 Task: Research Airbnb properties in Al Muharraq, Bahrain from 8th December, 2023 to 18th December, 2023 for 2 adults.1  bedroom having 1 bed and 1 bathroom. Property type can be flat. Amenities needed are: wifi, TV, free parkinig on premises, gym, breakfast. Look for 5 properties as per requirement.
Action: Mouse moved to (511, 70)
Screenshot: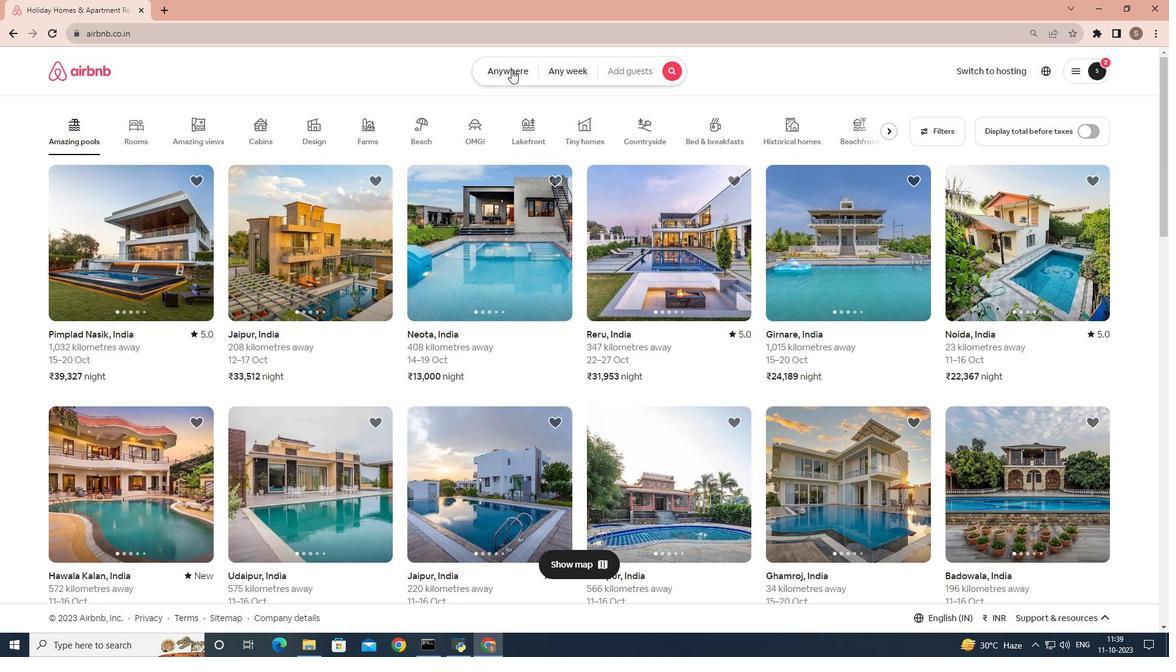 
Action: Mouse pressed left at (511, 70)
Screenshot: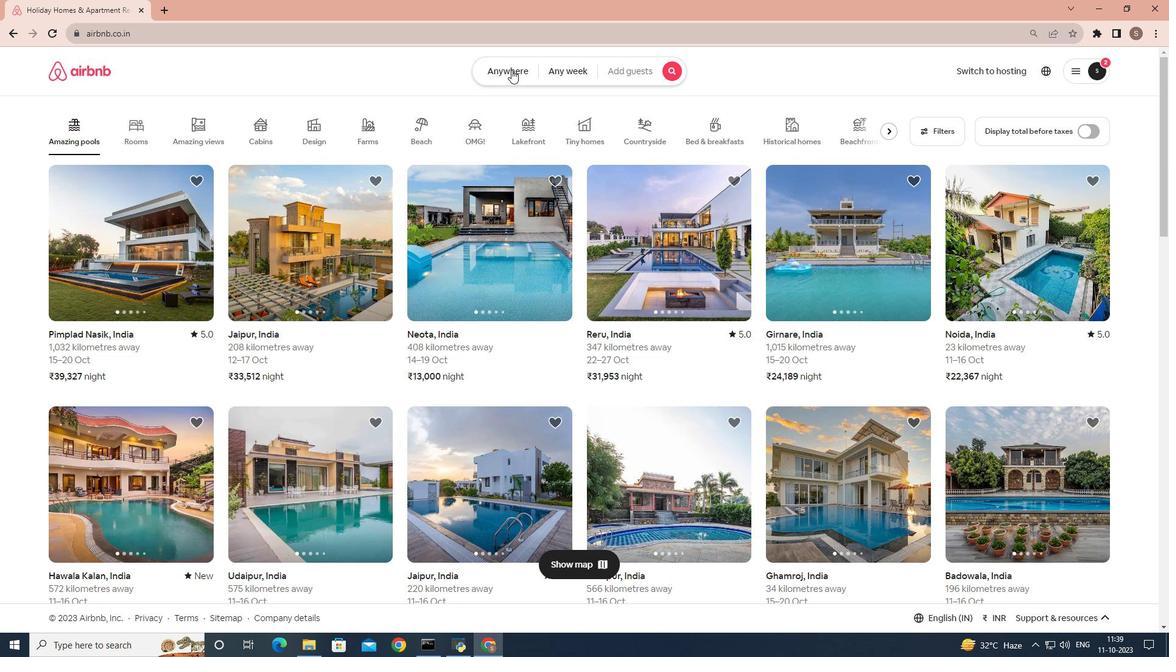 
Action: Mouse moved to (425, 125)
Screenshot: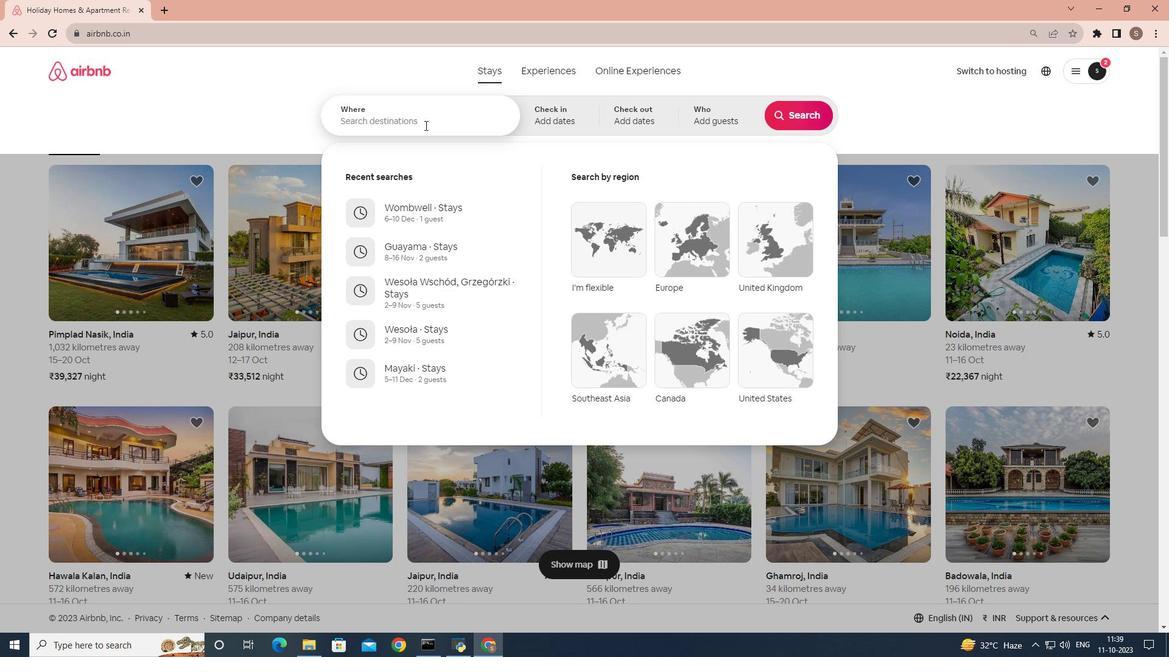 
Action: Mouse pressed left at (425, 125)
Screenshot: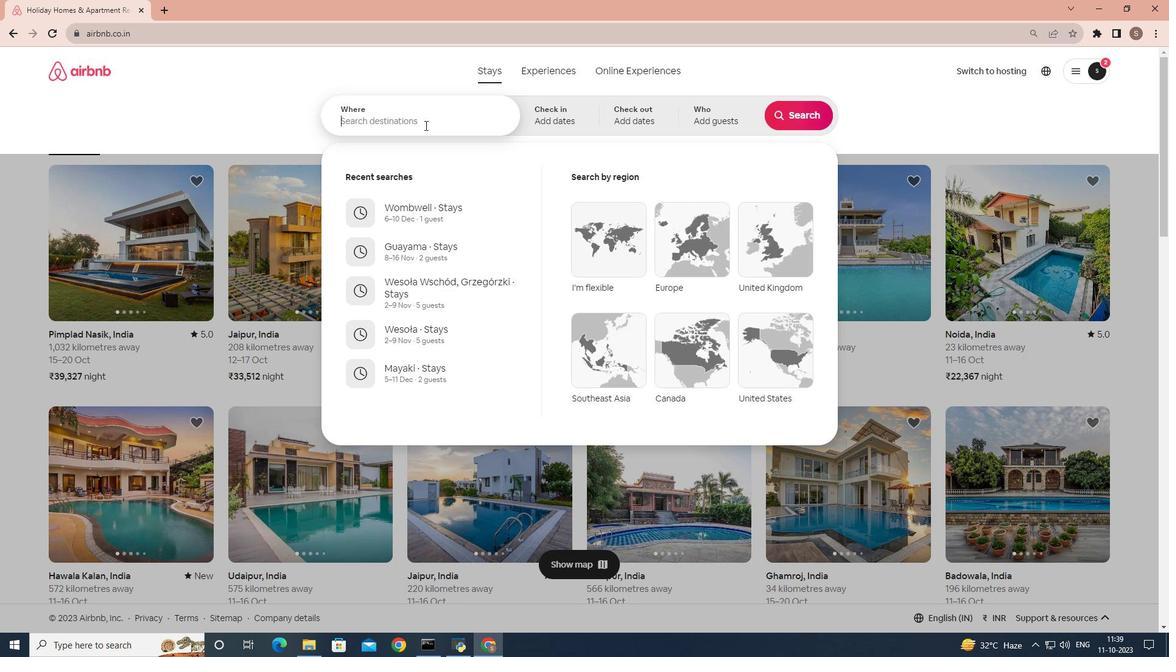 
Action: Key pressed <Key.shift>A<Key.shift>I<Key.space><Key.shift>Muharraq,<Key.space><Key.shift>Baha<Key.backspace>rain
Screenshot: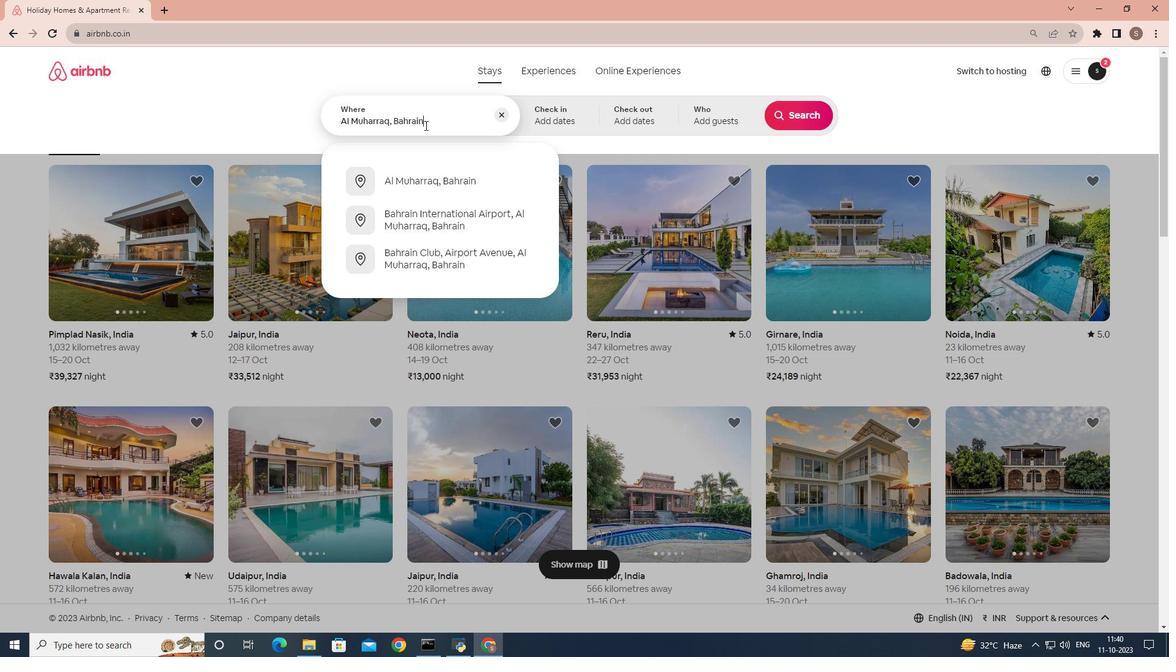
Action: Mouse moved to (573, 132)
Screenshot: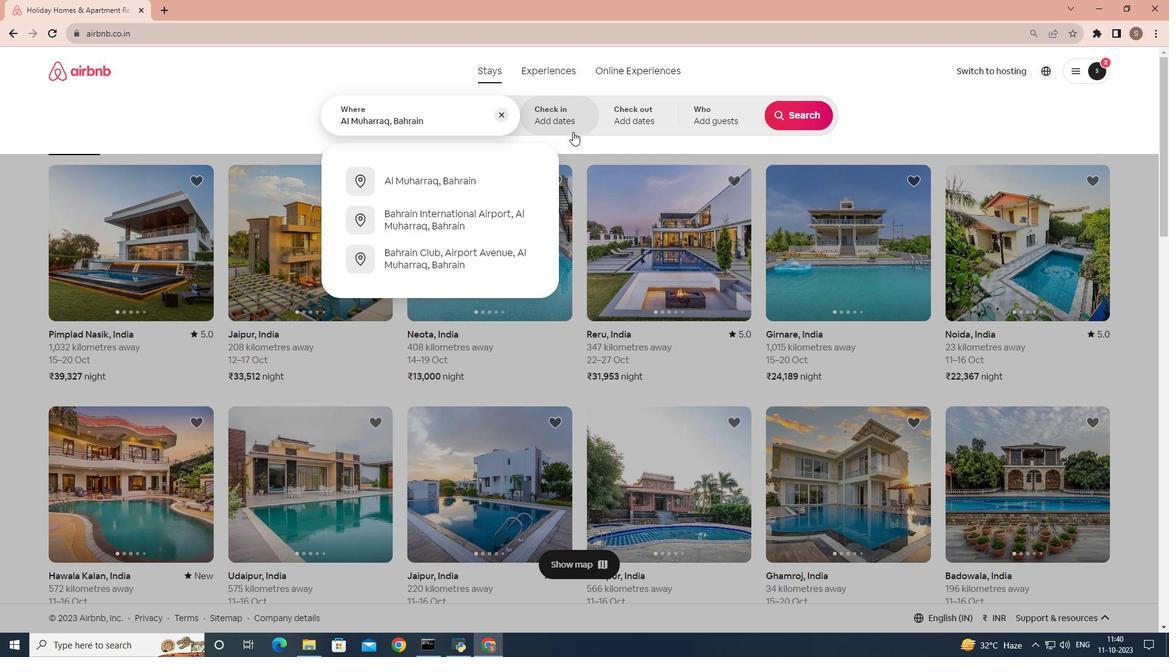 
Action: Mouse pressed left at (573, 132)
Screenshot: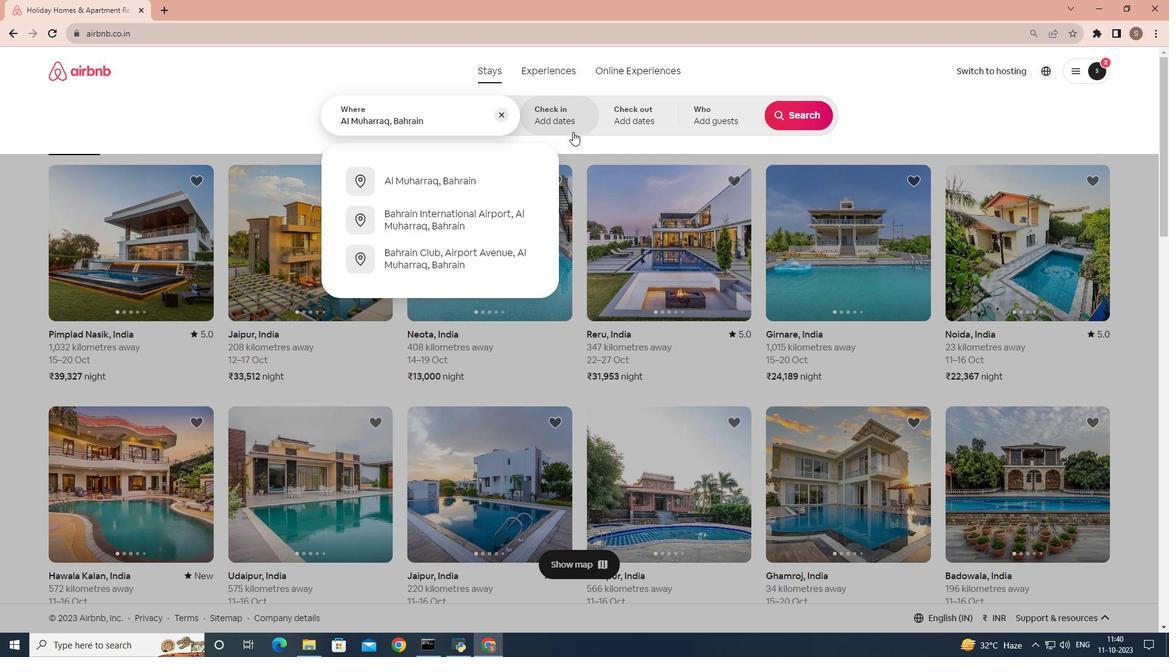 
Action: Mouse moved to (791, 213)
Screenshot: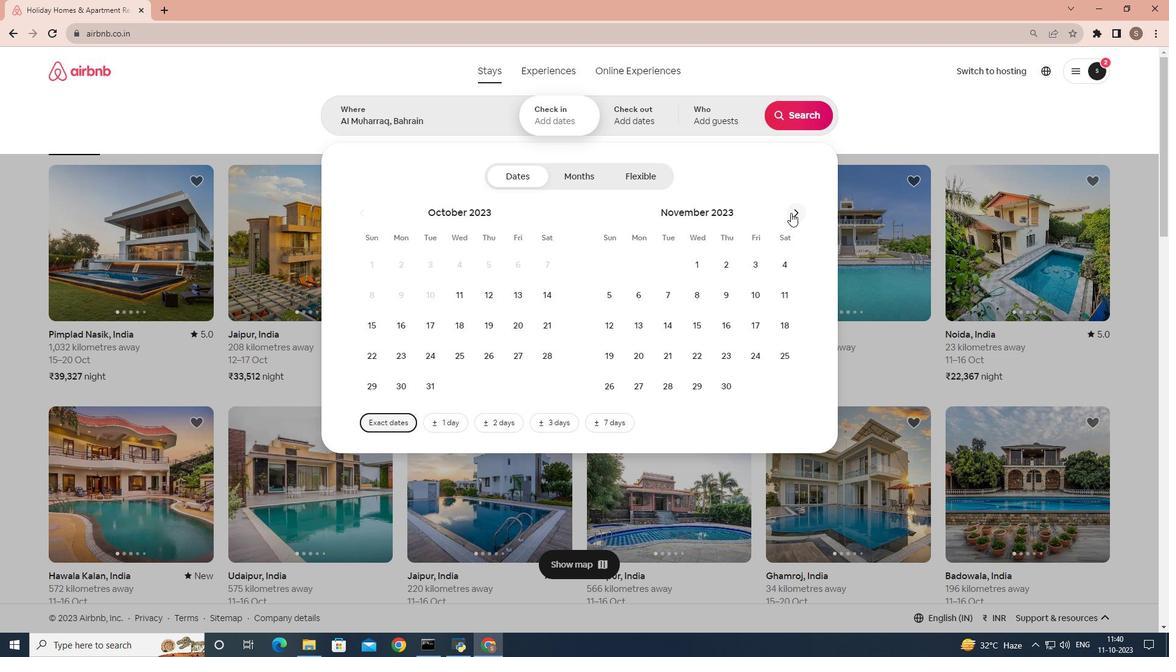 
Action: Mouse pressed left at (791, 213)
Screenshot: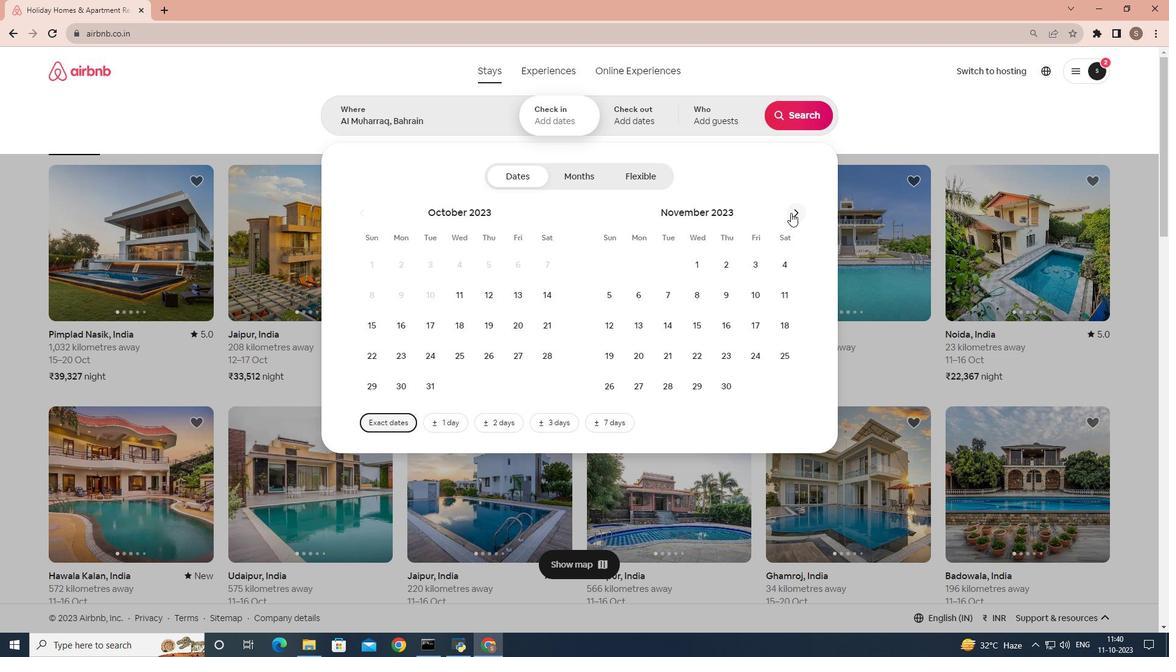 
Action: Mouse moved to (761, 289)
Screenshot: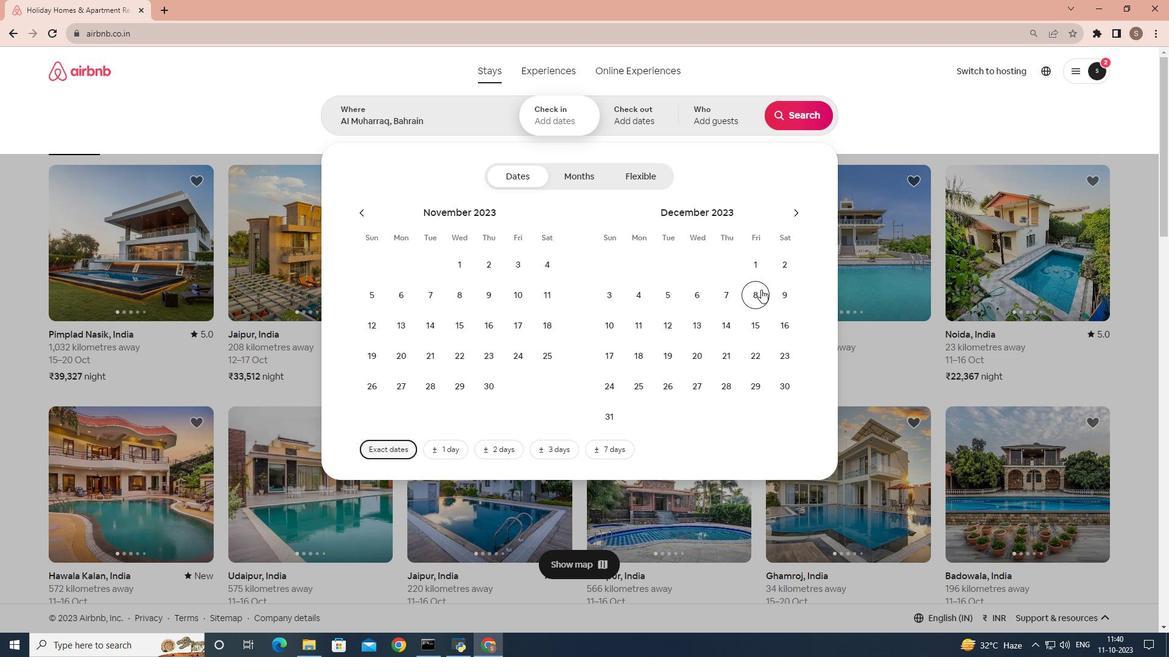 
Action: Mouse pressed left at (761, 289)
Screenshot: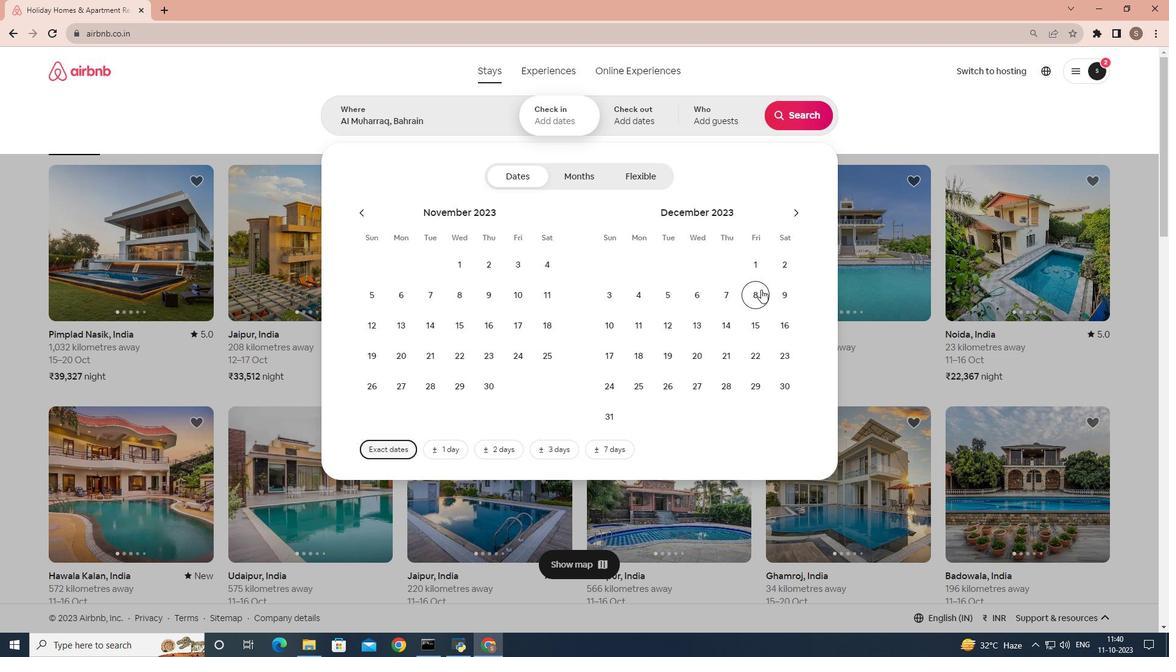 
Action: Mouse moved to (628, 353)
Screenshot: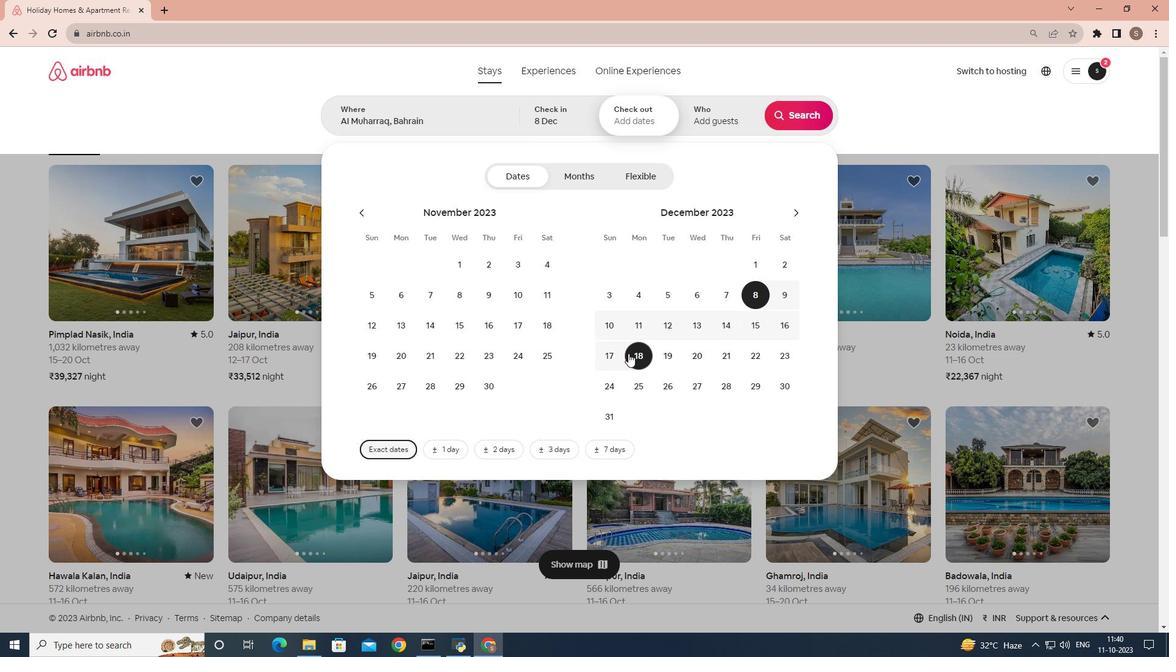 
Action: Mouse pressed left at (628, 353)
Screenshot: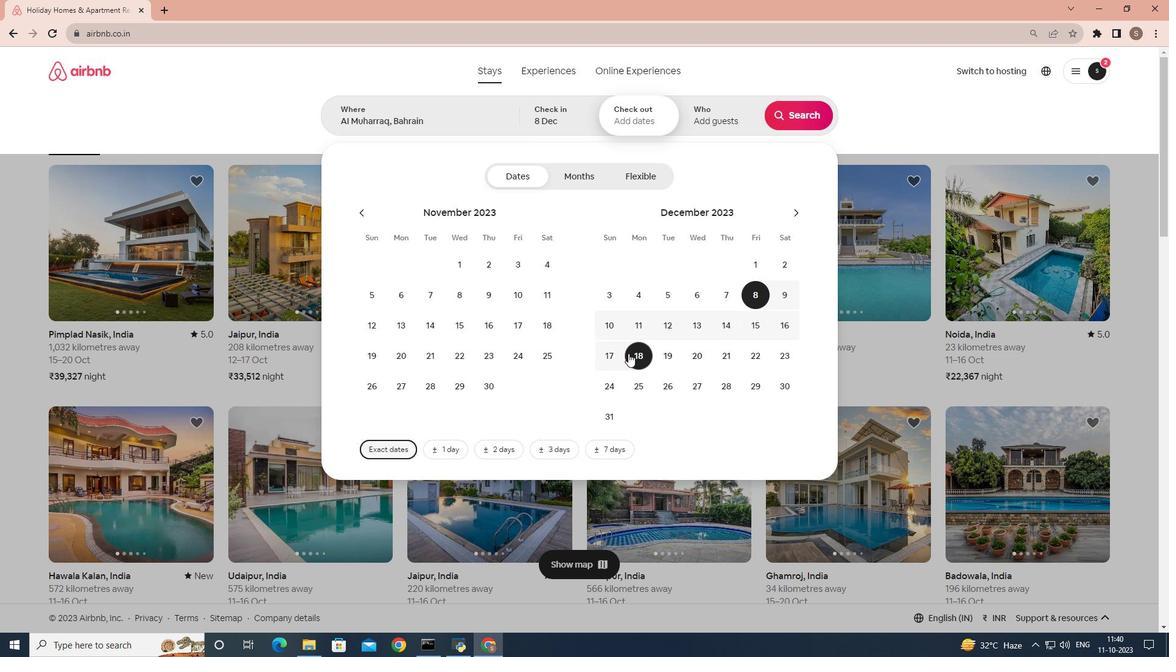 
Action: Mouse moved to (697, 122)
Screenshot: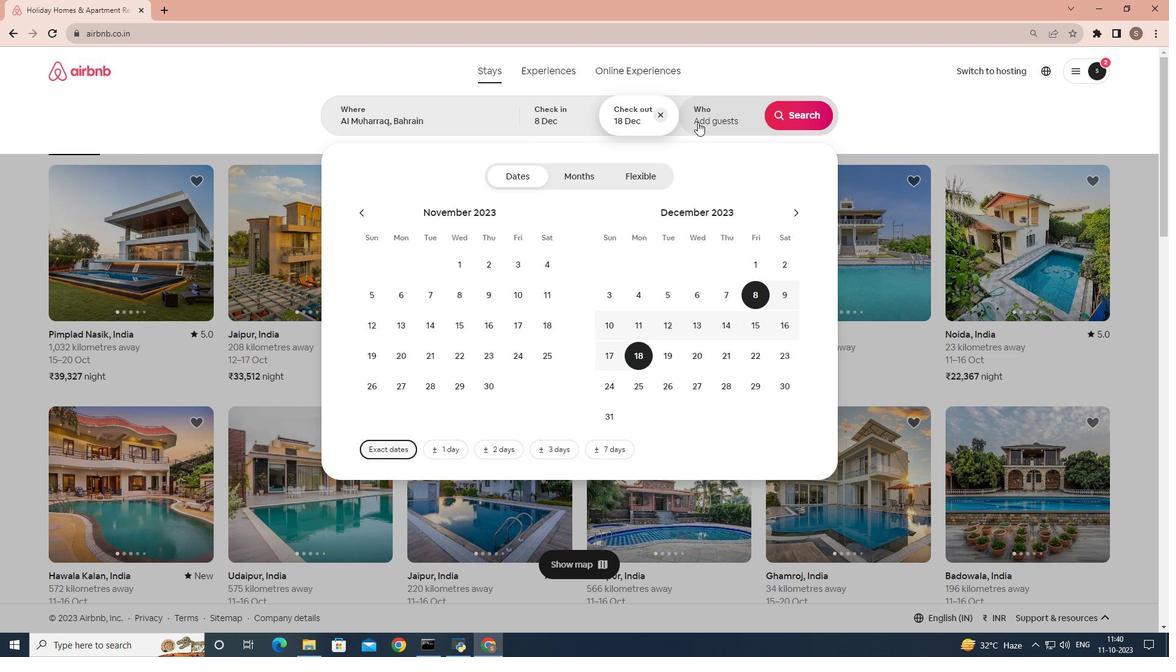 
Action: Mouse pressed left at (697, 122)
Screenshot: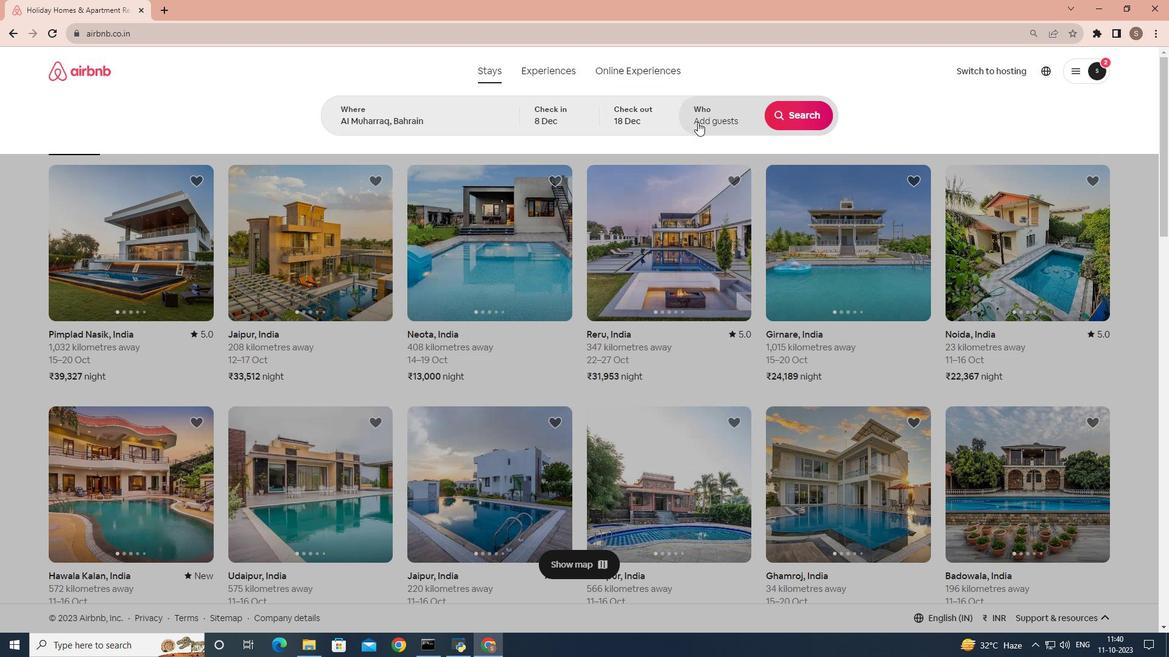 
Action: Mouse moved to (795, 182)
Screenshot: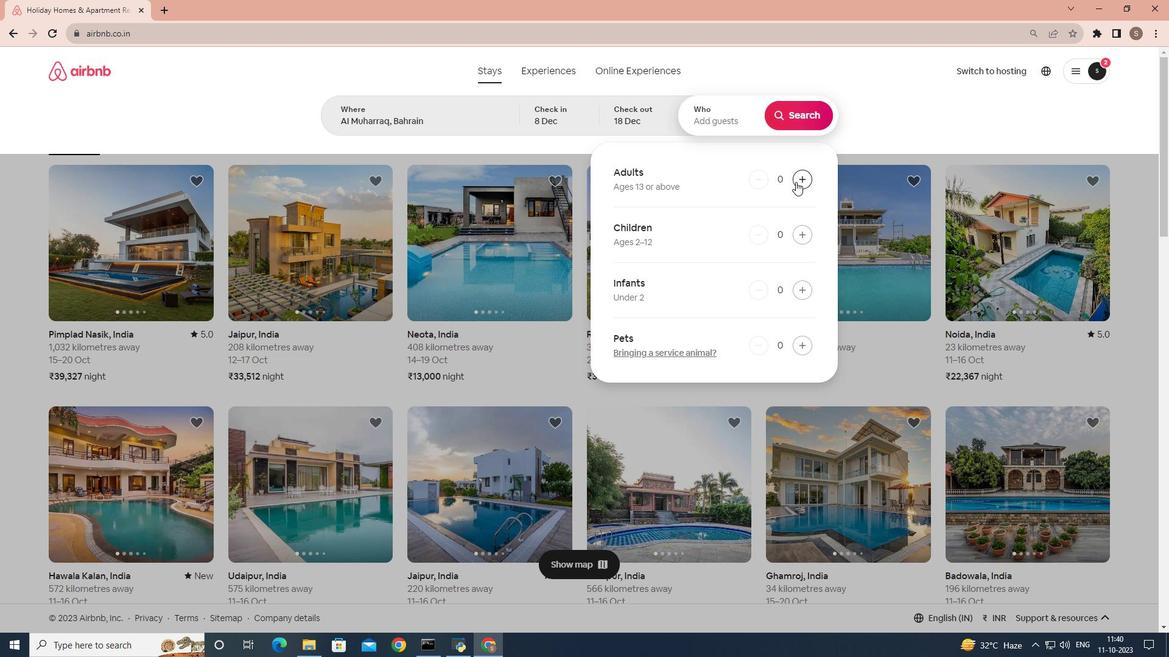 
Action: Mouse pressed left at (795, 182)
Screenshot: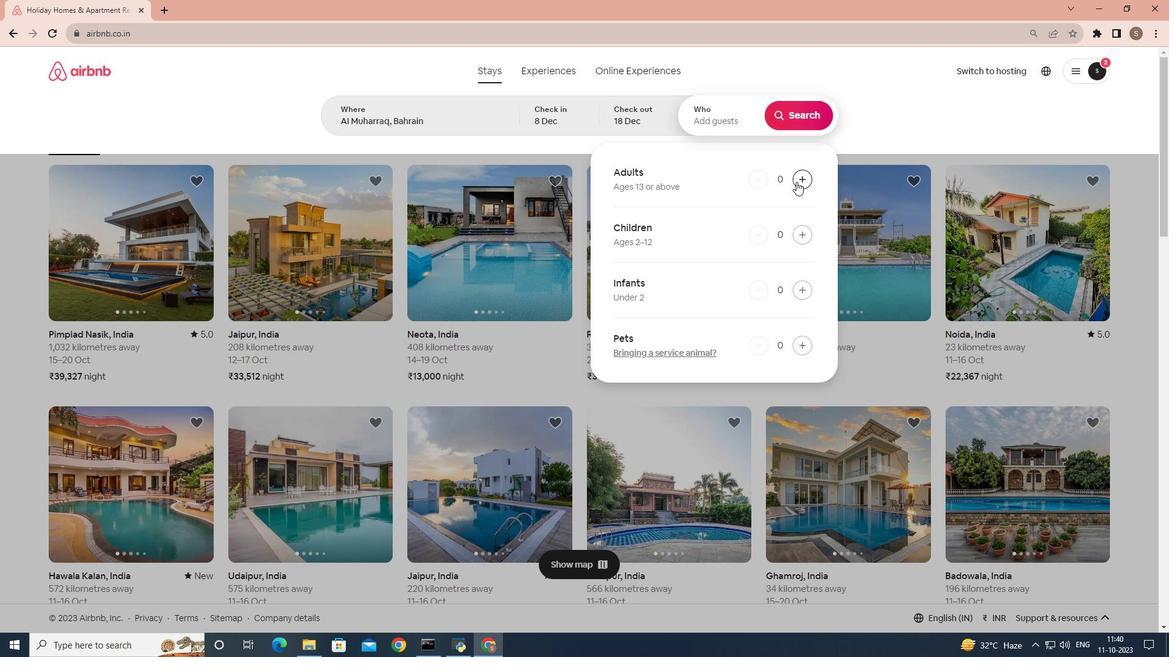 
Action: Mouse moved to (797, 181)
Screenshot: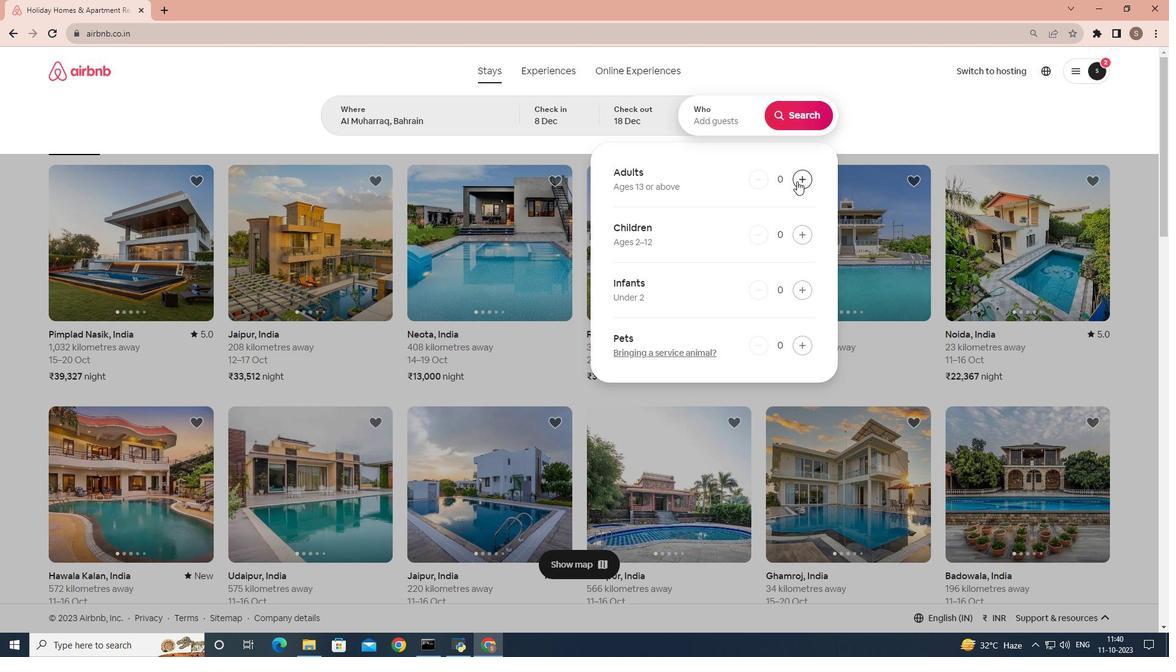 
Action: Mouse pressed left at (797, 181)
Screenshot: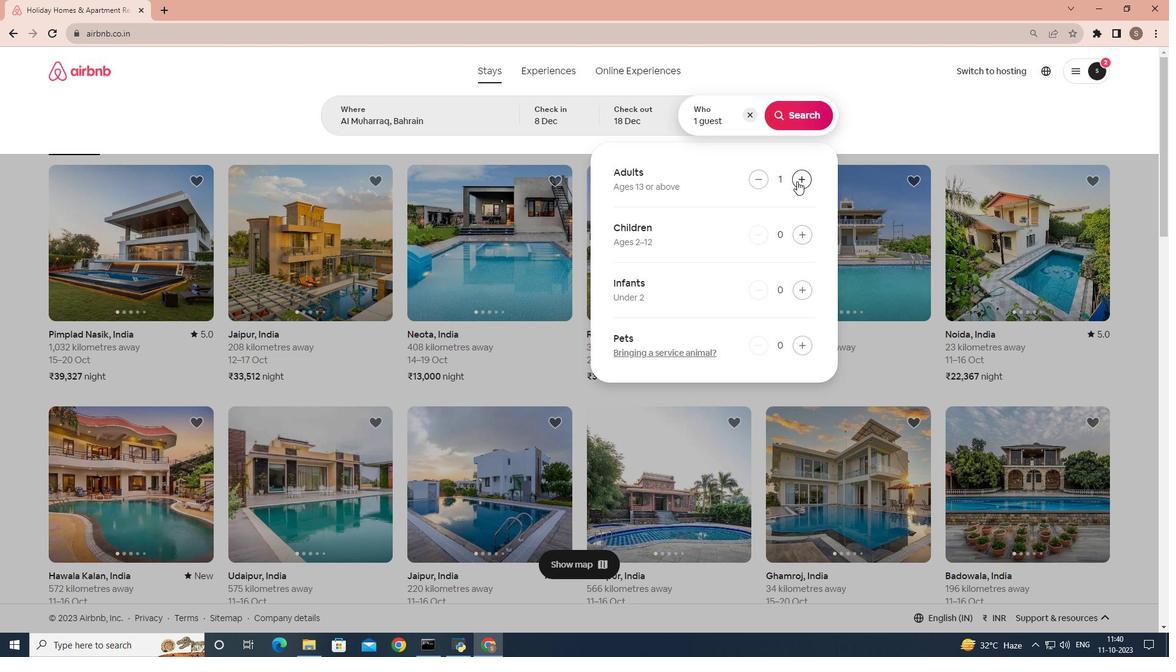
Action: Mouse moved to (780, 113)
Screenshot: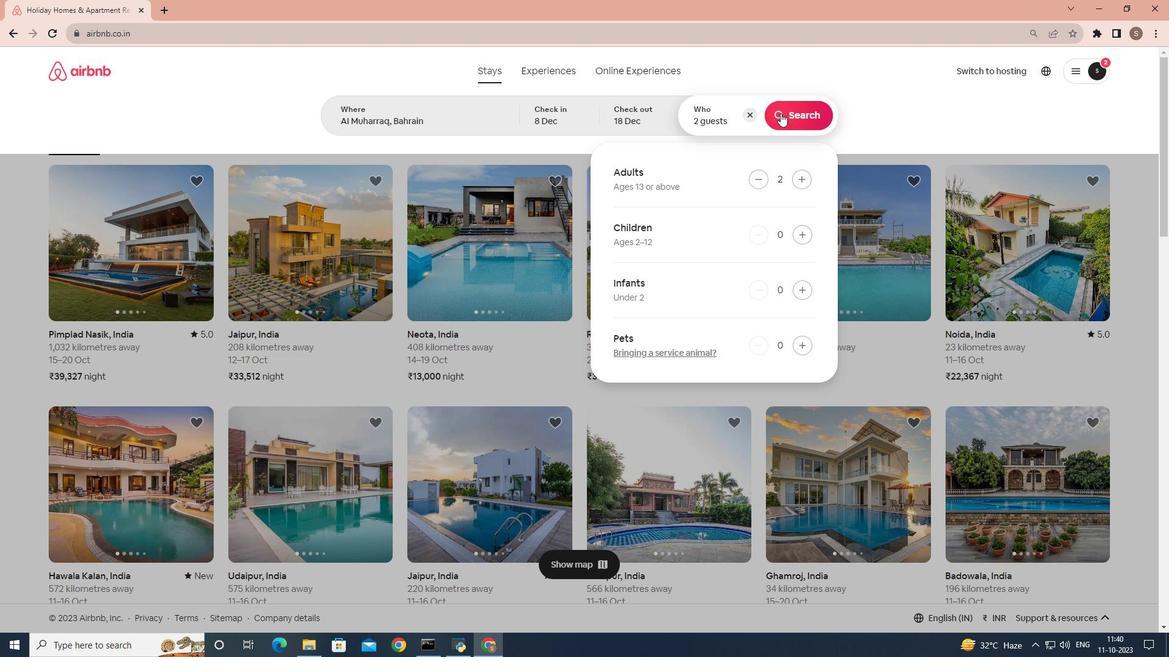 
Action: Mouse pressed left at (780, 113)
Screenshot: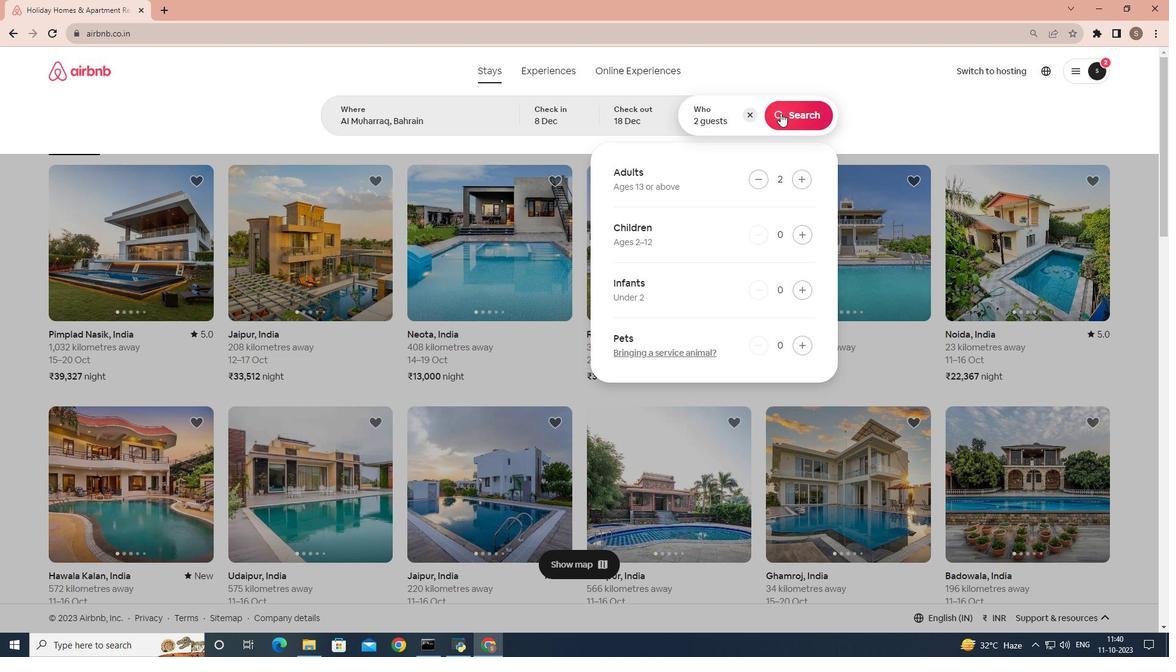 
Action: Mouse moved to (968, 114)
Screenshot: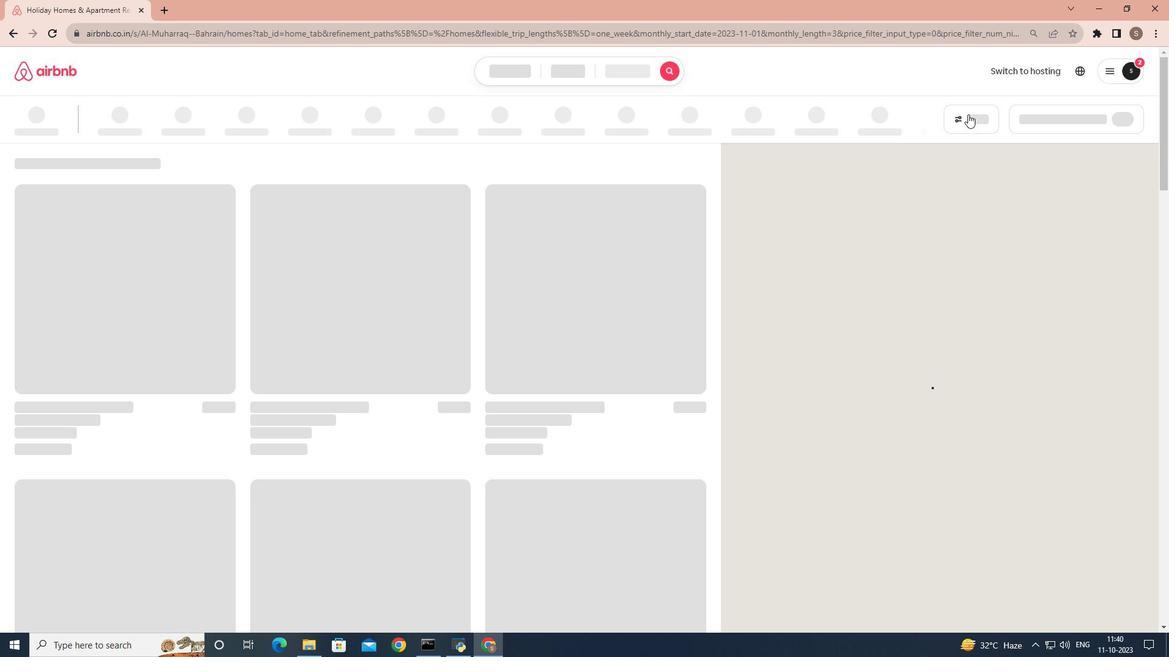 
Action: Mouse pressed left at (968, 114)
Screenshot: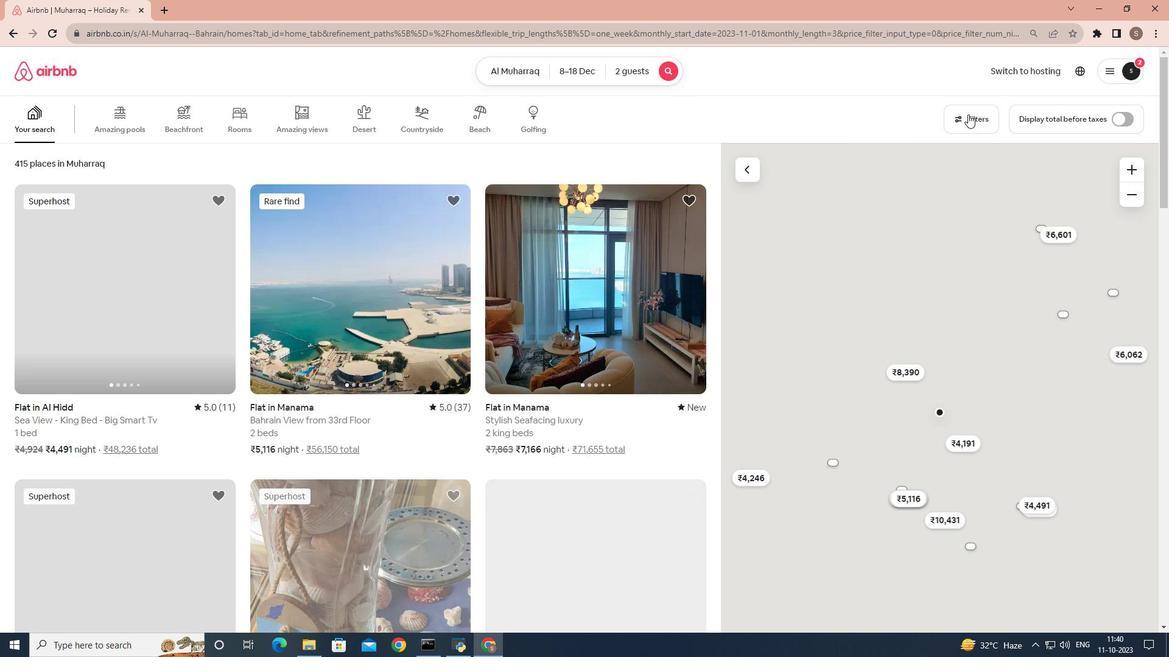 
Action: Mouse moved to (492, 500)
Screenshot: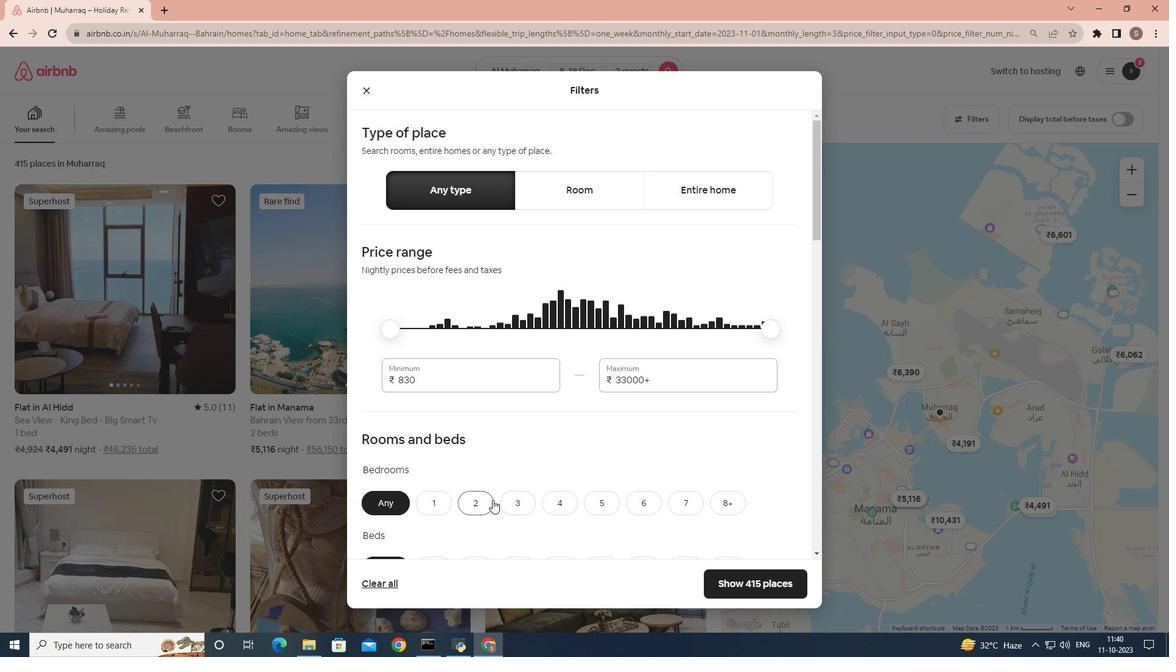 
Action: Mouse scrolled (492, 499) with delta (0, 0)
Screenshot: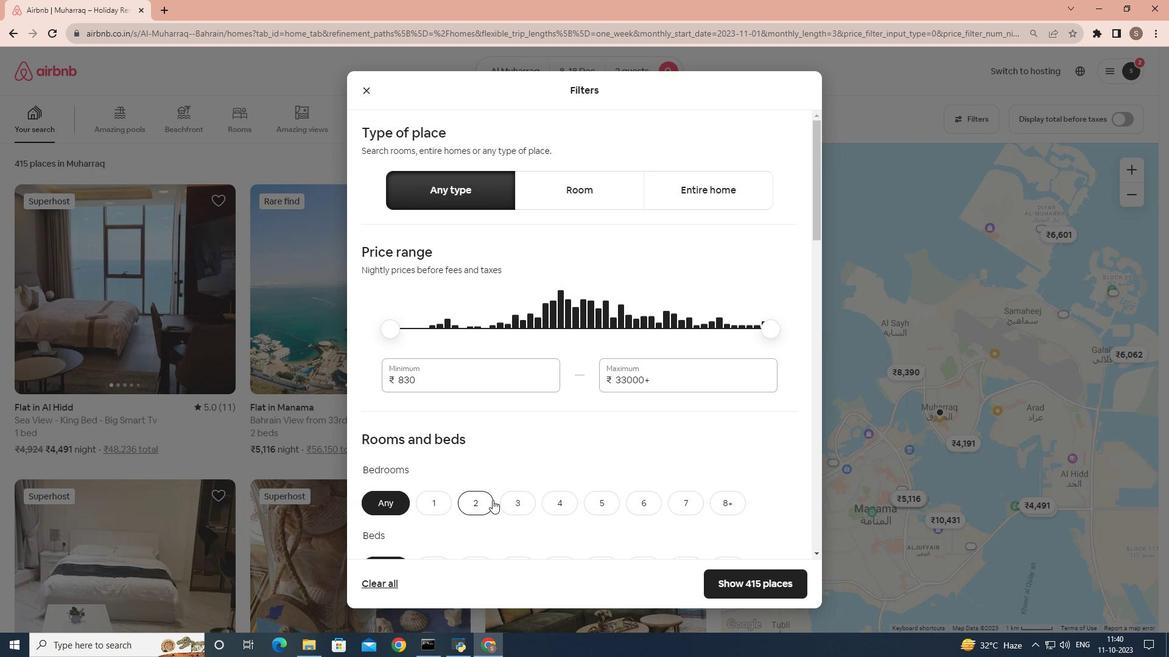 
Action: Mouse moved to (436, 444)
Screenshot: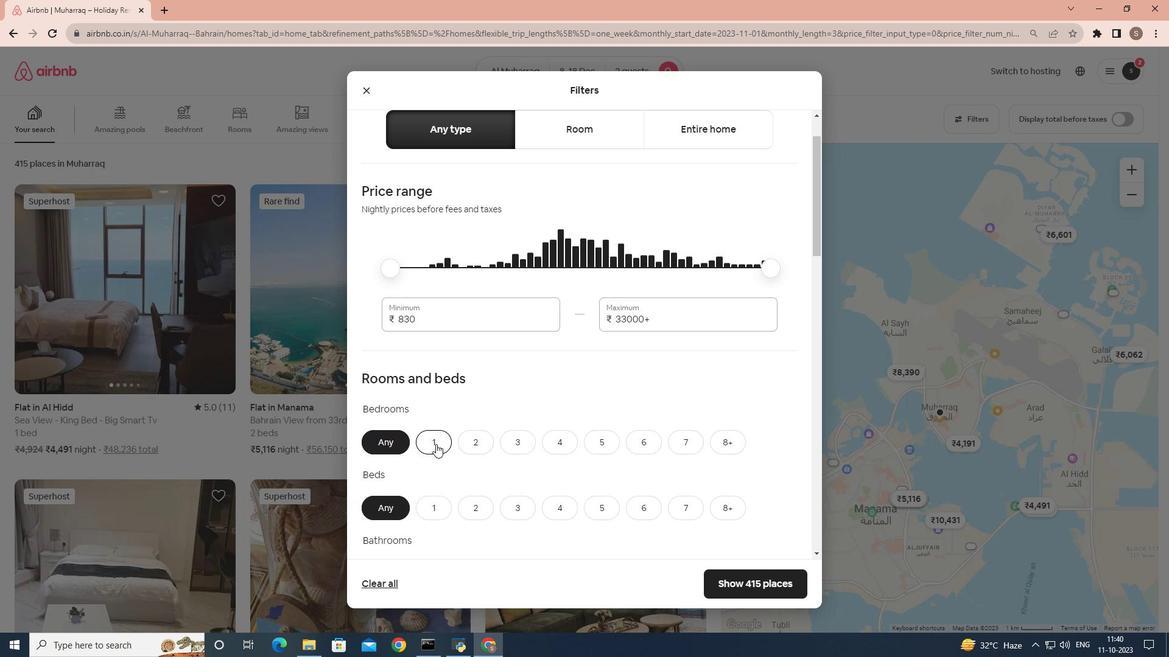 
Action: Mouse pressed left at (436, 444)
Screenshot: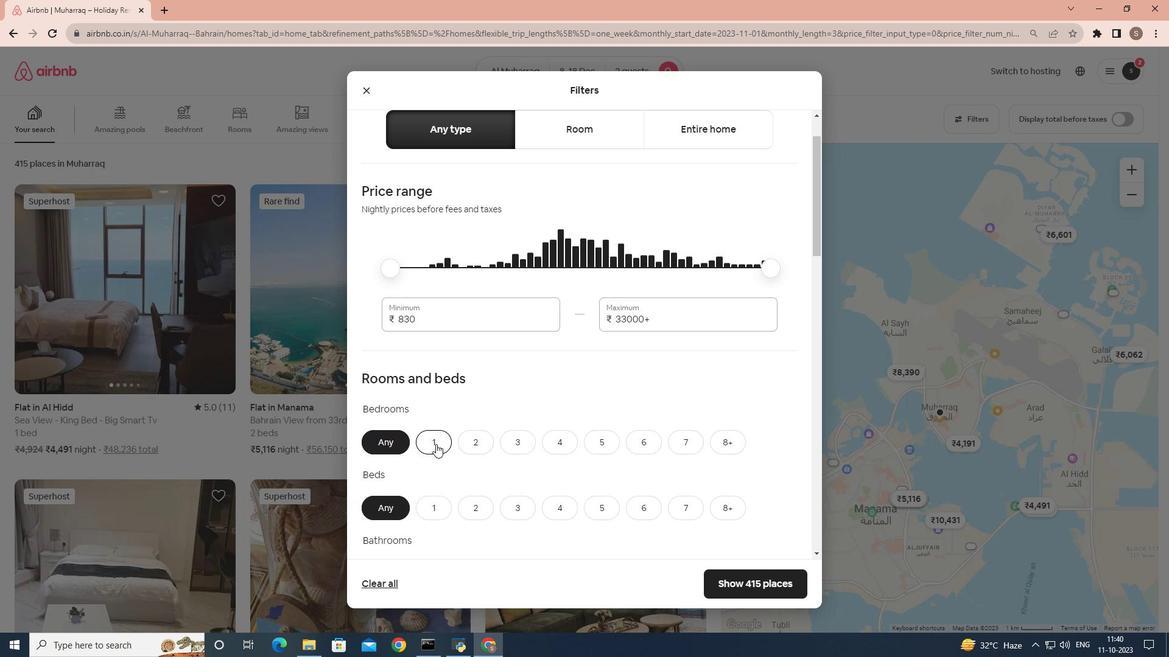 
Action: Mouse scrolled (436, 443) with delta (0, 0)
Screenshot: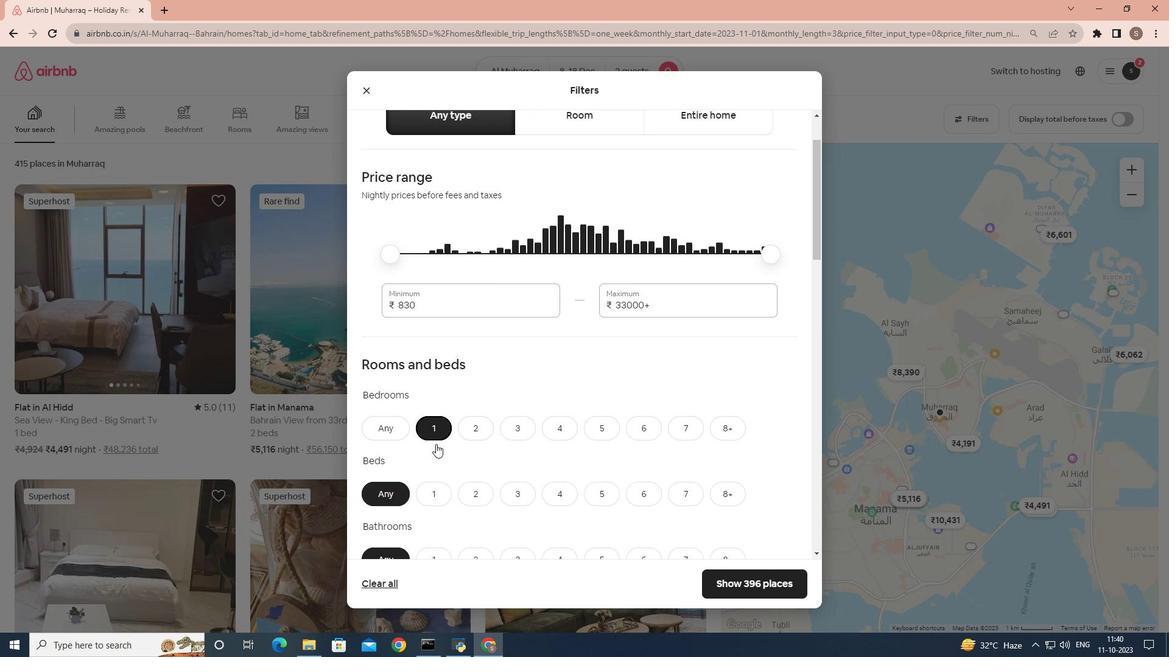 
Action: Mouse moved to (436, 444)
Screenshot: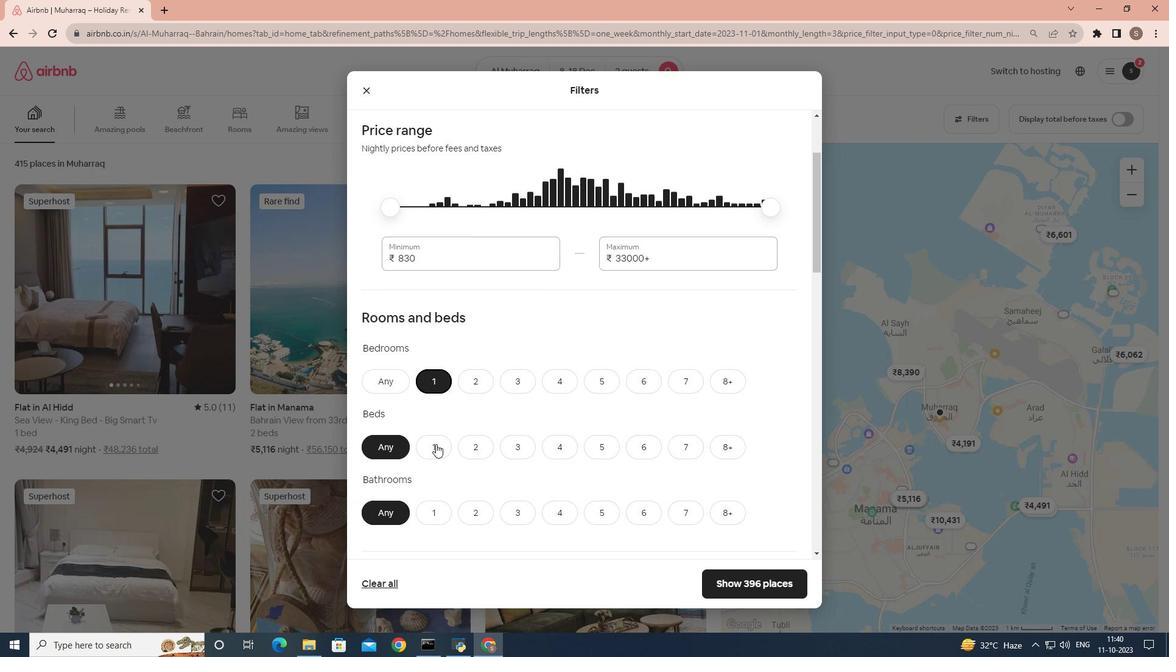 
Action: Mouse pressed left at (436, 444)
Screenshot: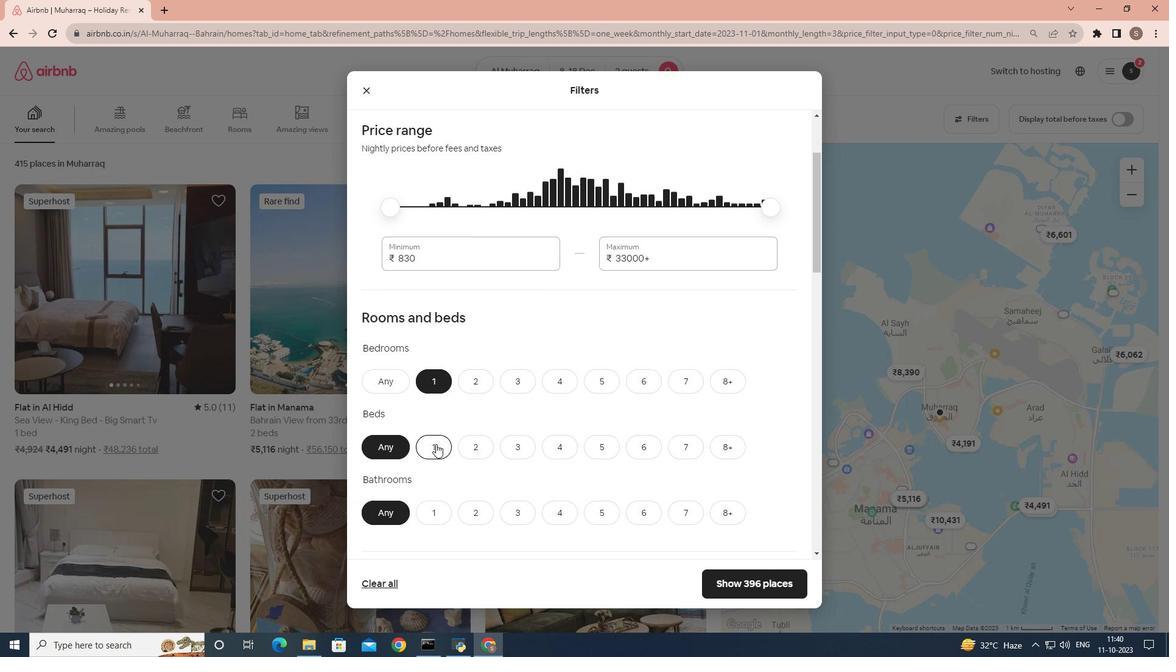 
Action: Mouse scrolled (436, 443) with delta (0, 0)
Screenshot: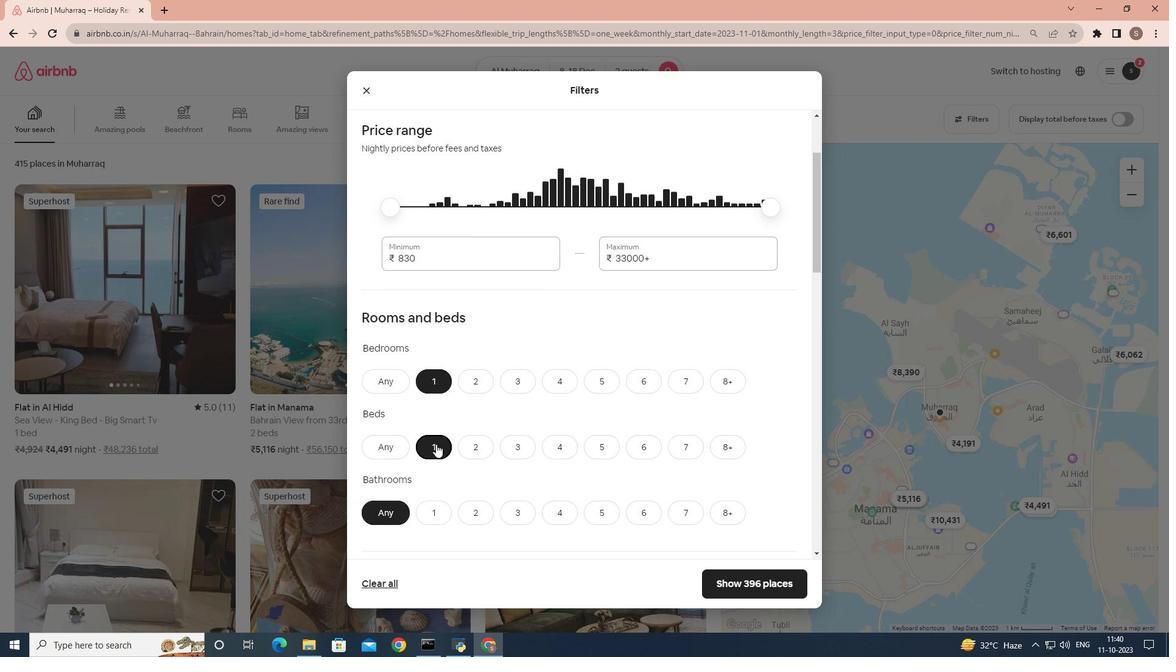 
Action: Mouse pressed left at (436, 444)
Screenshot: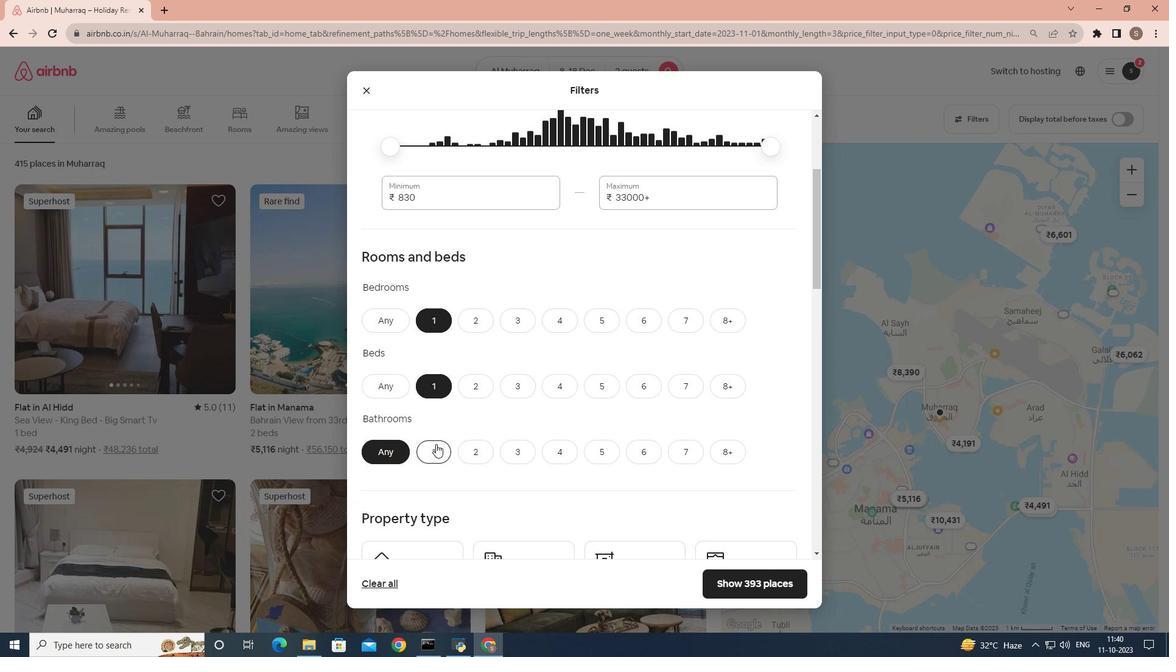 
Action: Mouse moved to (442, 442)
Screenshot: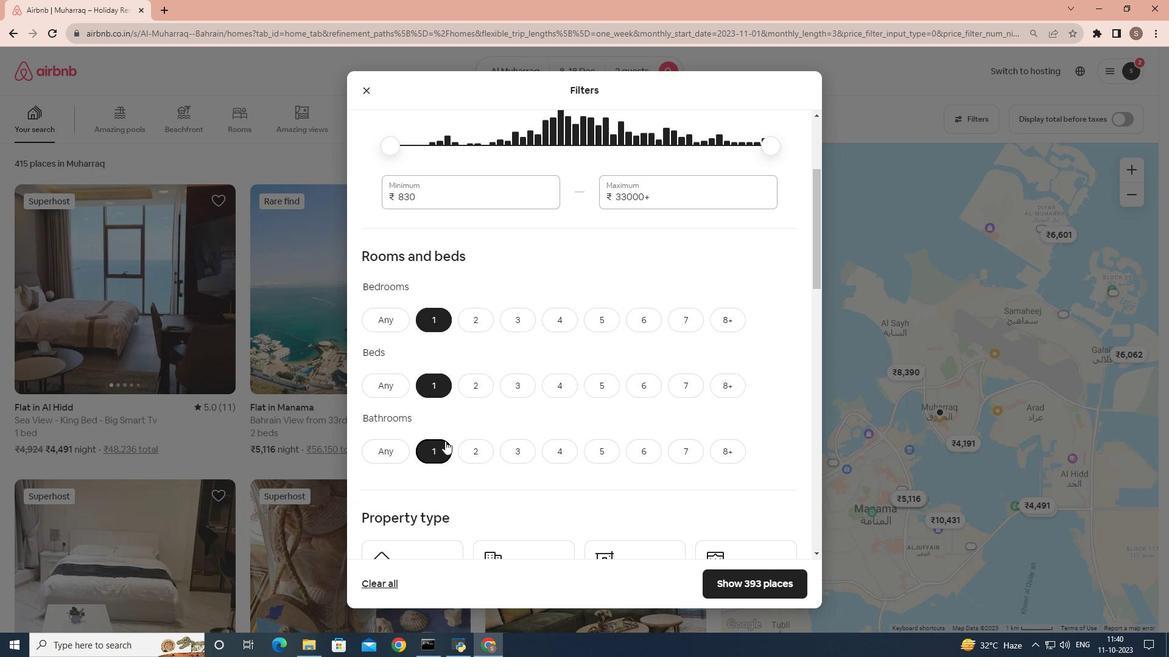 
Action: Mouse scrolled (442, 442) with delta (0, 0)
Screenshot: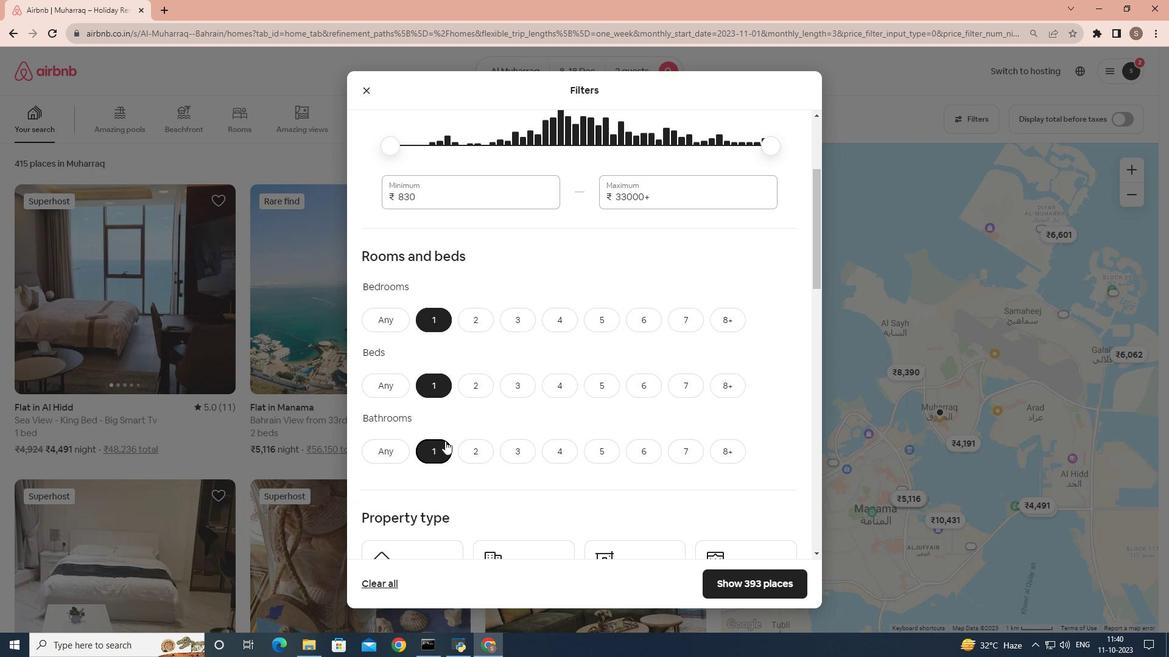 
Action: Mouse moved to (445, 441)
Screenshot: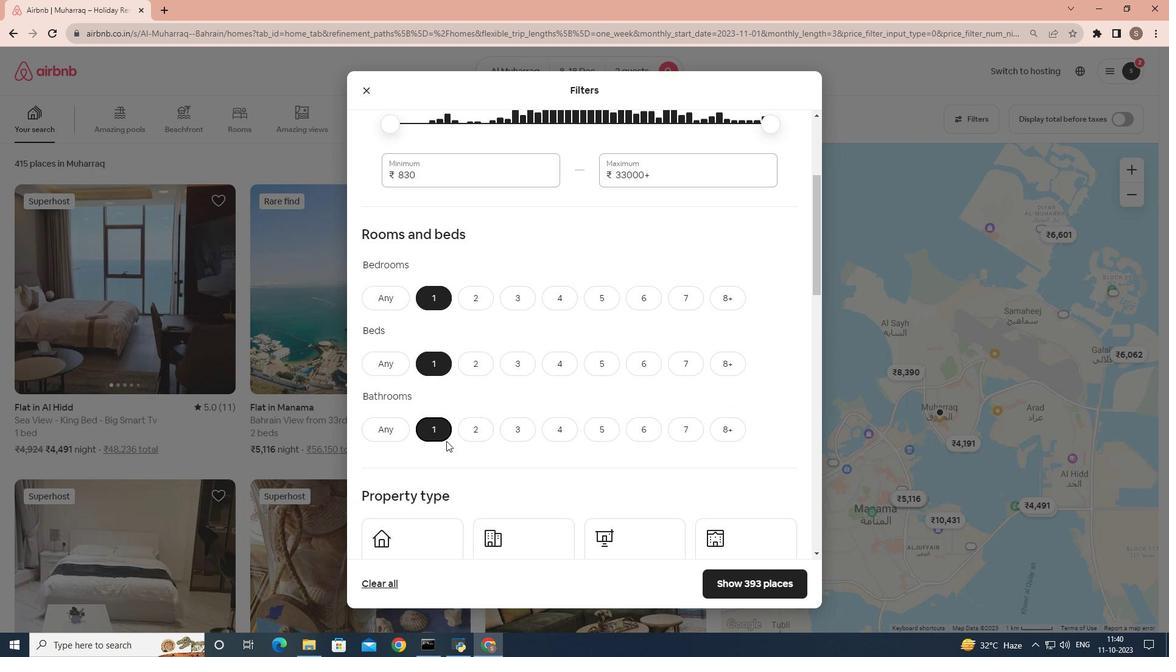 
Action: Mouse scrolled (445, 440) with delta (0, 0)
Screenshot: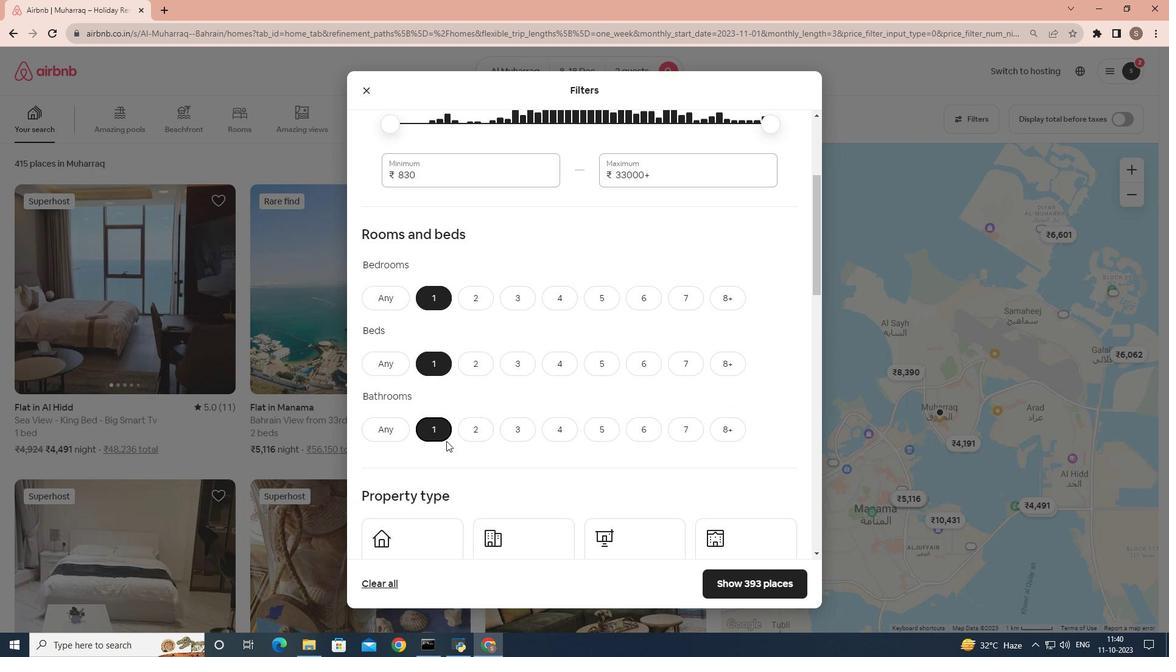 
Action: Mouse moved to (446, 441)
Screenshot: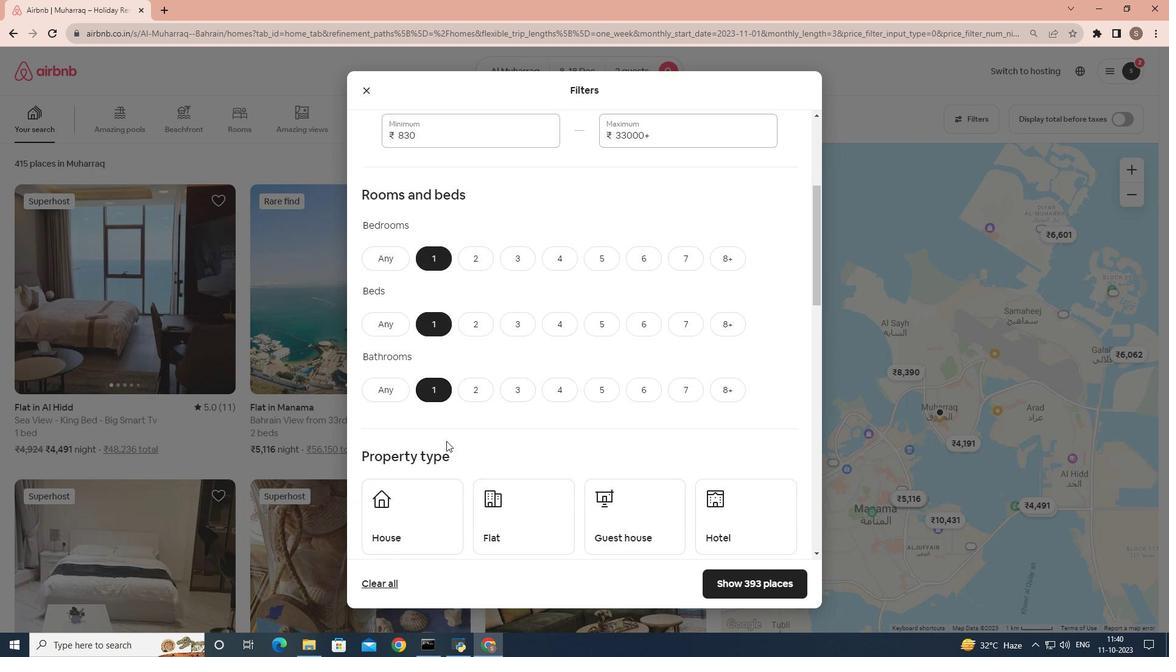 
Action: Mouse scrolled (446, 440) with delta (0, 0)
Screenshot: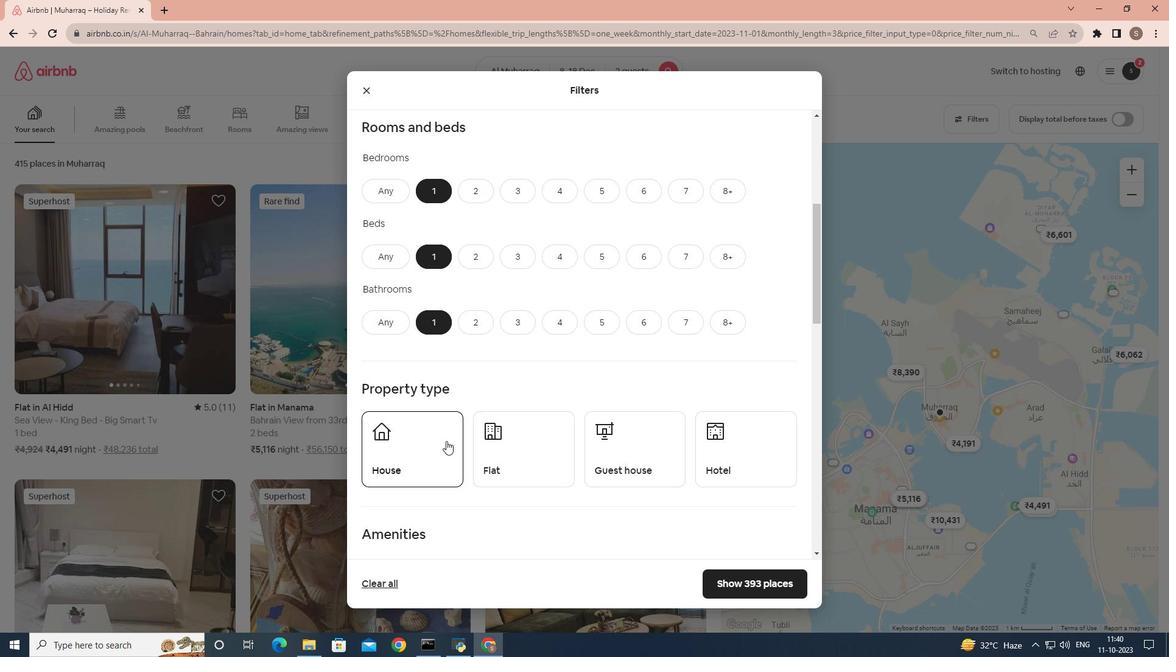 
Action: Mouse moved to (499, 417)
Screenshot: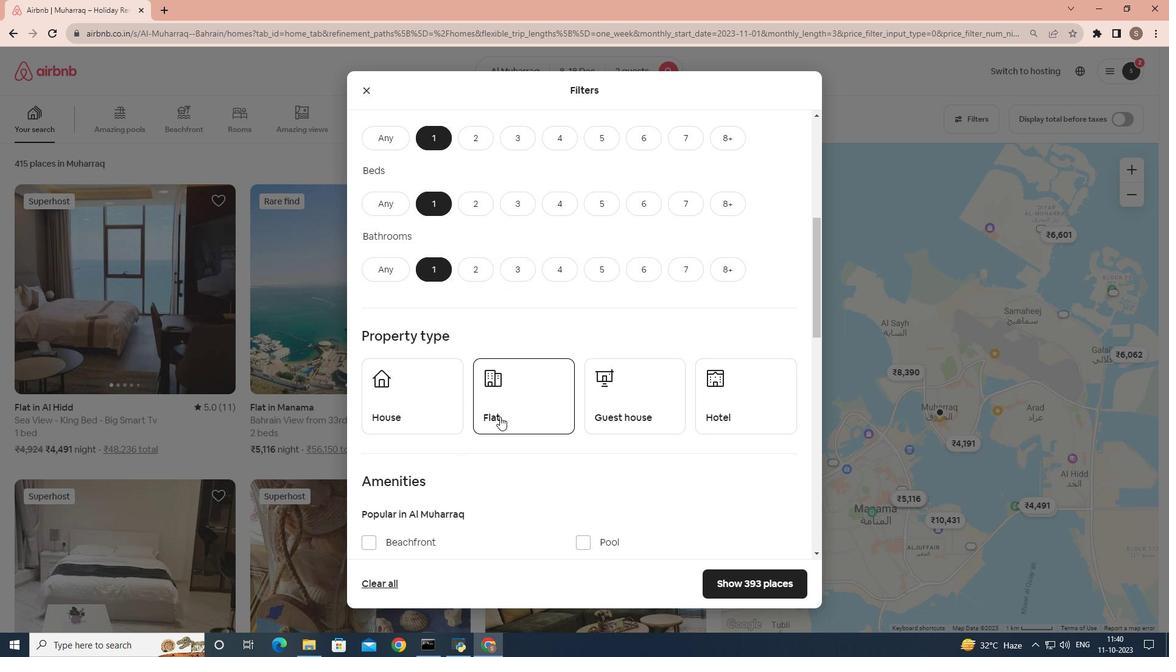 
Action: Mouse pressed left at (499, 417)
Screenshot: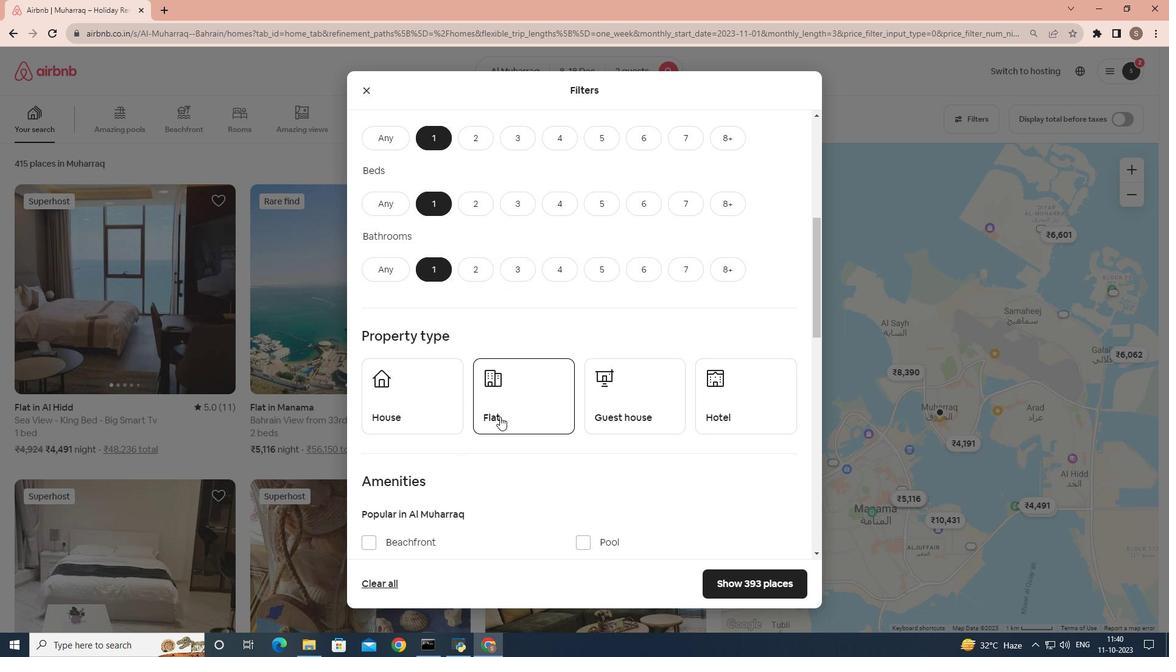 
Action: Mouse scrolled (499, 416) with delta (0, 0)
Screenshot: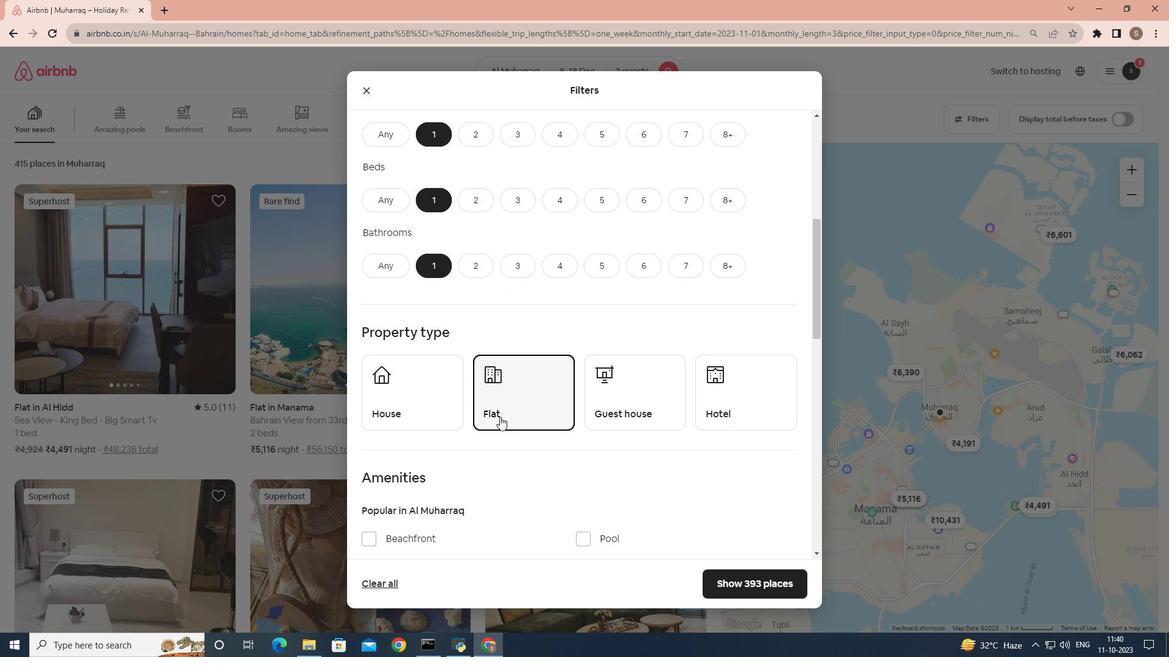 
Action: Mouse scrolled (499, 416) with delta (0, 0)
Screenshot: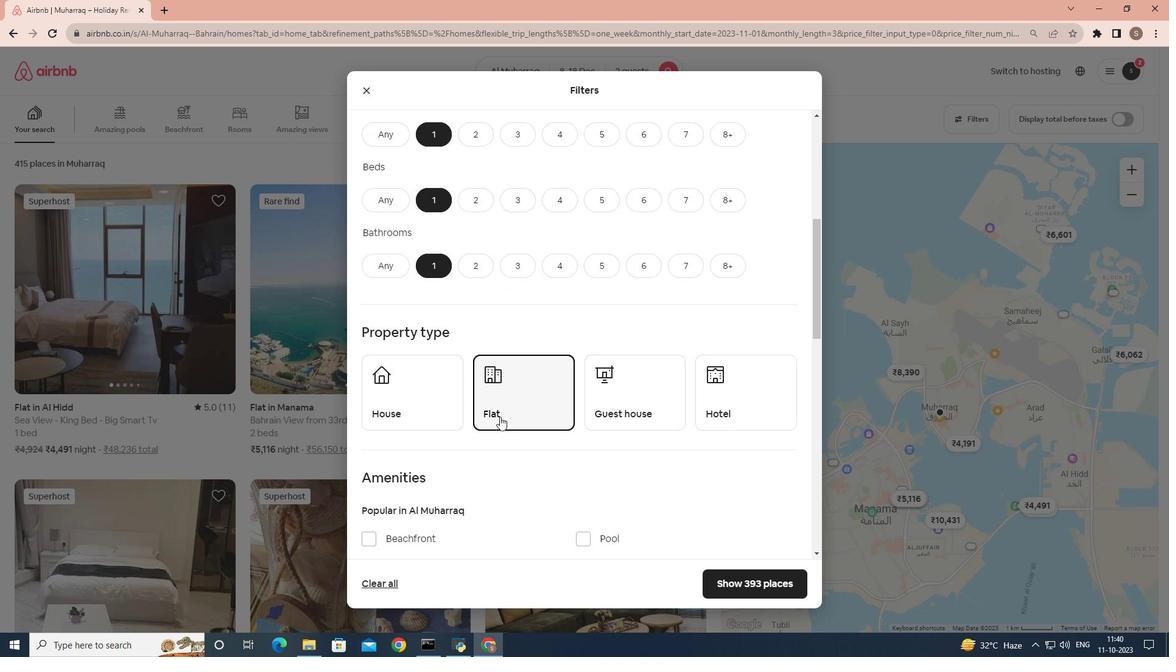 
Action: Mouse scrolled (499, 416) with delta (0, 0)
Screenshot: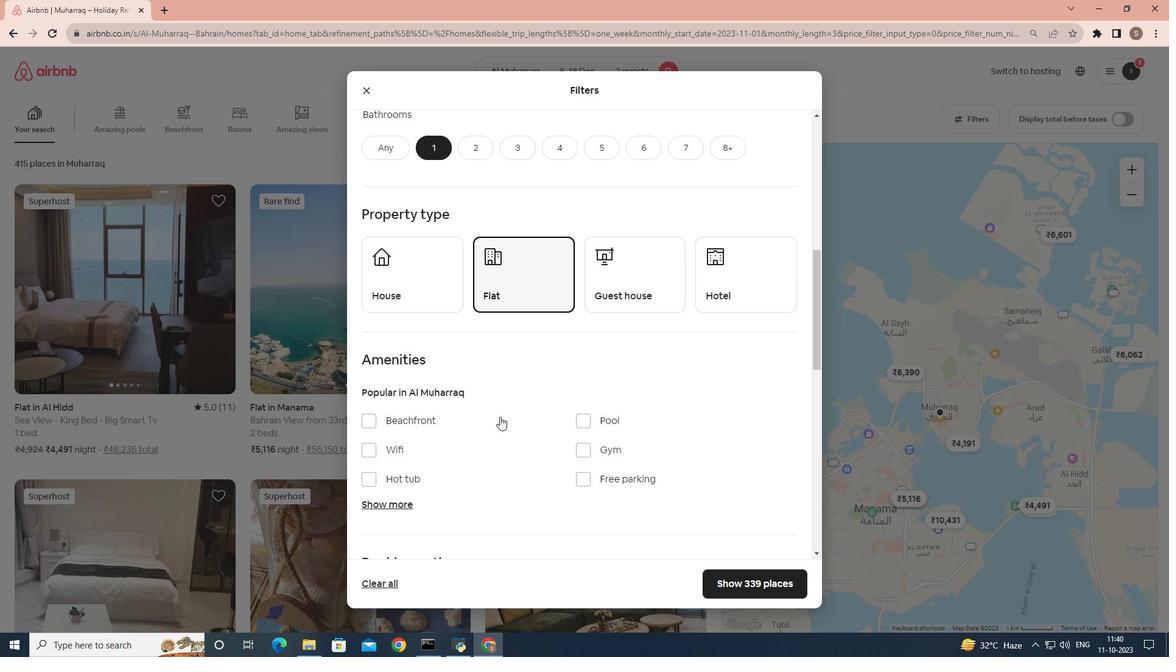 
Action: Mouse moved to (475, 414)
Screenshot: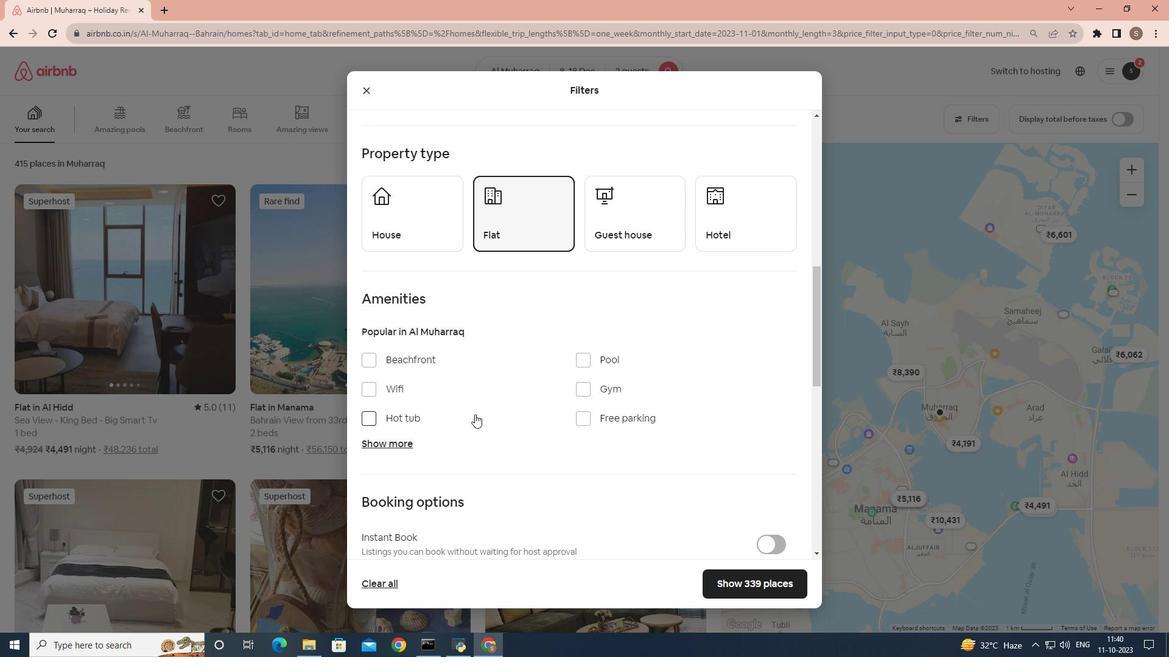 
Action: Mouse scrolled (475, 414) with delta (0, 0)
Screenshot: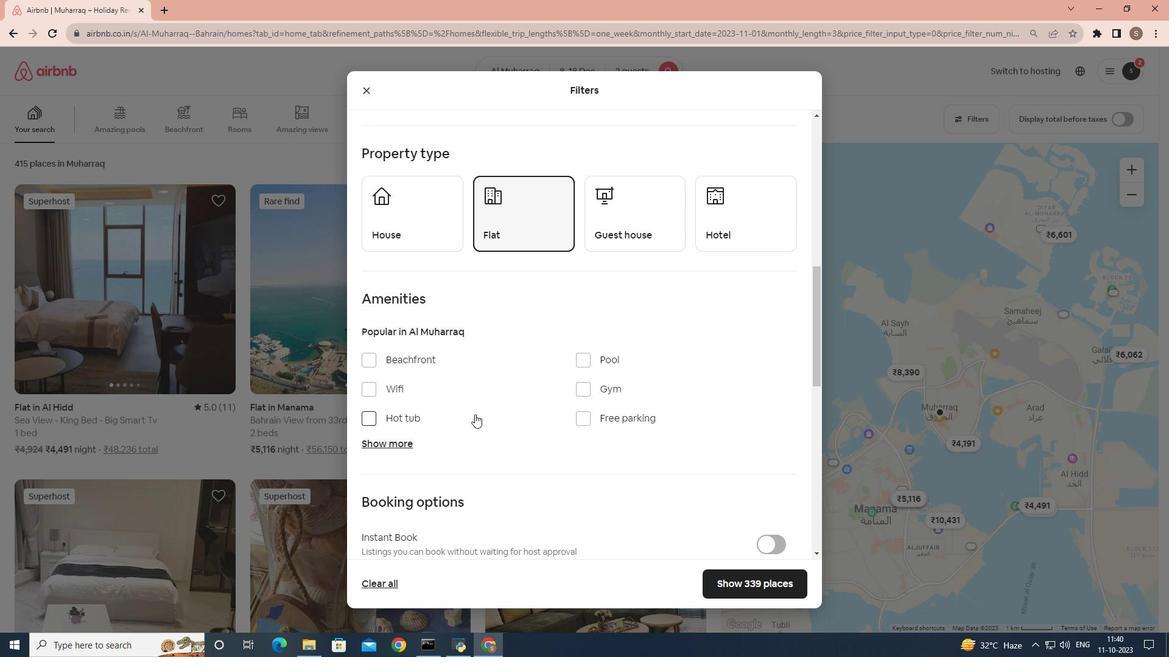 
Action: Mouse moved to (370, 330)
Screenshot: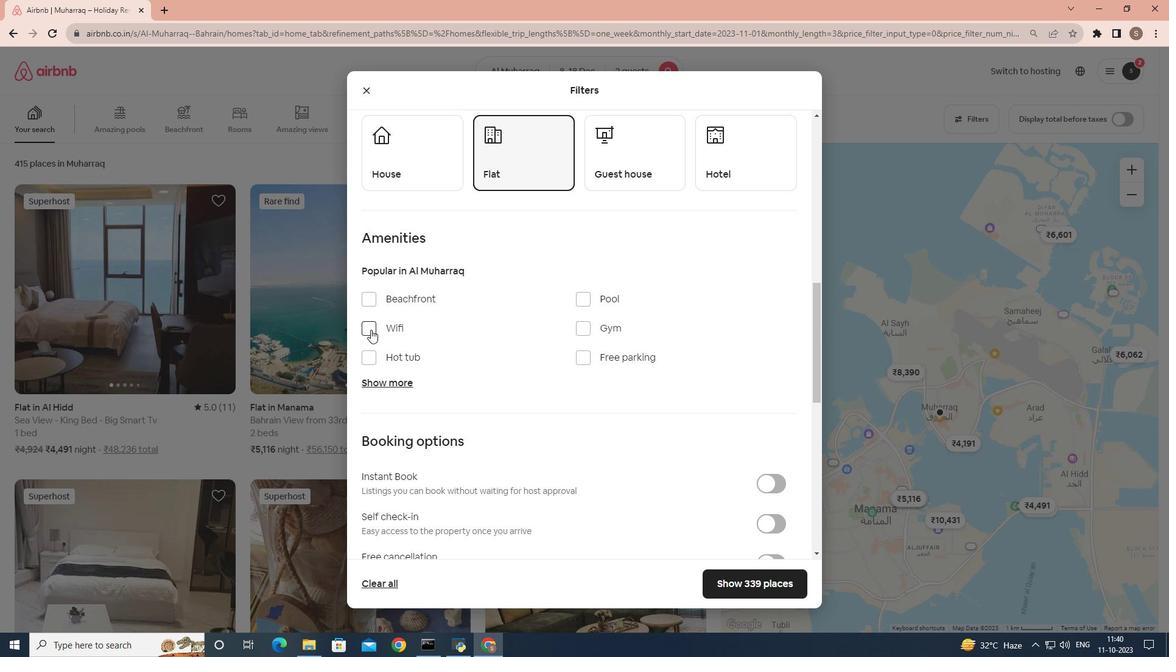 
Action: Mouse pressed left at (370, 330)
Screenshot: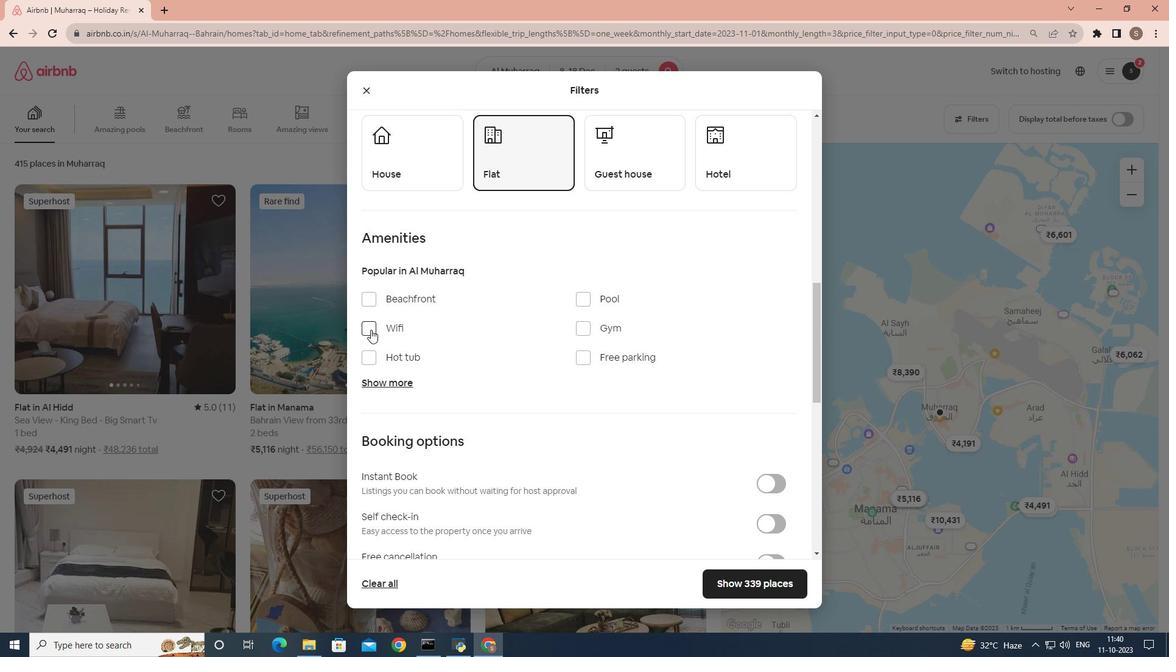 
Action: Mouse moved to (392, 383)
Screenshot: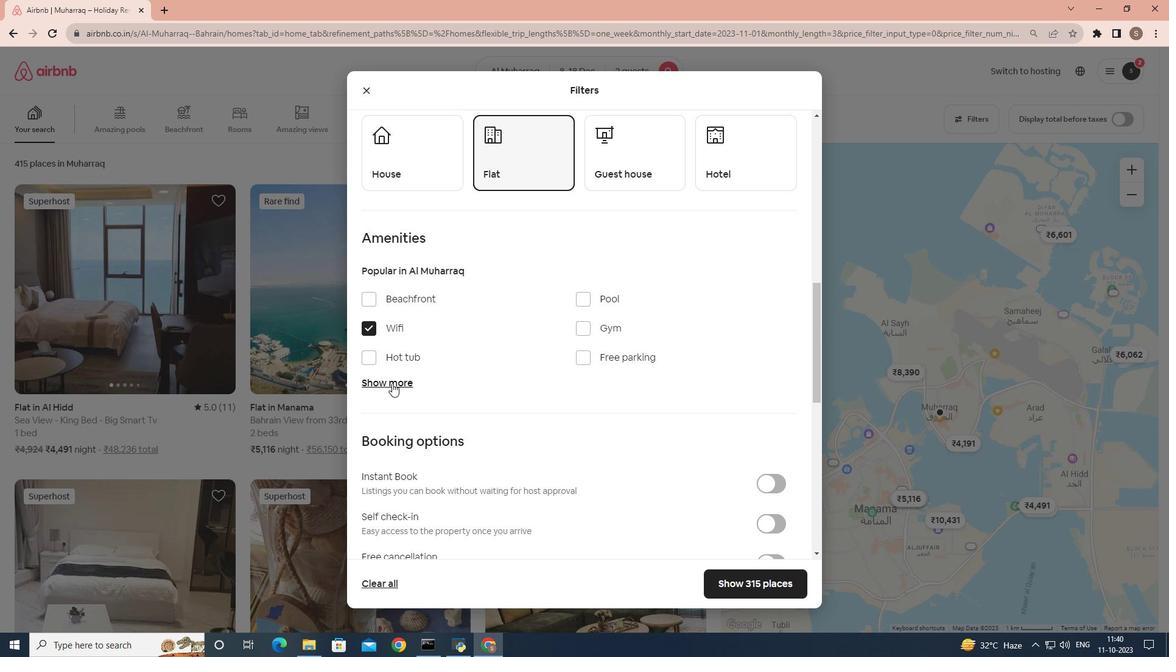 
Action: Mouse pressed left at (392, 383)
Screenshot: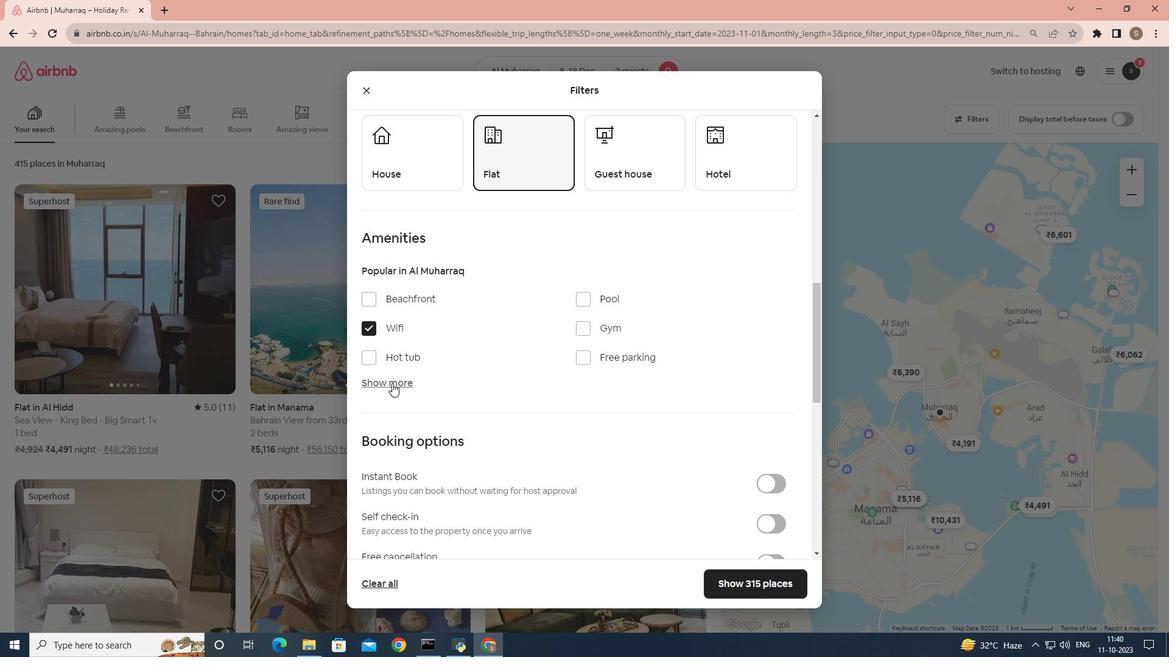 
Action: Mouse moved to (448, 364)
Screenshot: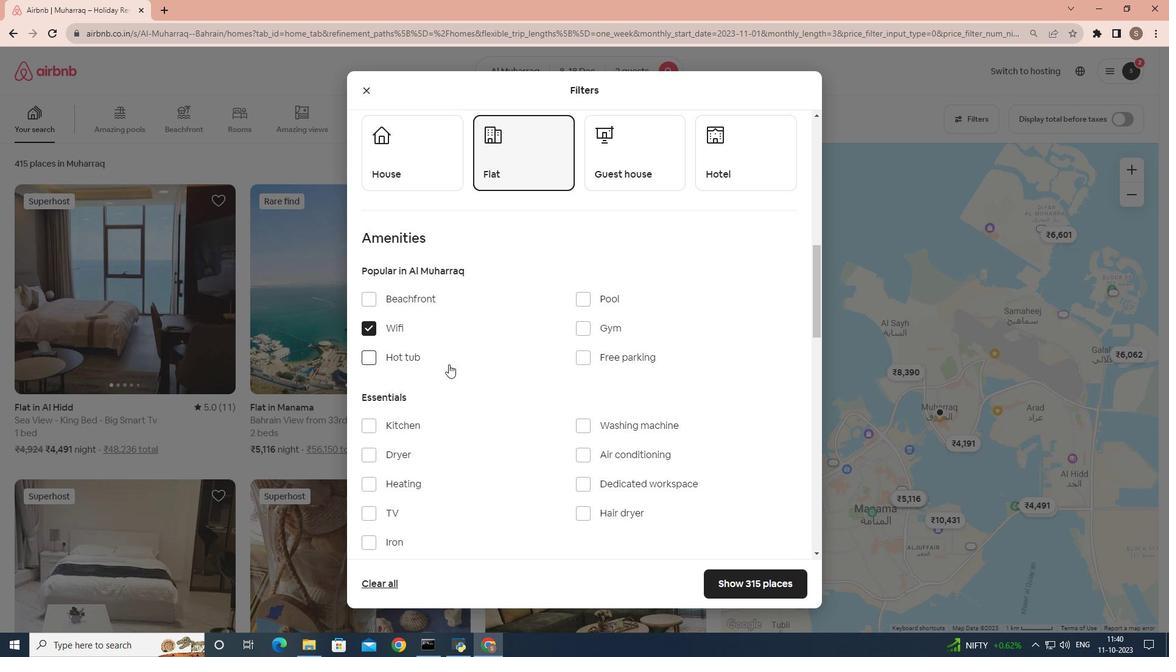 
Action: Mouse scrolled (448, 364) with delta (0, 0)
Screenshot: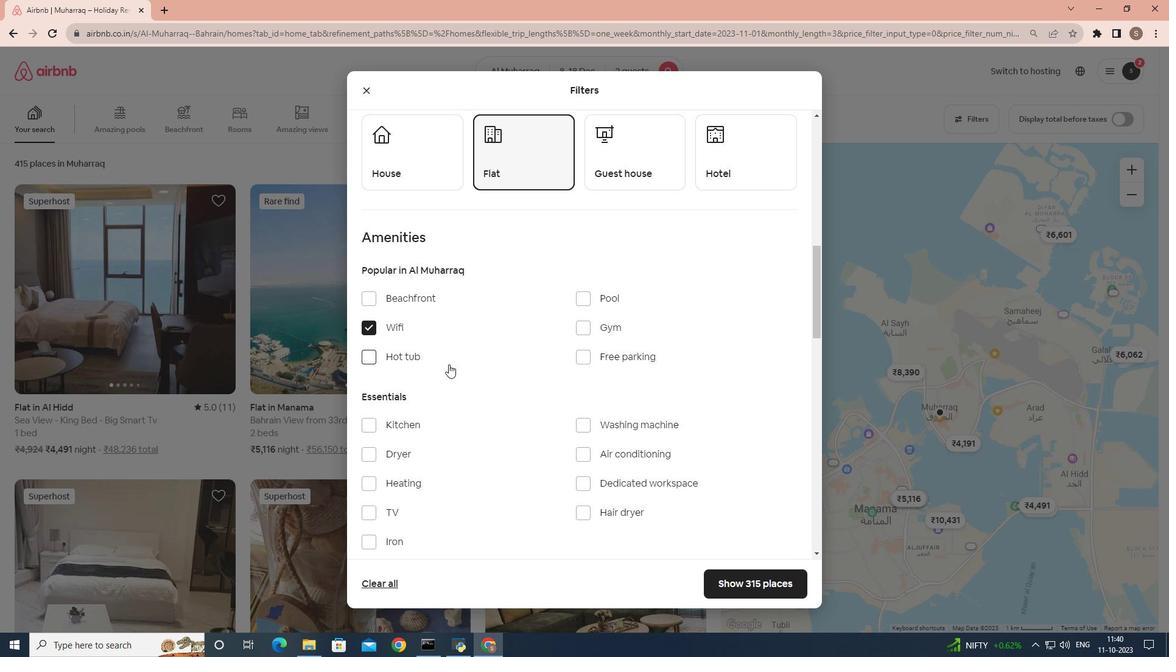 
Action: Mouse moved to (367, 454)
Screenshot: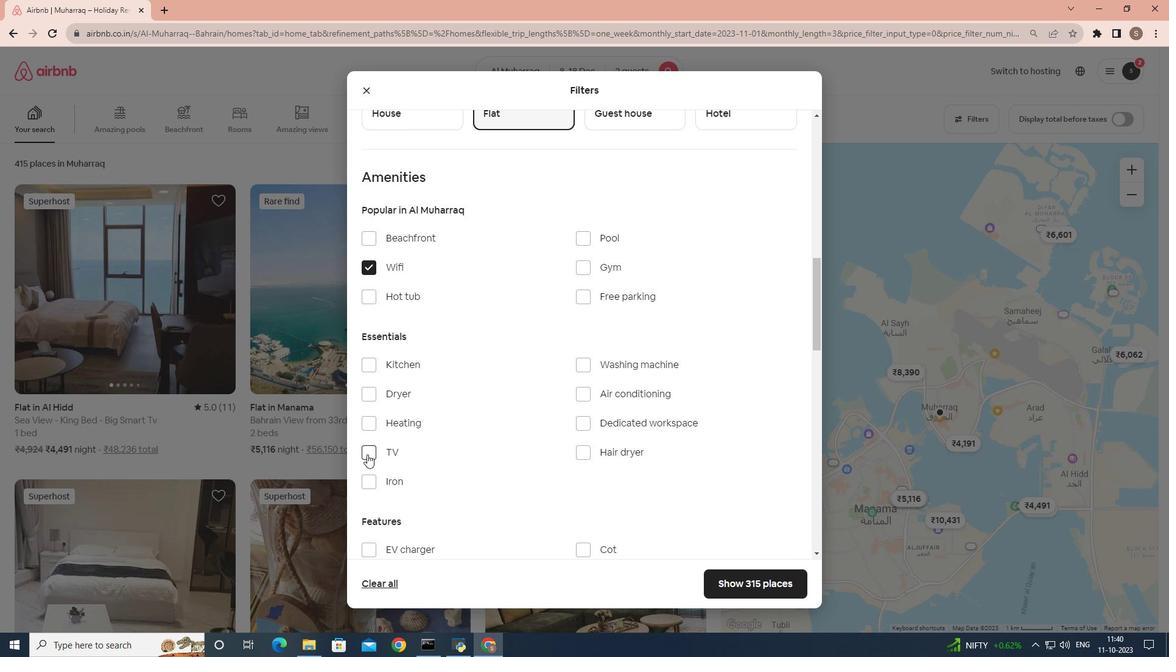 
Action: Mouse pressed left at (367, 454)
Screenshot: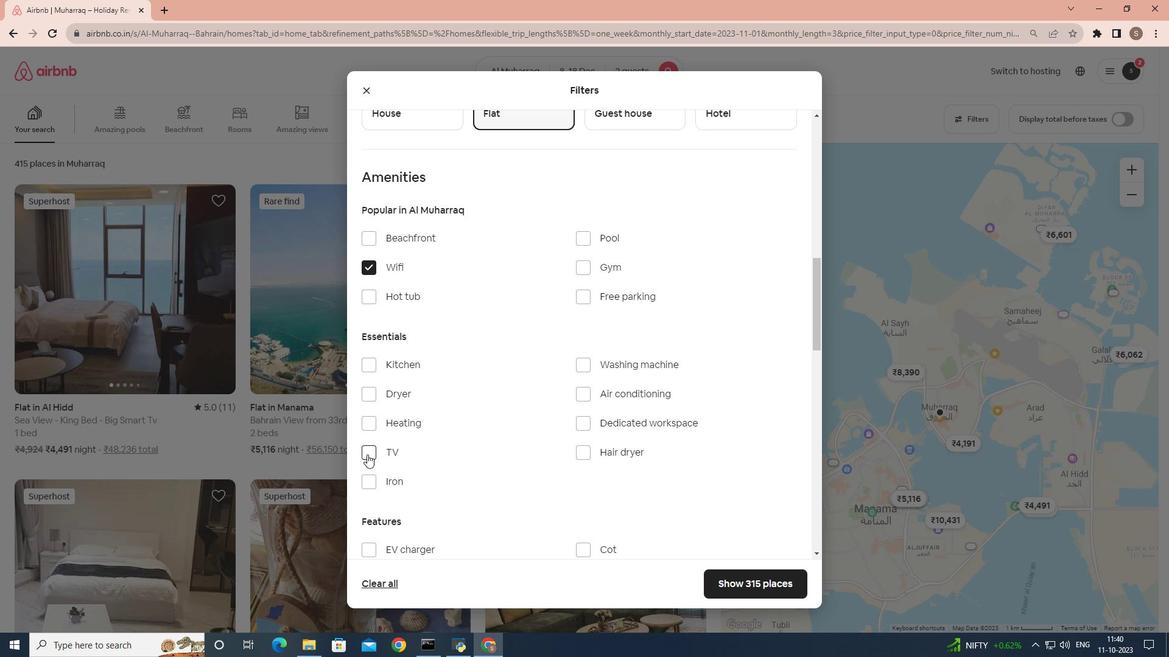 
Action: Mouse moved to (577, 294)
Screenshot: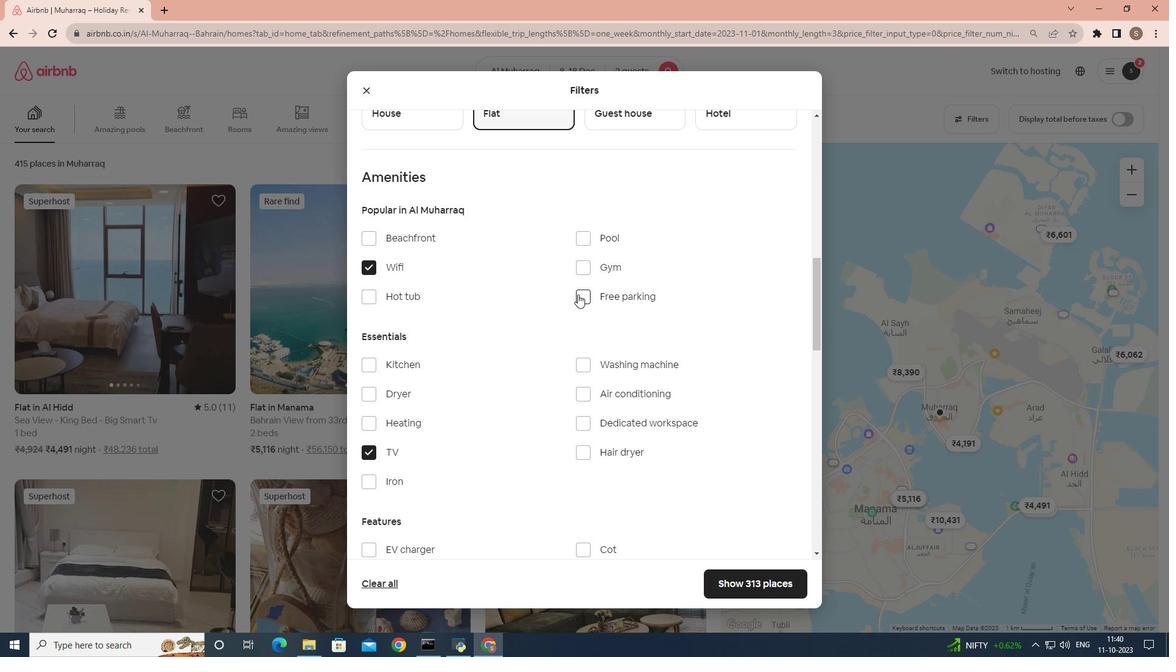 
Action: Mouse pressed left at (577, 294)
Screenshot: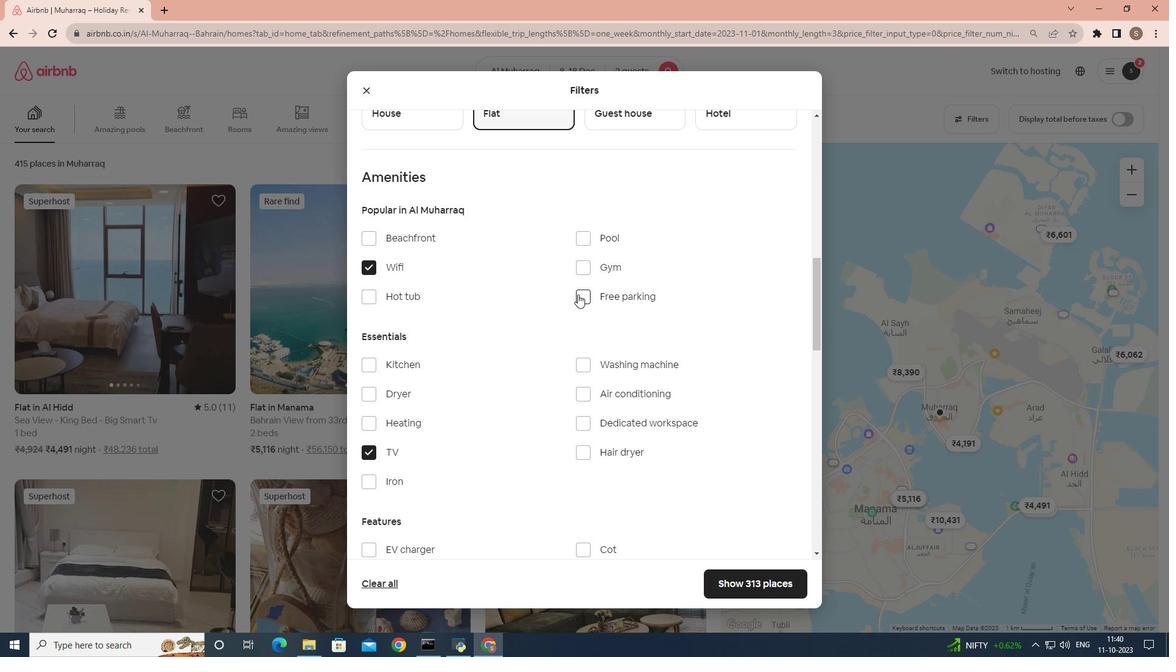 
Action: Mouse moved to (504, 345)
Screenshot: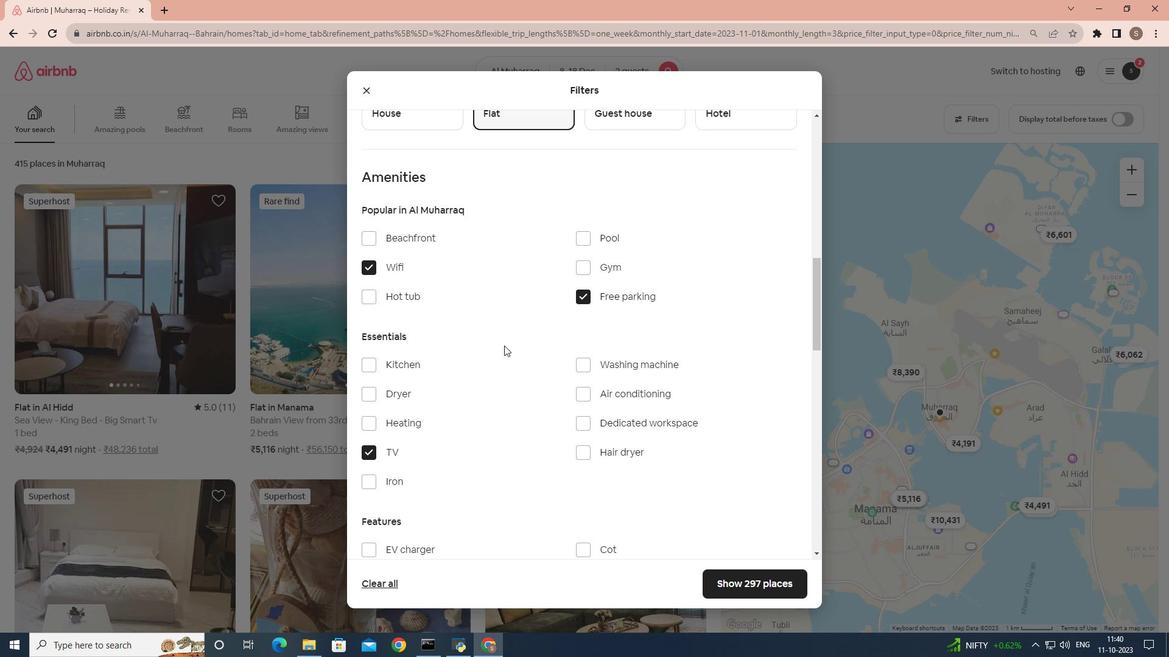 
Action: Mouse scrolled (504, 345) with delta (0, 0)
Screenshot: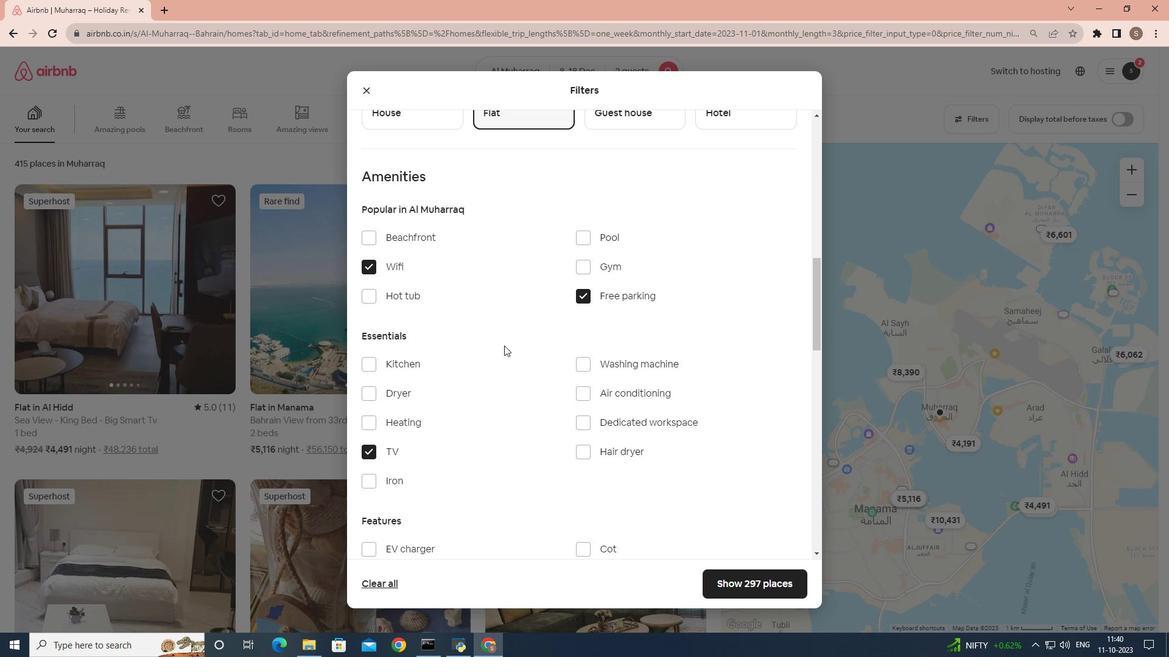 
Action: Mouse moved to (576, 205)
Screenshot: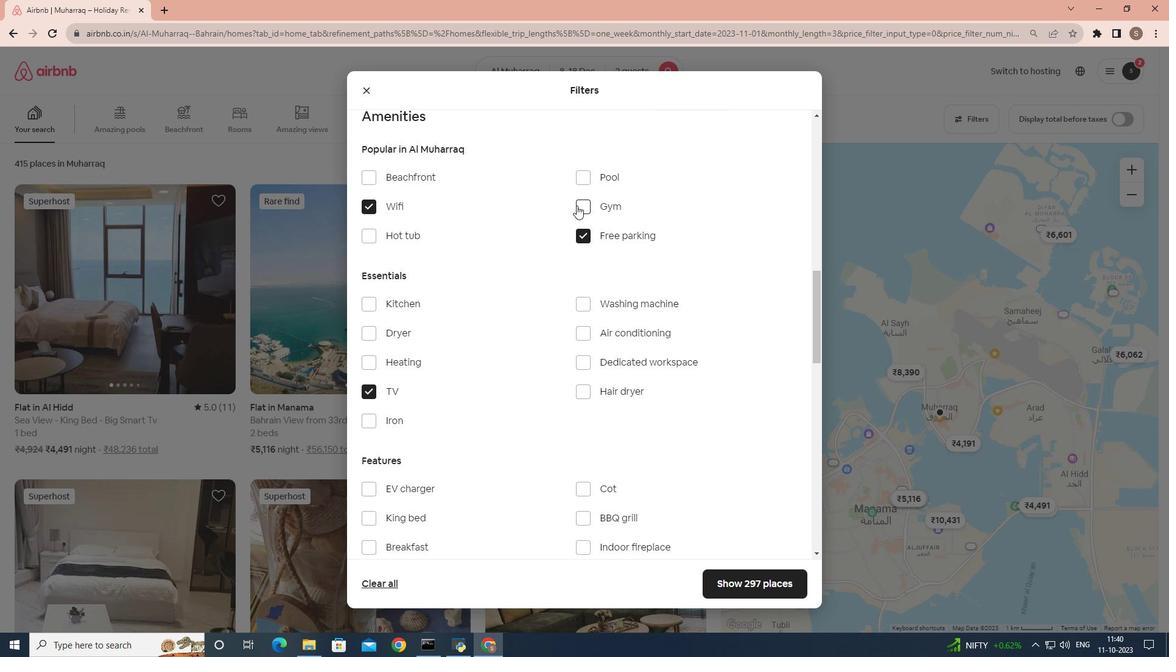 
Action: Mouse pressed left at (576, 205)
Screenshot: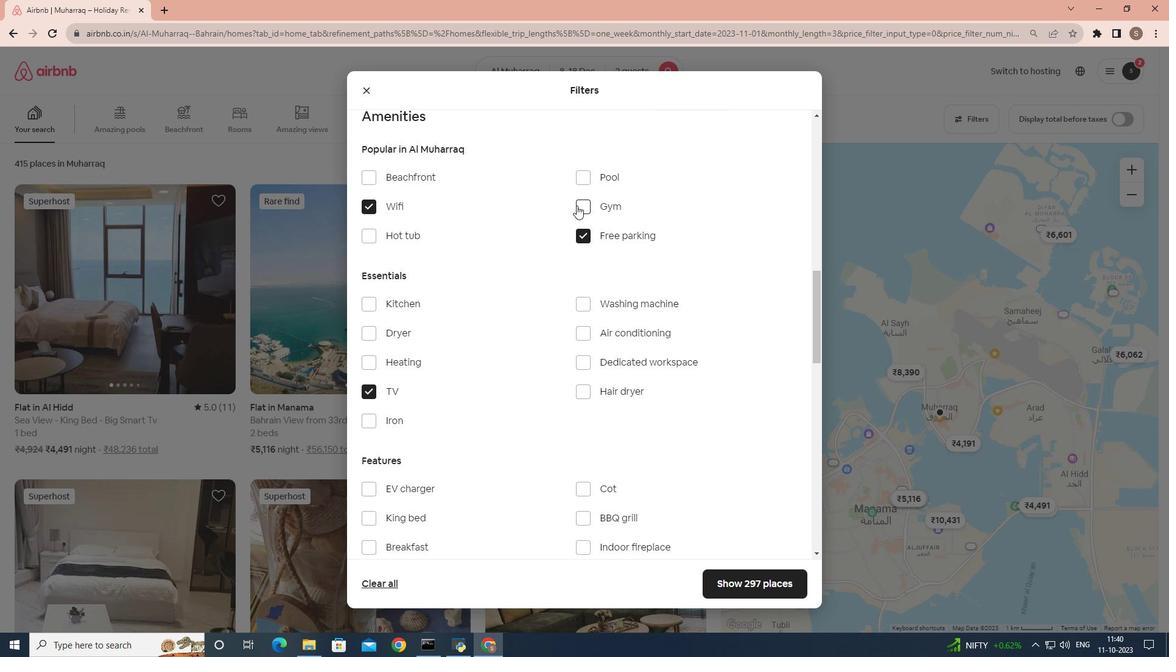 
Action: Mouse moved to (539, 325)
Screenshot: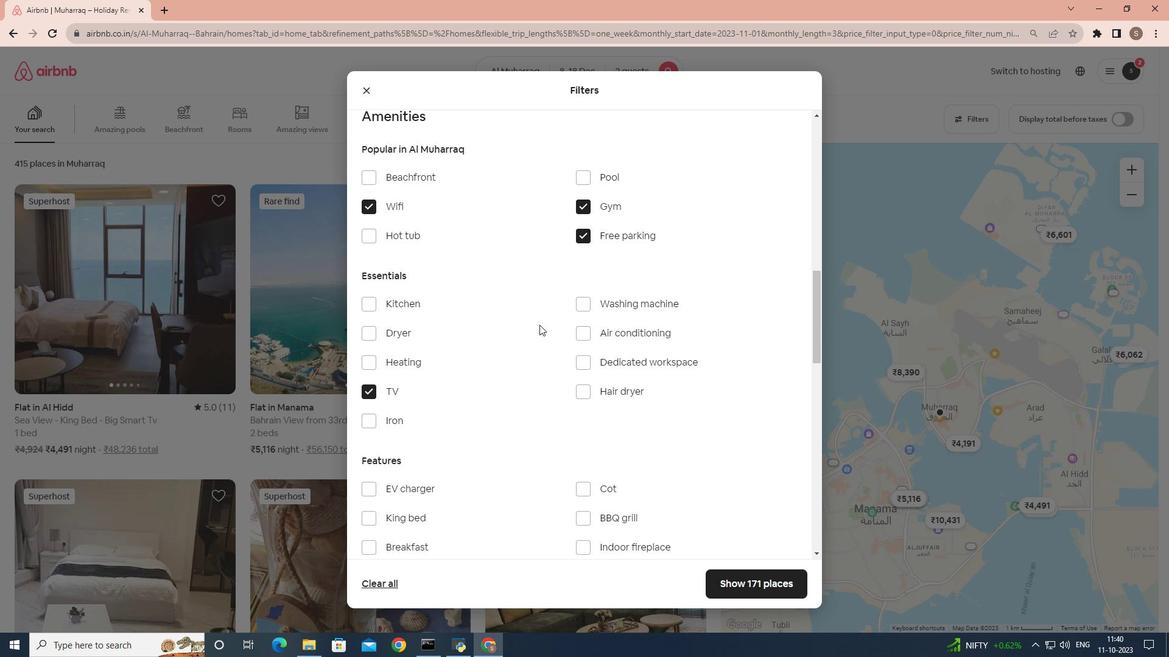 
Action: Mouse scrolled (539, 324) with delta (0, 0)
Screenshot: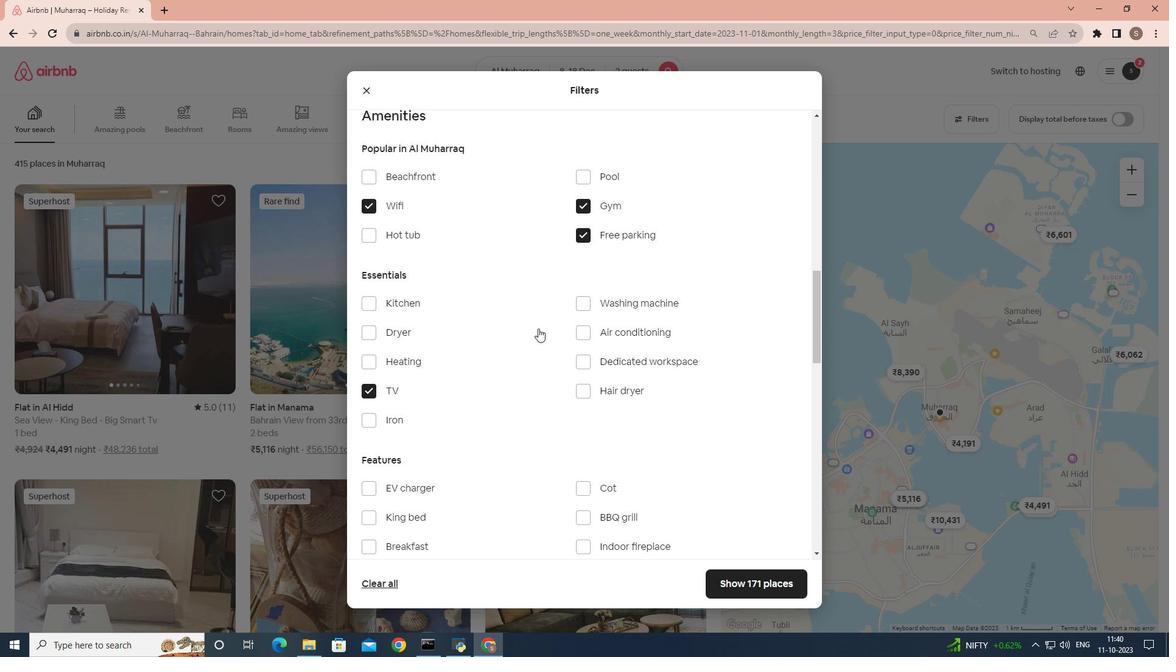 
Action: Mouse moved to (486, 358)
Screenshot: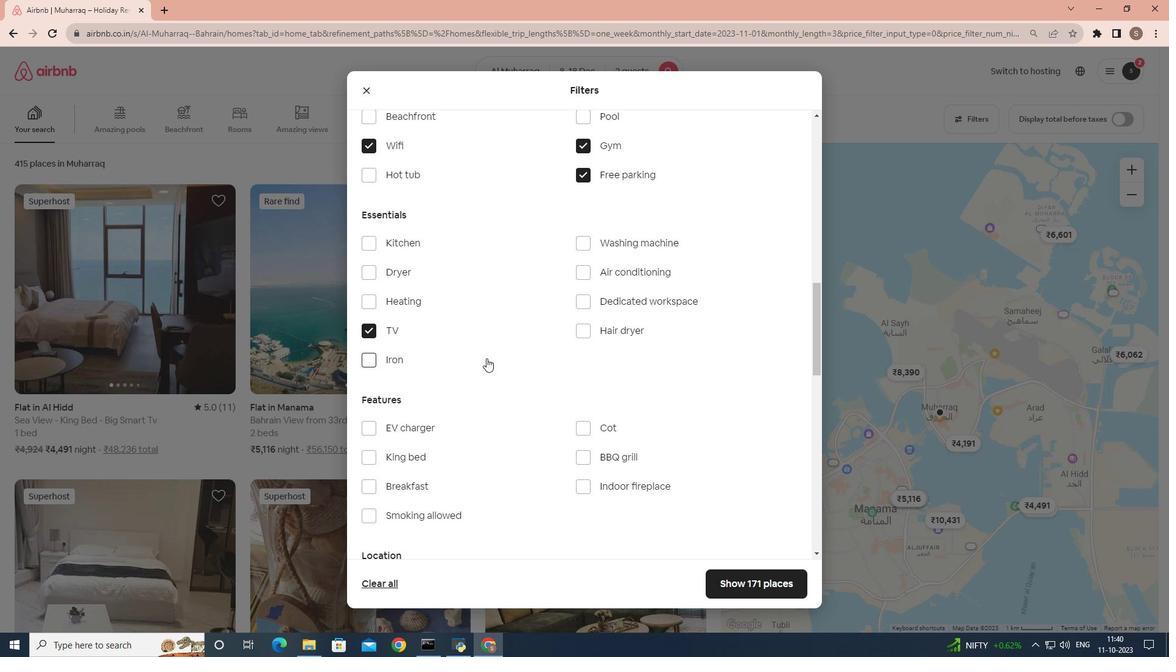 
Action: Mouse scrolled (486, 358) with delta (0, 0)
Screenshot: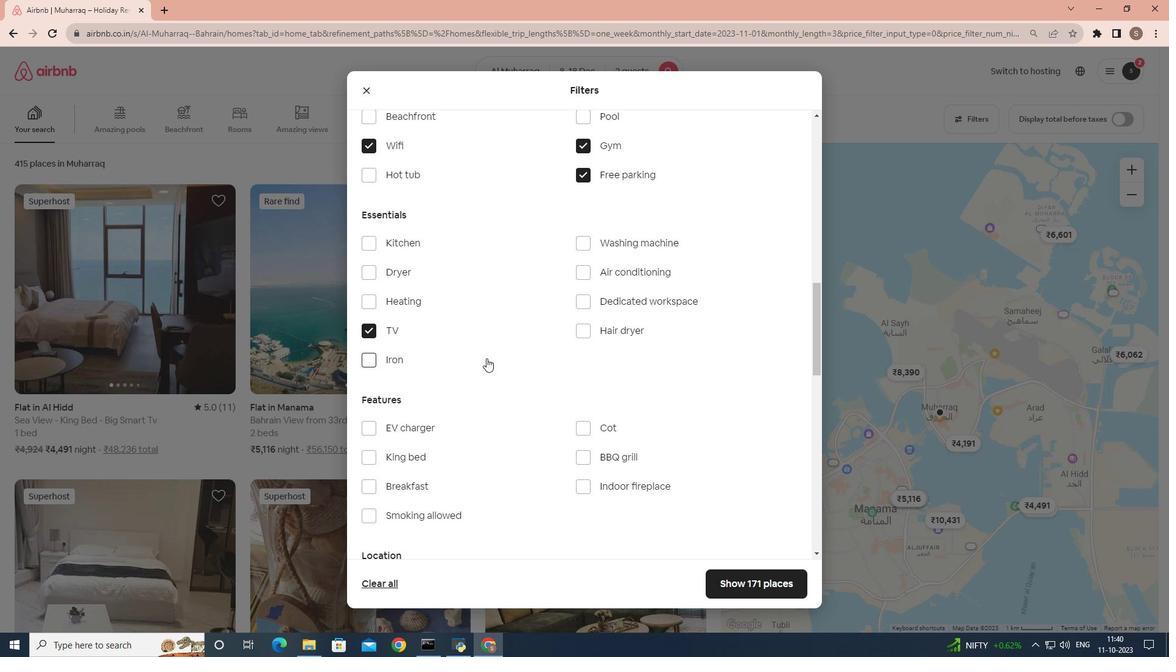 
Action: Mouse moved to (370, 424)
Screenshot: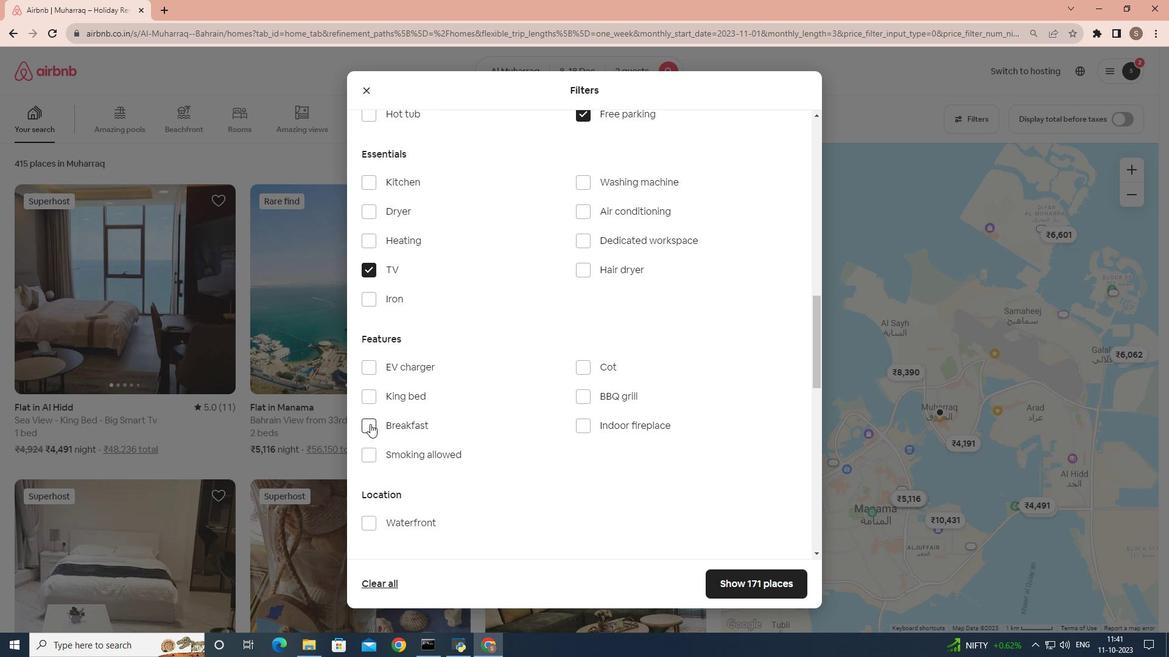 
Action: Mouse pressed left at (370, 424)
Screenshot: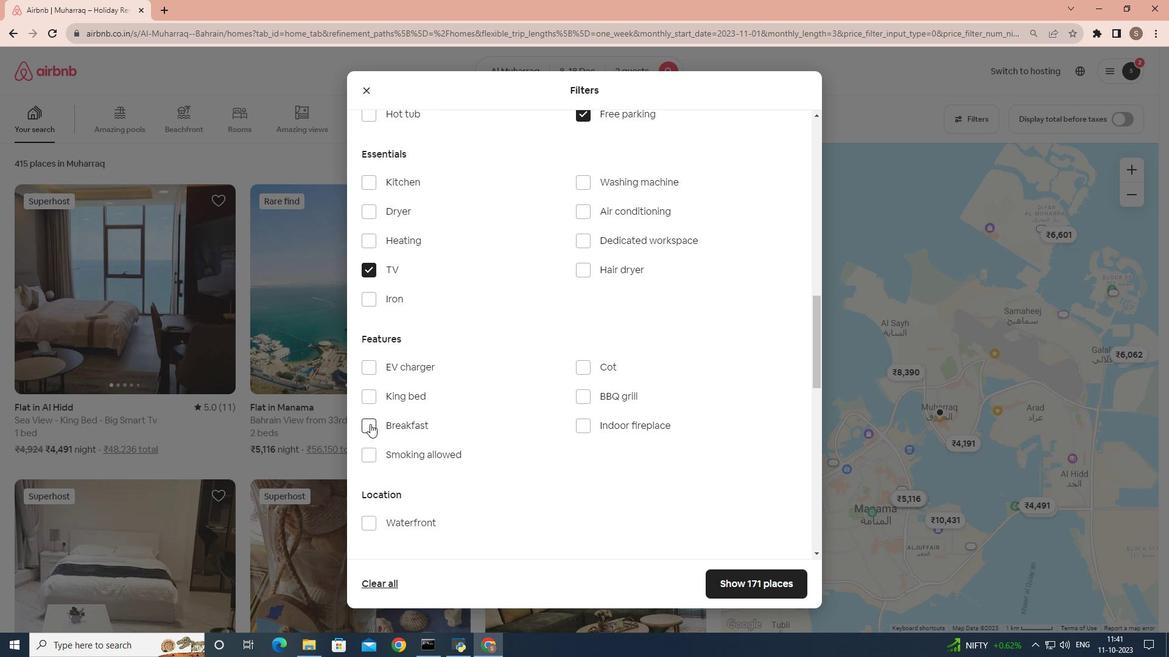 
Action: Mouse moved to (525, 364)
Screenshot: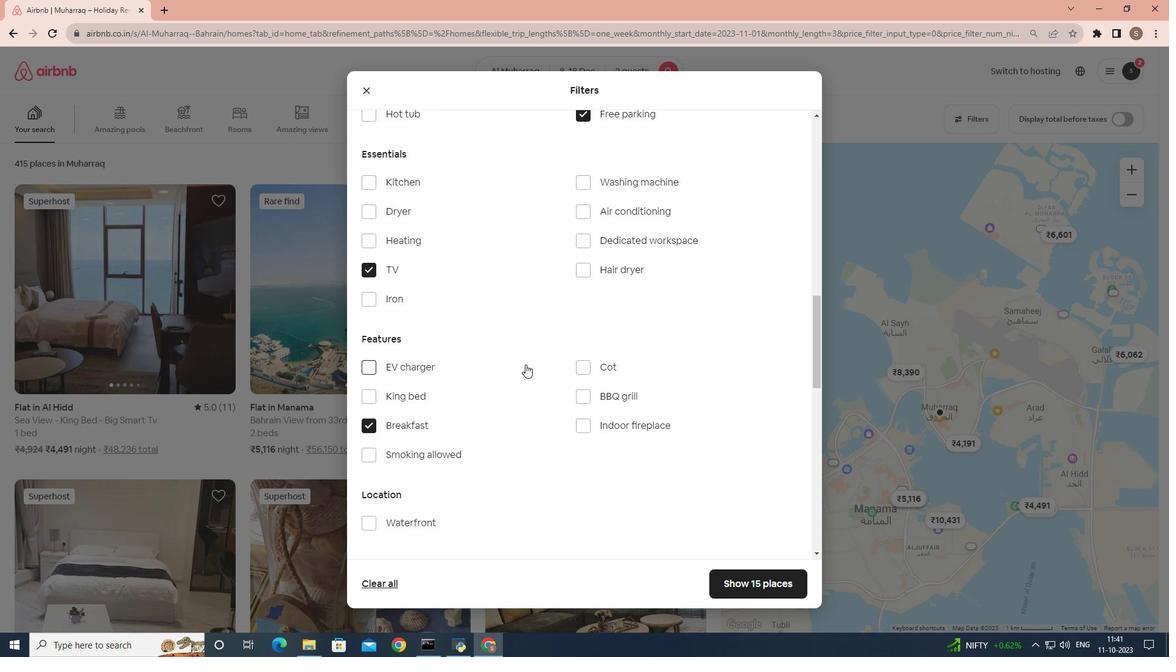
Action: Mouse scrolled (525, 364) with delta (0, 0)
Screenshot: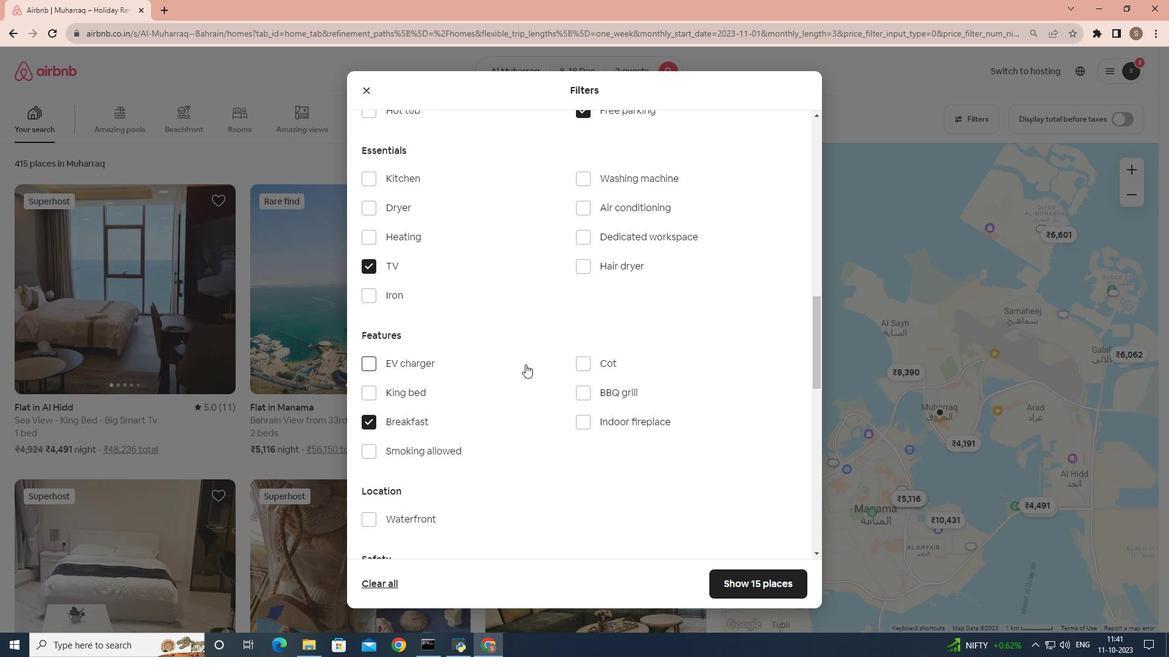 
Action: Mouse moved to (747, 580)
Screenshot: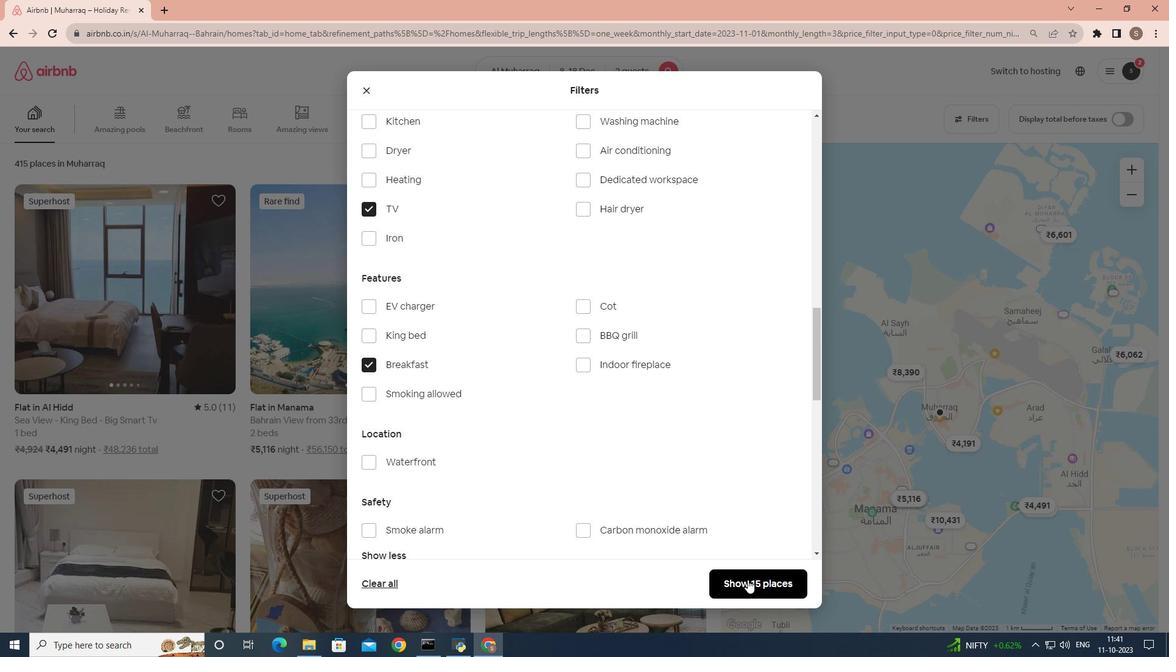 
Action: Mouse pressed left at (747, 580)
Screenshot: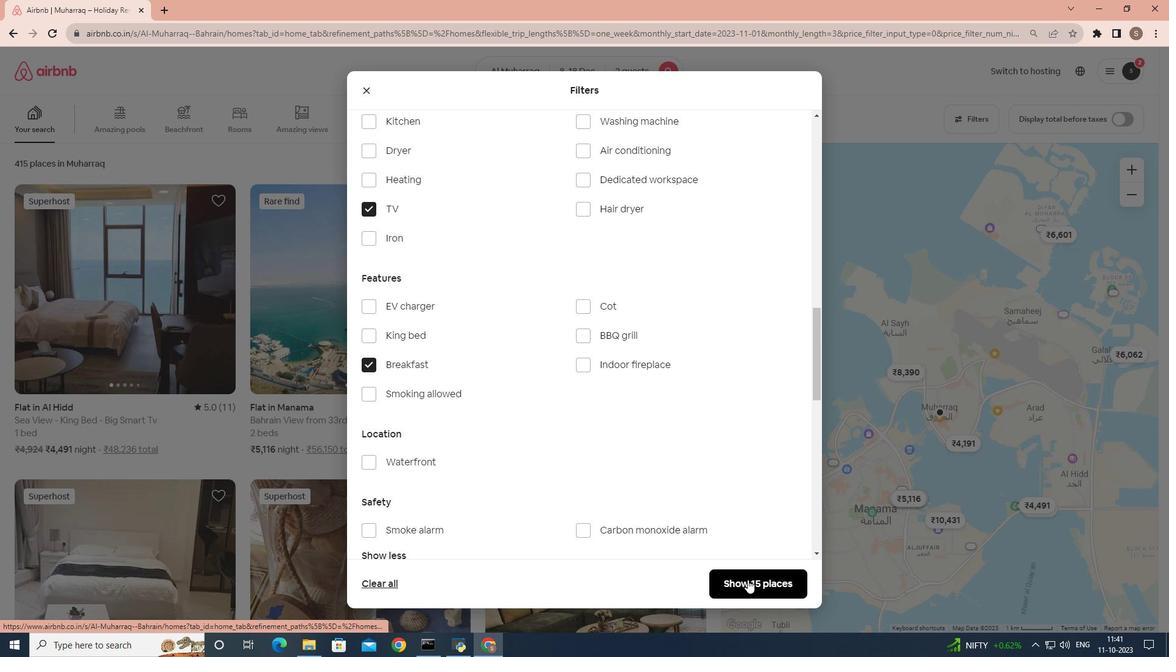 
Action: Mouse moved to (175, 333)
Screenshot: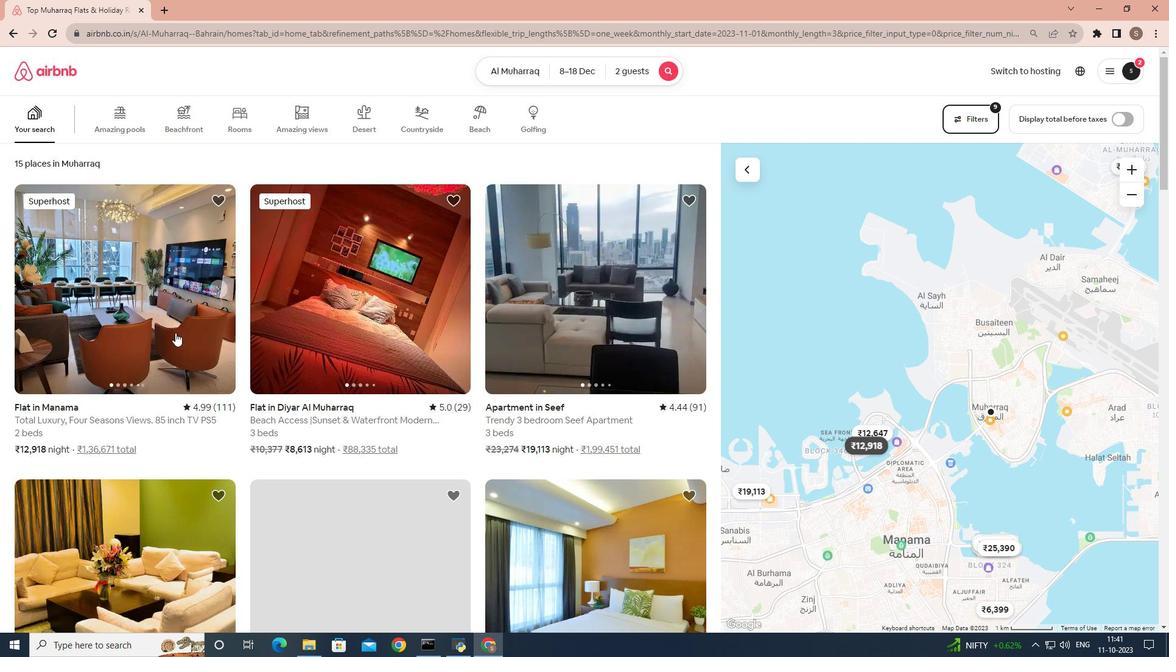 
Action: Mouse pressed left at (175, 333)
Screenshot: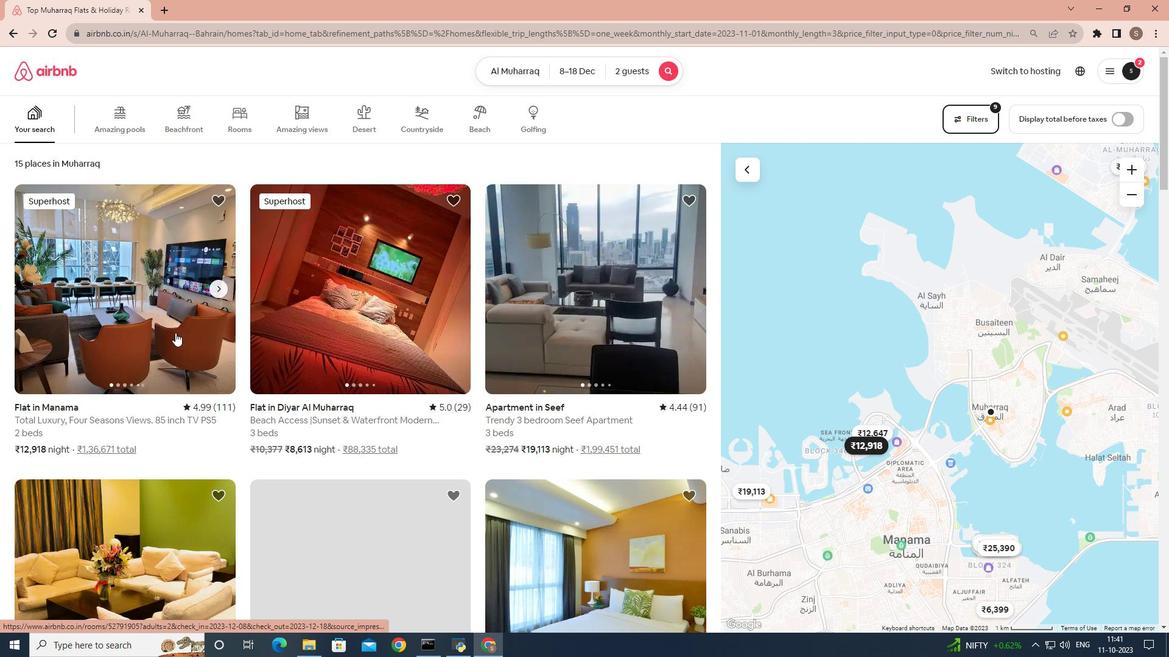 
Action: Mouse moved to (547, 338)
Screenshot: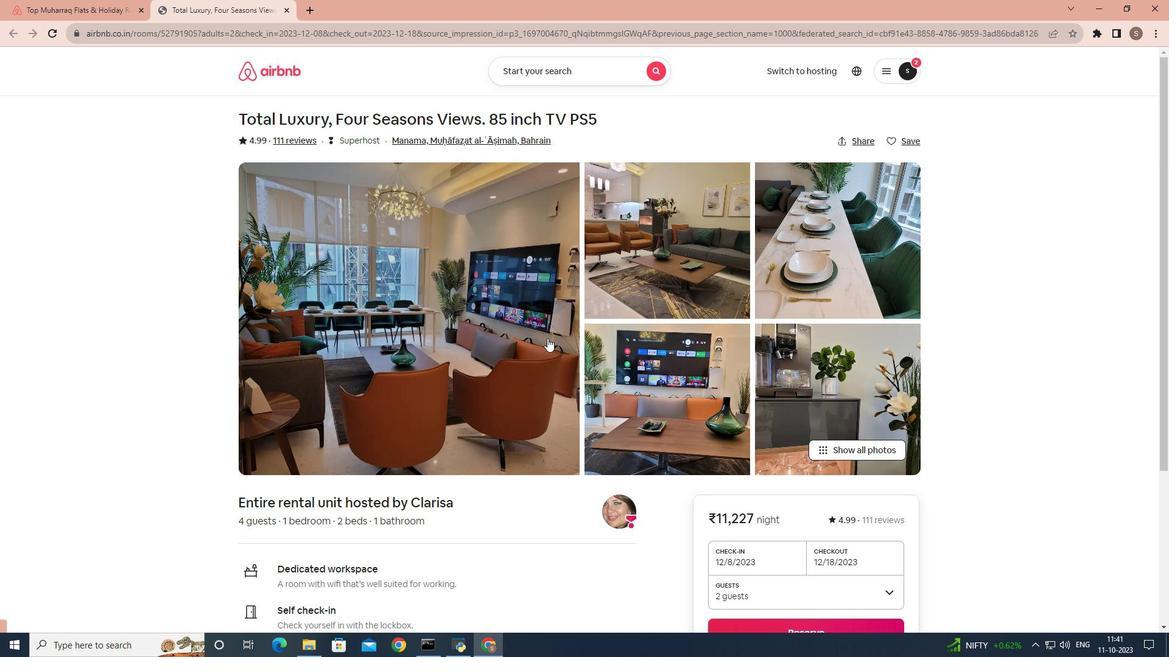 
Action: Mouse scrolled (547, 337) with delta (0, 0)
Screenshot: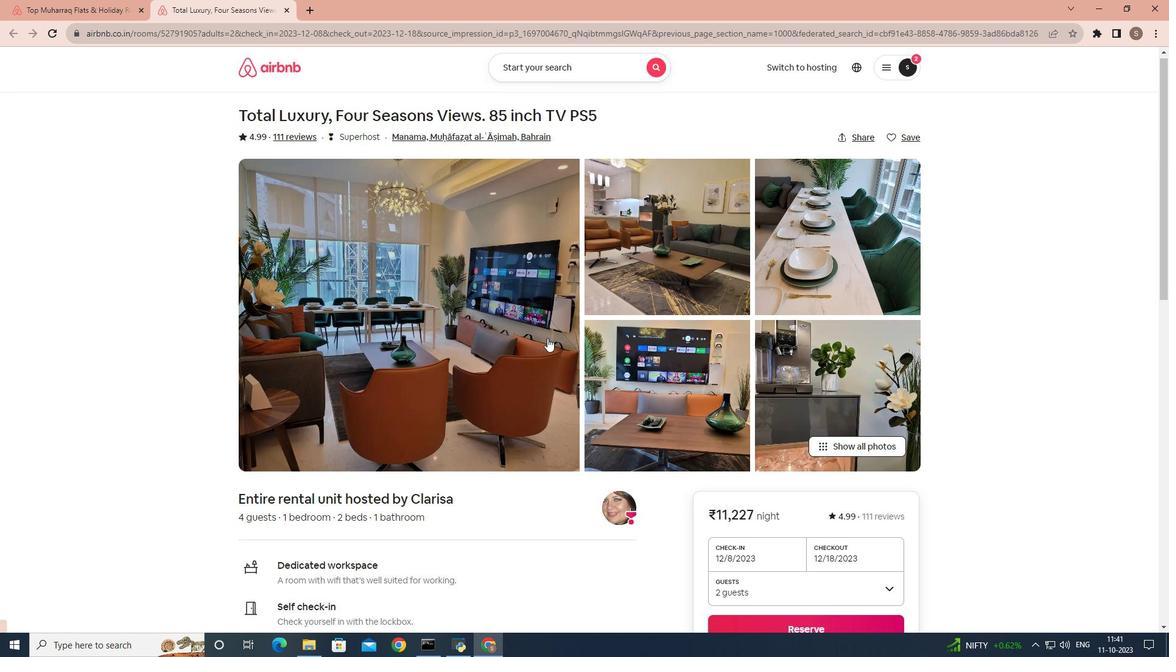 
Action: Mouse scrolled (547, 337) with delta (0, 0)
Screenshot: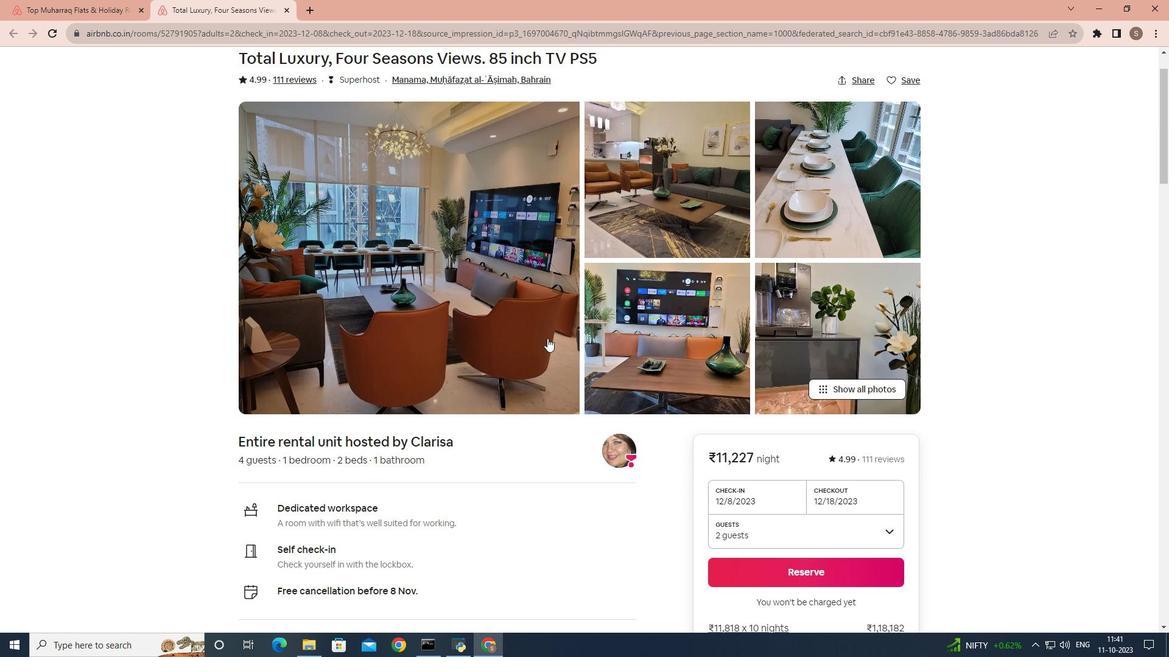
Action: Mouse moved to (880, 330)
Screenshot: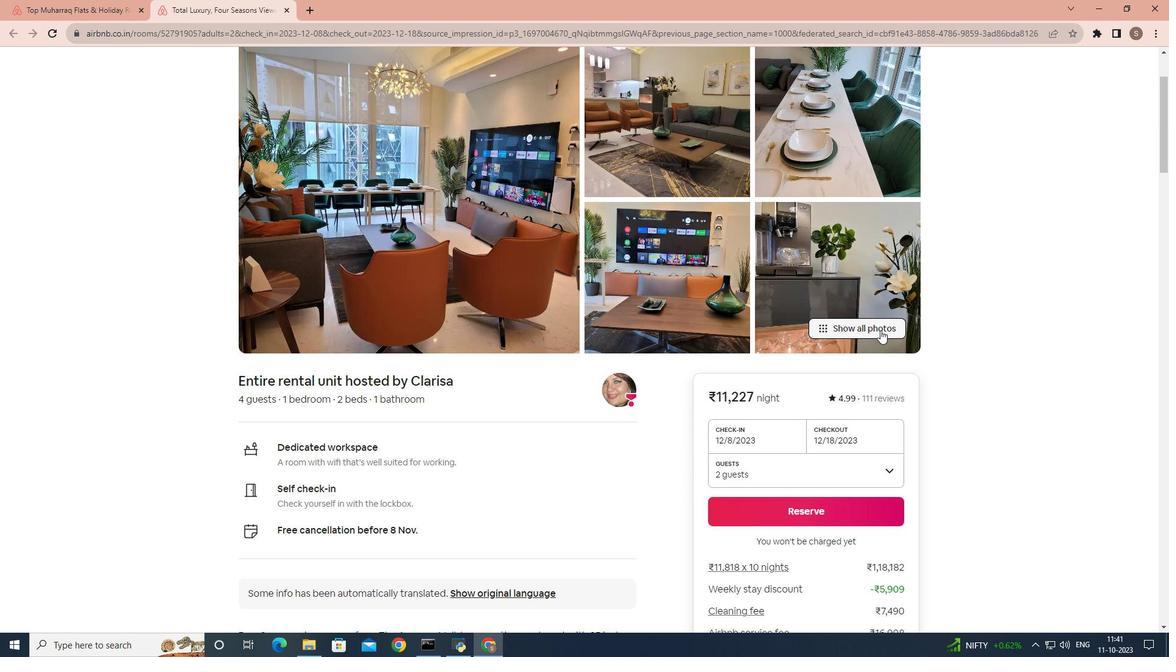 
Action: Mouse pressed left at (880, 330)
Screenshot: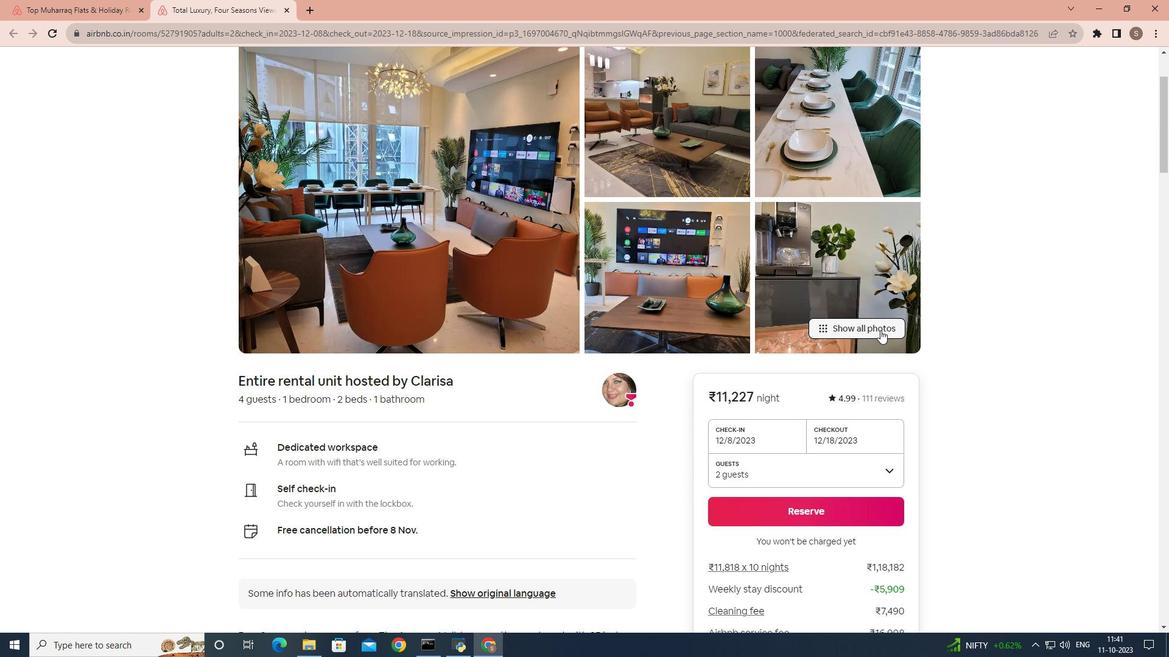 
Action: Mouse moved to (937, 361)
Screenshot: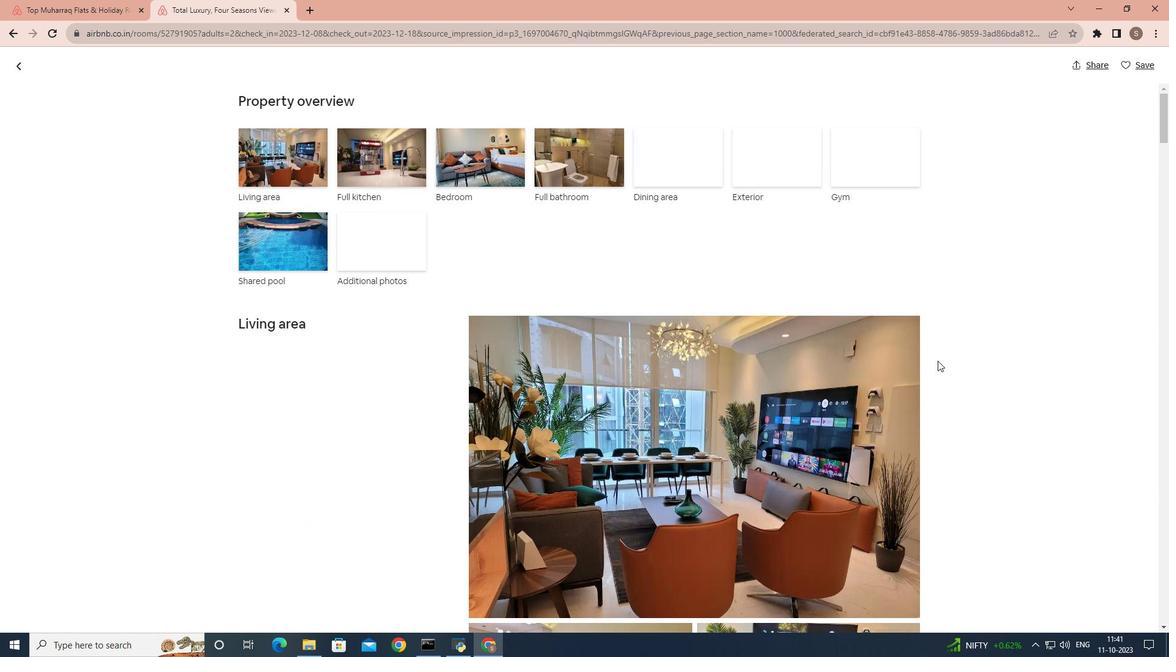 
Action: Mouse scrolled (937, 360) with delta (0, 0)
Screenshot: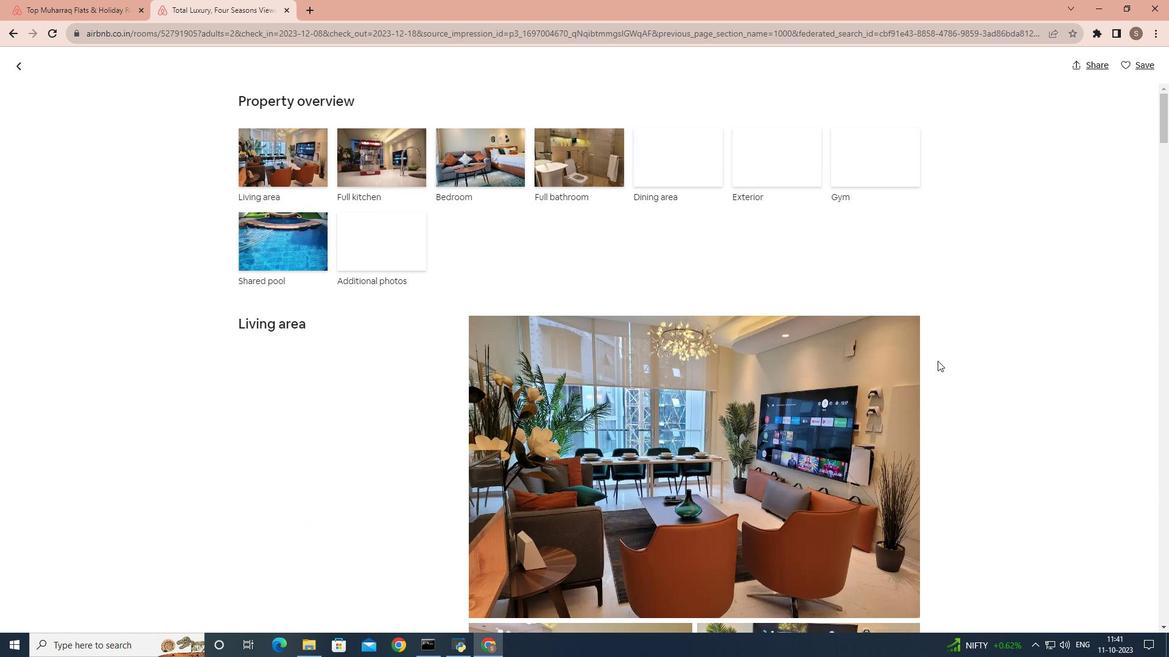 
Action: Mouse scrolled (937, 360) with delta (0, 0)
Screenshot: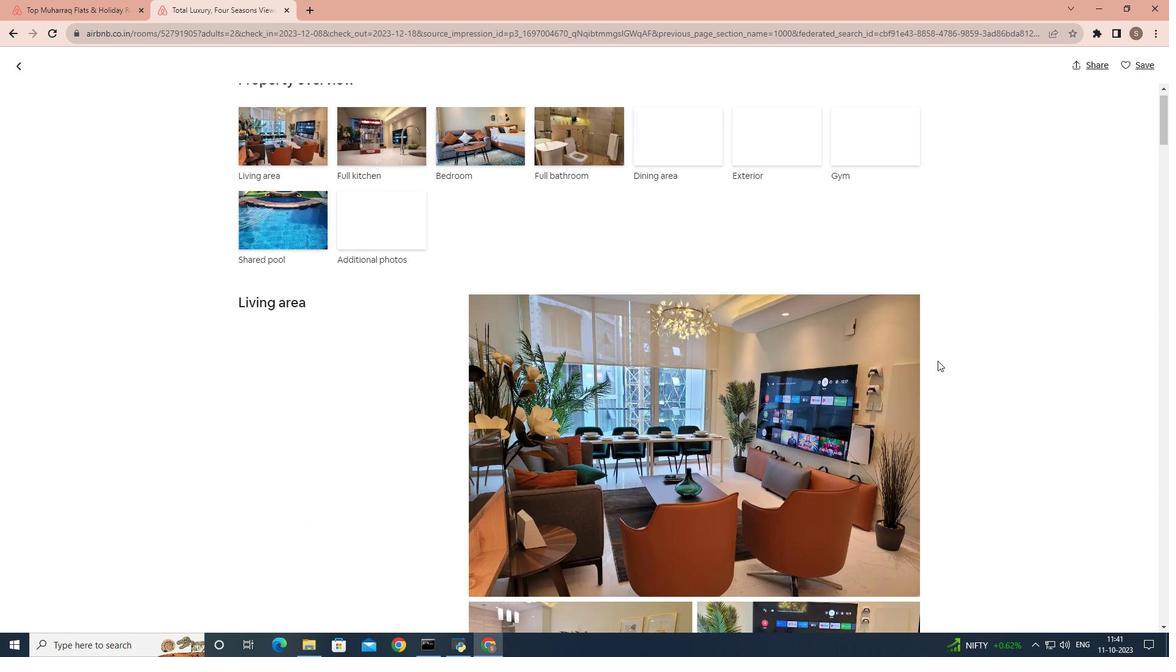 
Action: Mouse scrolled (937, 360) with delta (0, 0)
Screenshot: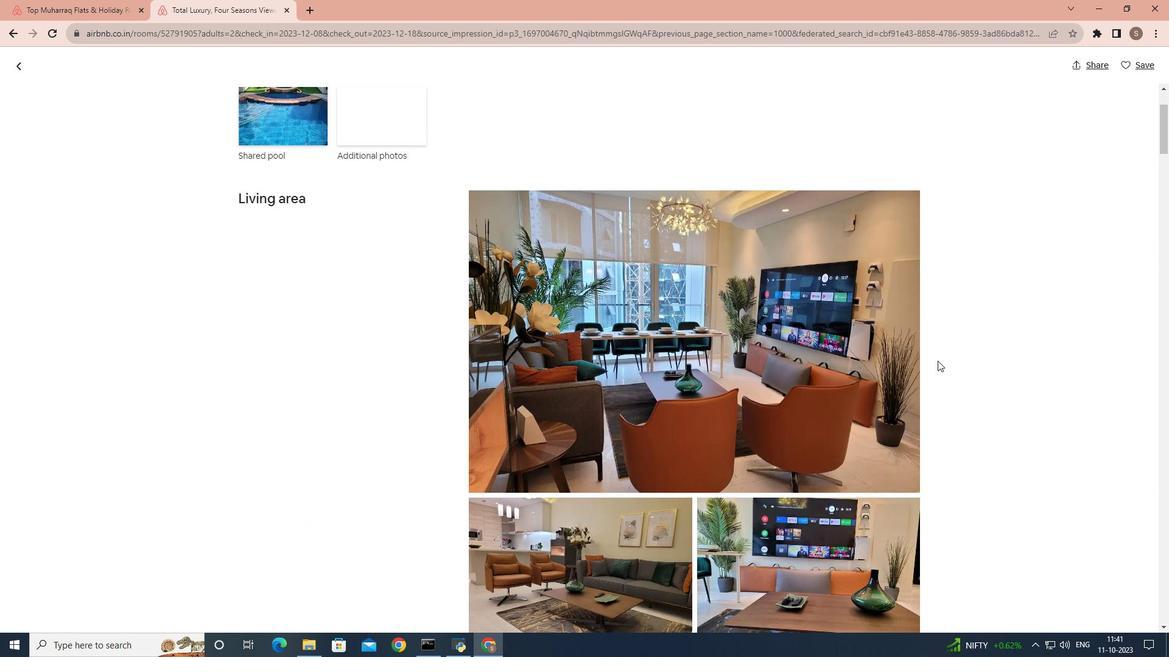 
Action: Mouse scrolled (937, 360) with delta (0, 0)
Screenshot: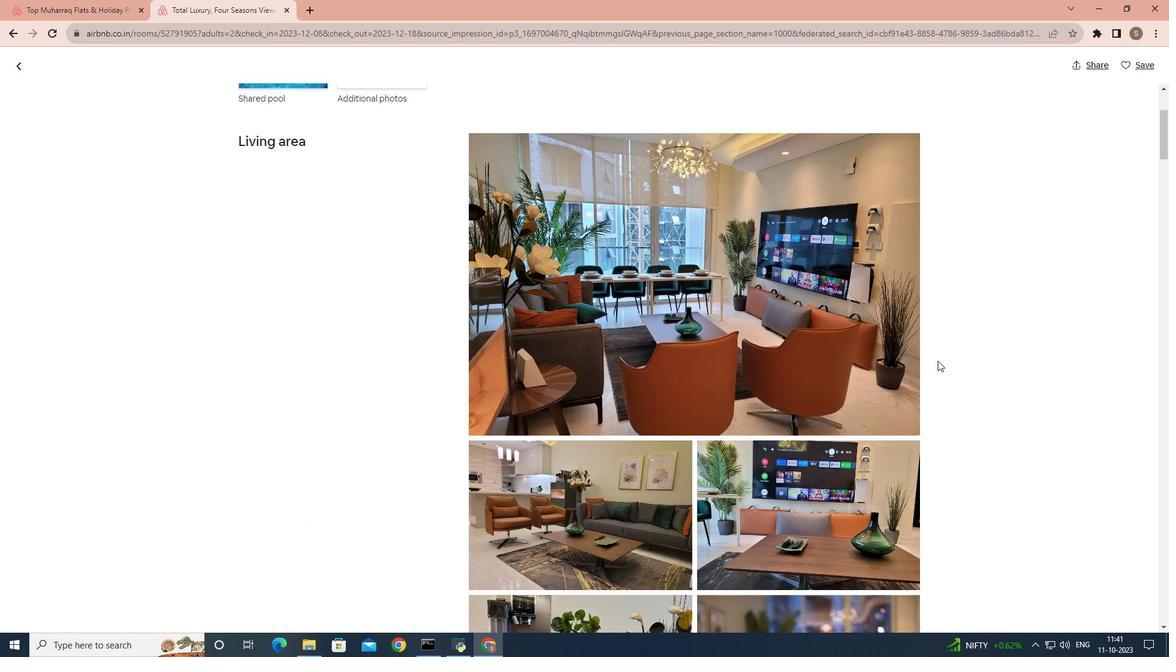 
Action: Mouse scrolled (937, 360) with delta (0, 0)
Screenshot: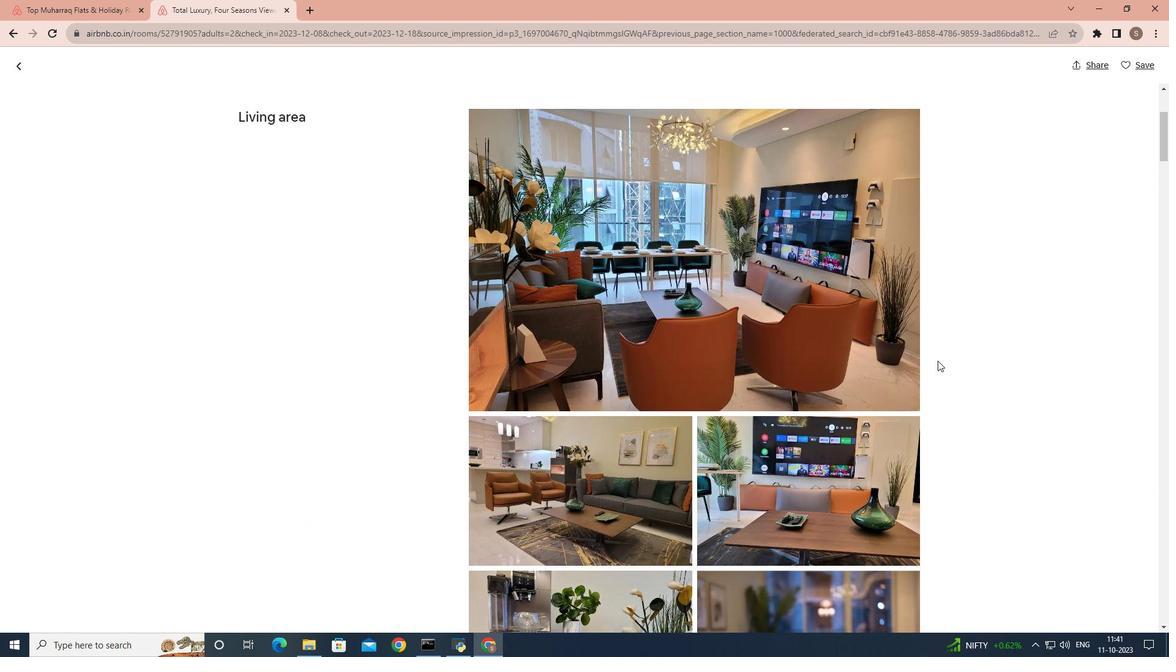 
Action: Mouse scrolled (937, 360) with delta (0, 0)
Screenshot: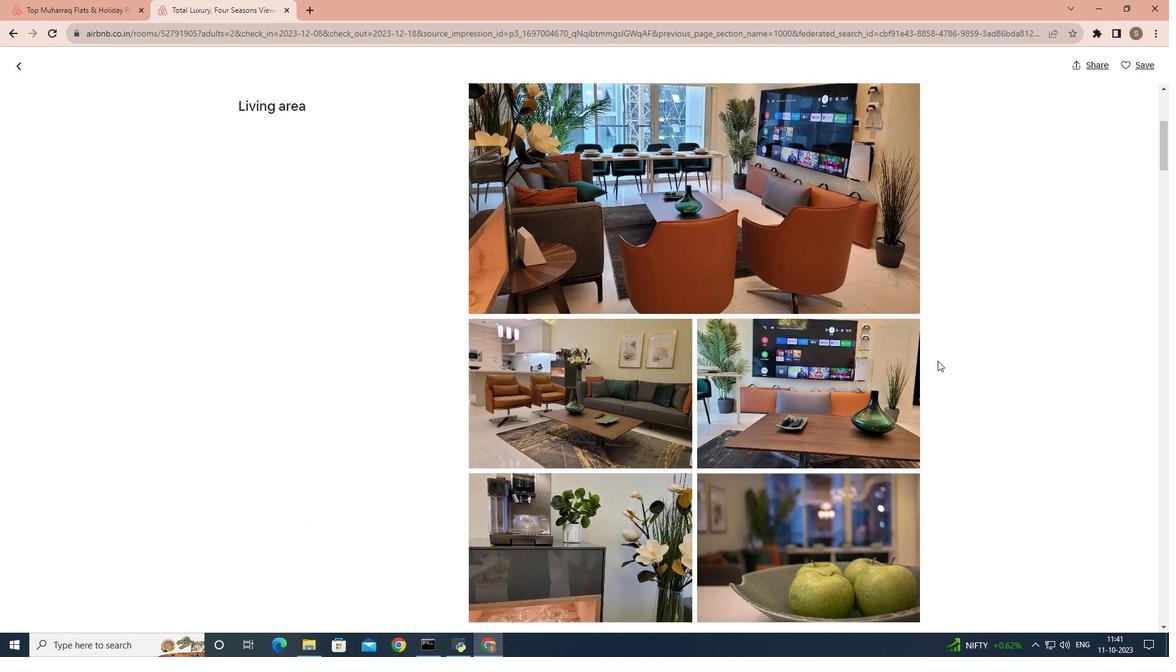 
Action: Mouse scrolled (937, 360) with delta (0, 0)
Screenshot: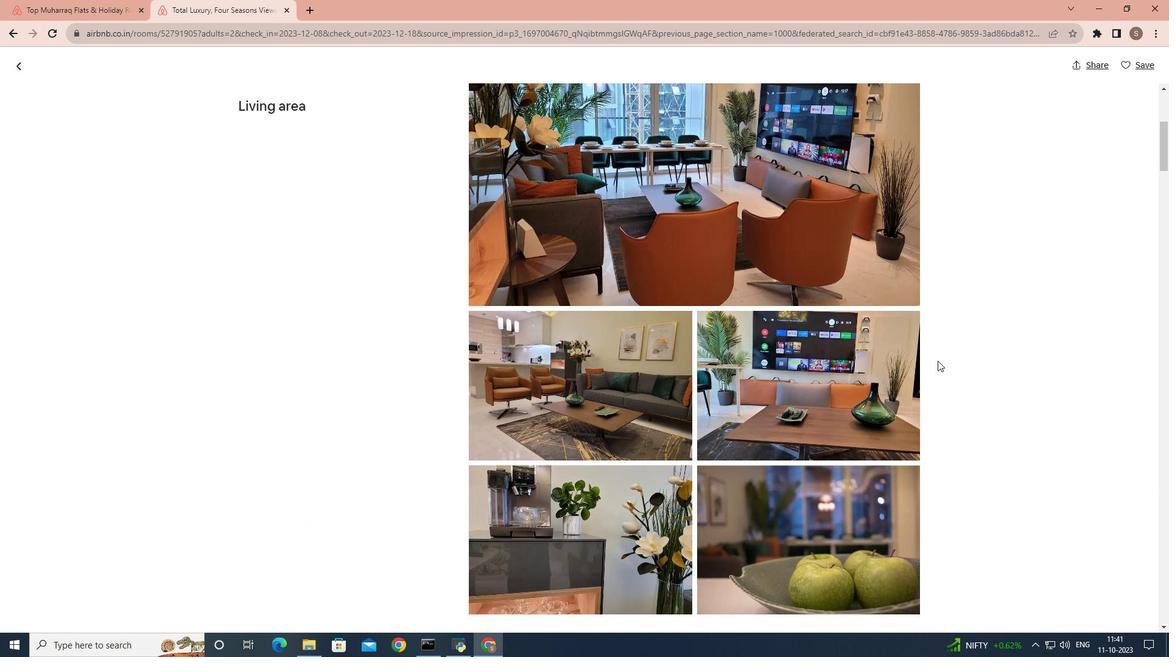 
Action: Mouse scrolled (937, 360) with delta (0, 0)
Screenshot: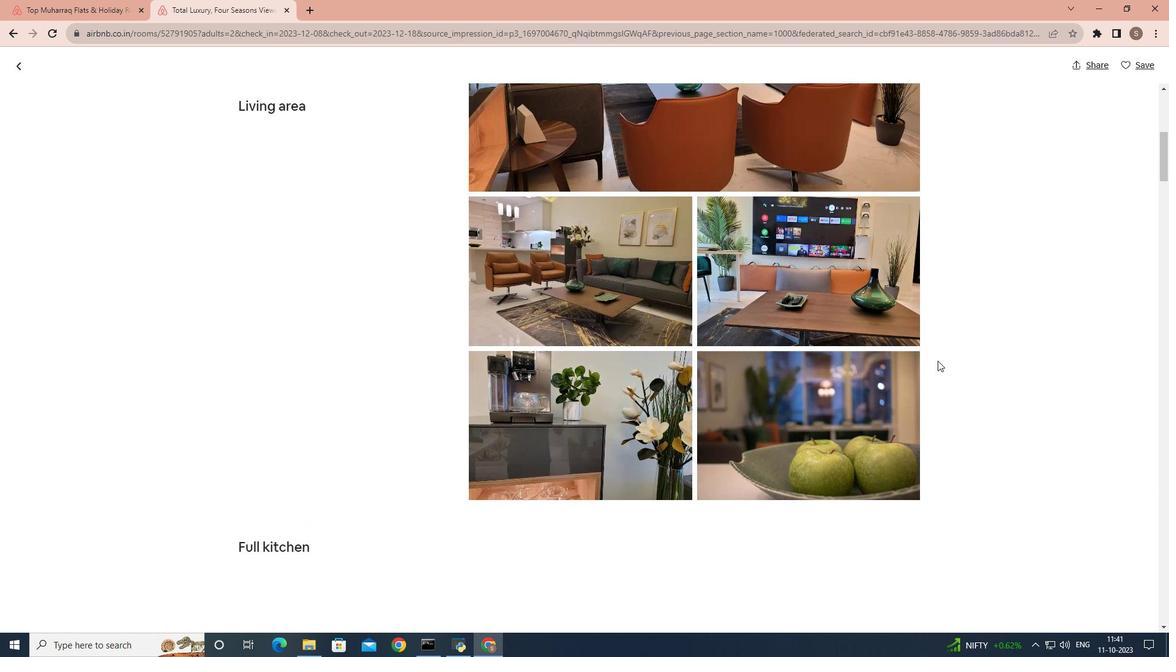 
Action: Mouse scrolled (937, 360) with delta (0, 0)
Screenshot: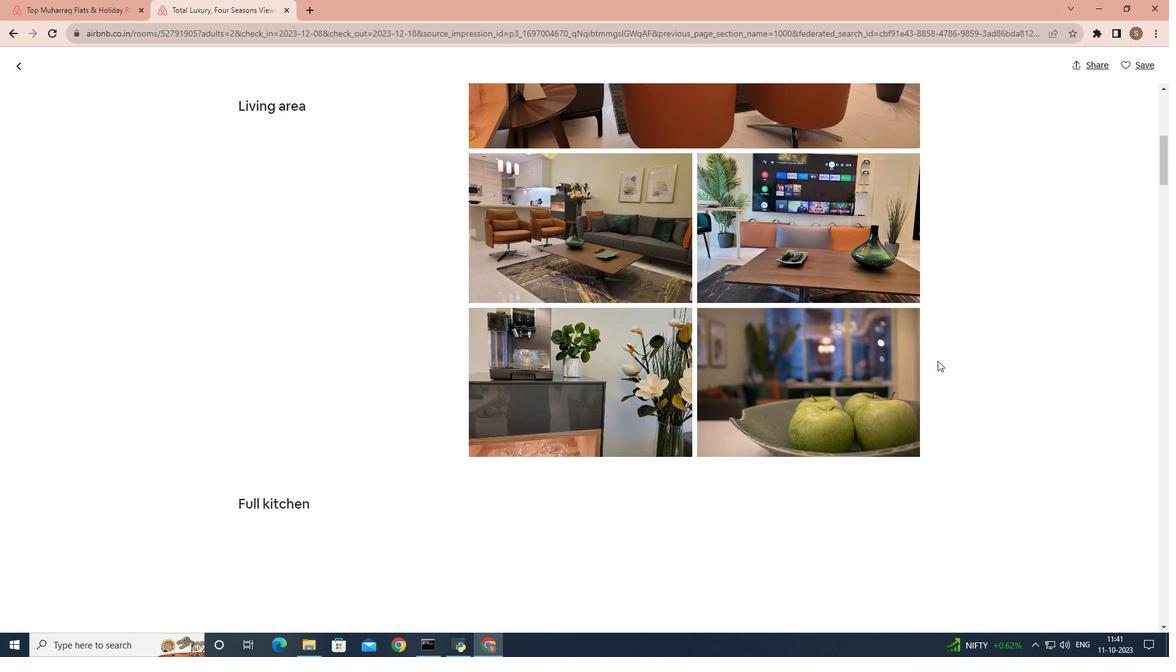 
Action: Mouse scrolled (937, 360) with delta (0, 0)
Screenshot: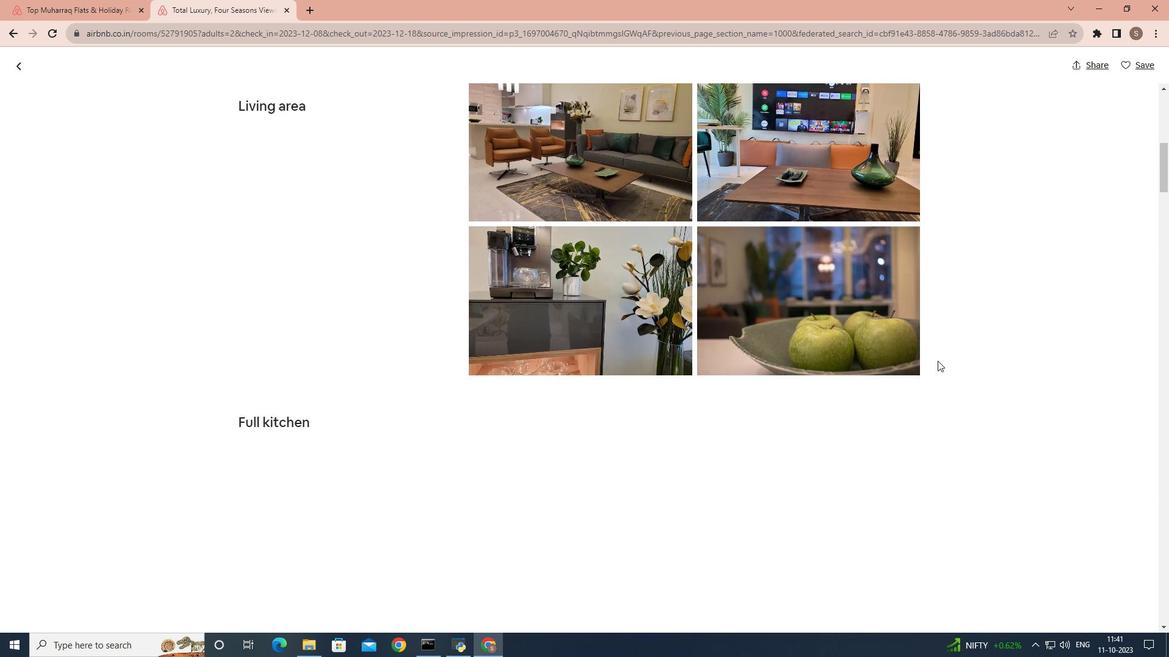 
Action: Mouse scrolled (937, 360) with delta (0, 0)
Screenshot: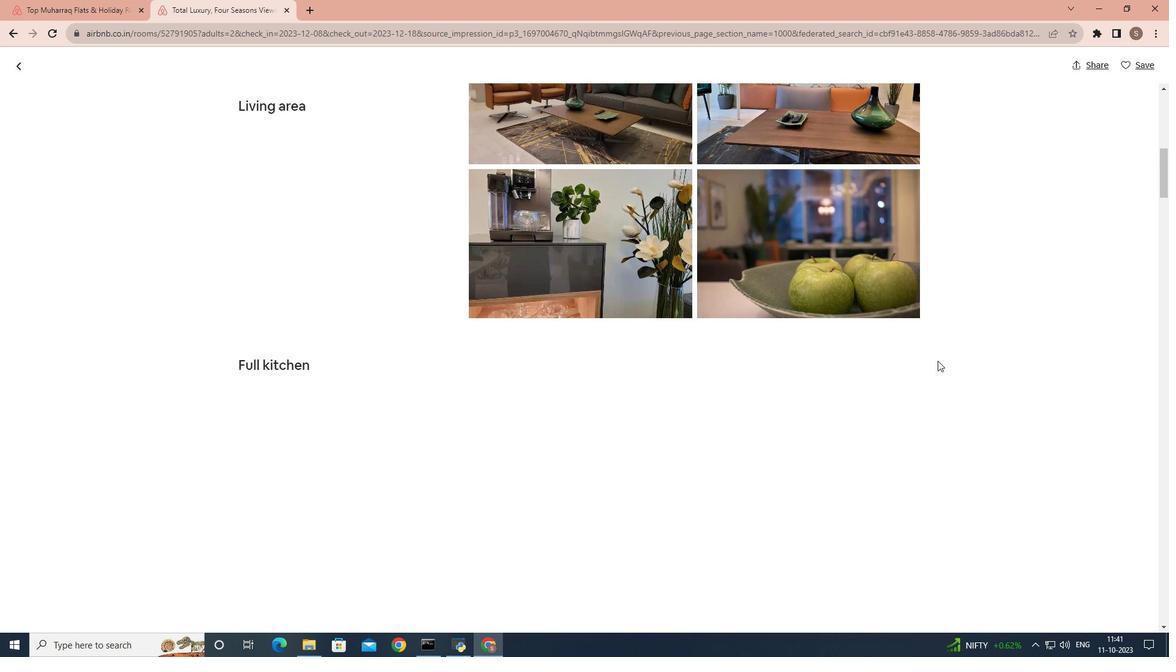 
Action: Mouse scrolled (937, 360) with delta (0, 0)
Screenshot: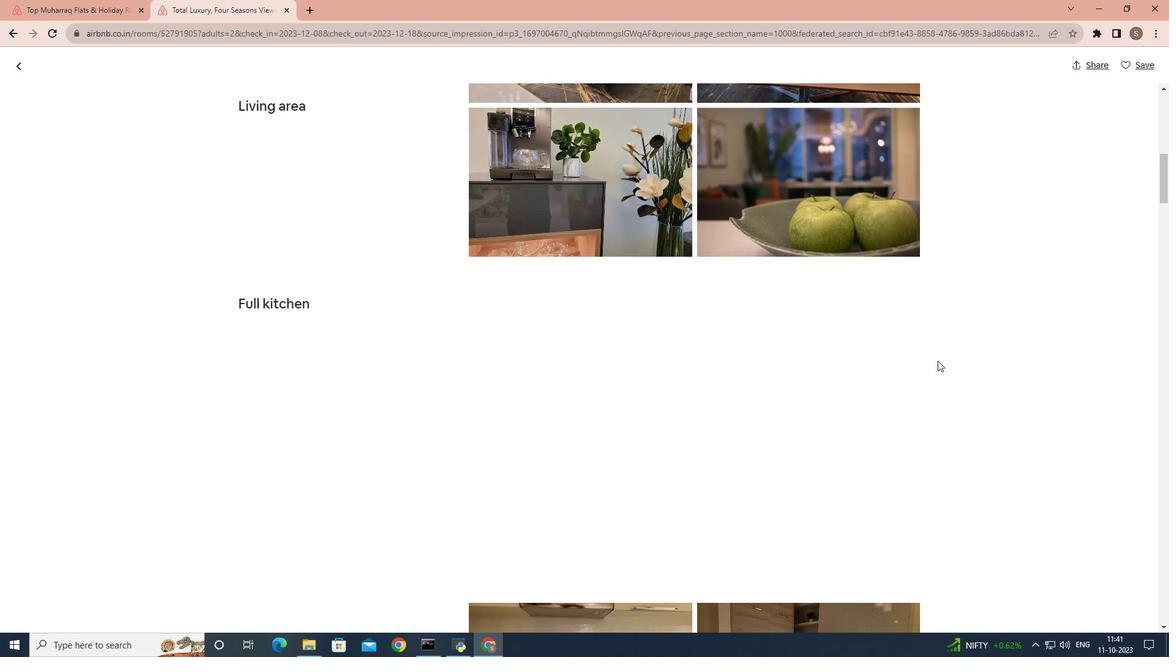 
Action: Mouse scrolled (937, 360) with delta (0, 0)
Screenshot: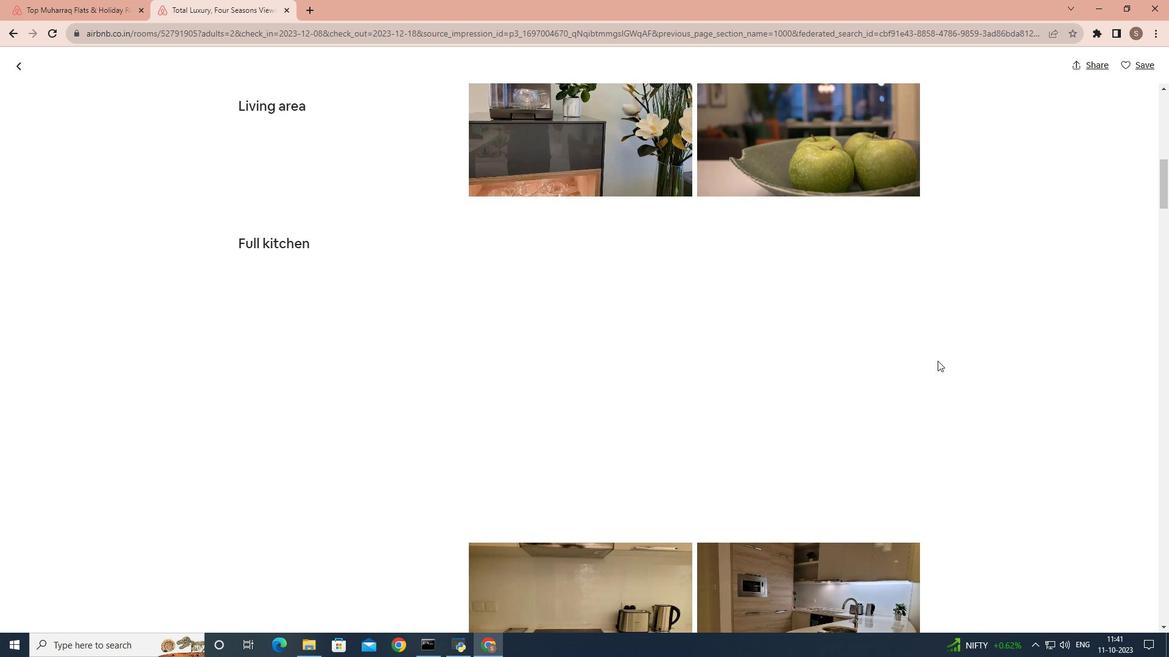 
Action: Mouse scrolled (937, 360) with delta (0, 0)
Screenshot: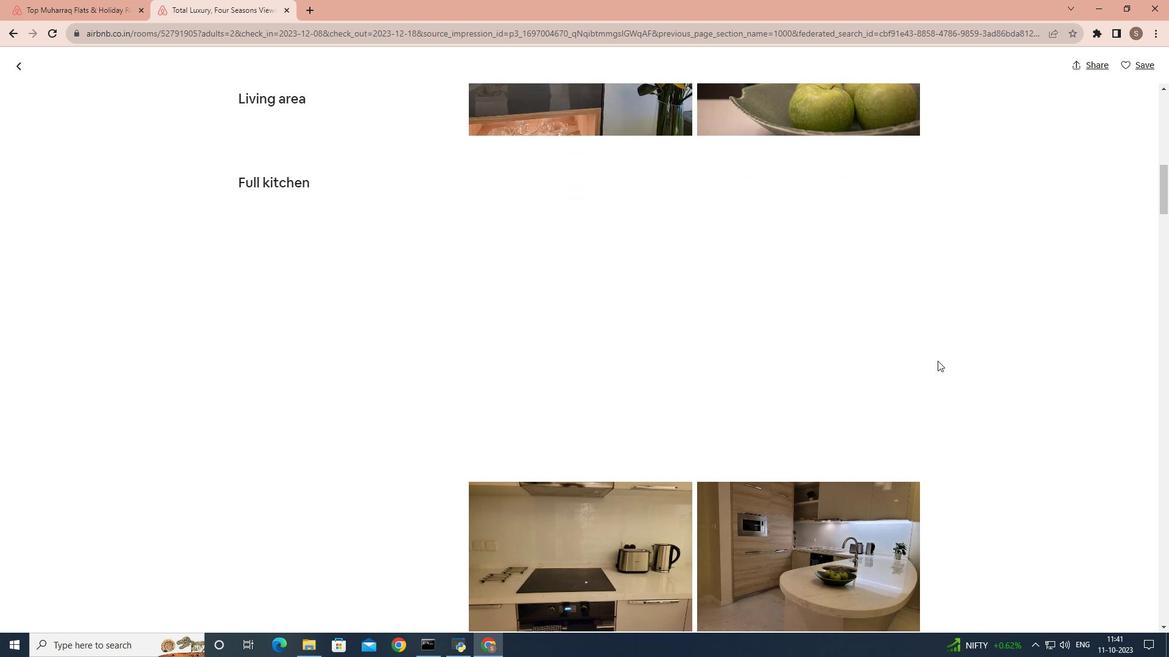 
Action: Mouse scrolled (937, 360) with delta (0, 0)
Screenshot: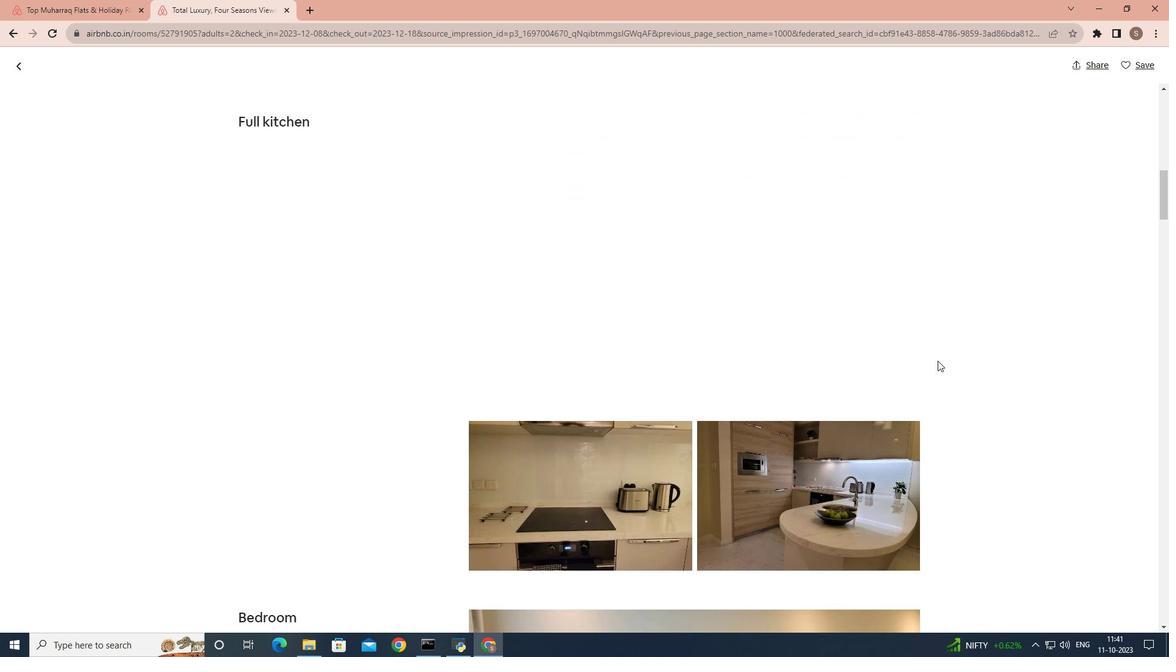 
Action: Mouse scrolled (937, 360) with delta (0, 0)
Screenshot: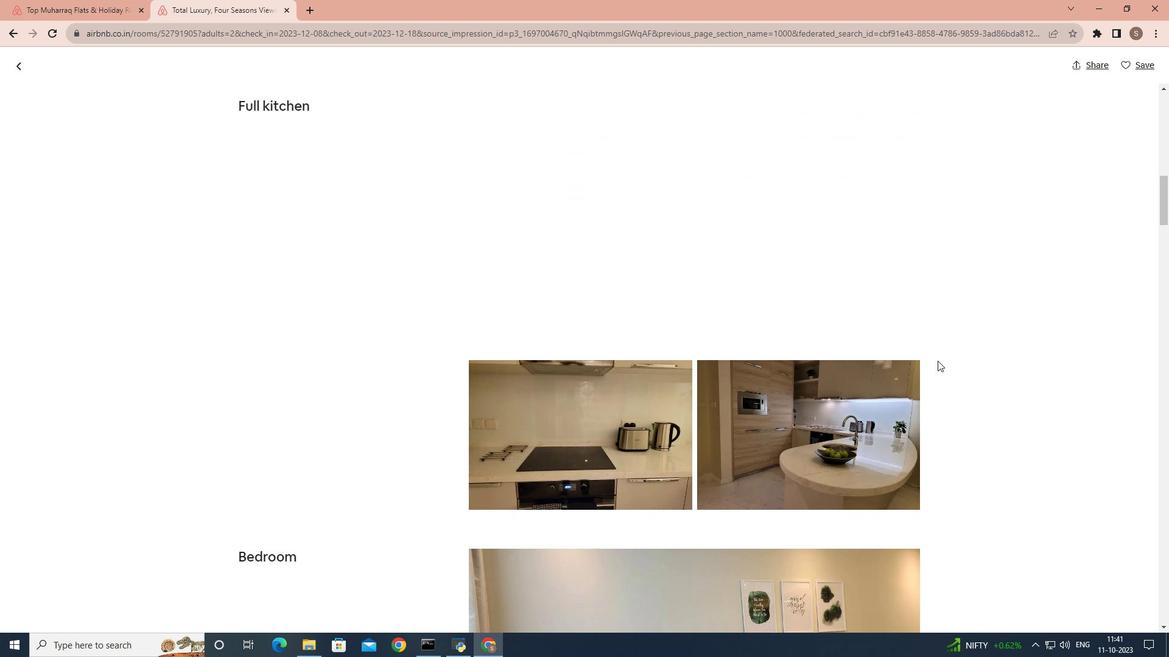 
Action: Mouse scrolled (937, 360) with delta (0, 0)
Screenshot: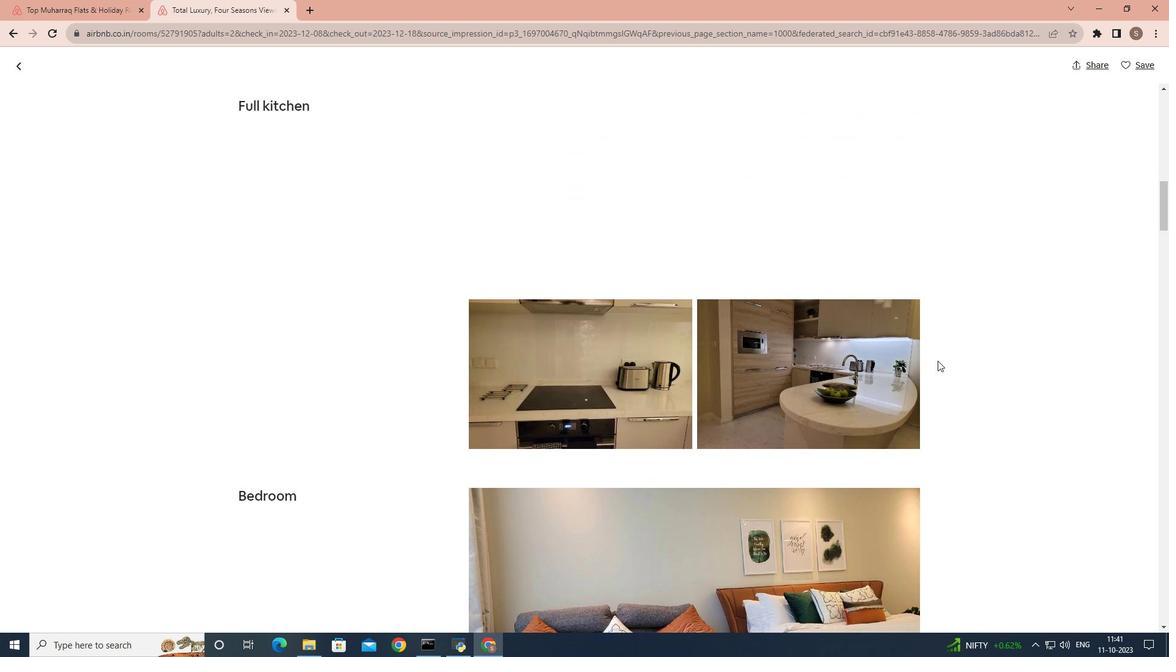 
Action: Mouse scrolled (937, 360) with delta (0, 0)
Screenshot: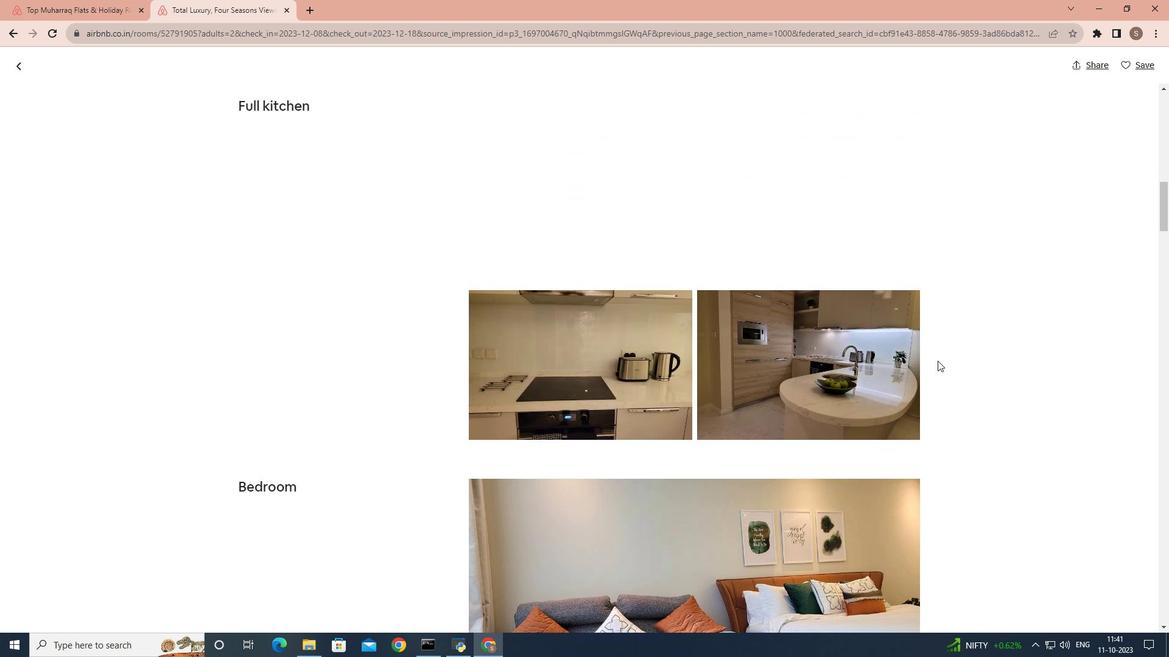 
Action: Mouse scrolled (937, 360) with delta (0, 0)
Screenshot: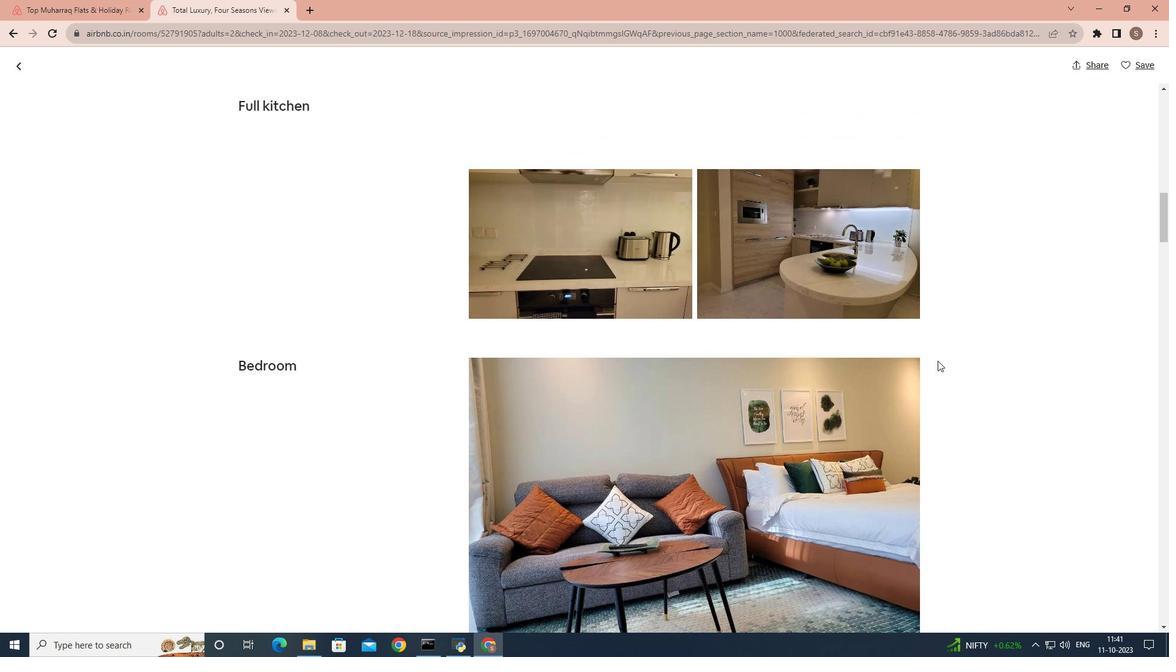 
Action: Mouse scrolled (937, 360) with delta (0, 0)
Screenshot: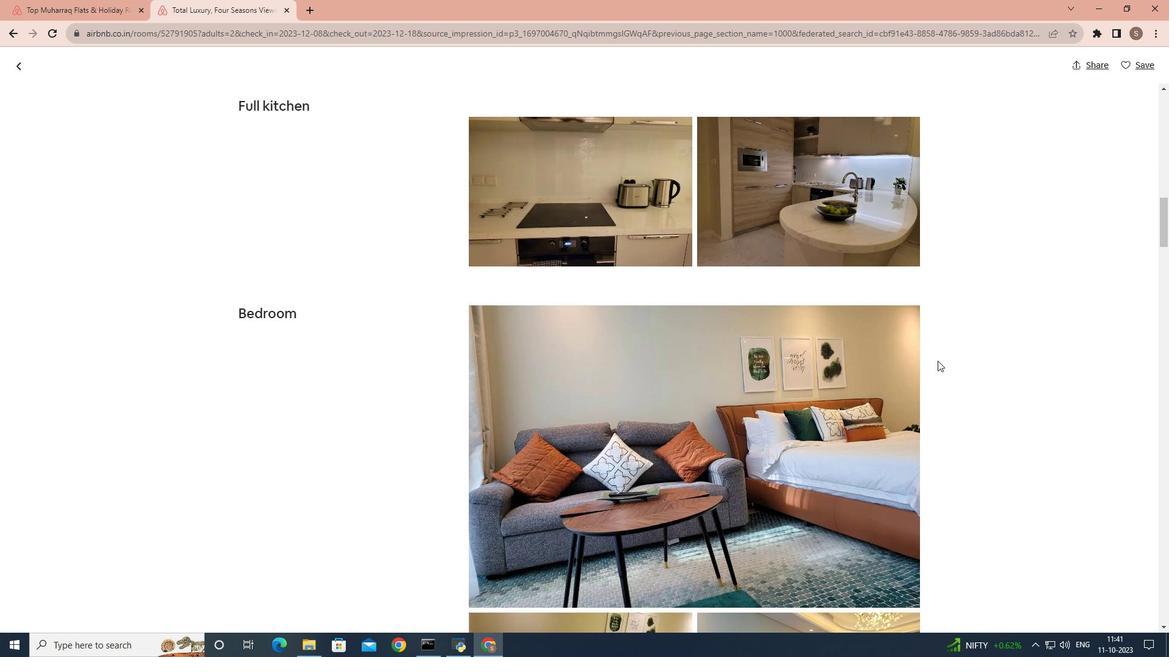 
Action: Mouse scrolled (937, 360) with delta (0, 0)
Screenshot: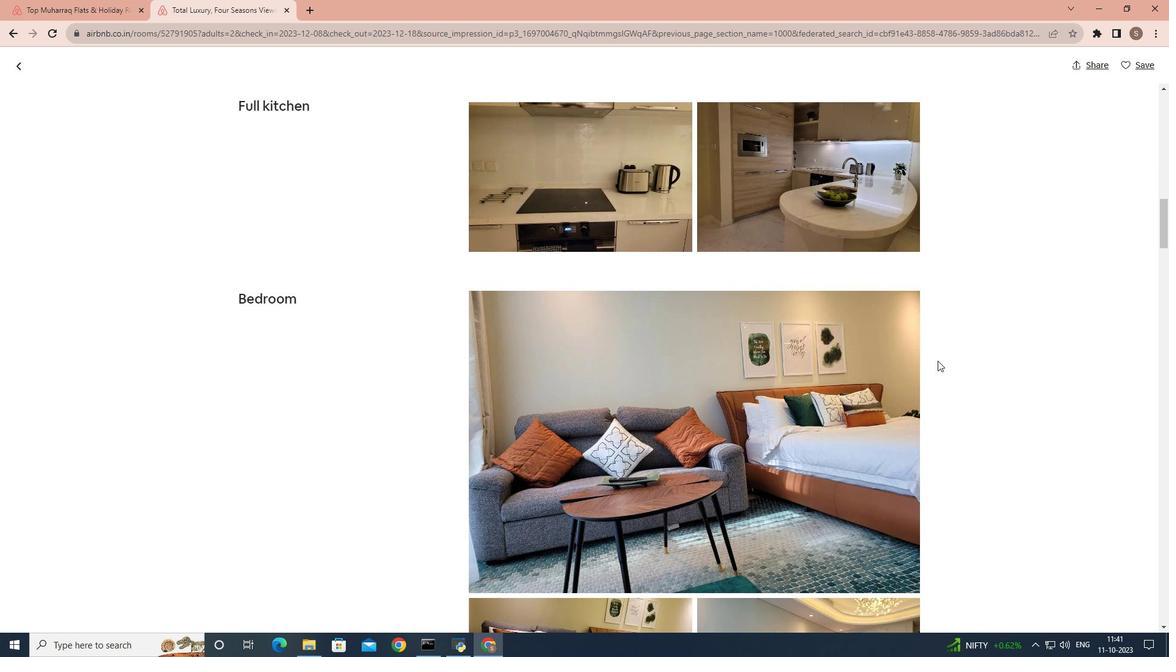 
Action: Mouse scrolled (937, 360) with delta (0, 0)
Screenshot: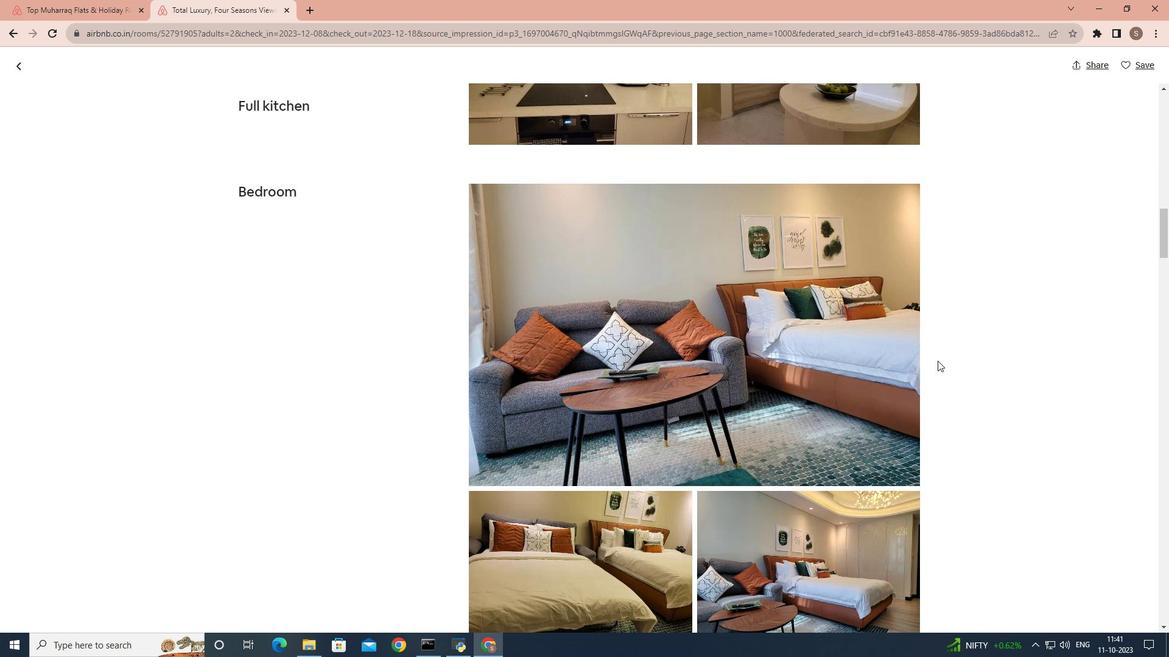
Action: Mouse scrolled (937, 360) with delta (0, 0)
Screenshot: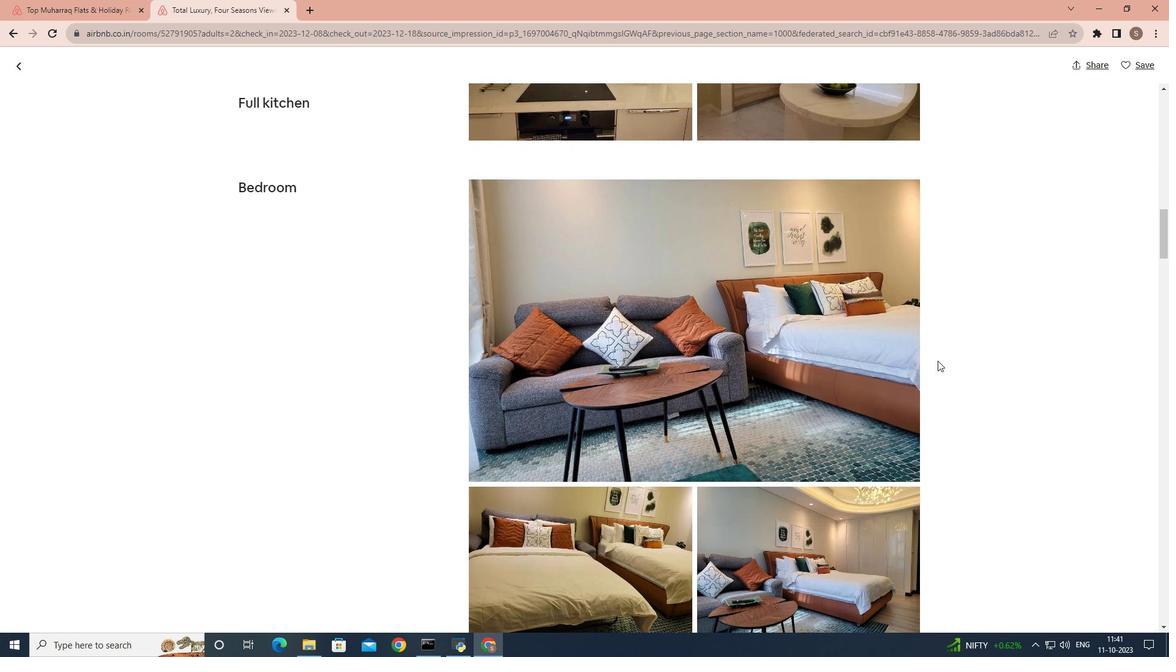 
Action: Mouse scrolled (937, 360) with delta (0, 0)
Screenshot: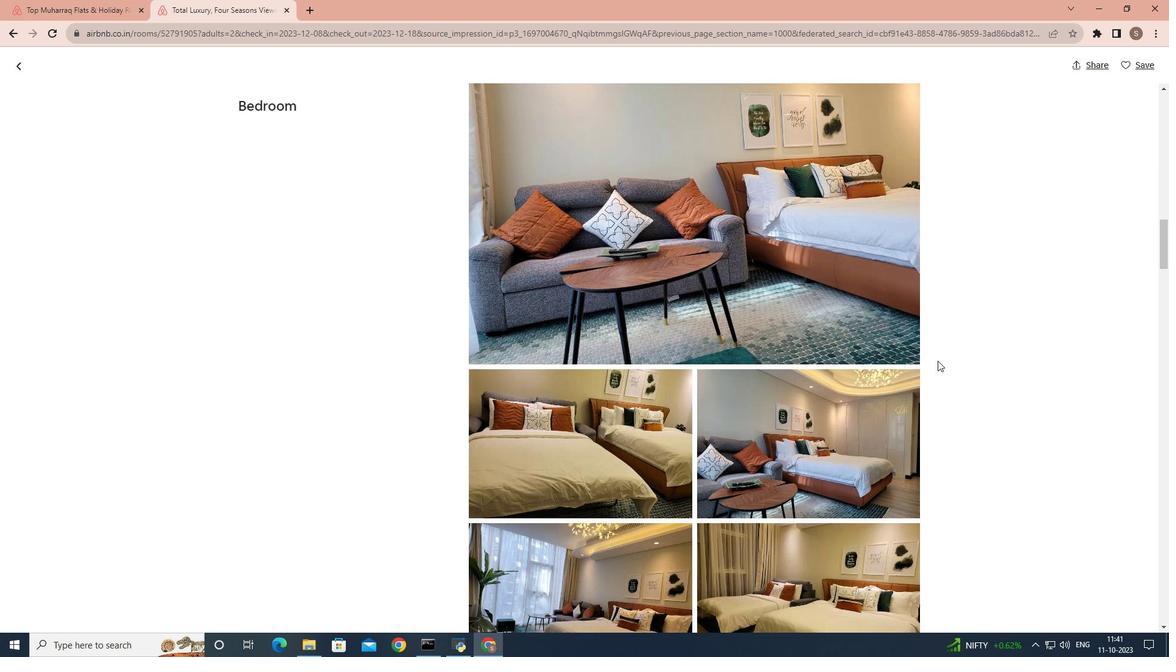 
Action: Mouse scrolled (937, 360) with delta (0, 0)
Screenshot: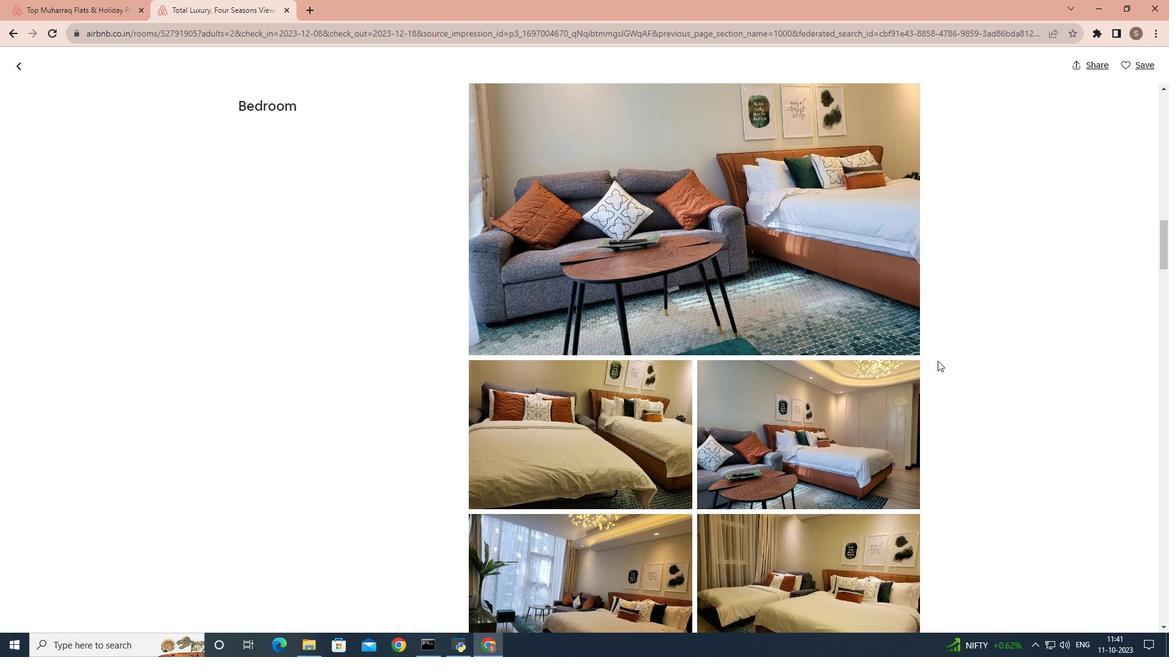 
Action: Mouse scrolled (937, 360) with delta (0, 0)
Screenshot: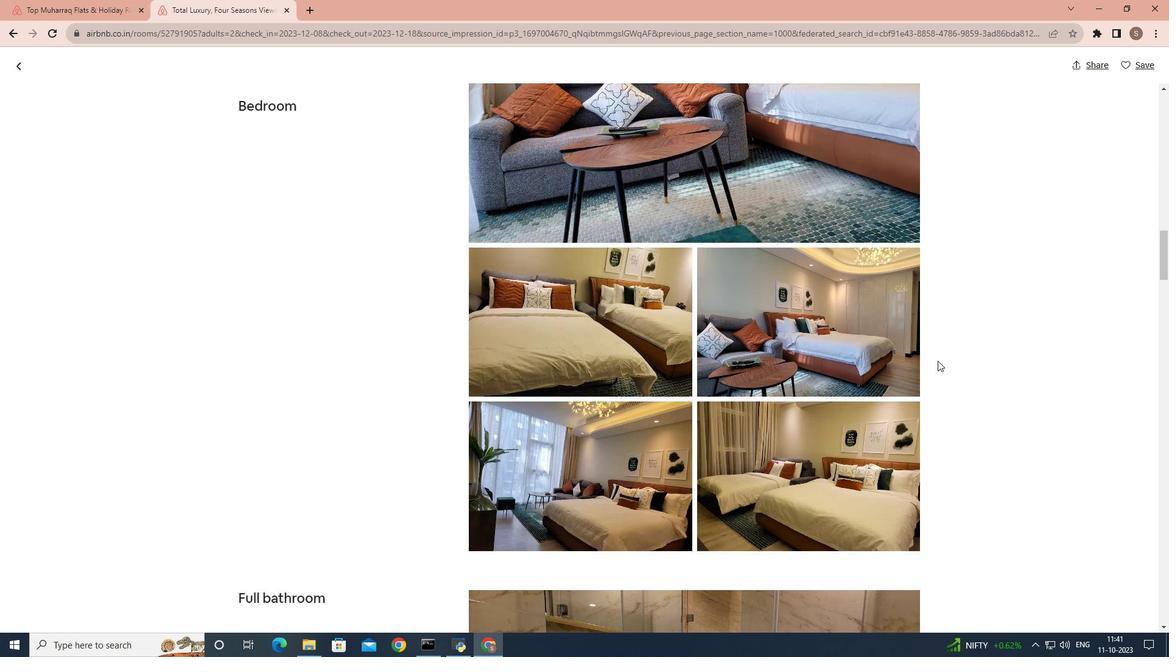 
Action: Mouse scrolled (937, 360) with delta (0, 0)
Screenshot: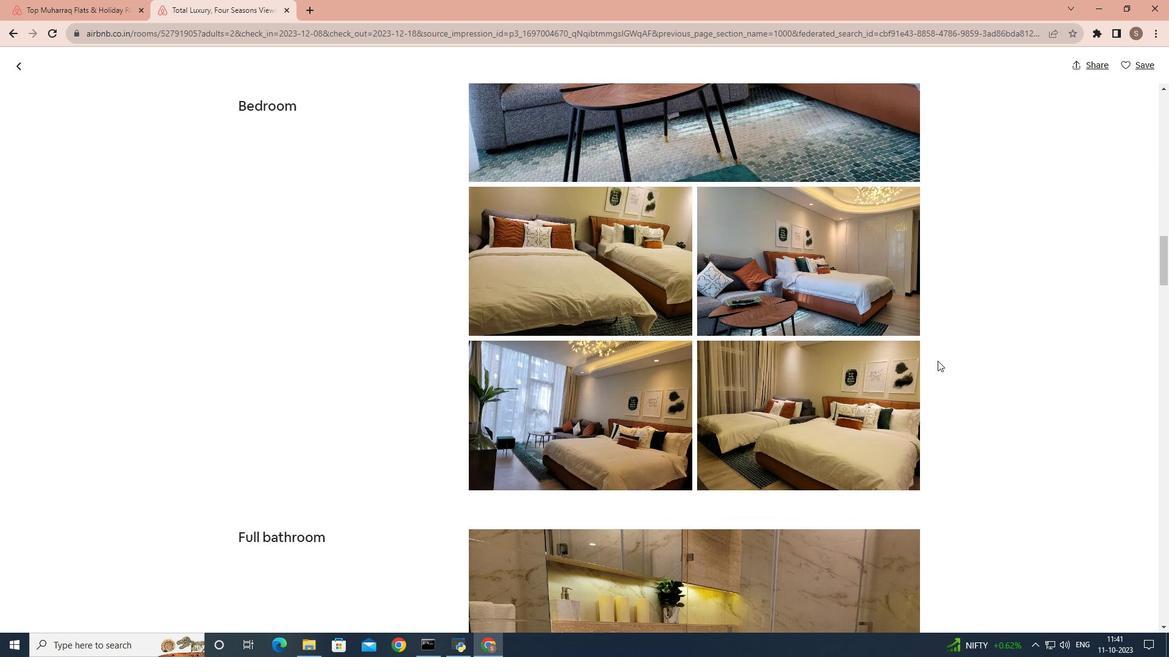 
Action: Mouse scrolled (937, 360) with delta (0, 0)
Screenshot: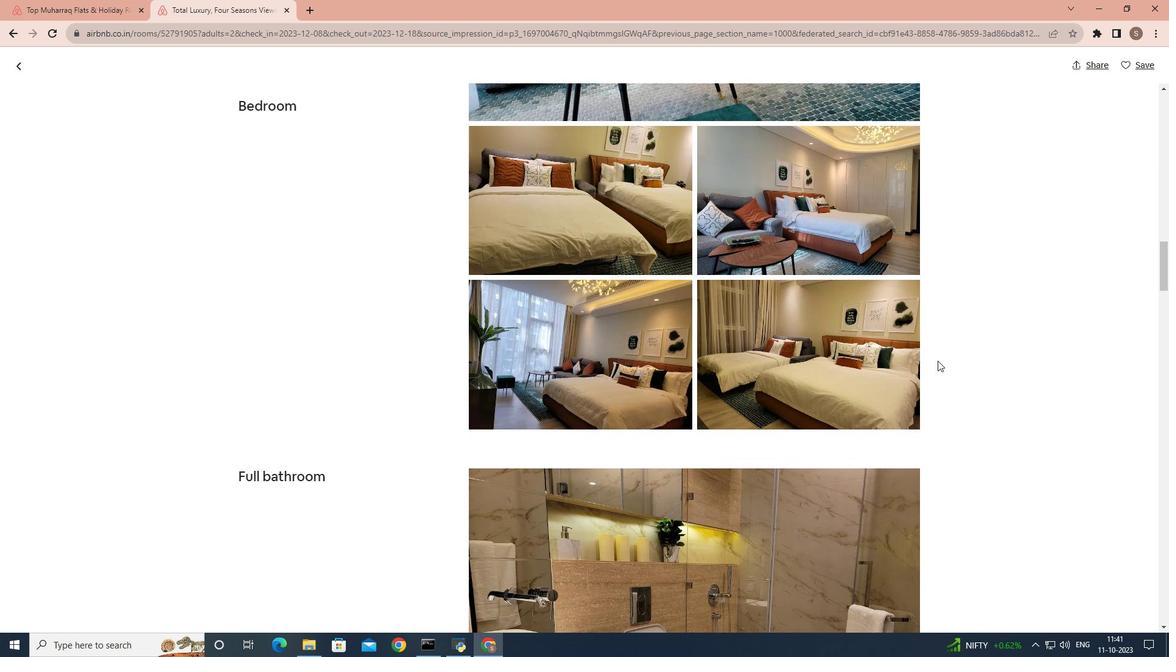 
Action: Mouse scrolled (937, 360) with delta (0, 0)
Screenshot: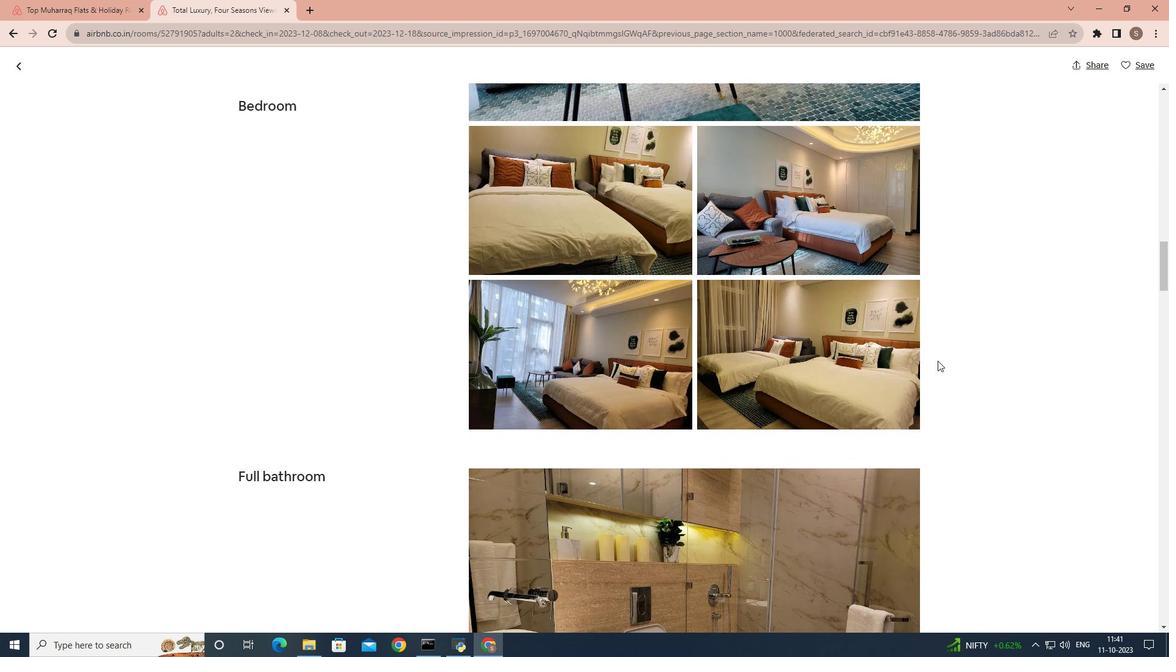 
Action: Mouse scrolled (937, 360) with delta (0, 0)
Screenshot: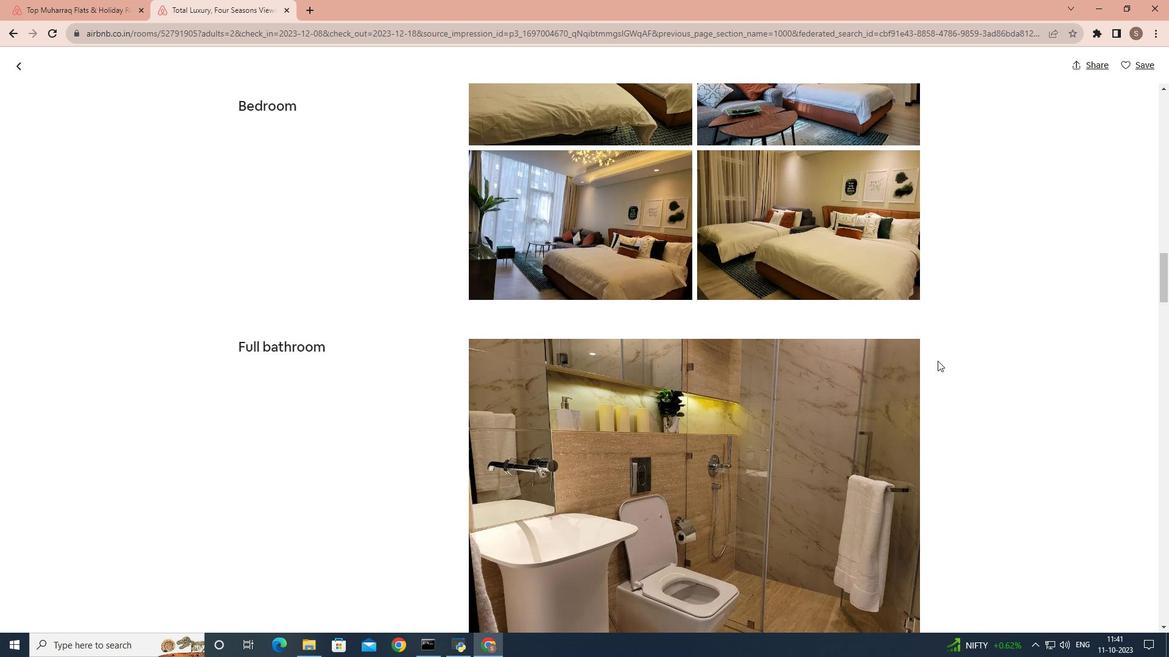 
Action: Mouse scrolled (937, 360) with delta (0, 0)
Screenshot: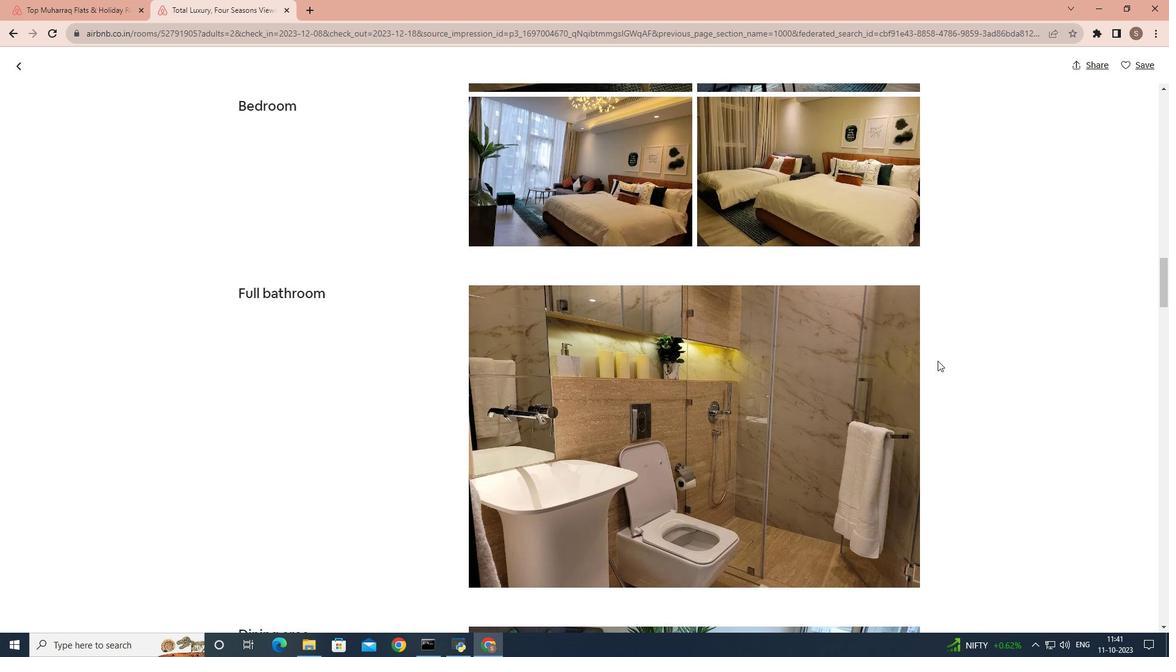 
Action: Mouse scrolled (937, 360) with delta (0, 0)
Screenshot: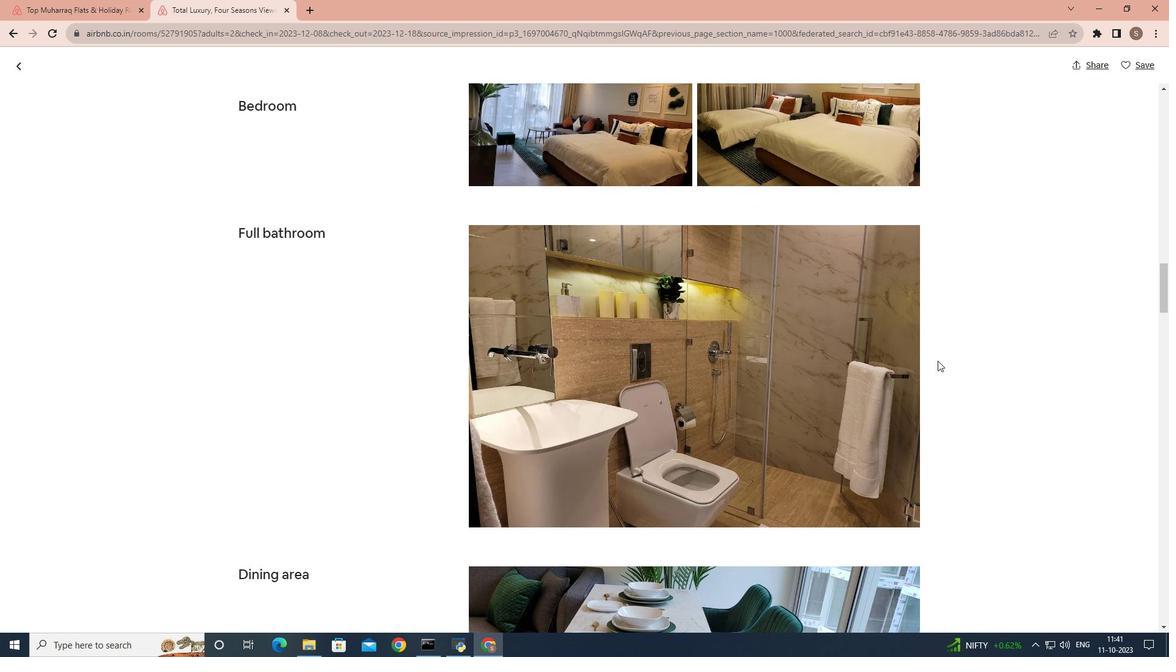
Action: Mouse scrolled (937, 360) with delta (0, 0)
Screenshot: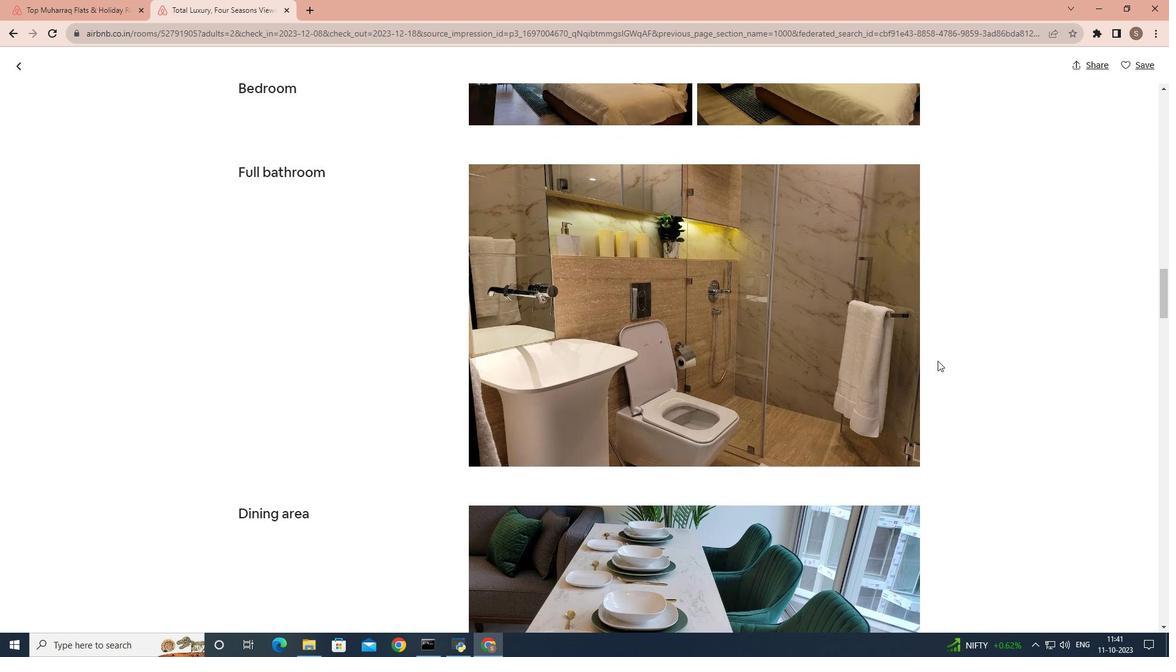 
Action: Mouse scrolled (937, 360) with delta (0, 0)
Screenshot: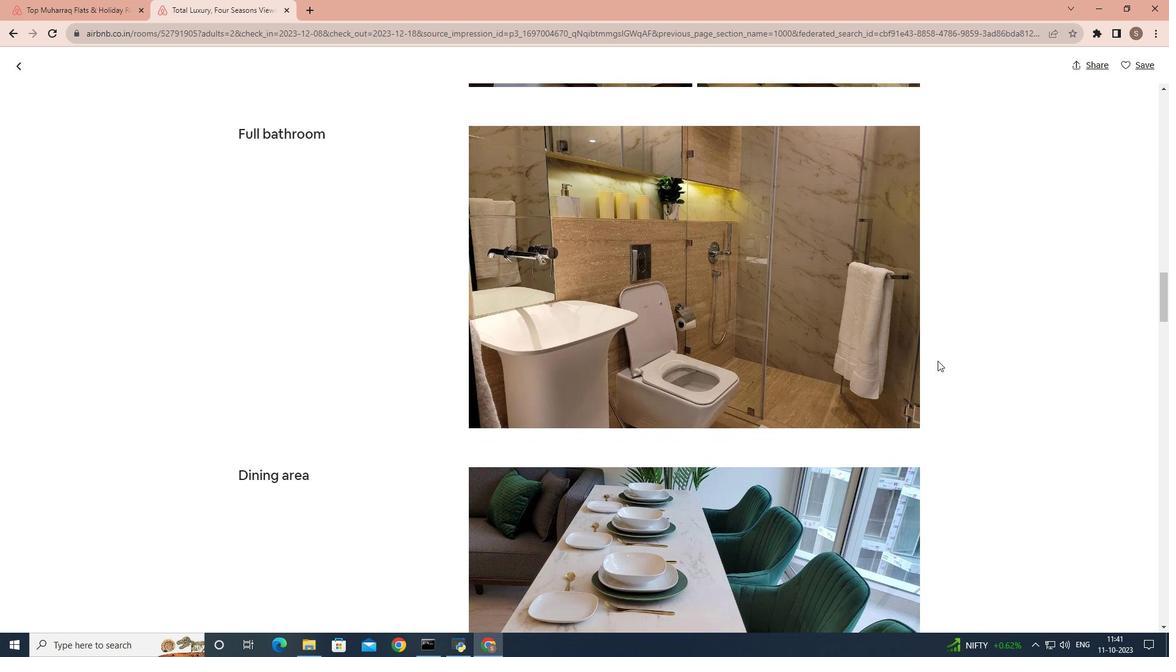 
Action: Mouse scrolled (937, 360) with delta (0, 0)
Screenshot: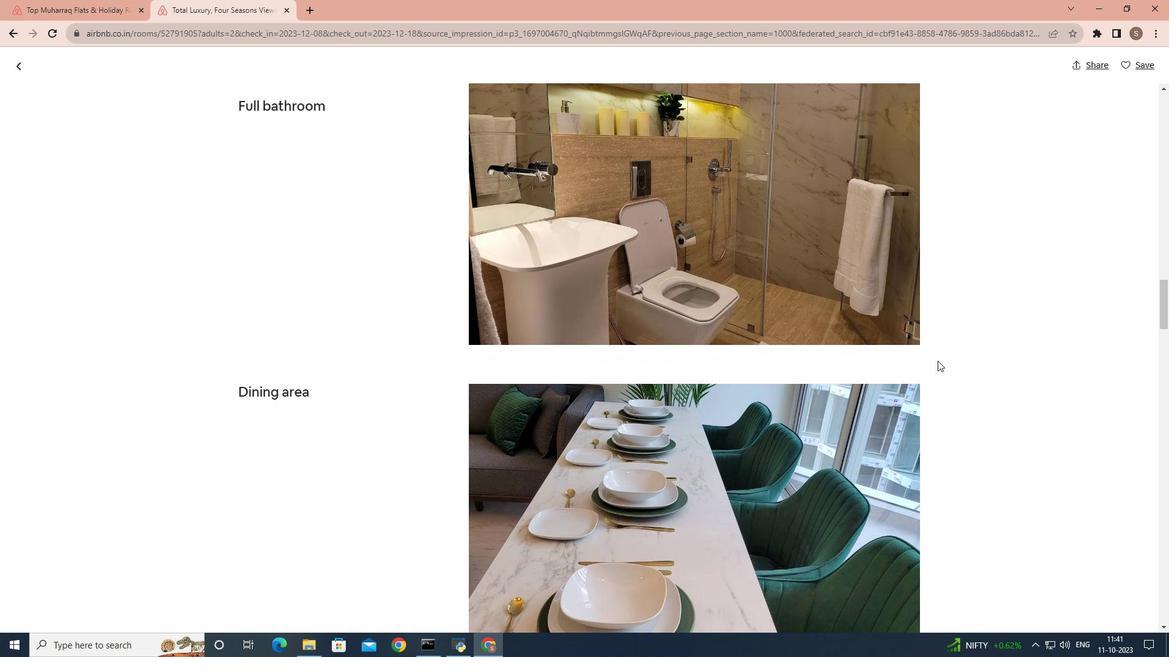 
Action: Mouse scrolled (937, 360) with delta (0, 0)
Screenshot: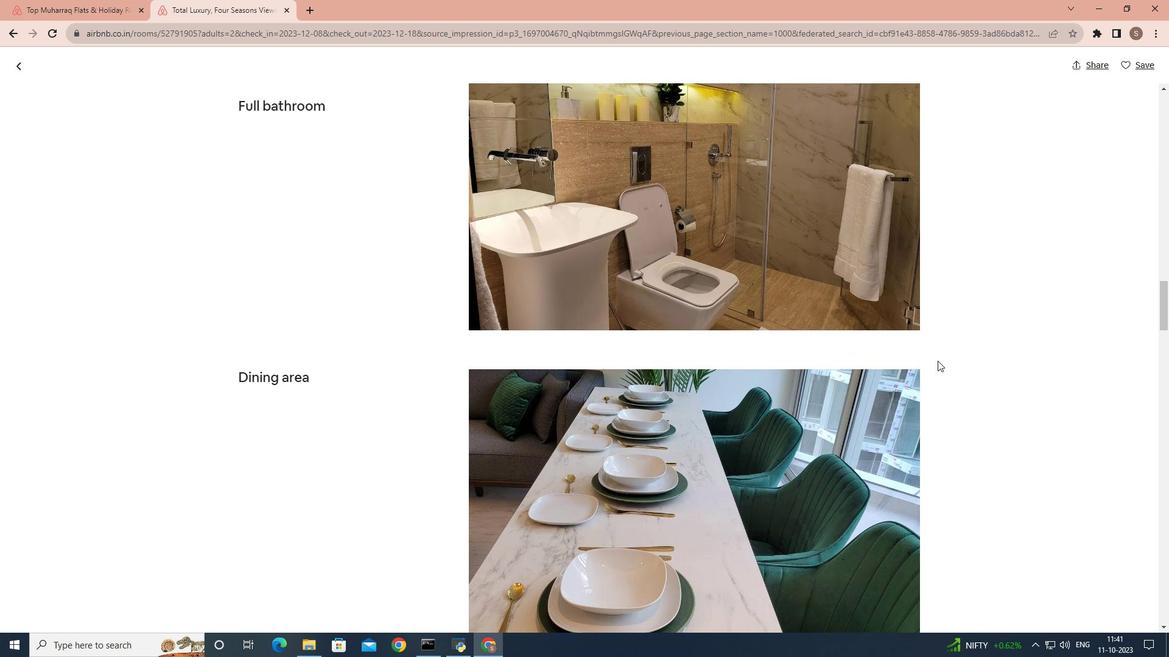 
Action: Mouse scrolled (937, 360) with delta (0, 0)
Screenshot: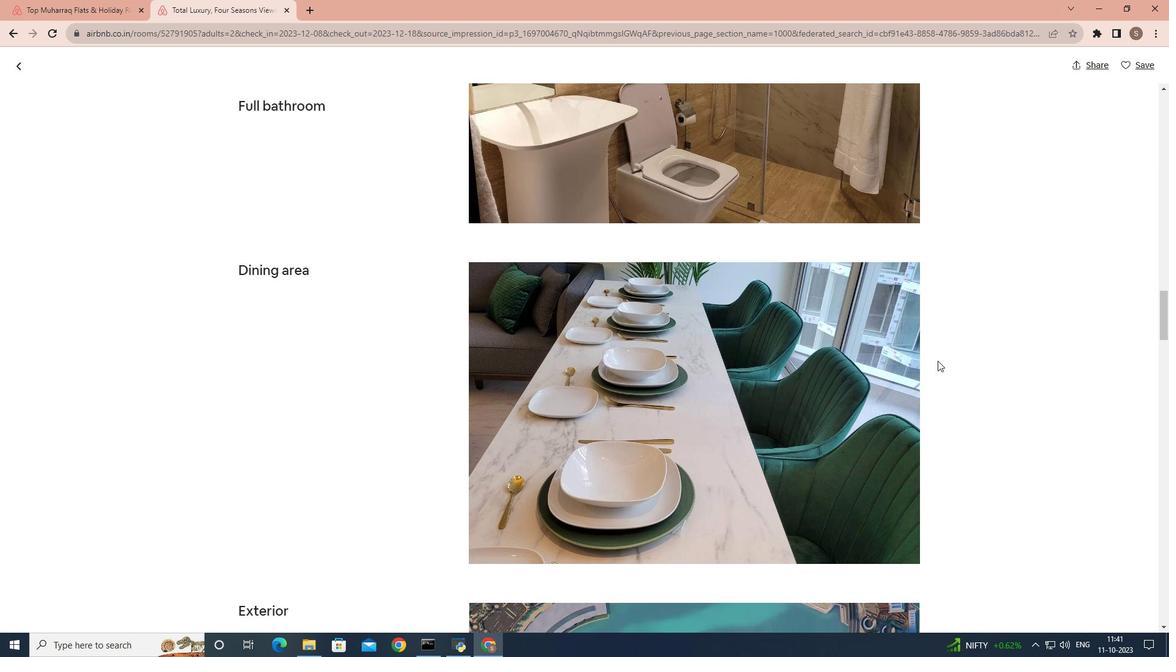 
Action: Mouse scrolled (937, 360) with delta (0, 0)
Screenshot: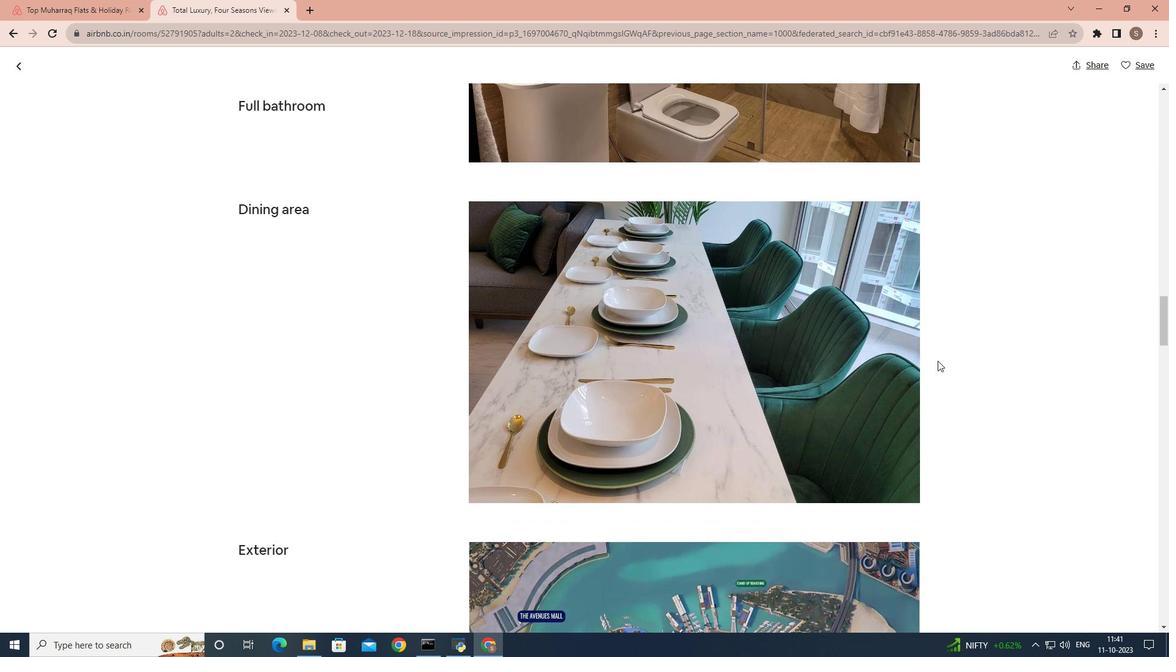 
Action: Mouse scrolled (937, 360) with delta (0, 0)
Screenshot: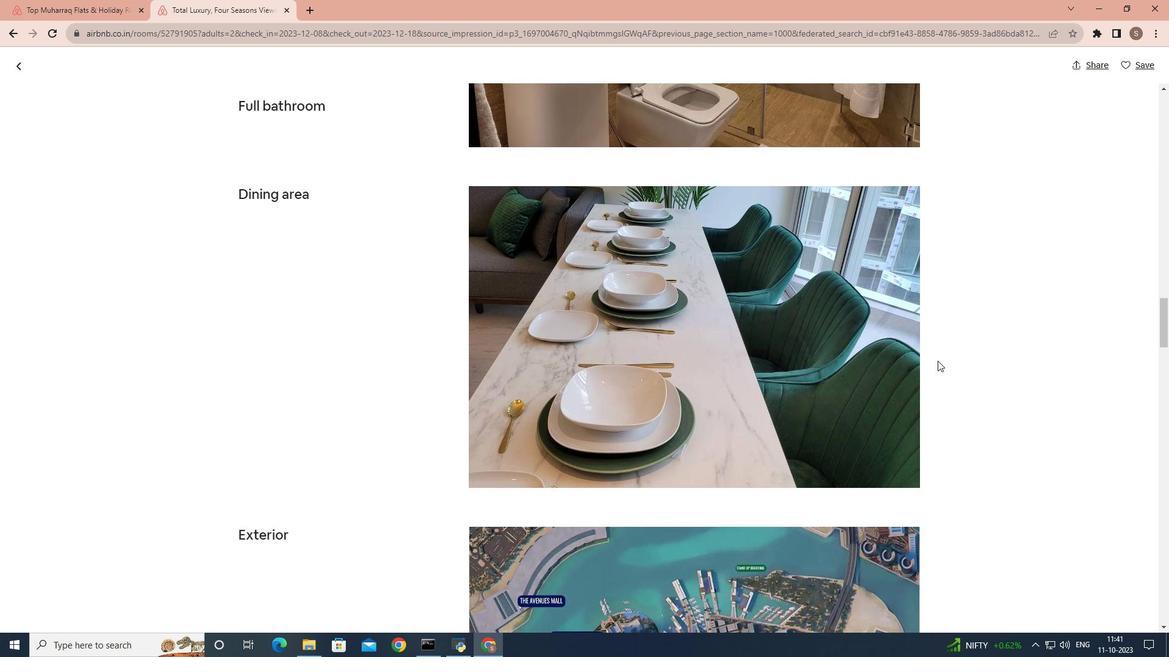 
Action: Mouse scrolled (937, 360) with delta (0, 0)
Screenshot: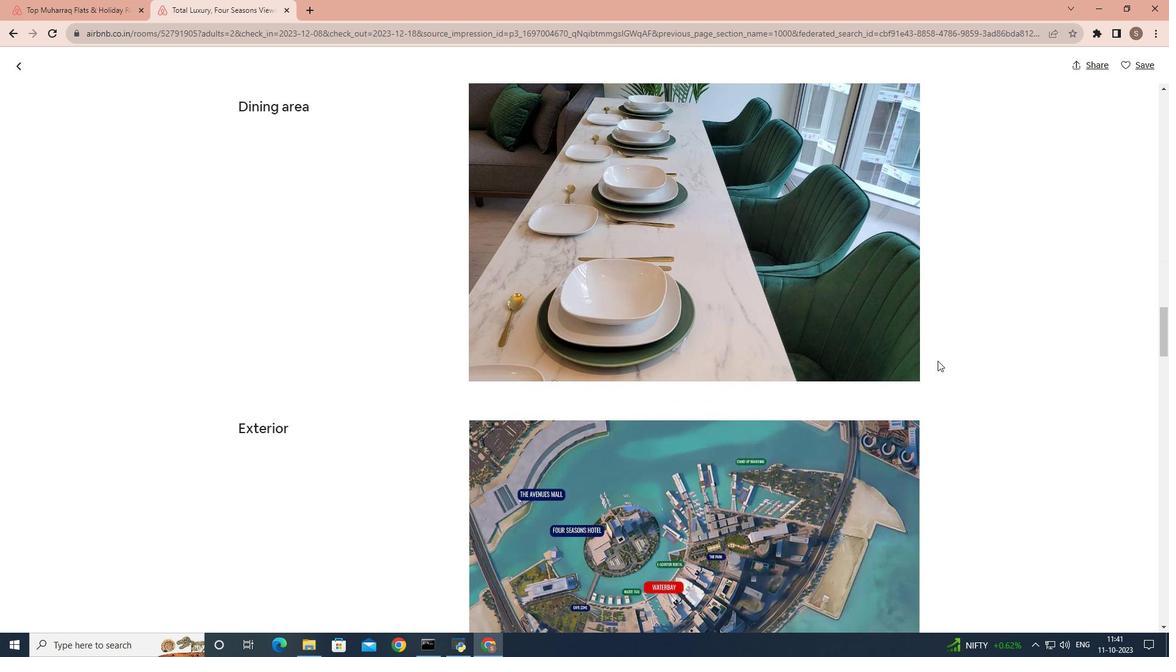
Action: Mouse scrolled (937, 360) with delta (0, 0)
Screenshot: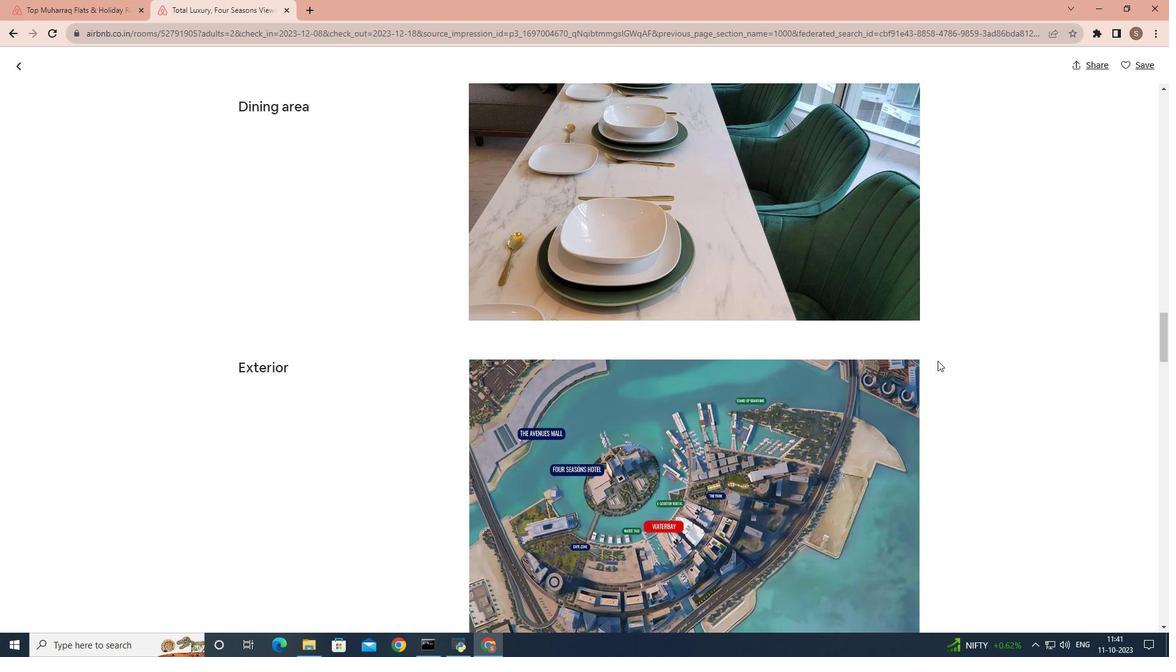 
Action: Mouse scrolled (937, 360) with delta (0, 0)
Screenshot: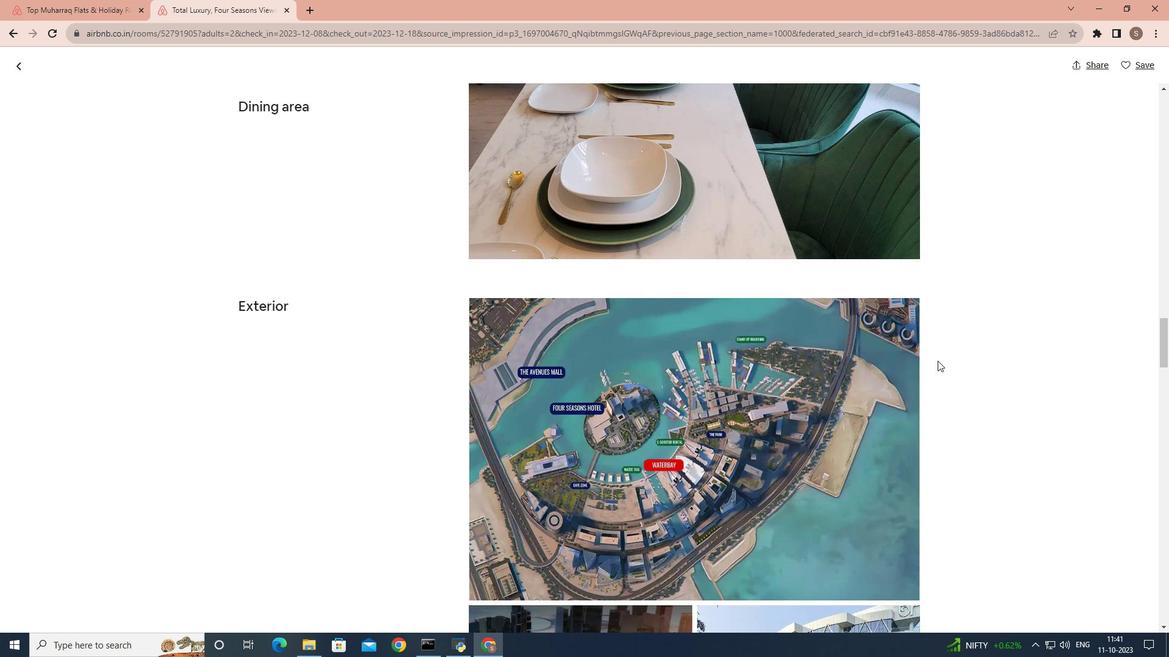 
Action: Mouse scrolled (937, 360) with delta (0, 0)
Screenshot: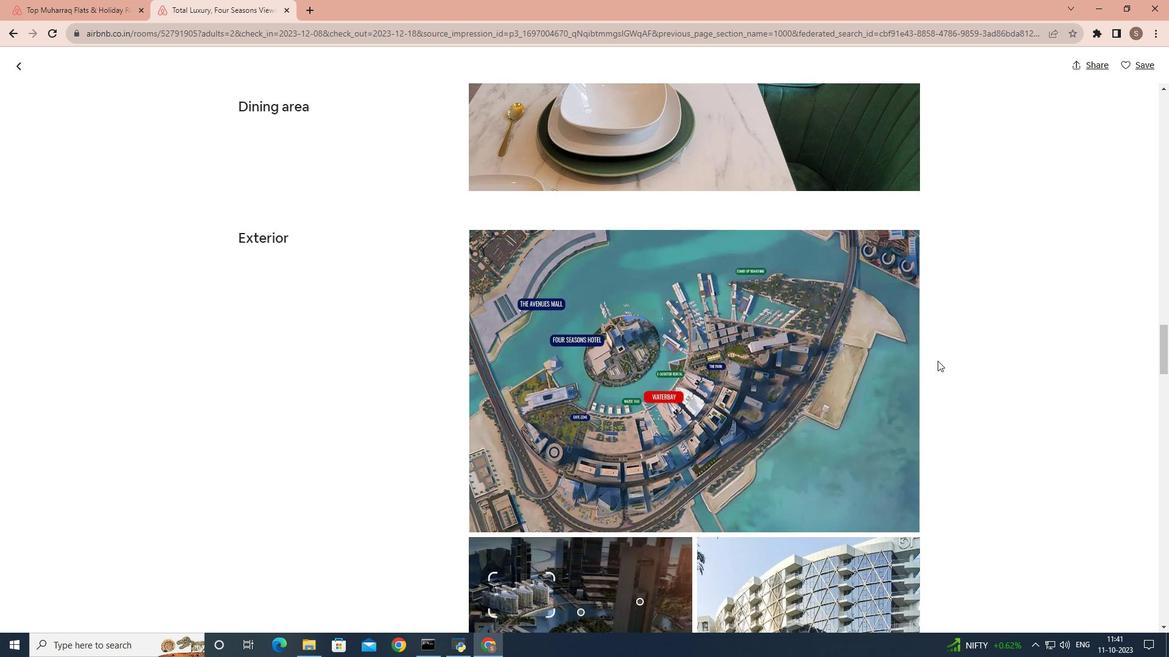 
Action: Mouse scrolled (937, 360) with delta (0, 0)
Screenshot: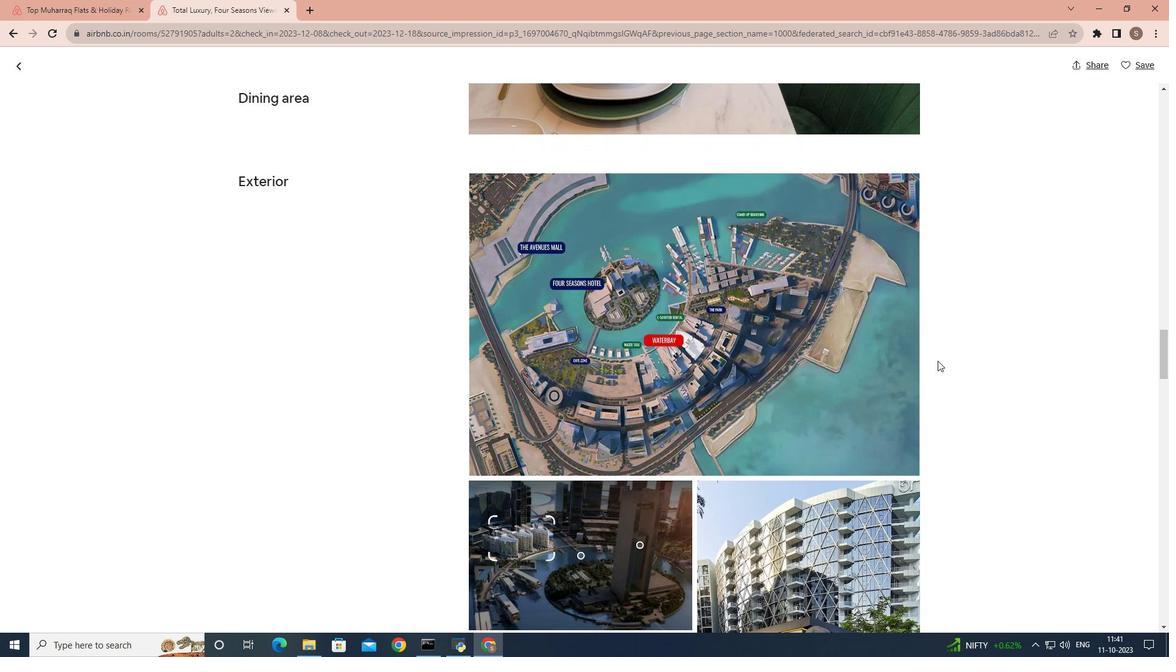 
Action: Mouse scrolled (937, 360) with delta (0, 0)
Screenshot: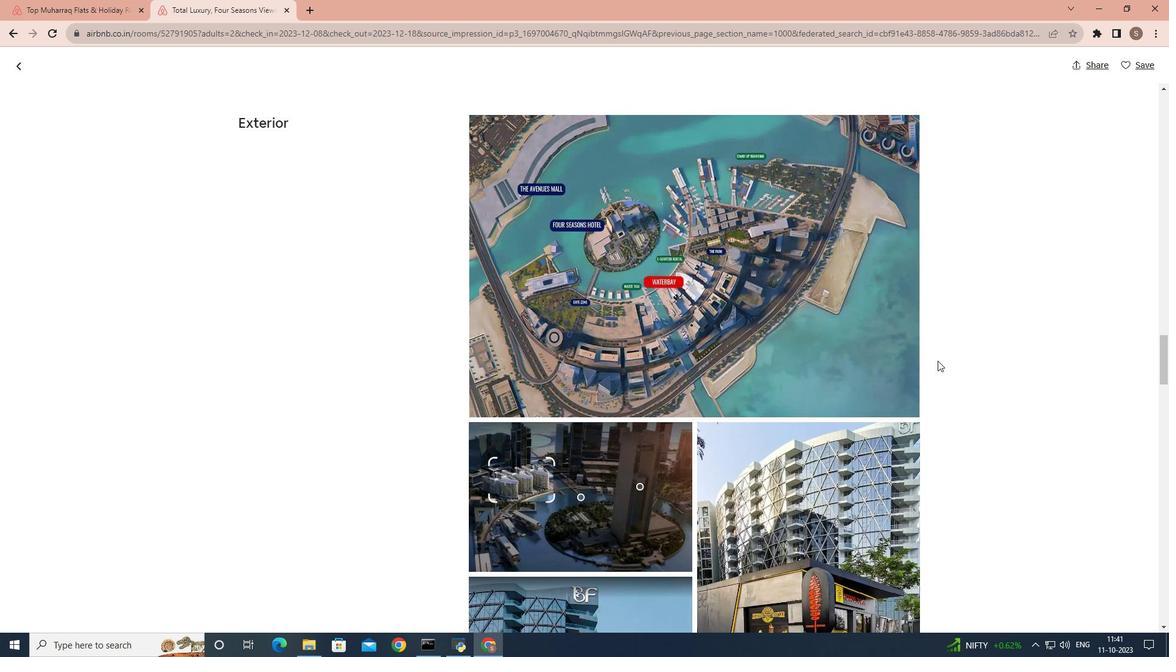 
Action: Mouse scrolled (937, 360) with delta (0, 0)
Screenshot: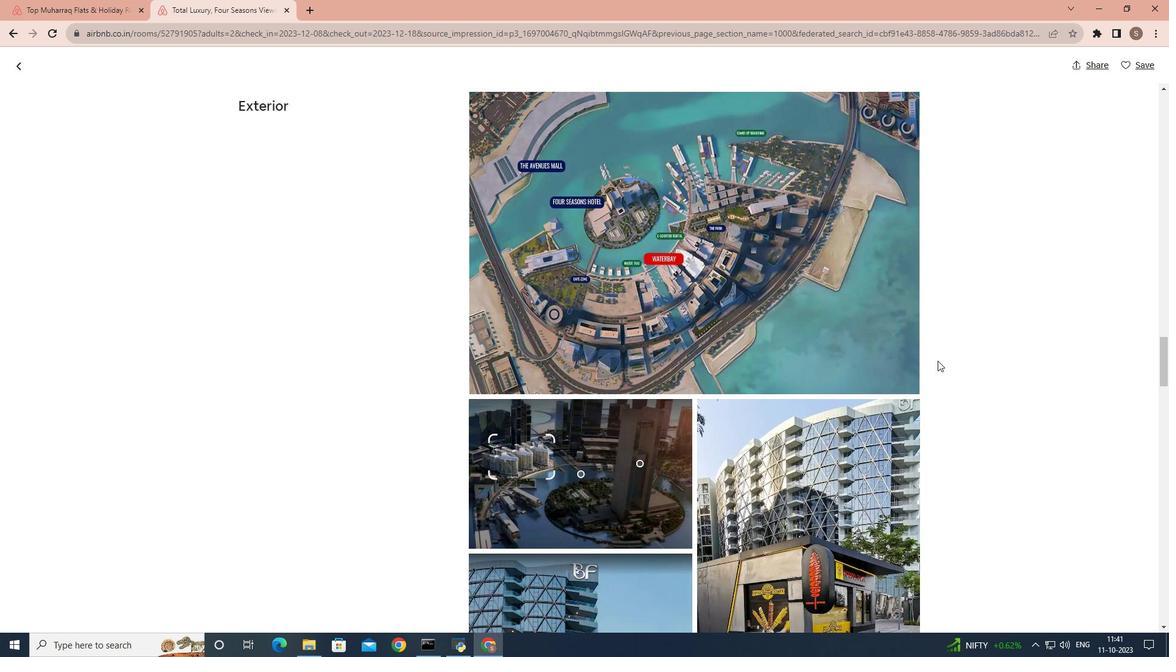 
Action: Mouse scrolled (937, 360) with delta (0, 0)
Screenshot: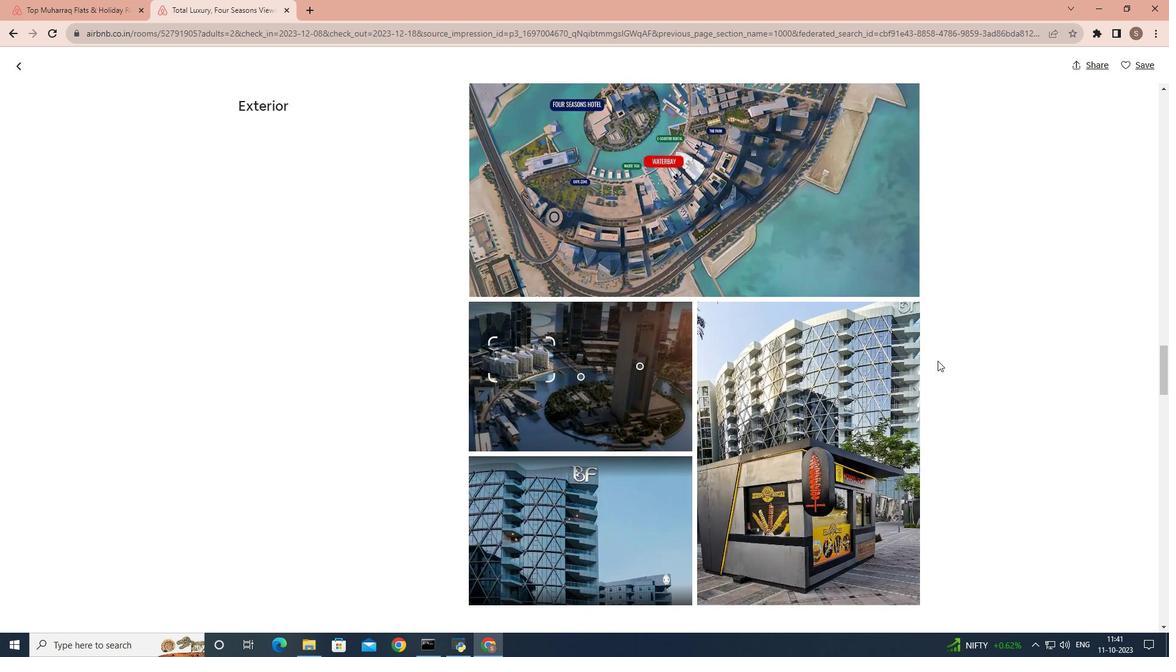 
Action: Mouse scrolled (937, 360) with delta (0, 0)
Screenshot: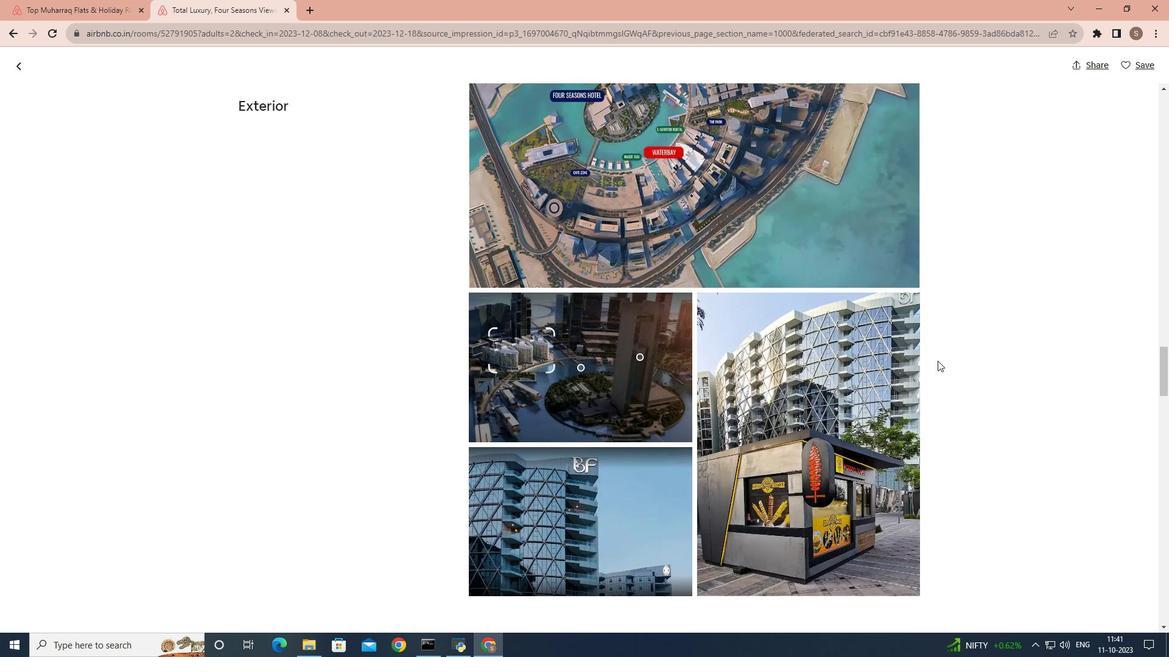 
Action: Mouse scrolled (937, 360) with delta (0, 0)
Screenshot: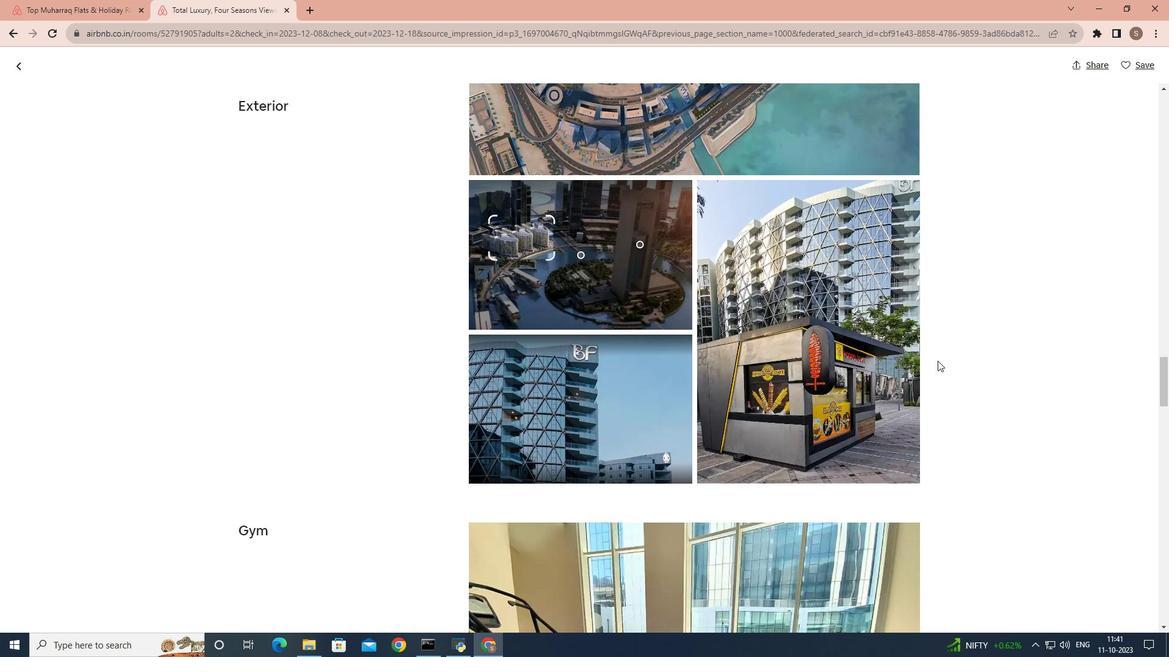 
Action: Mouse scrolled (937, 360) with delta (0, 0)
Screenshot: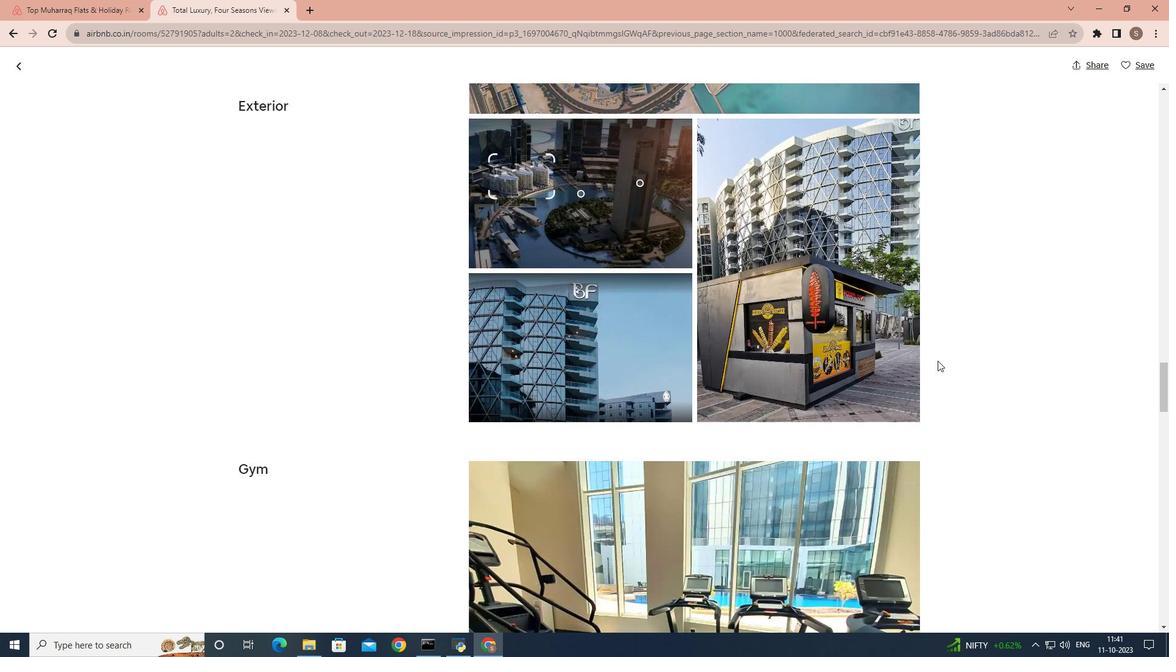 
Action: Mouse scrolled (937, 360) with delta (0, 0)
Screenshot: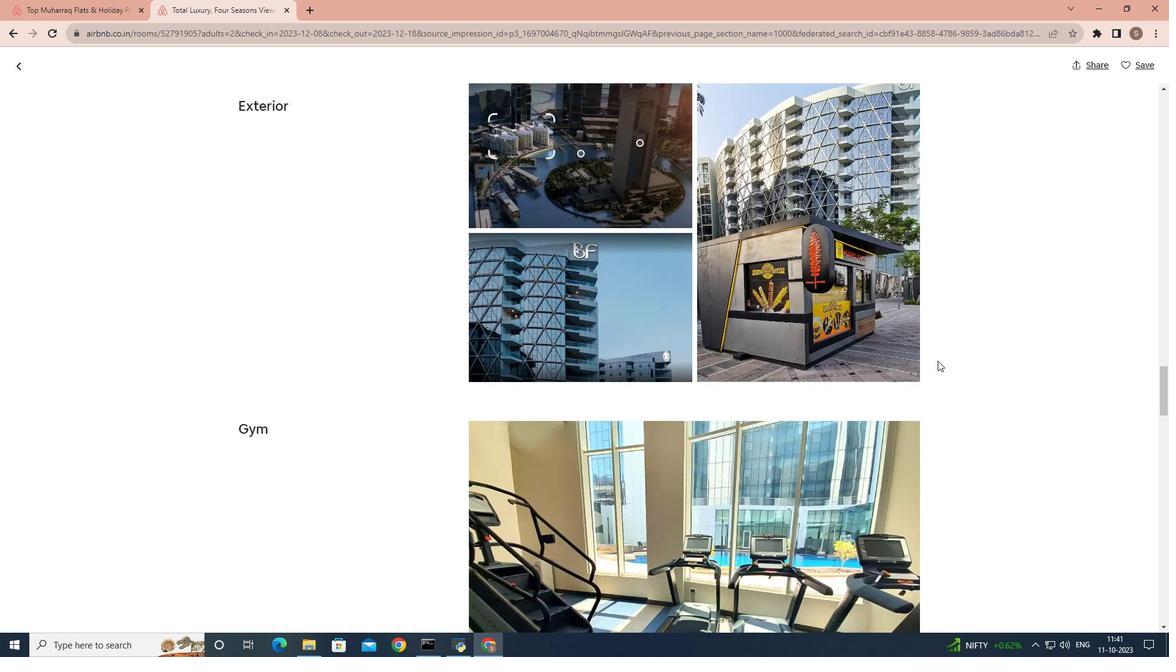 
Action: Mouse scrolled (937, 360) with delta (0, 0)
Screenshot: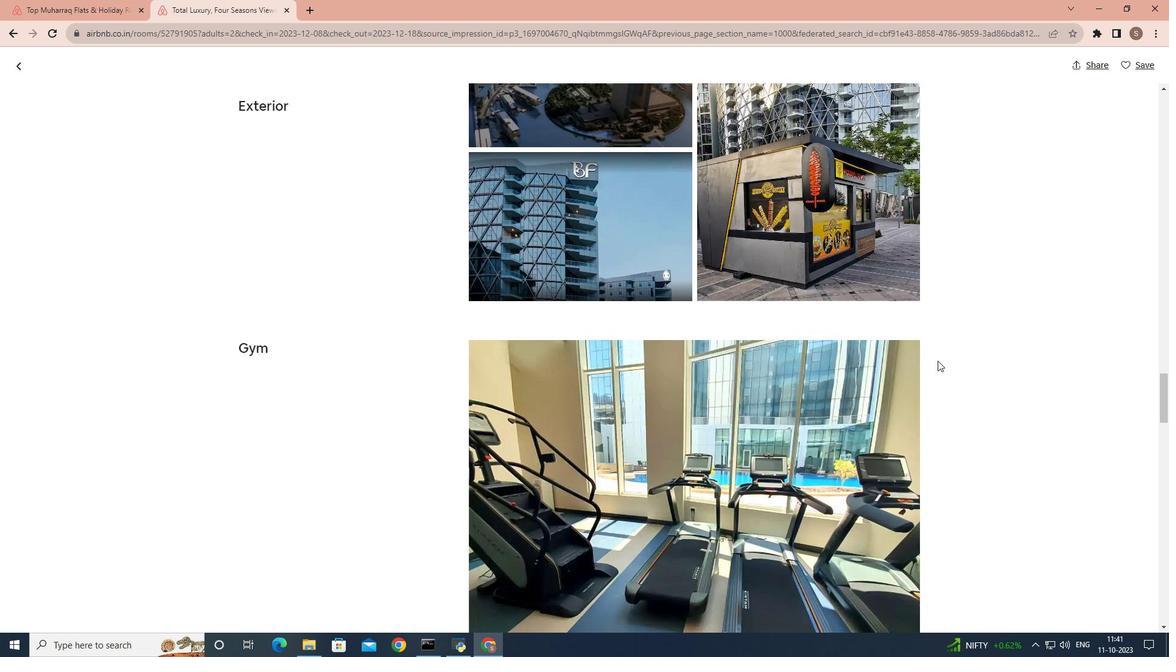 
Action: Mouse scrolled (937, 360) with delta (0, 0)
Screenshot: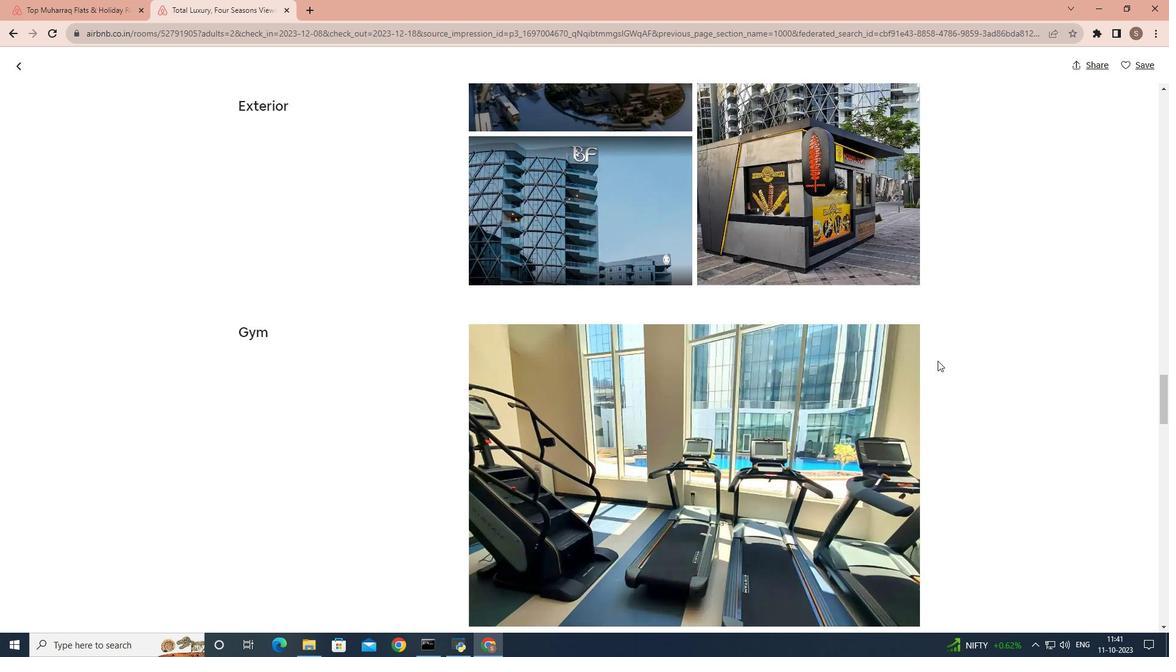 
Action: Mouse scrolled (937, 360) with delta (0, 0)
Screenshot: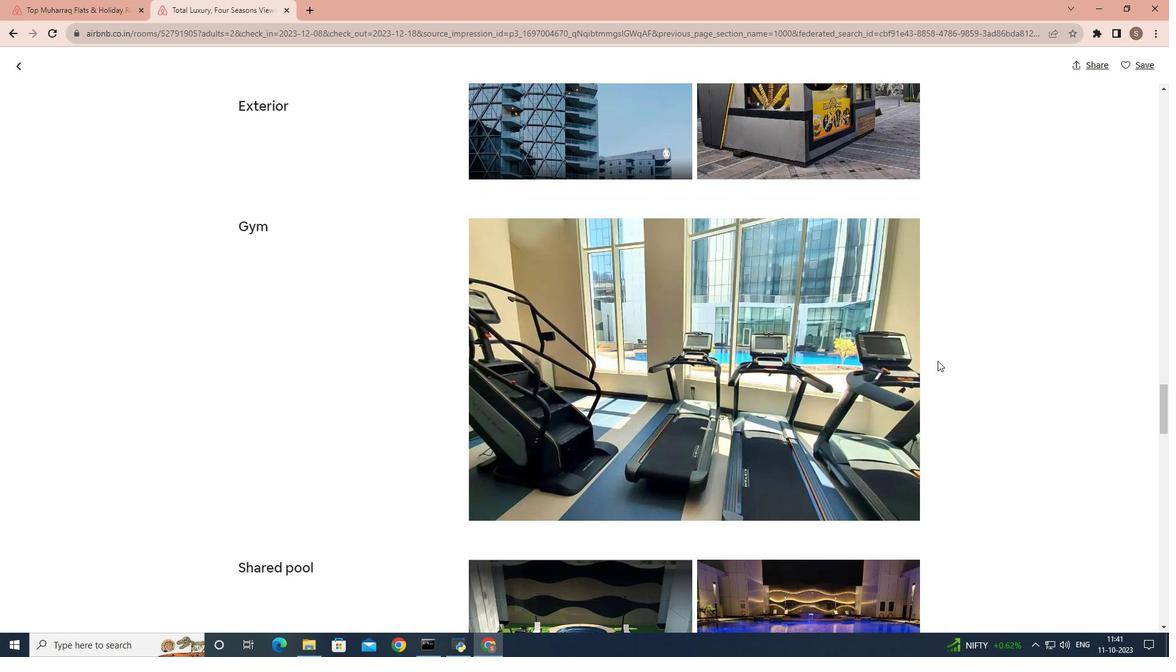 
Action: Mouse scrolled (937, 360) with delta (0, 0)
Screenshot: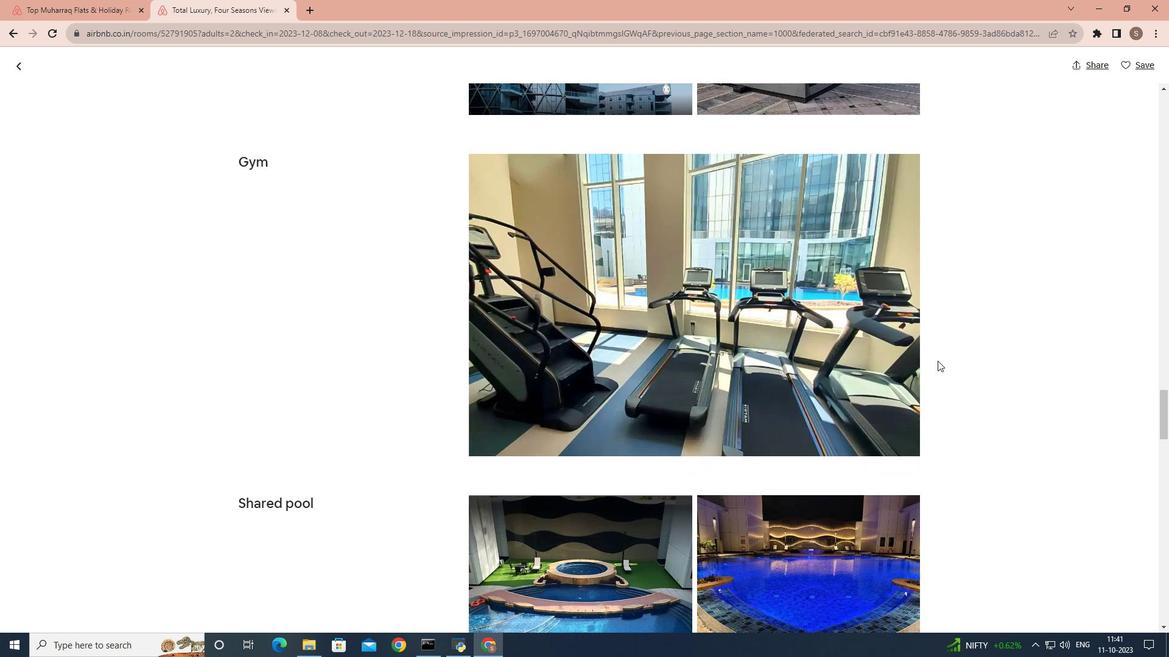 
Action: Mouse scrolled (937, 360) with delta (0, 0)
Screenshot: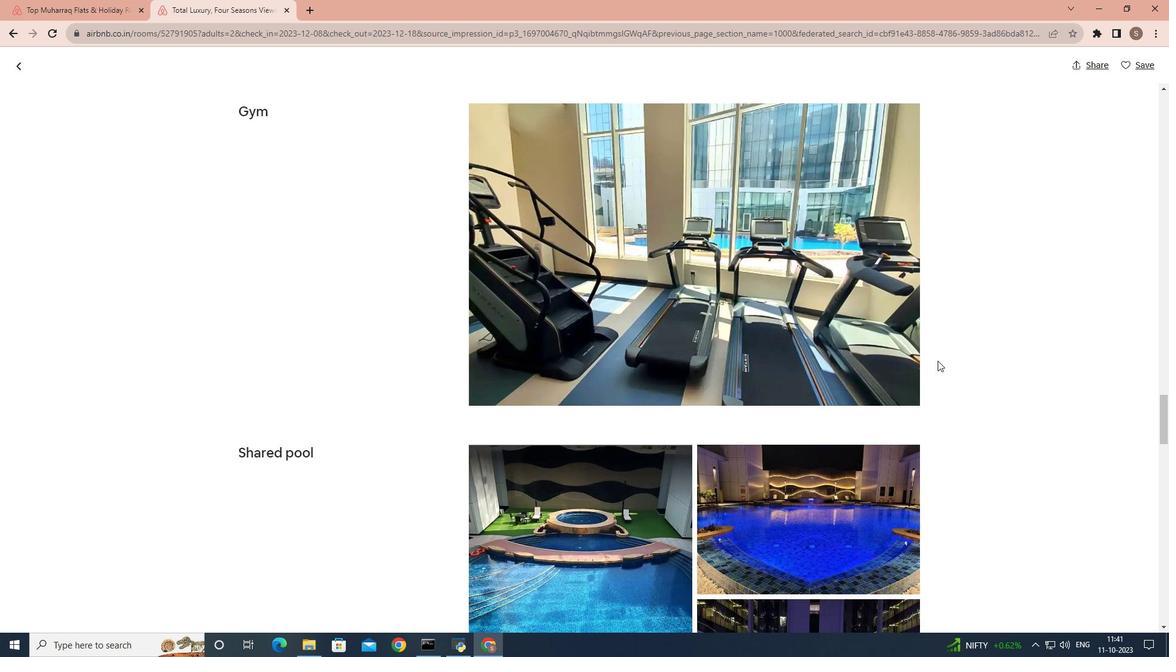 
Action: Mouse scrolled (937, 360) with delta (0, 0)
Screenshot: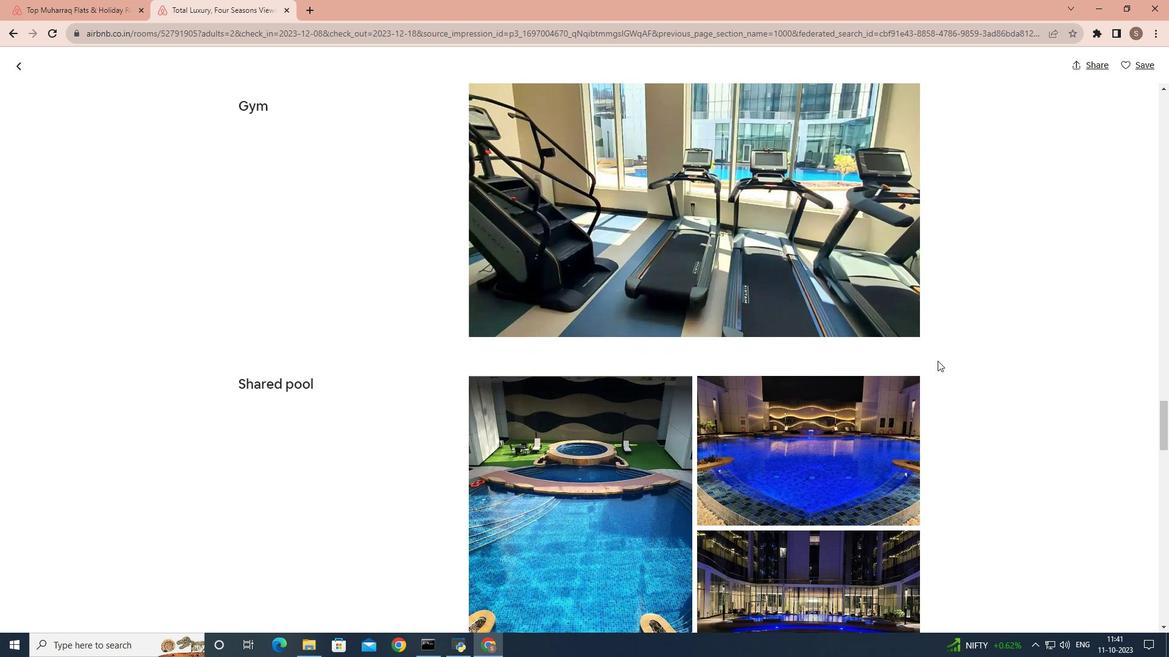 
Action: Mouse scrolled (937, 360) with delta (0, 0)
Screenshot: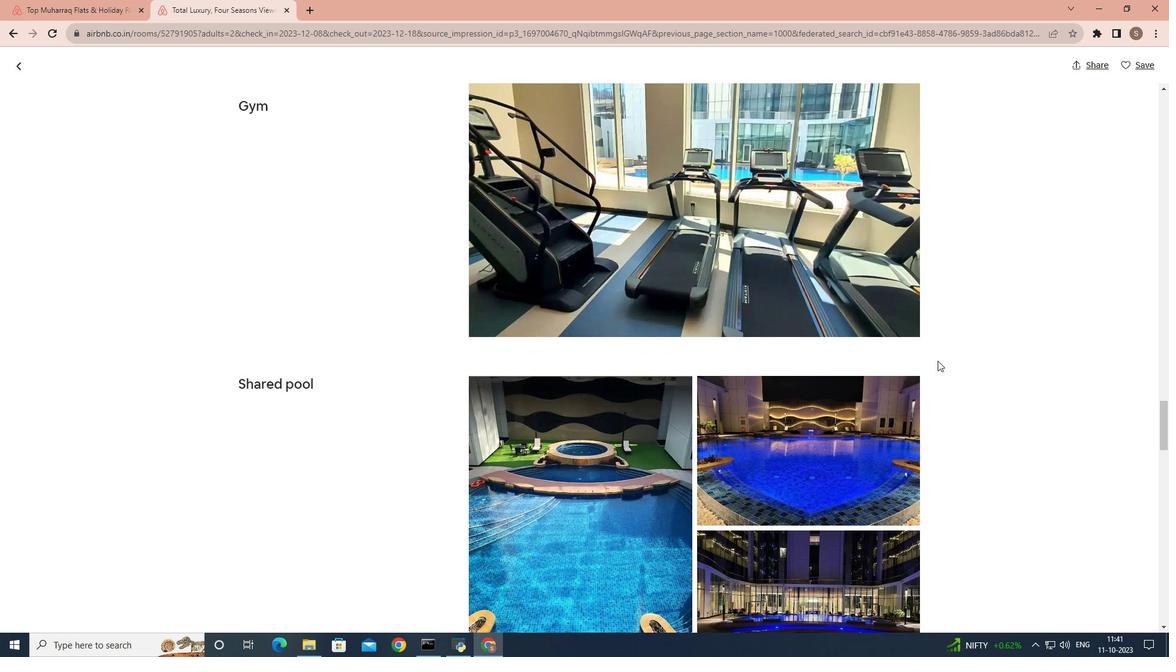 
Action: Mouse scrolled (937, 360) with delta (0, 0)
Screenshot: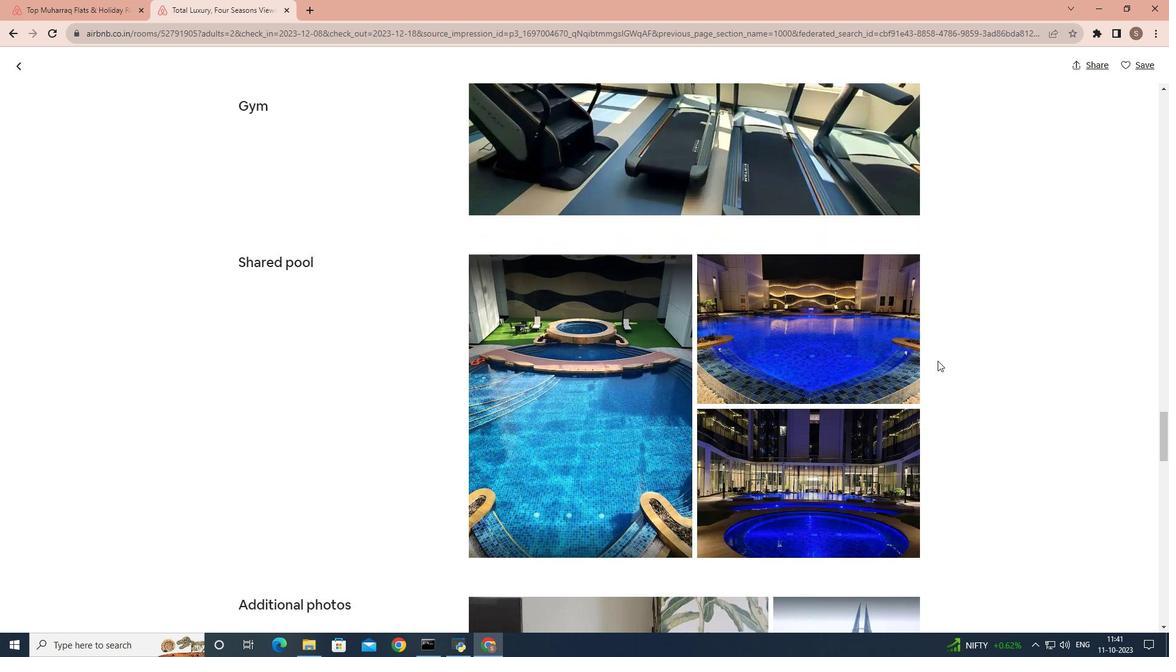 
Action: Mouse scrolled (937, 360) with delta (0, 0)
Screenshot: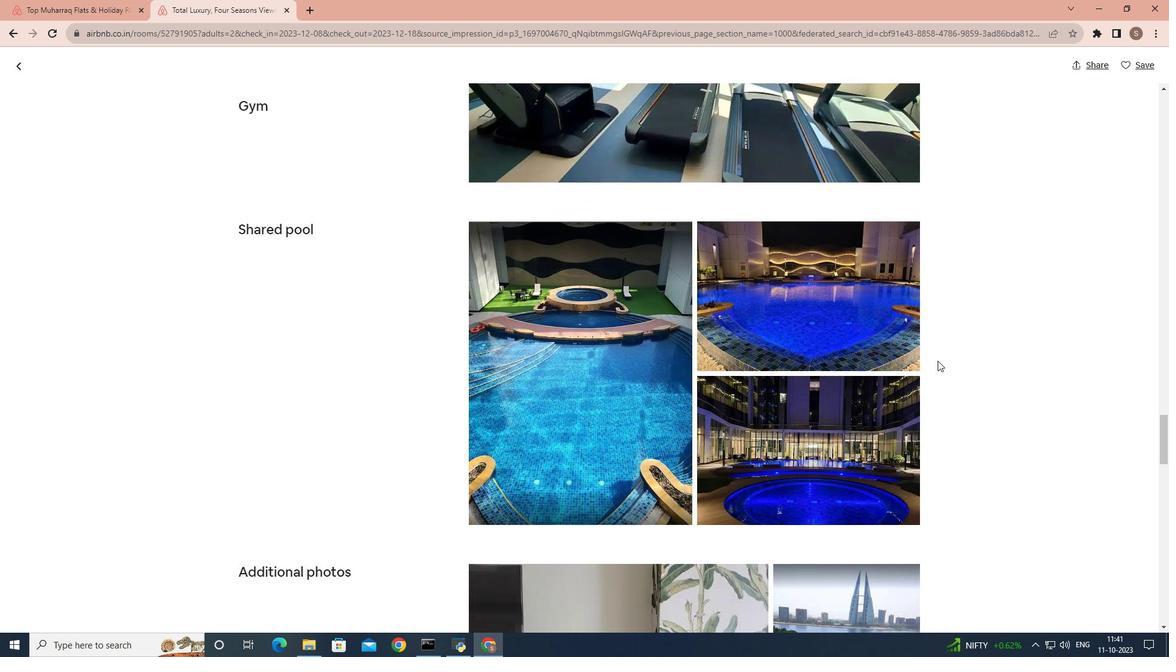 
Action: Mouse scrolled (937, 360) with delta (0, 0)
Screenshot: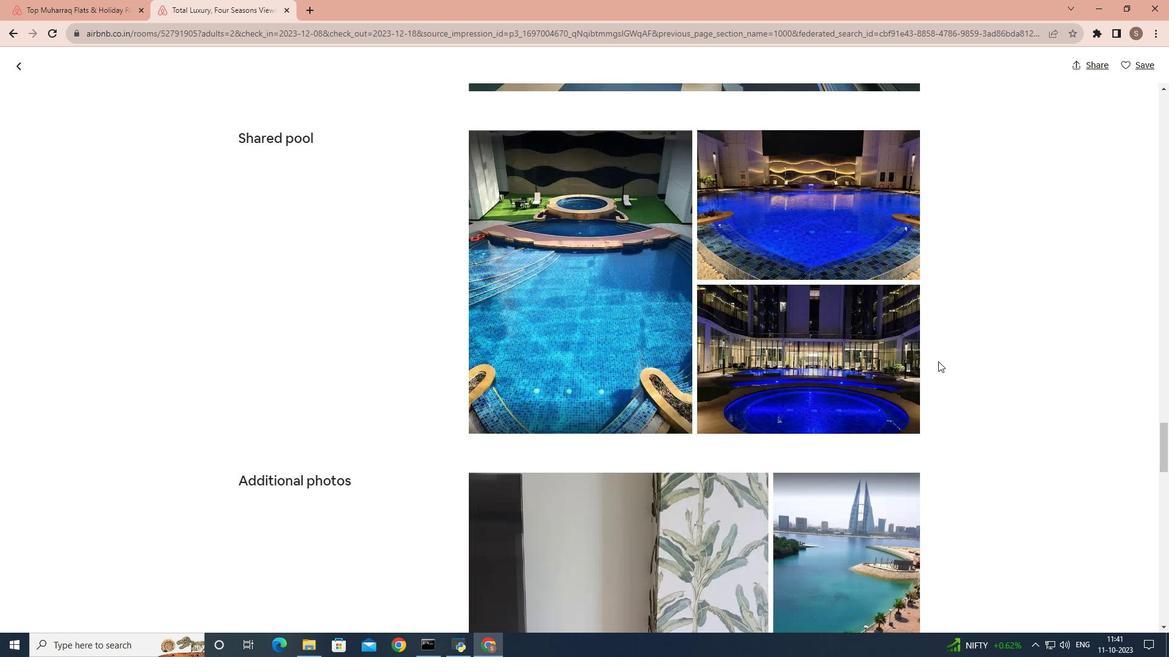 
Action: Mouse moved to (938, 361)
Screenshot: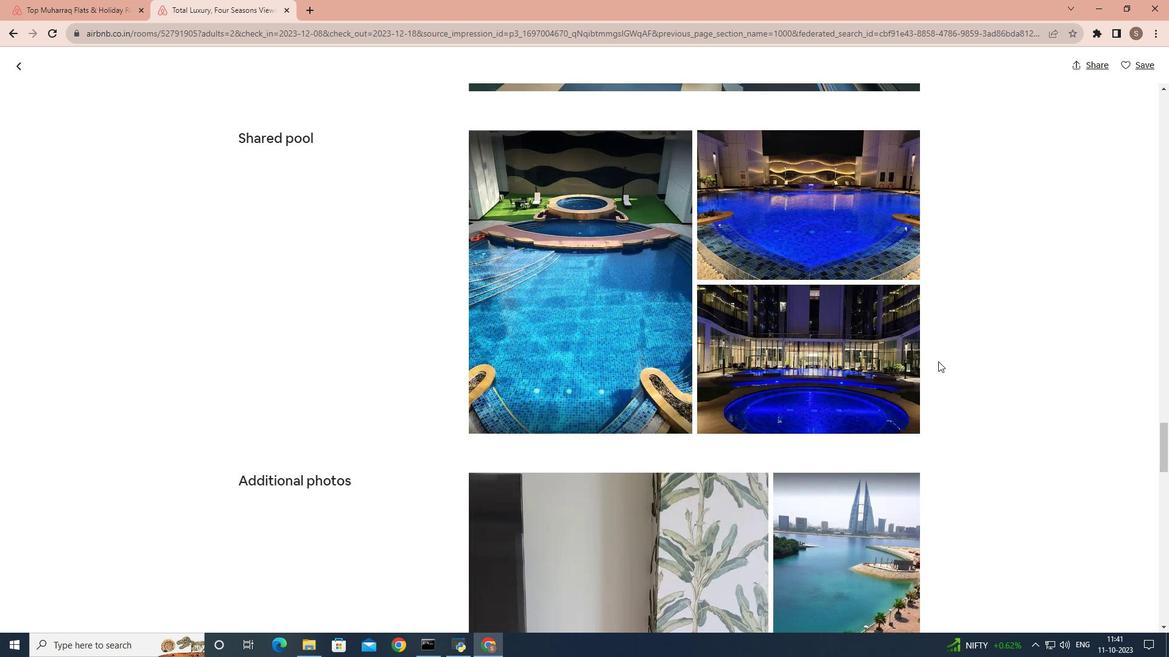 
Action: Mouse scrolled (938, 361) with delta (0, 0)
Screenshot: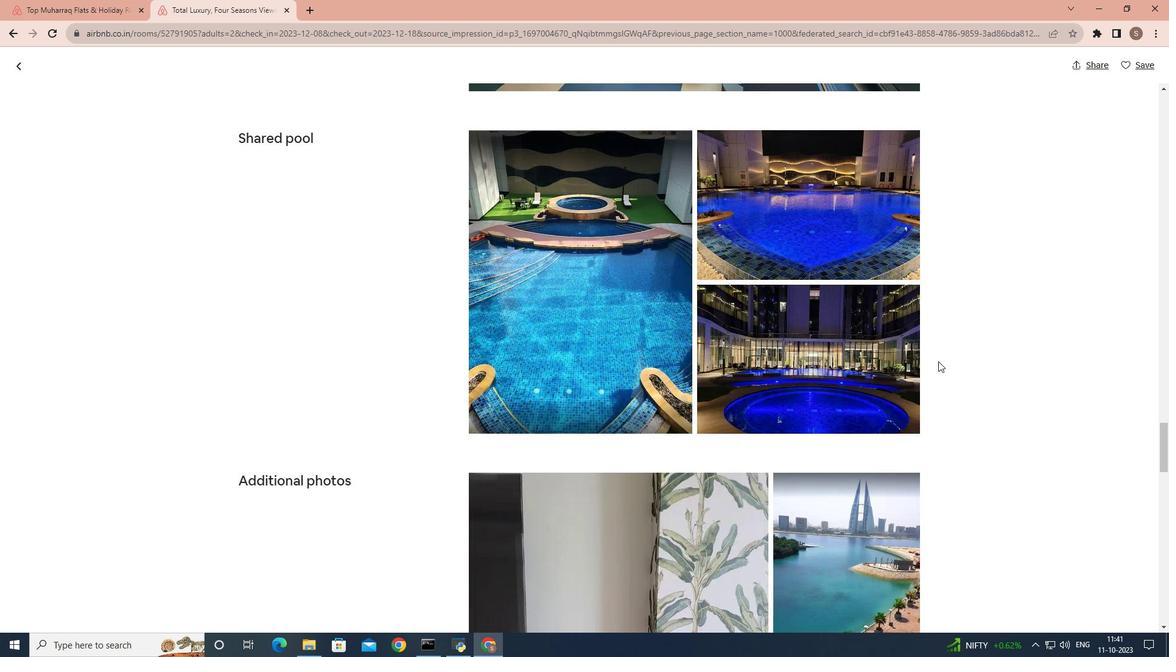 
Action: Mouse scrolled (938, 361) with delta (0, 0)
Screenshot: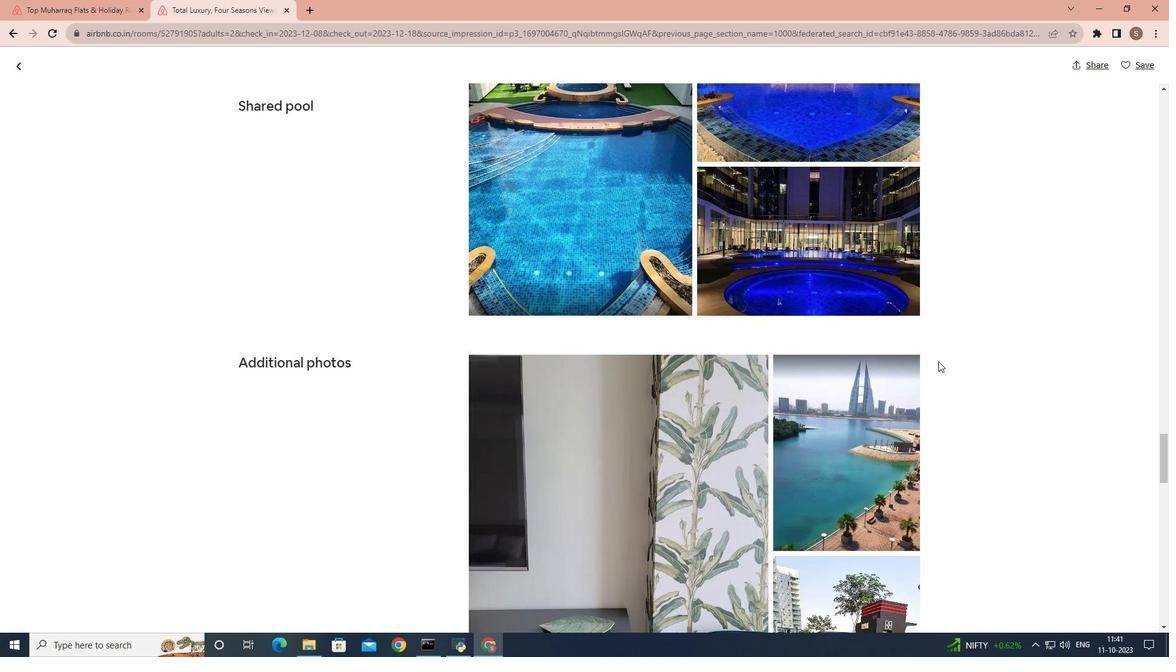 
Action: Mouse scrolled (938, 361) with delta (0, 0)
Screenshot: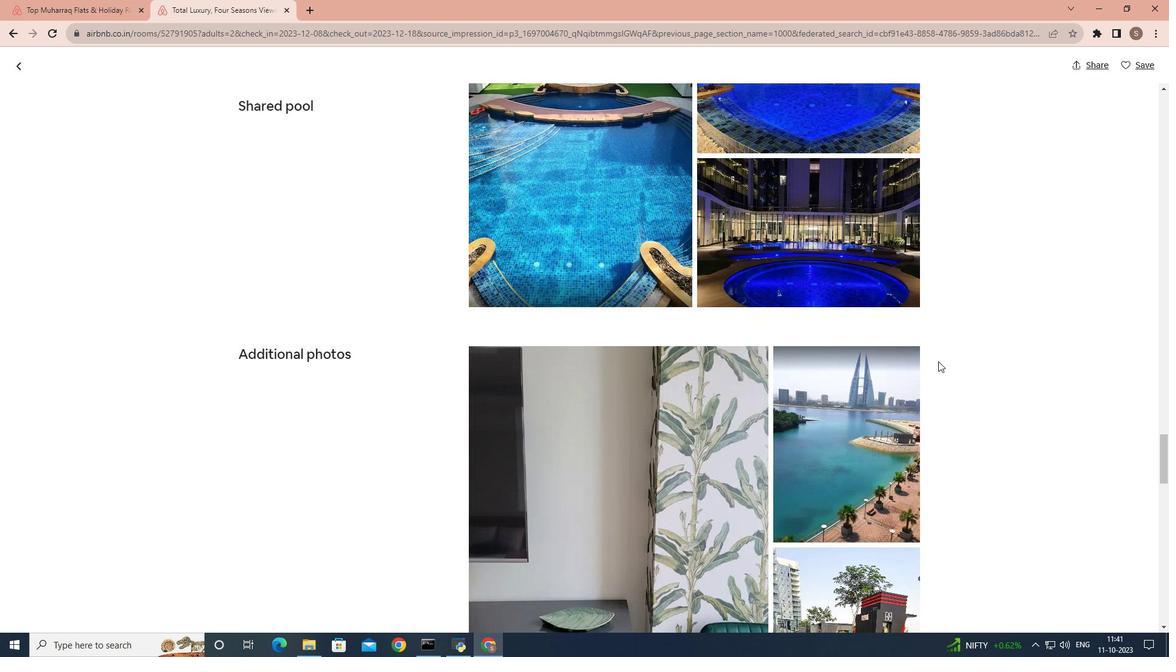 
Action: Mouse scrolled (938, 361) with delta (0, 0)
Screenshot: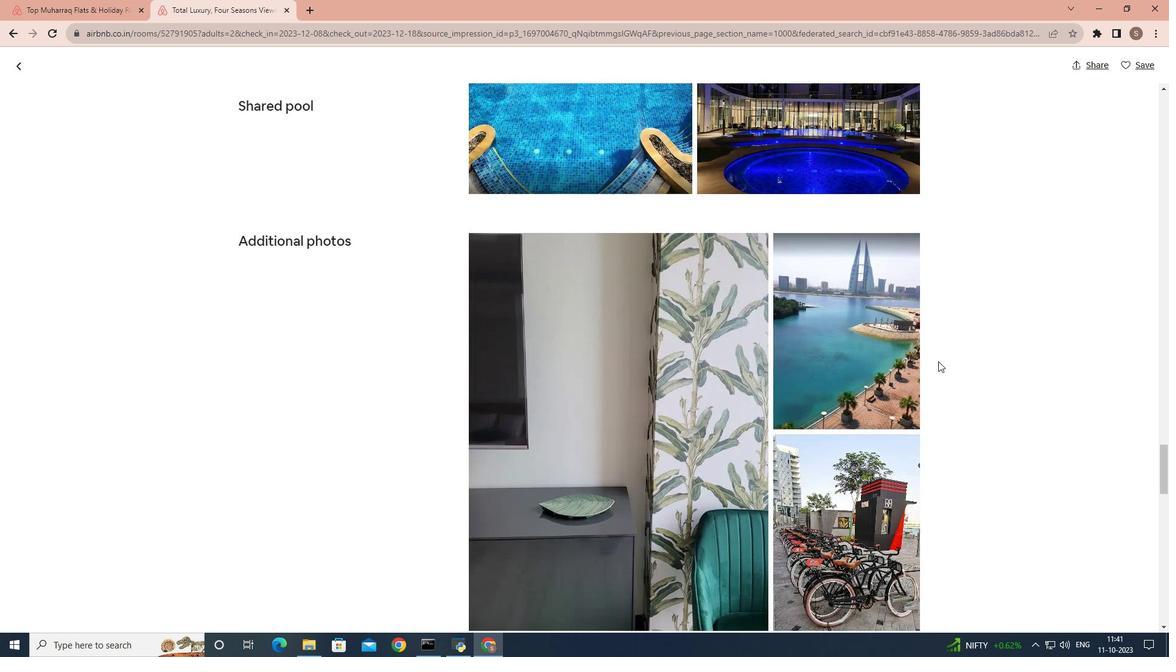 
Action: Mouse scrolled (938, 361) with delta (0, 0)
Screenshot: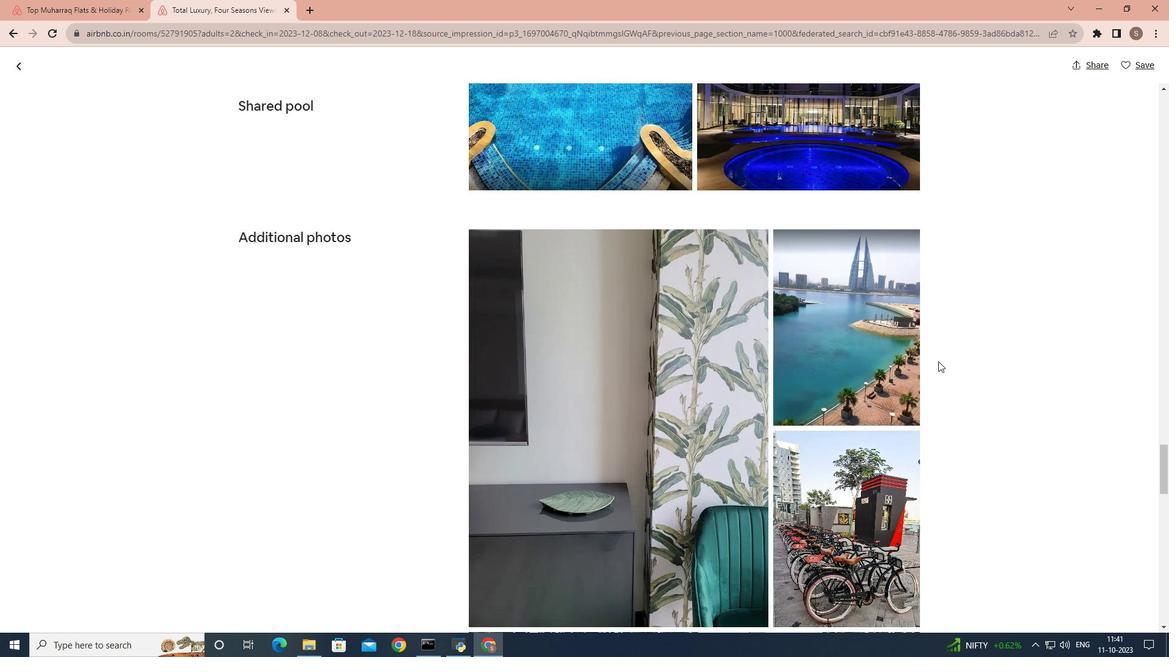 
Action: Mouse scrolled (938, 361) with delta (0, 0)
Screenshot: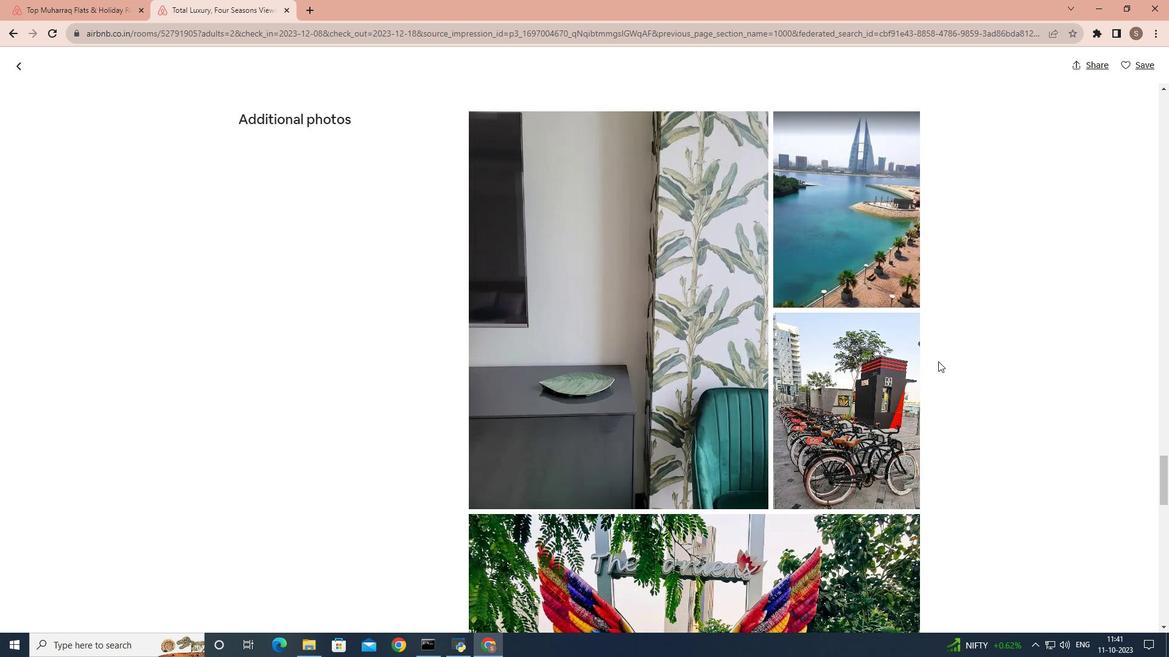 
Action: Mouse scrolled (938, 361) with delta (0, 0)
Screenshot: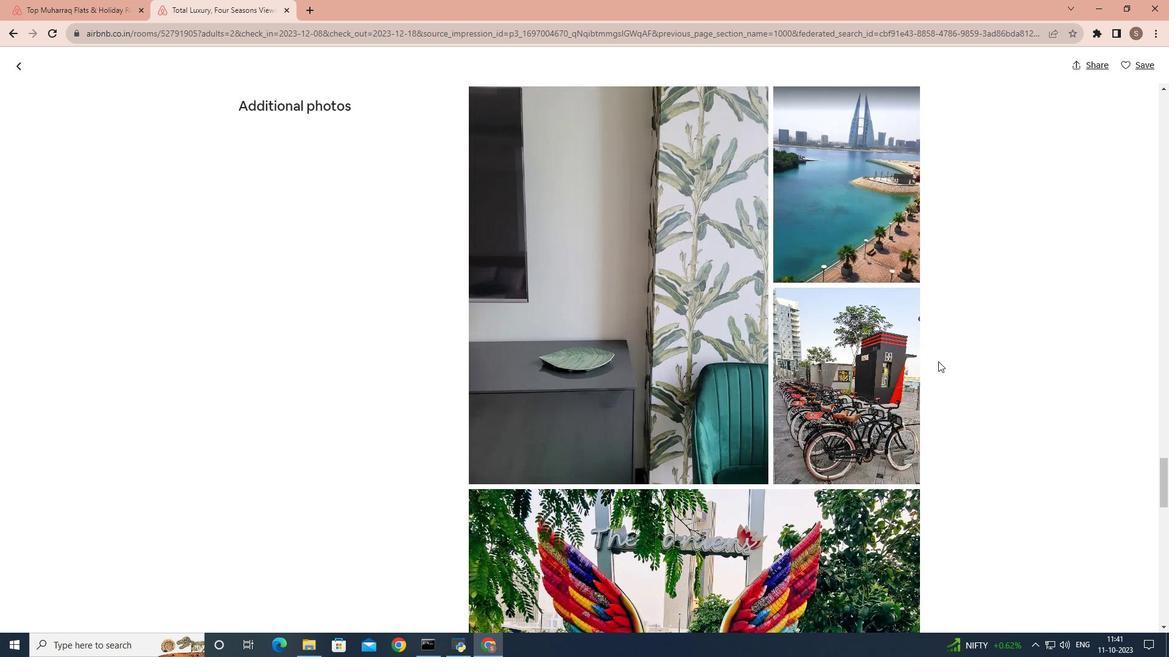 
Action: Mouse scrolled (938, 361) with delta (0, 0)
Screenshot: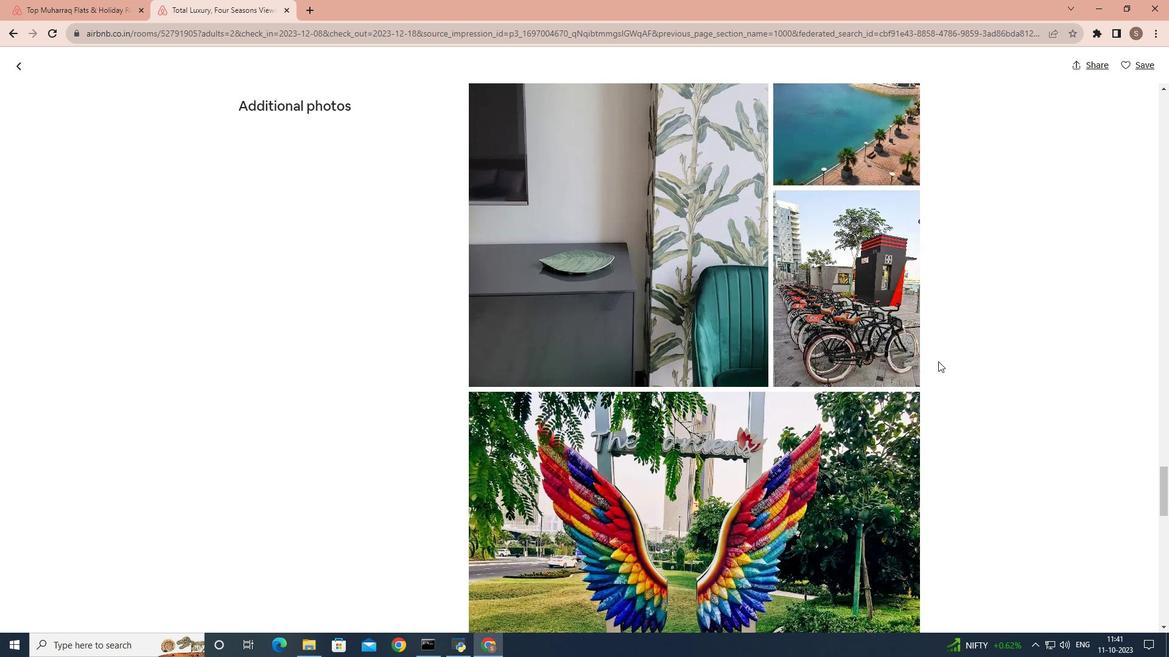 
Action: Mouse scrolled (938, 361) with delta (0, 0)
Screenshot: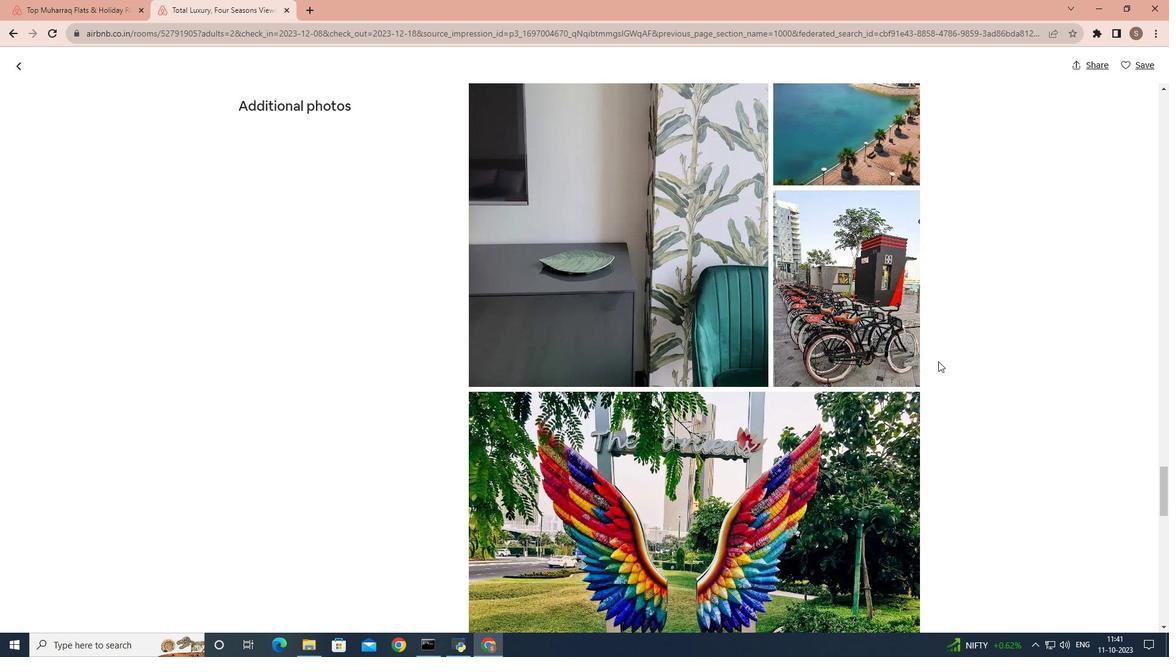 
Action: Mouse scrolled (938, 361) with delta (0, 0)
Screenshot: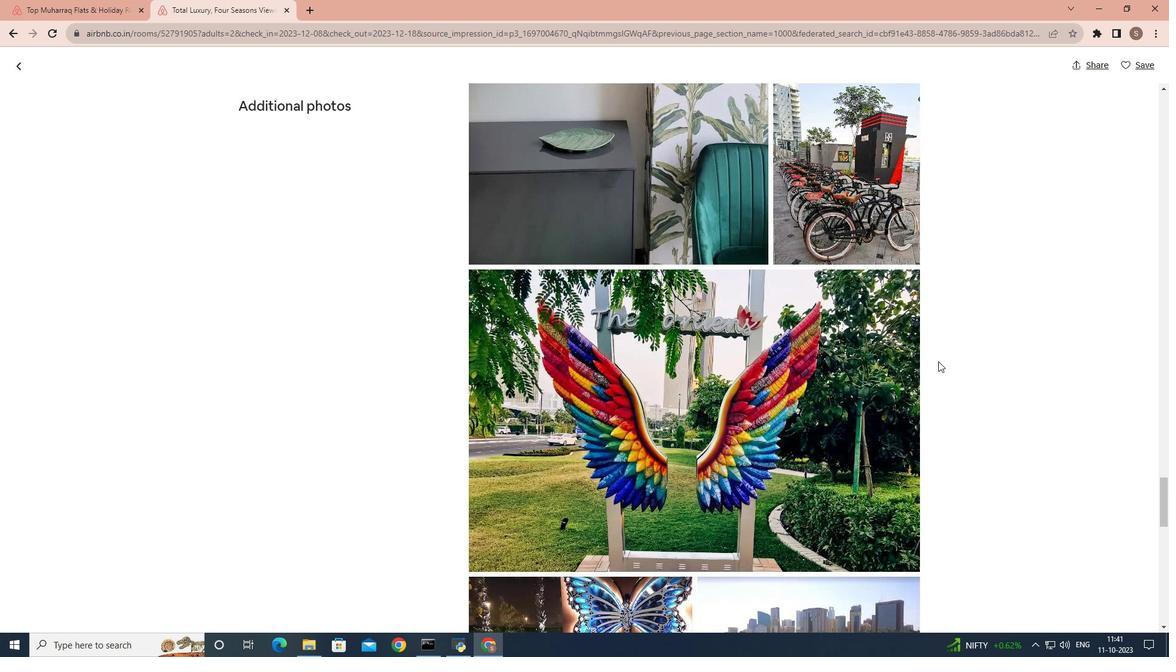 
Action: Mouse scrolled (938, 361) with delta (0, 0)
Screenshot: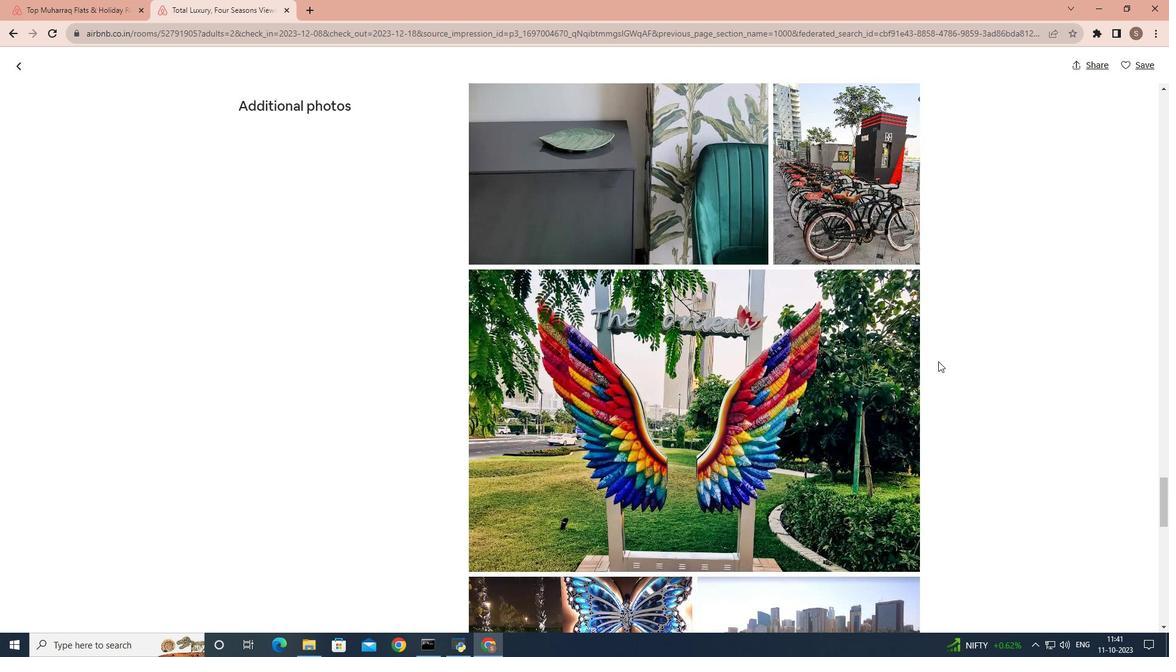 
Action: Mouse scrolled (938, 361) with delta (0, 0)
Screenshot: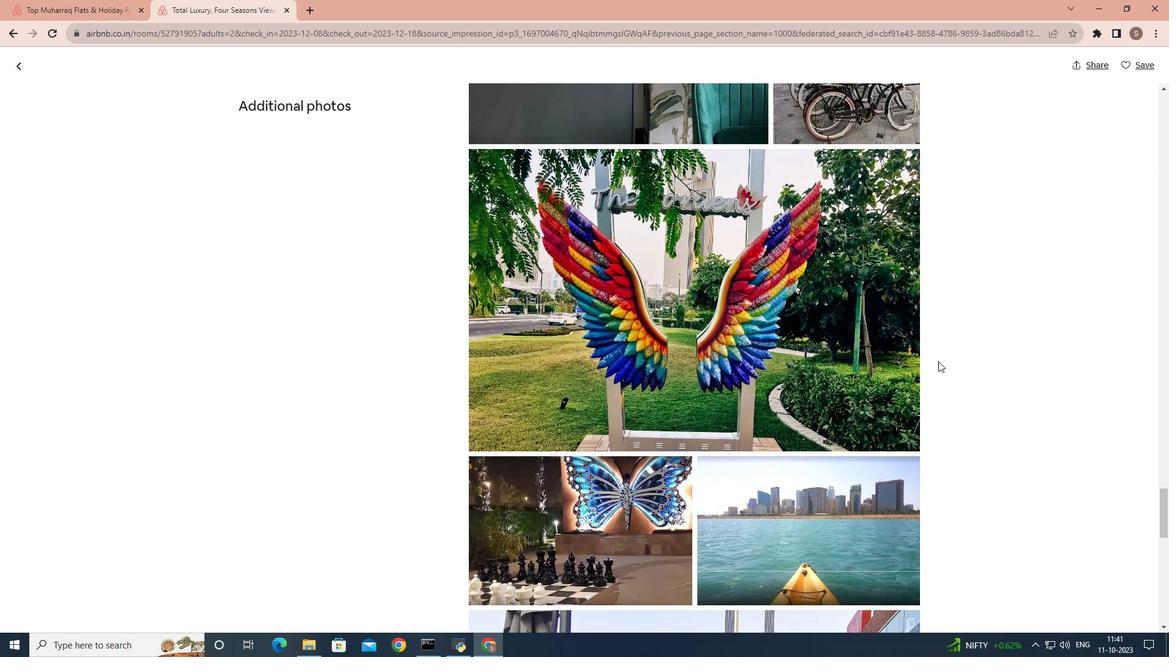 
Action: Mouse scrolled (938, 361) with delta (0, 0)
Screenshot: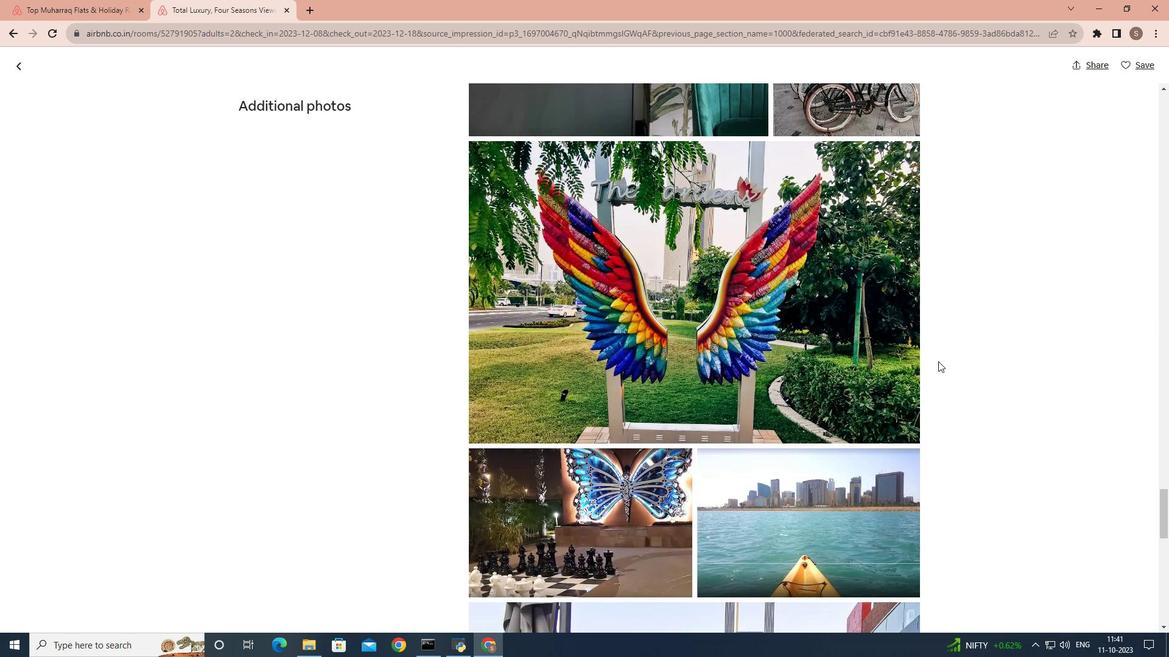 
Action: Mouse scrolled (938, 361) with delta (0, 0)
Screenshot: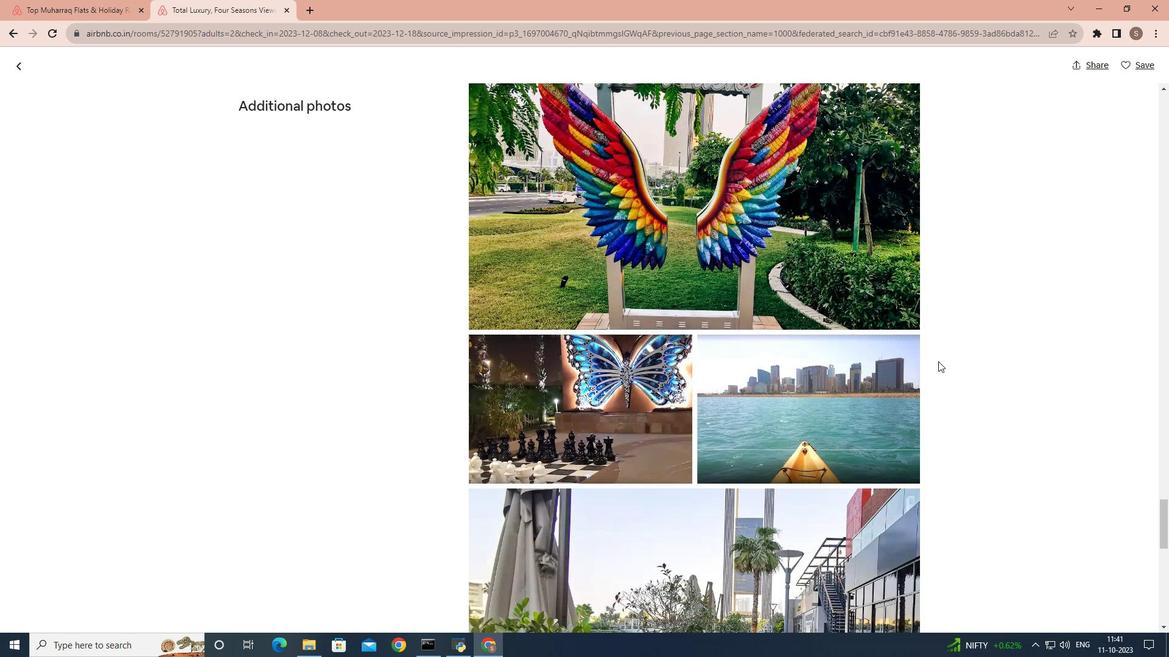 
Action: Mouse scrolled (938, 361) with delta (0, 0)
Screenshot: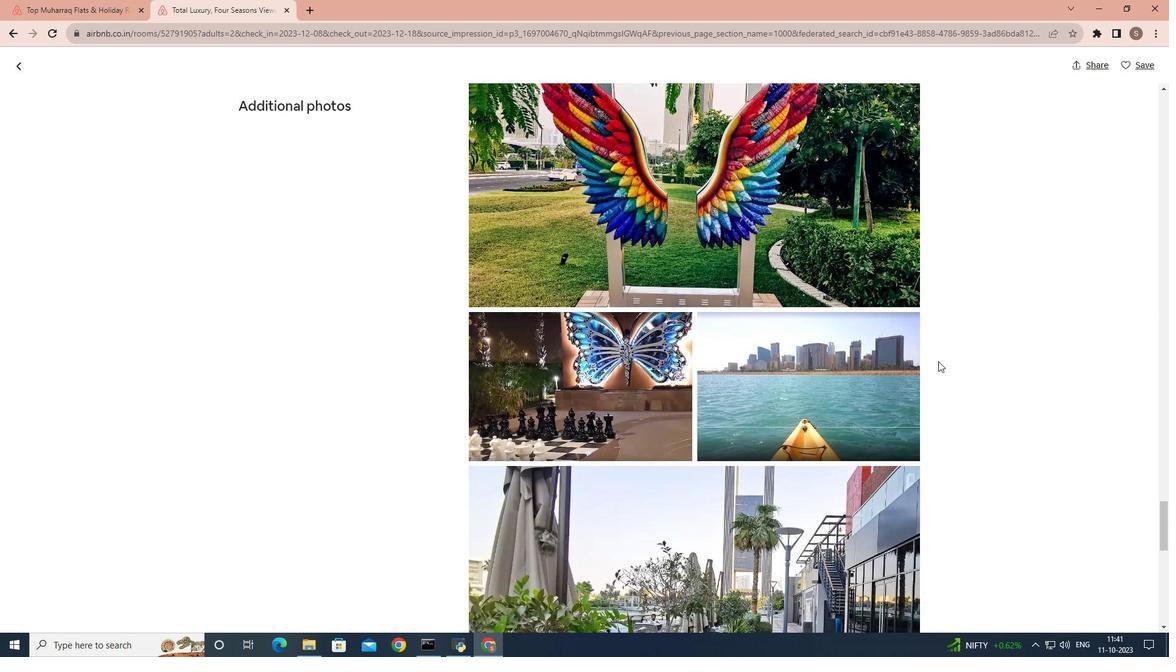
Action: Mouse scrolled (938, 361) with delta (0, 0)
Screenshot: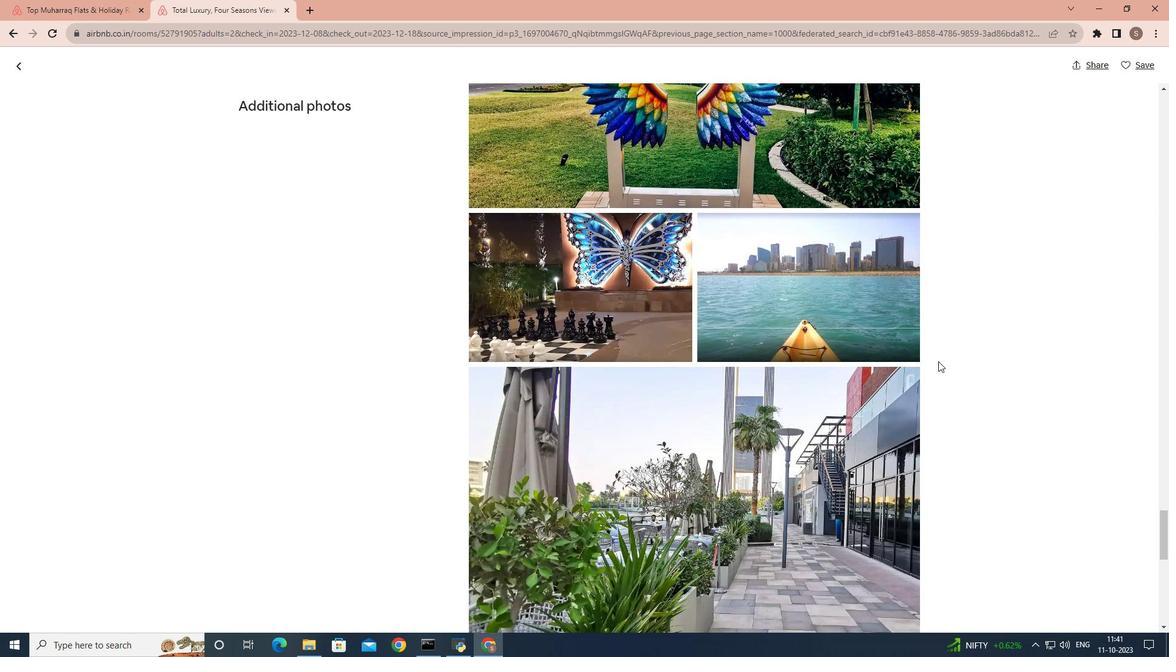
Action: Mouse scrolled (938, 361) with delta (0, 0)
Screenshot: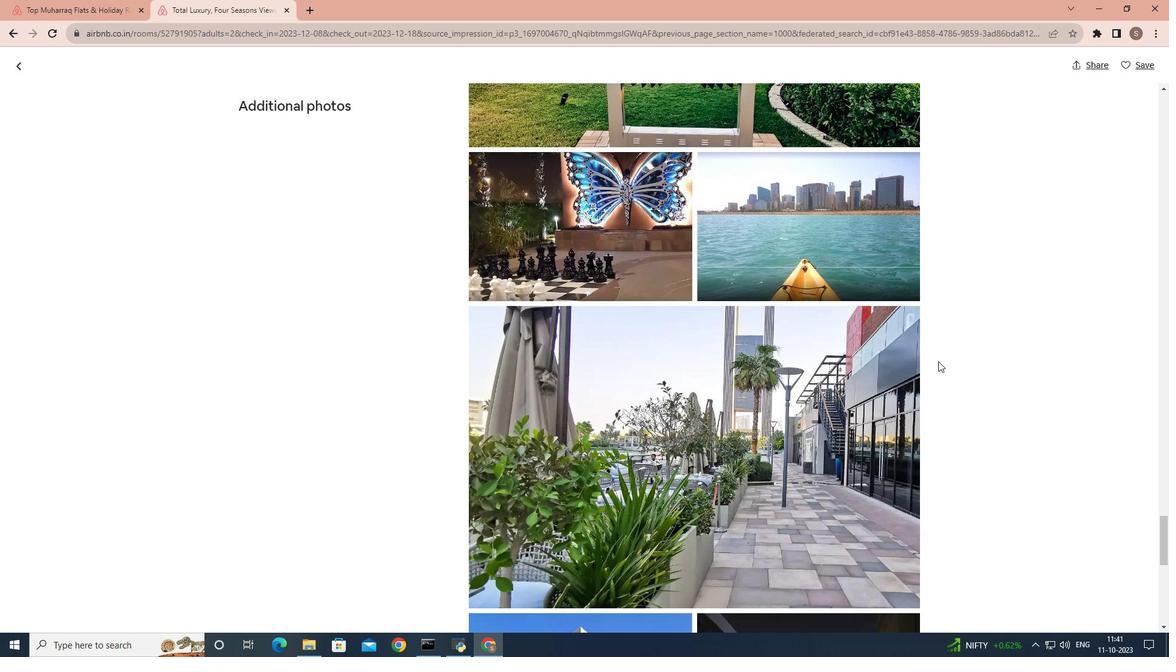 
Action: Mouse scrolled (938, 361) with delta (0, 0)
Screenshot: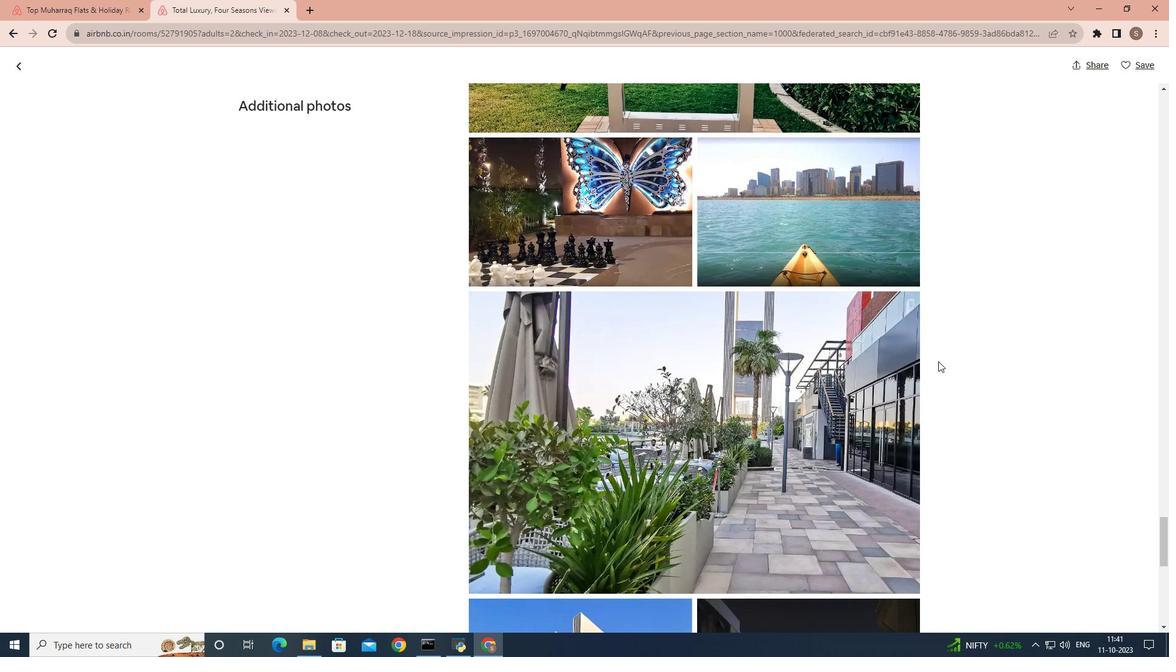 
Action: Mouse scrolled (938, 361) with delta (0, 0)
Screenshot: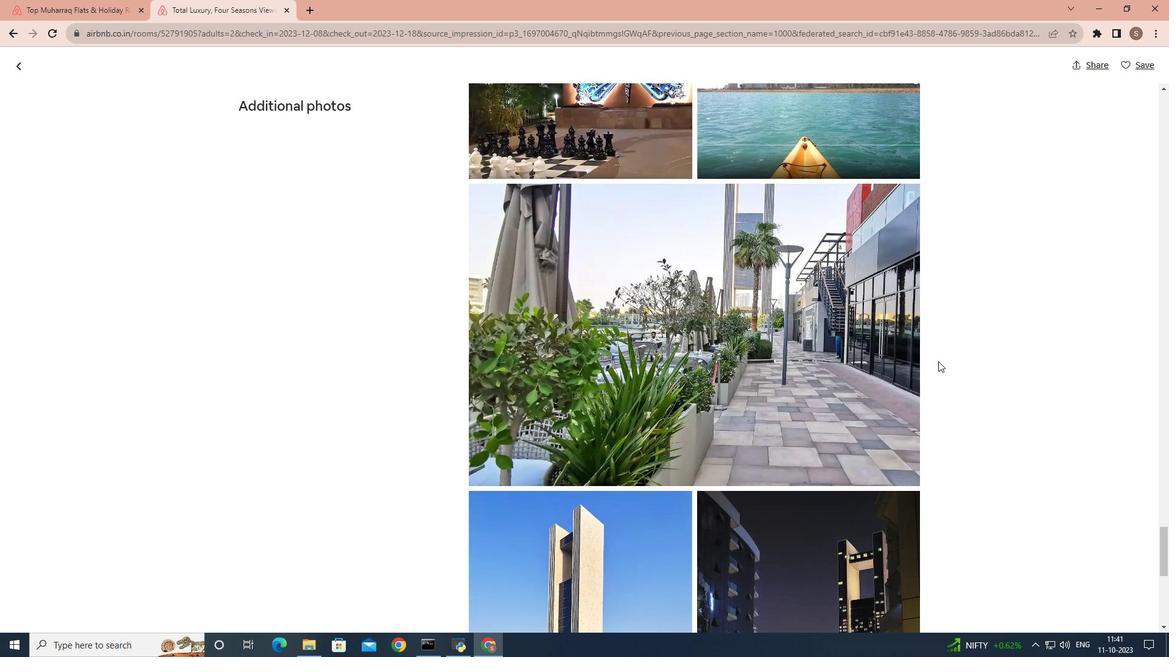 
Action: Mouse scrolled (938, 361) with delta (0, 0)
Screenshot: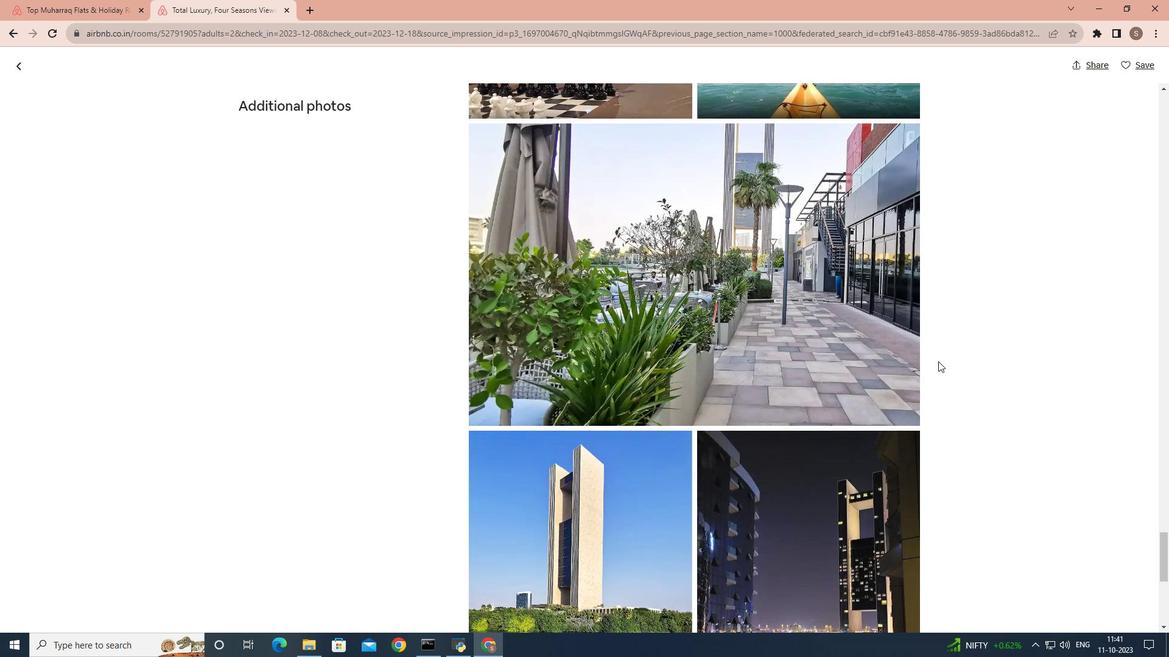 
Action: Mouse scrolled (938, 361) with delta (0, 0)
Screenshot: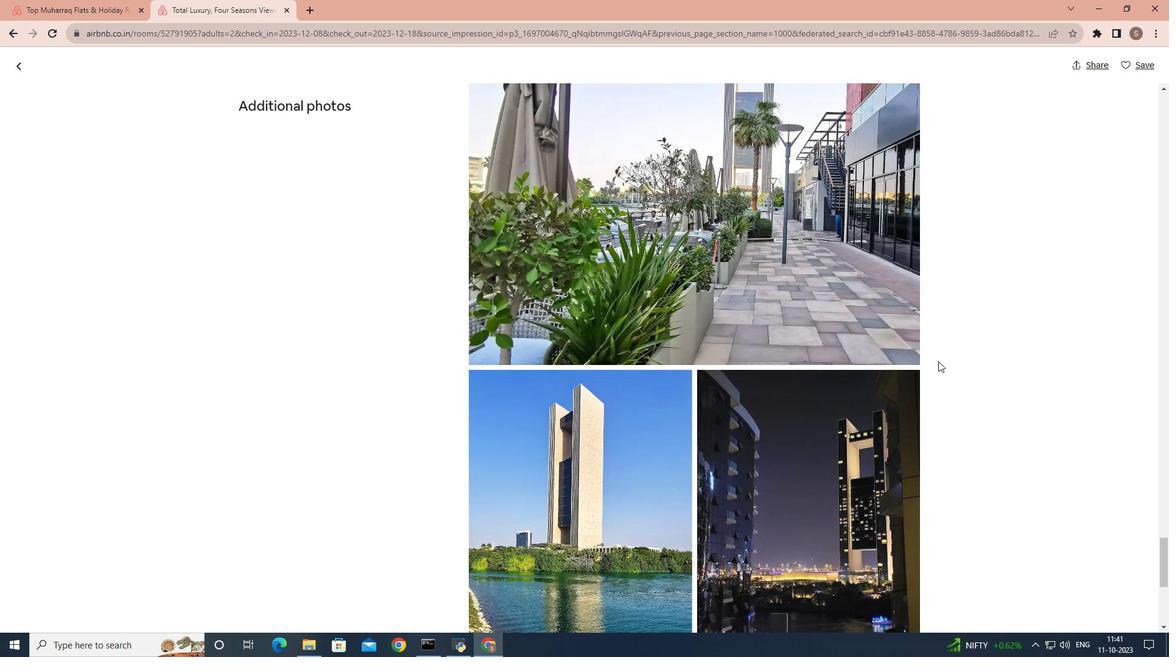 
Action: Mouse scrolled (938, 361) with delta (0, 0)
Screenshot: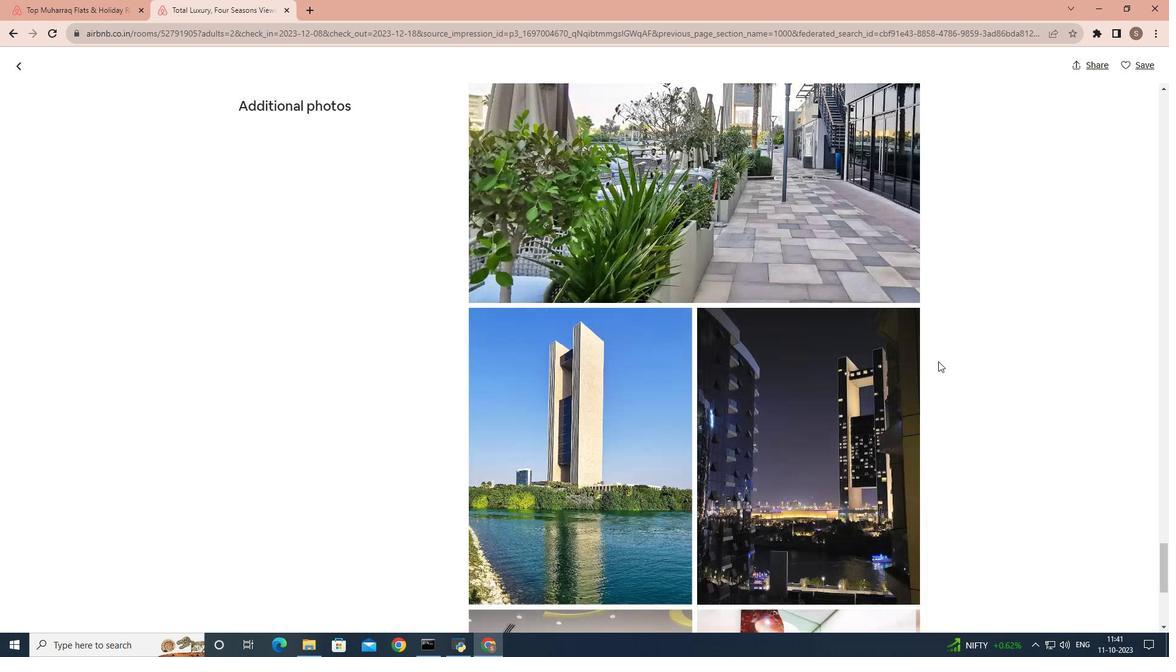 
Action: Mouse scrolled (938, 361) with delta (0, 0)
Screenshot: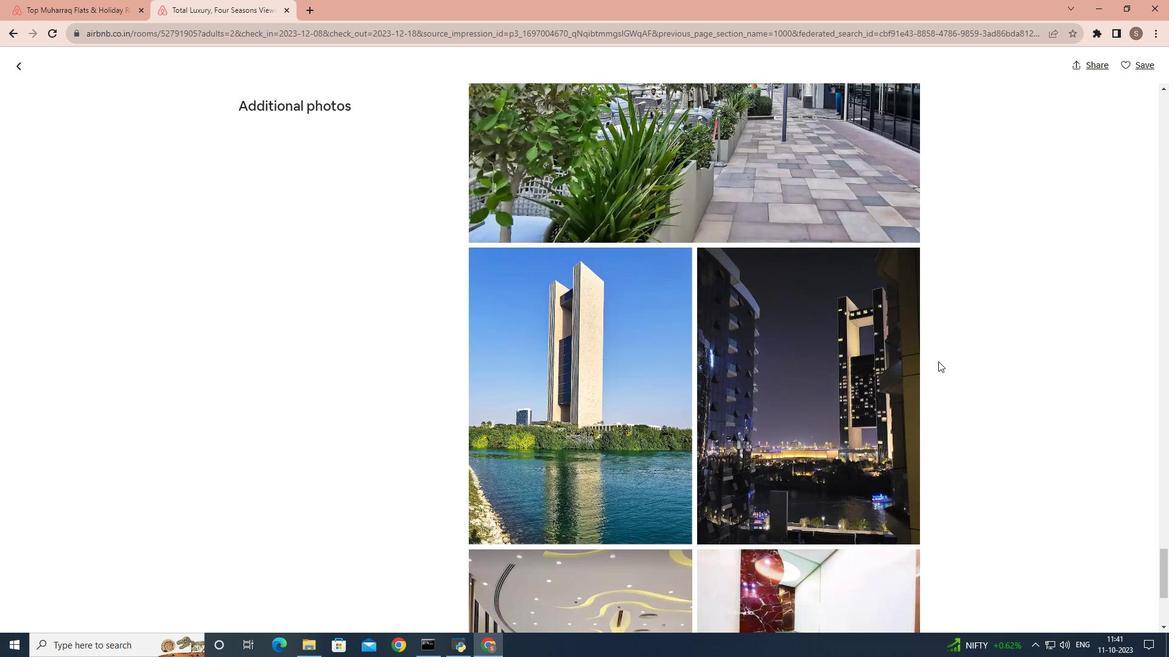 
Action: Mouse scrolled (938, 361) with delta (0, 0)
Screenshot: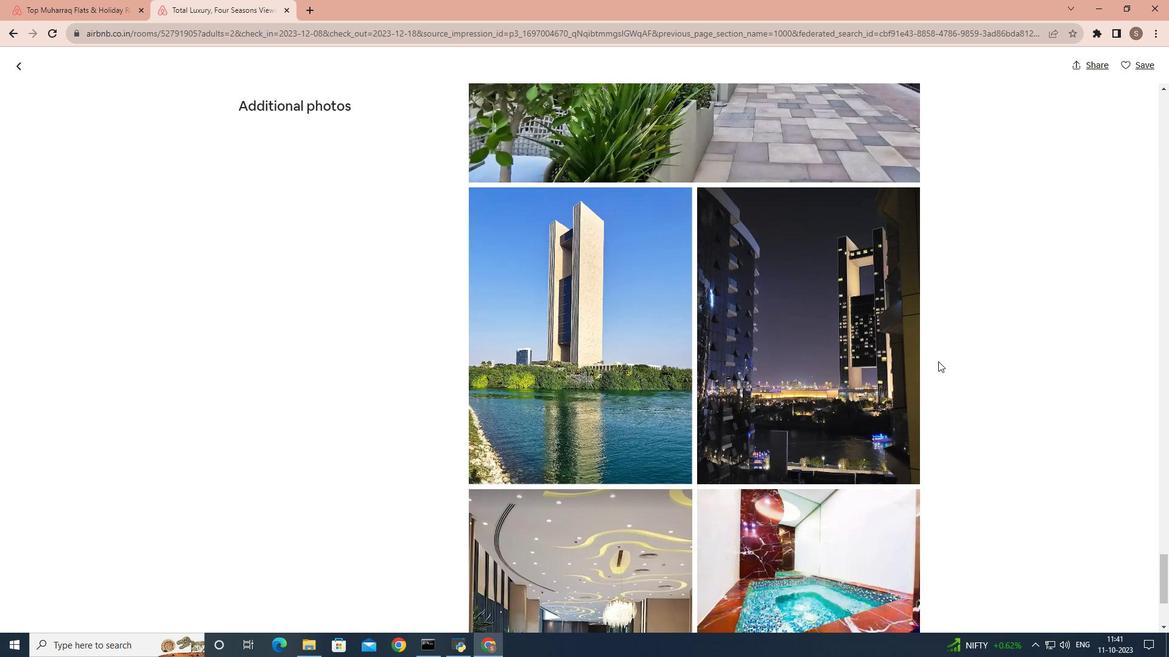 
Action: Mouse scrolled (938, 361) with delta (0, 0)
Screenshot: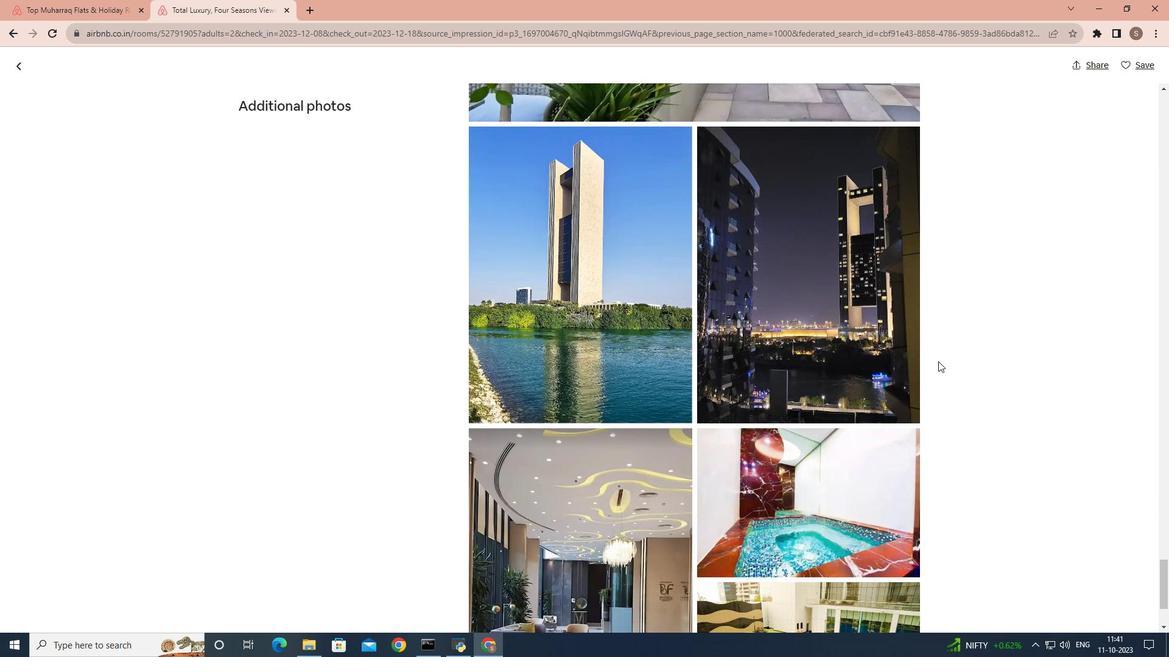 
Action: Mouse scrolled (938, 361) with delta (0, 0)
Screenshot: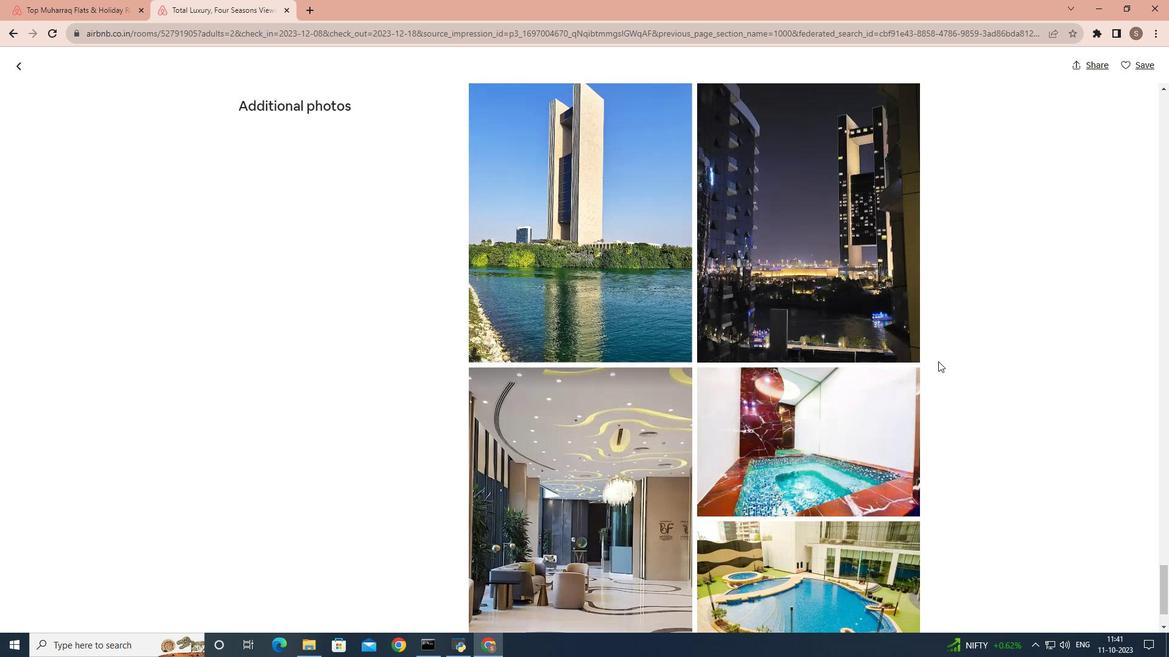 
Action: Mouse scrolled (938, 361) with delta (0, 0)
Screenshot: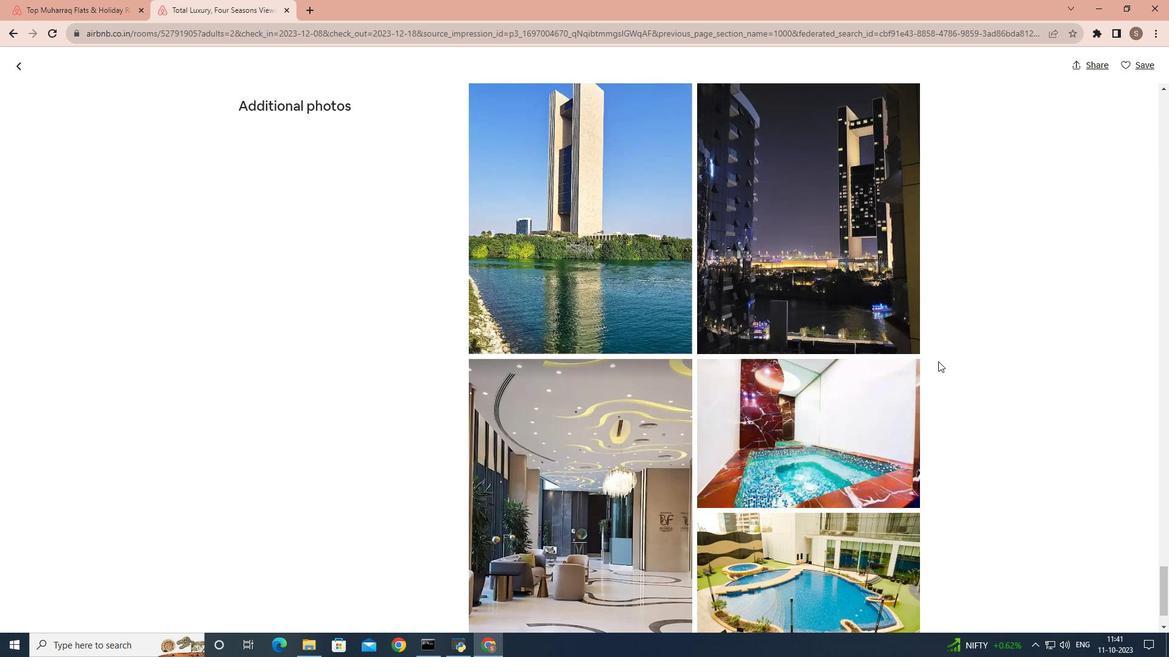 
Action: Mouse scrolled (938, 361) with delta (0, 0)
Screenshot: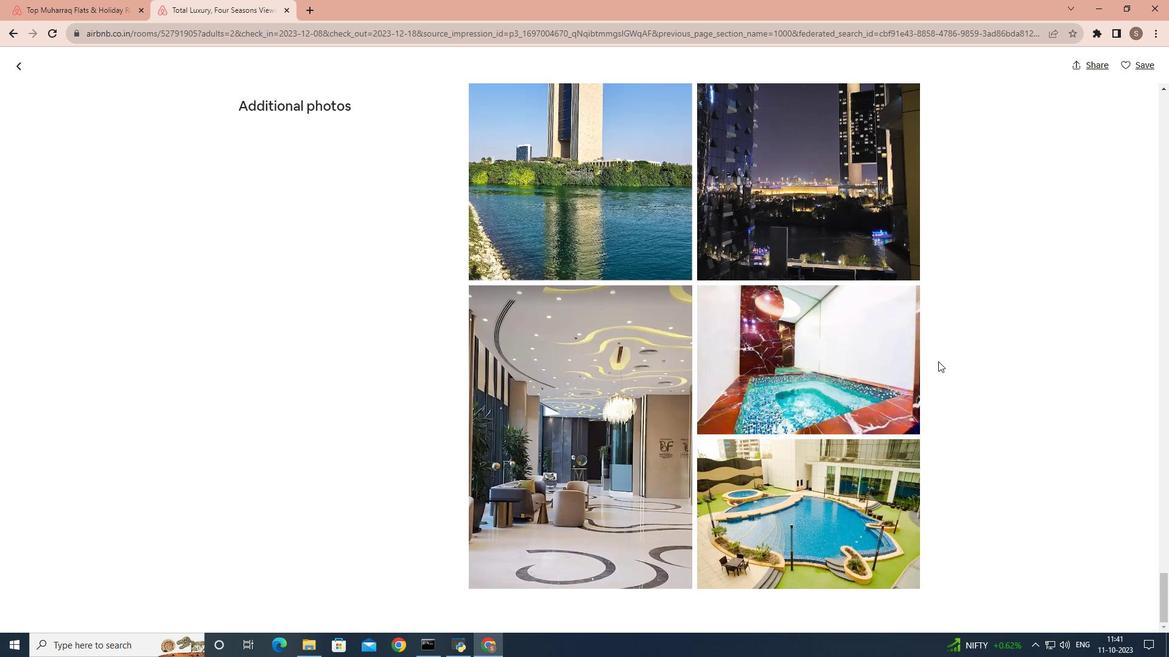 
Action: Mouse scrolled (938, 361) with delta (0, 0)
Screenshot: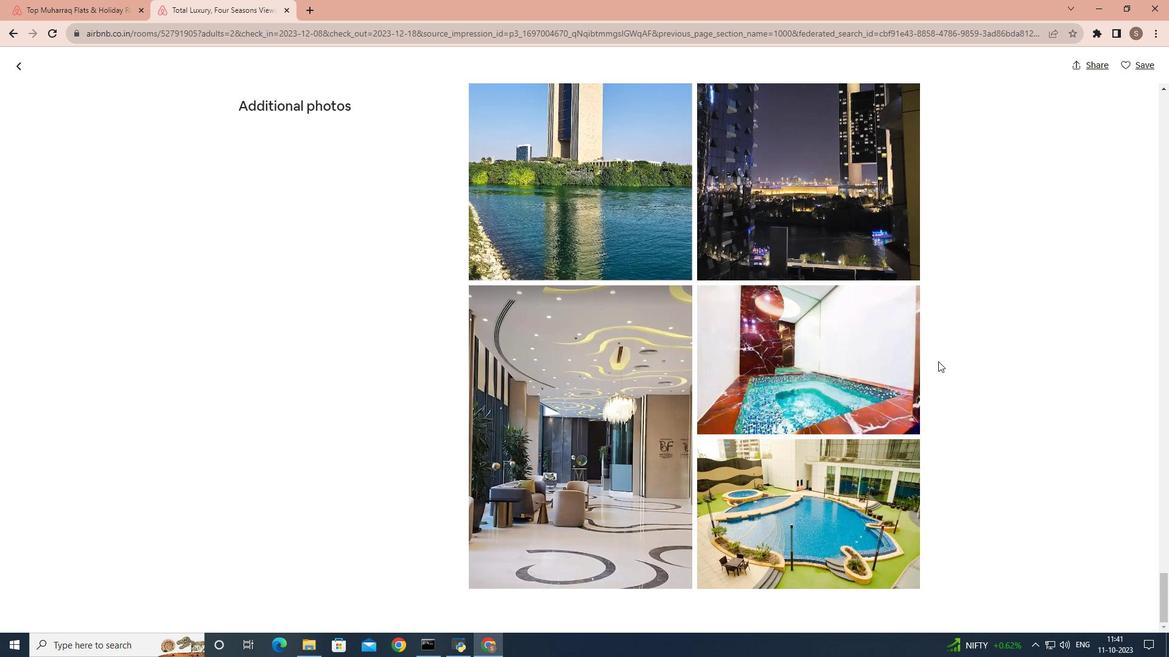 
Action: Mouse scrolled (938, 361) with delta (0, 0)
Screenshot: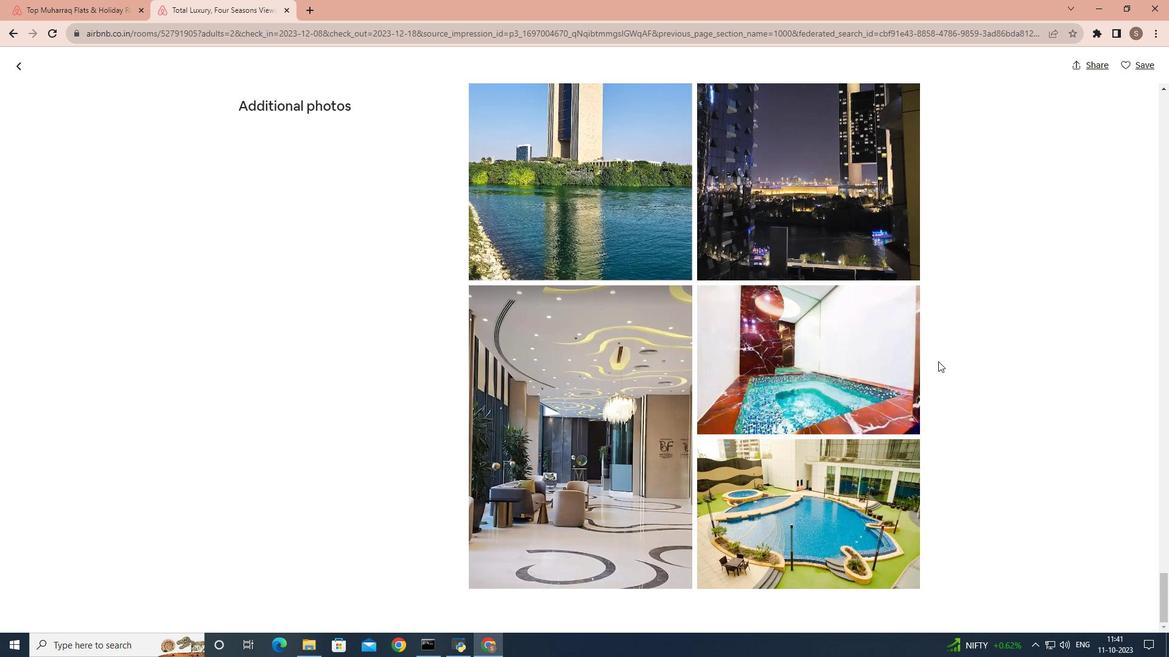 
Action: Mouse scrolled (938, 361) with delta (0, 0)
Screenshot: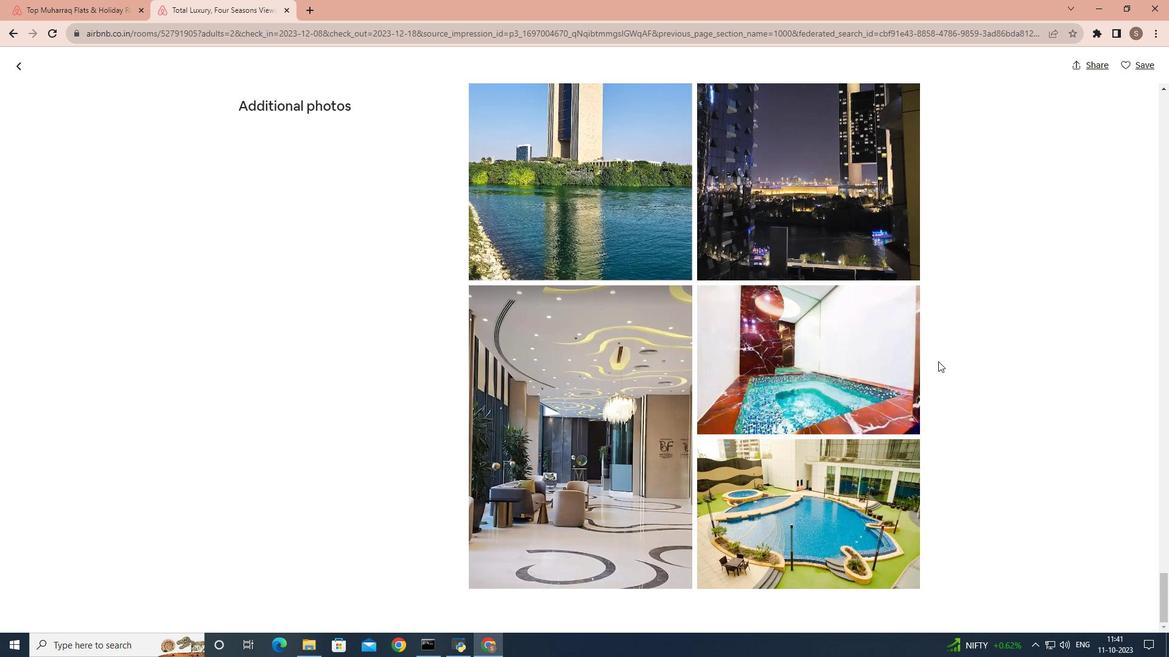 
Action: Mouse scrolled (938, 361) with delta (0, 0)
Screenshot: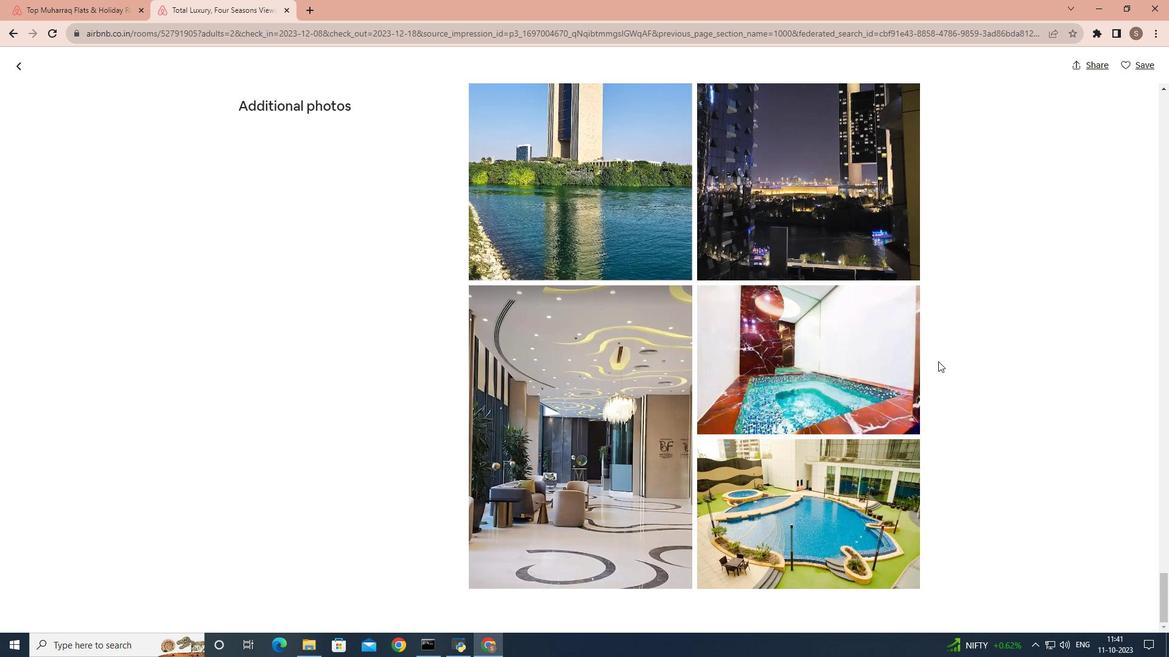
Action: Mouse scrolled (938, 361) with delta (0, 0)
Screenshot: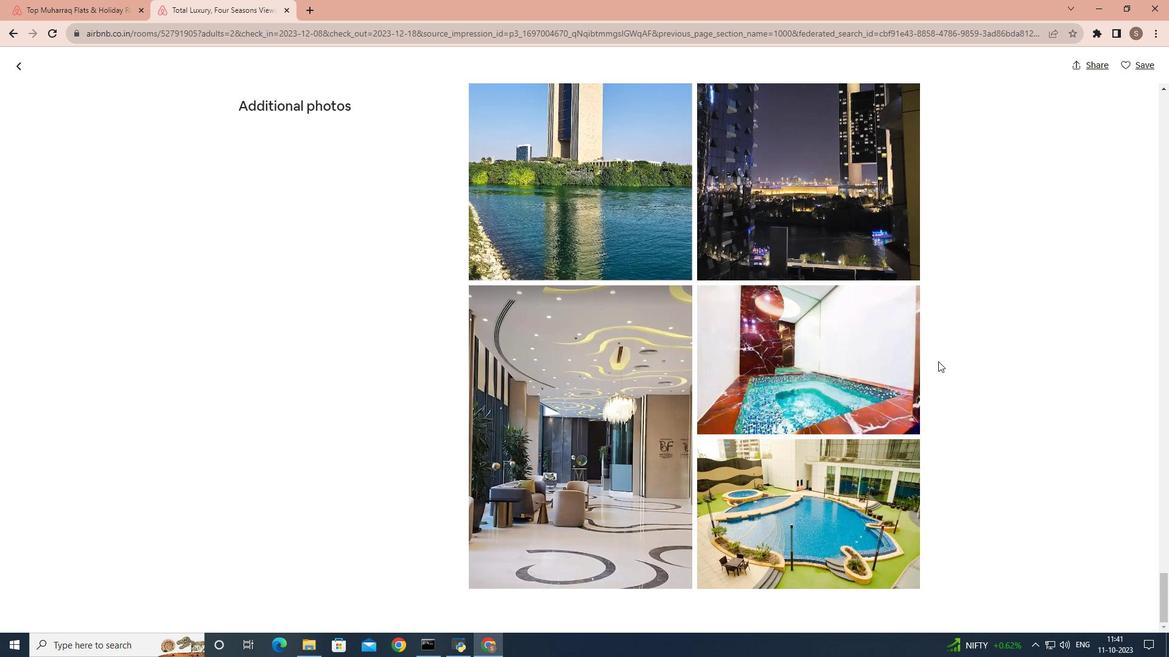 
Action: Mouse moved to (24, 65)
Screenshot: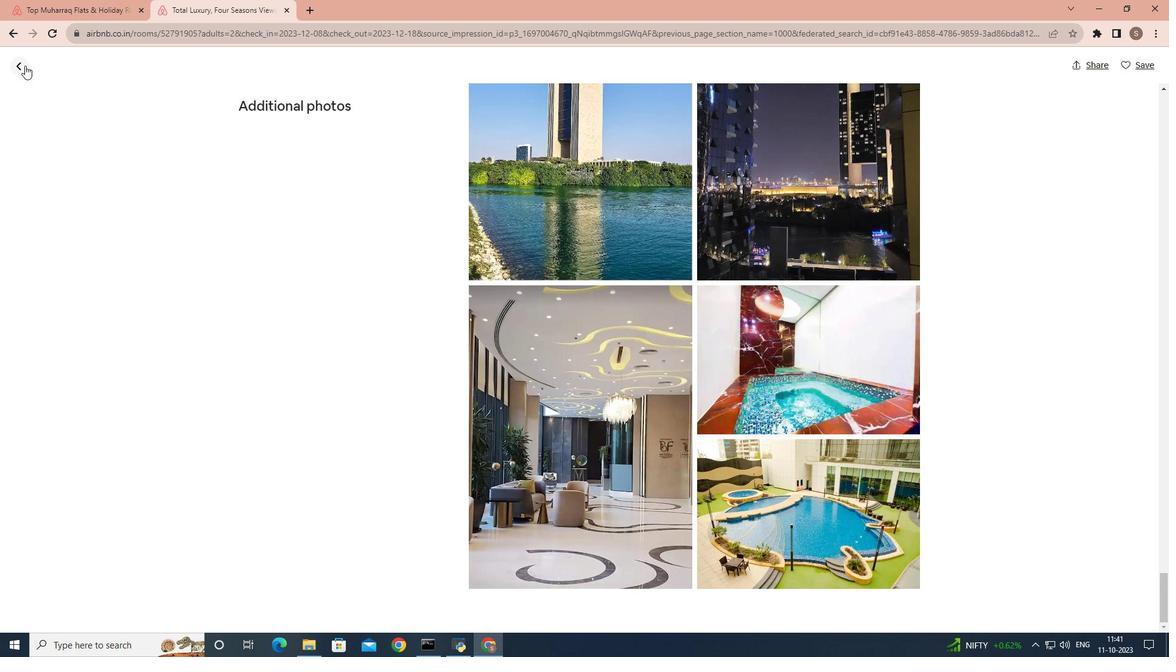 
Action: Mouse pressed left at (24, 65)
Screenshot: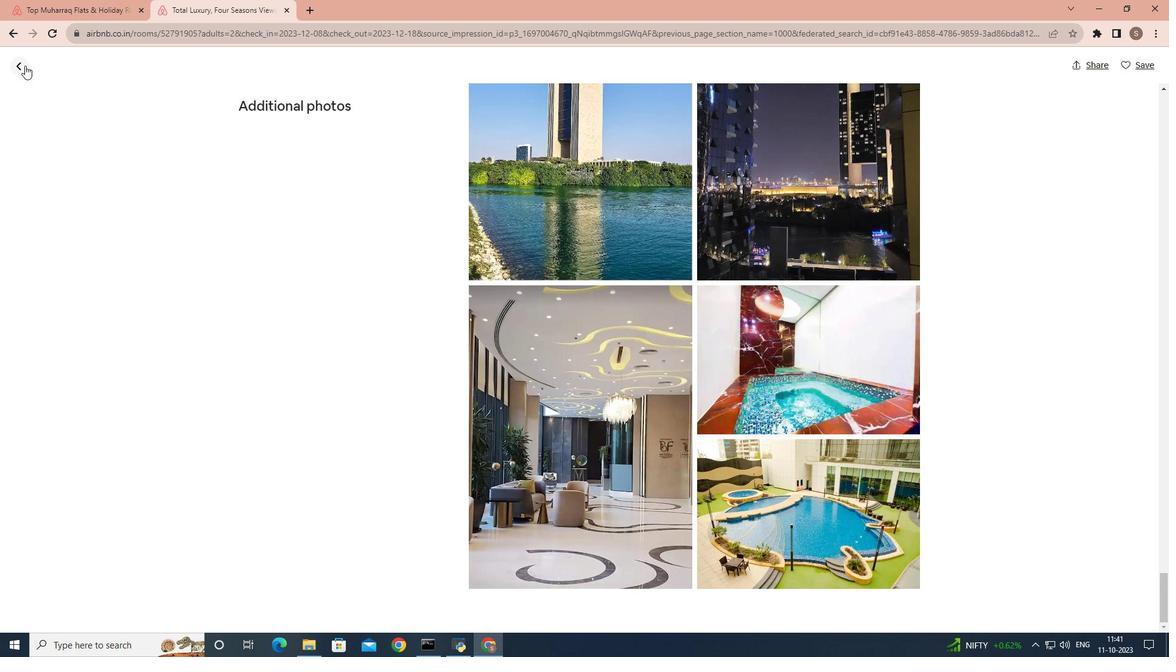 
Action: Mouse moved to (406, 258)
Screenshot: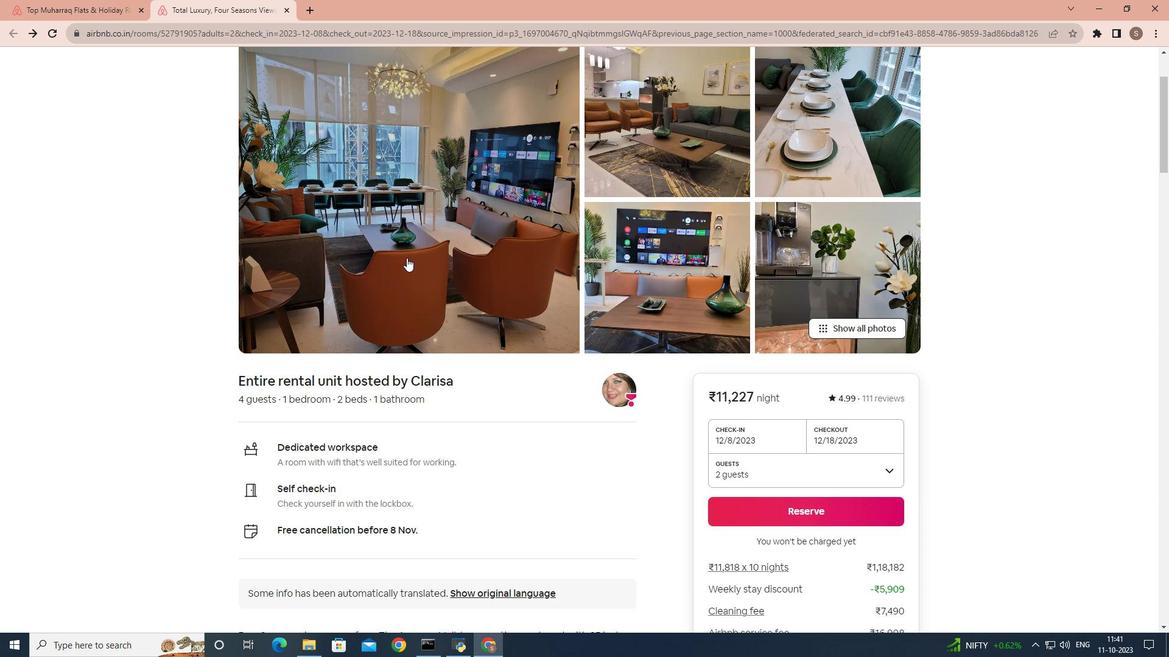
Action: Mouse scrolled (406, 257) with delta (0, 0)
Screenshot: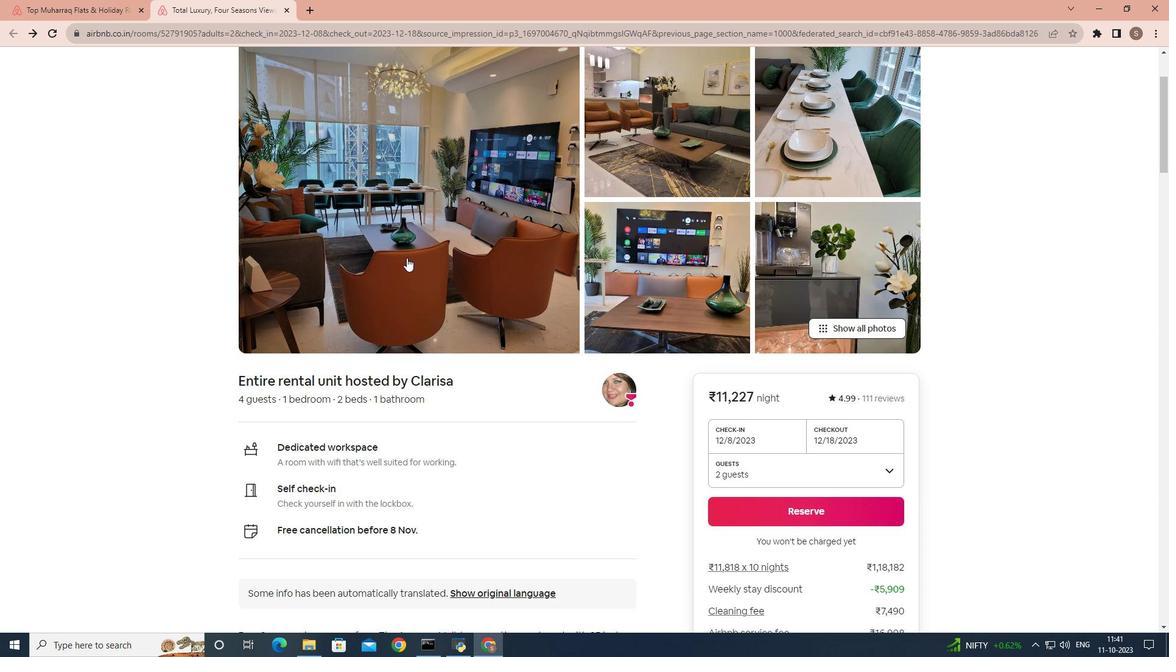 
Action: Mouse scrolled (406, 257) with delta (0, 0)
Screenshot: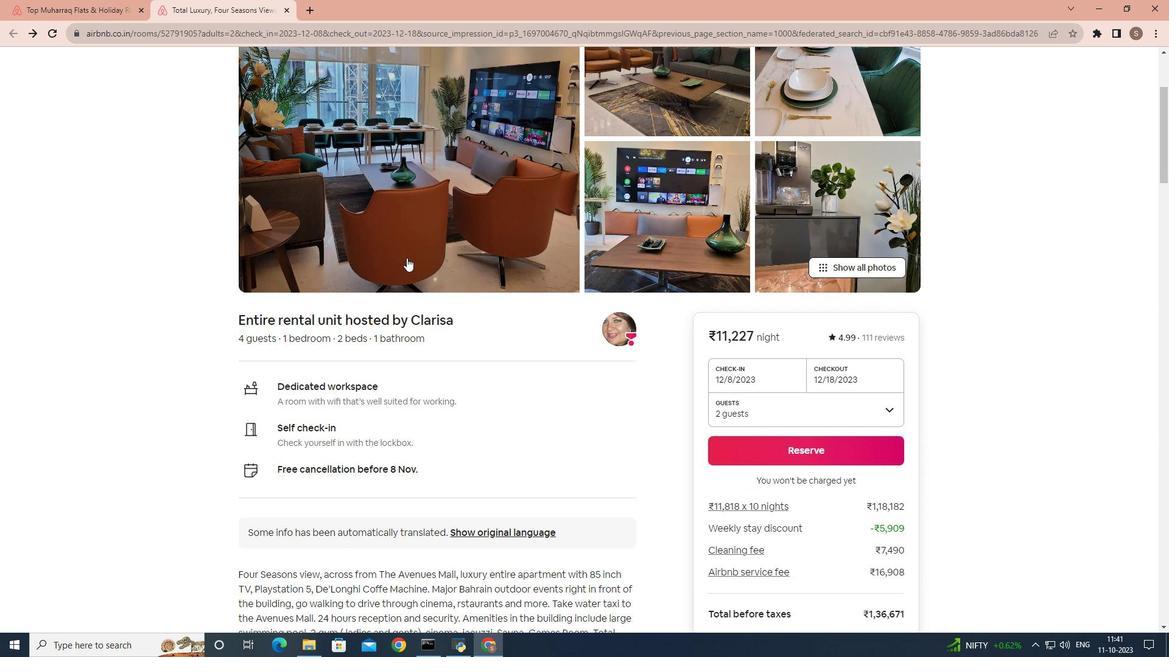
Action: Mouse scrolled (406, 257) with delta (0, 0)
Screenshot: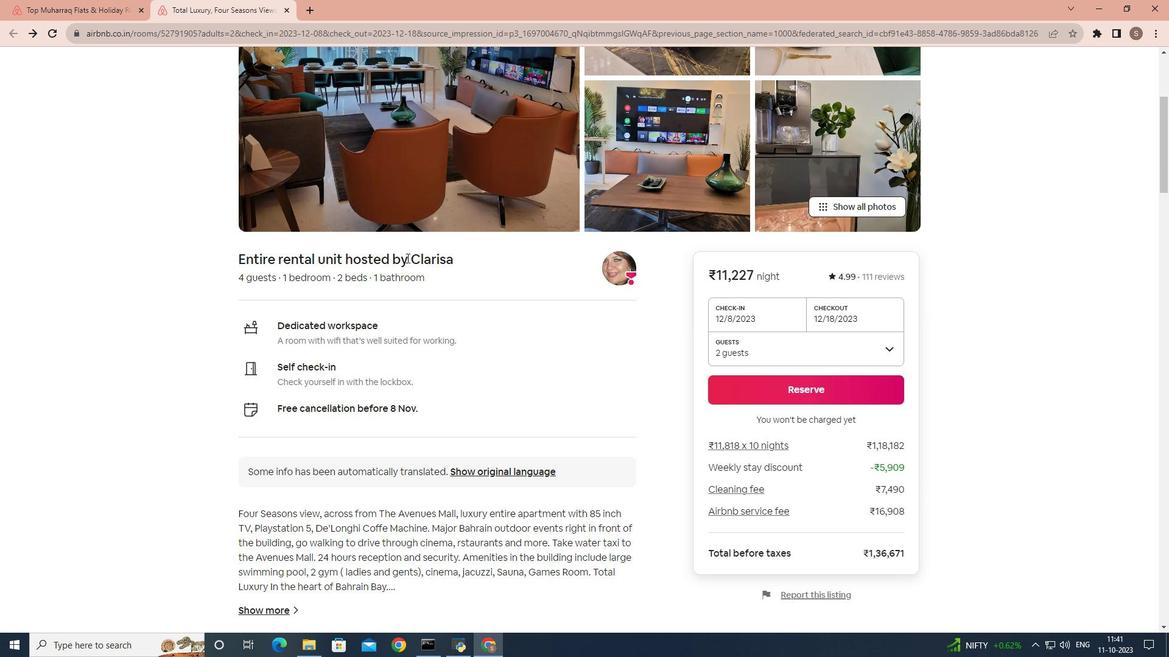 
Action: Mouse scrolled (406, 257) with delta (0, 0)
Screenshot: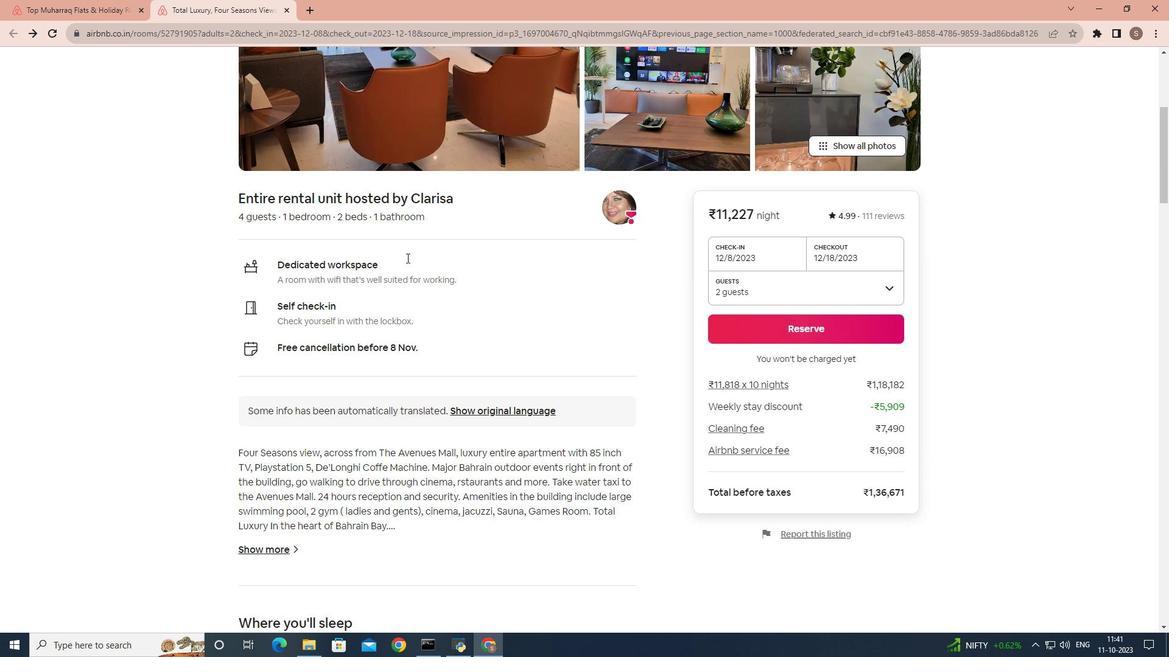 
Action: Mouse moved to (394, 260)
Screenshot: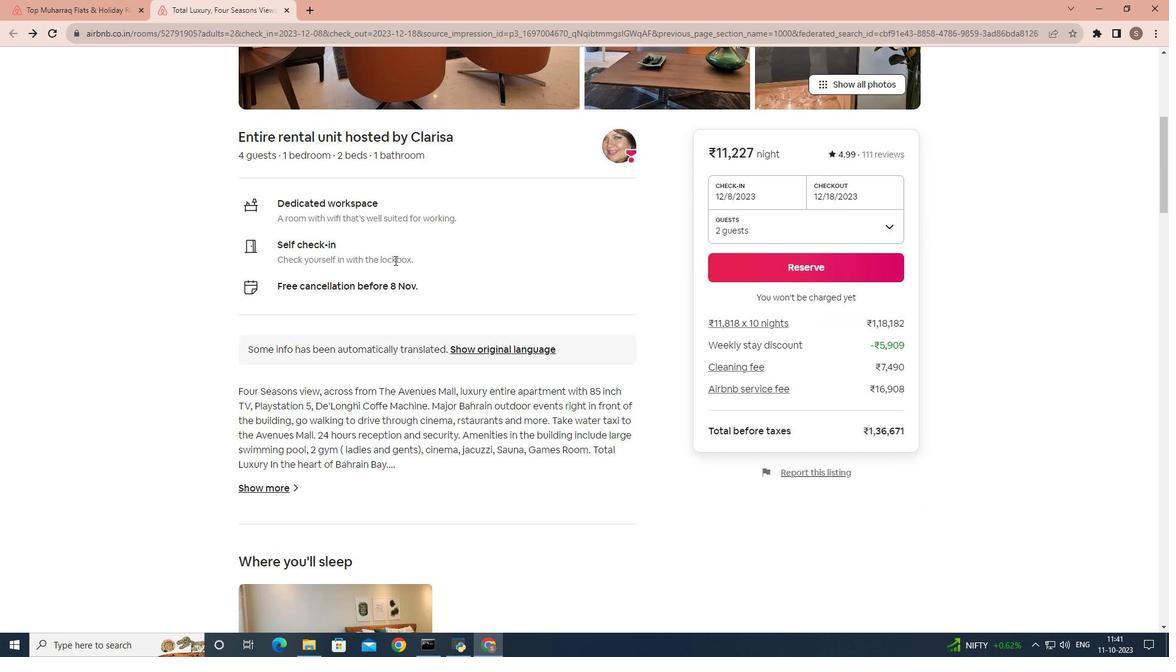 
Action: Mouse scrolled (394, 260) with delta (0, 0)
Screenshot: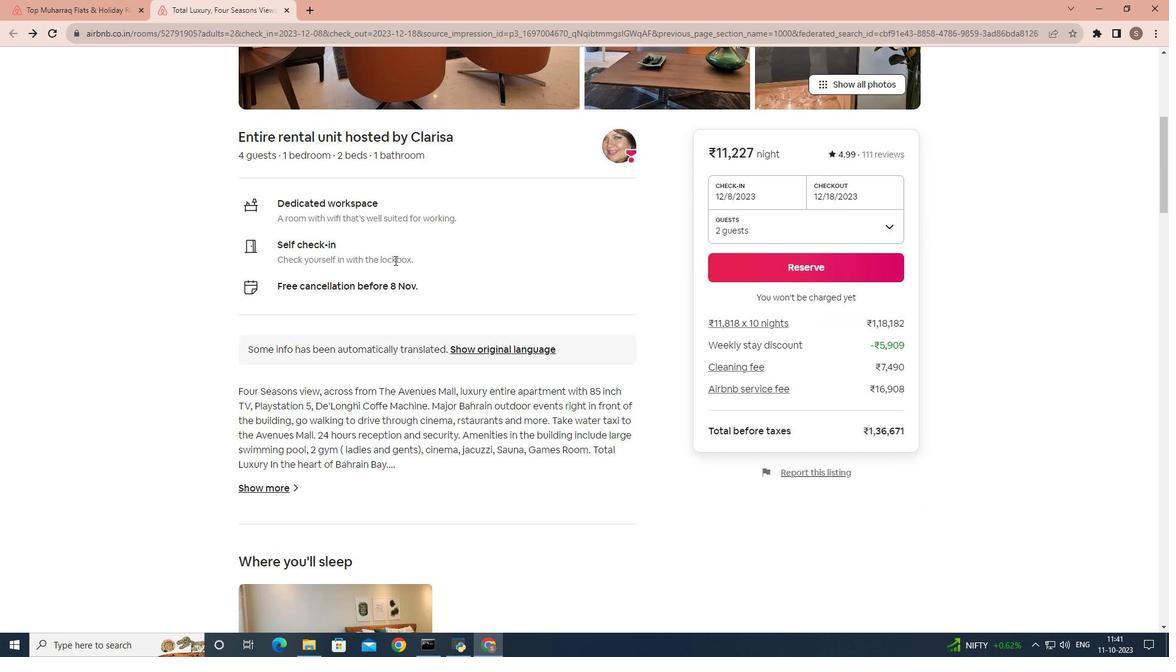 
Action: Mouse moved to (369, 280)
Screenshot: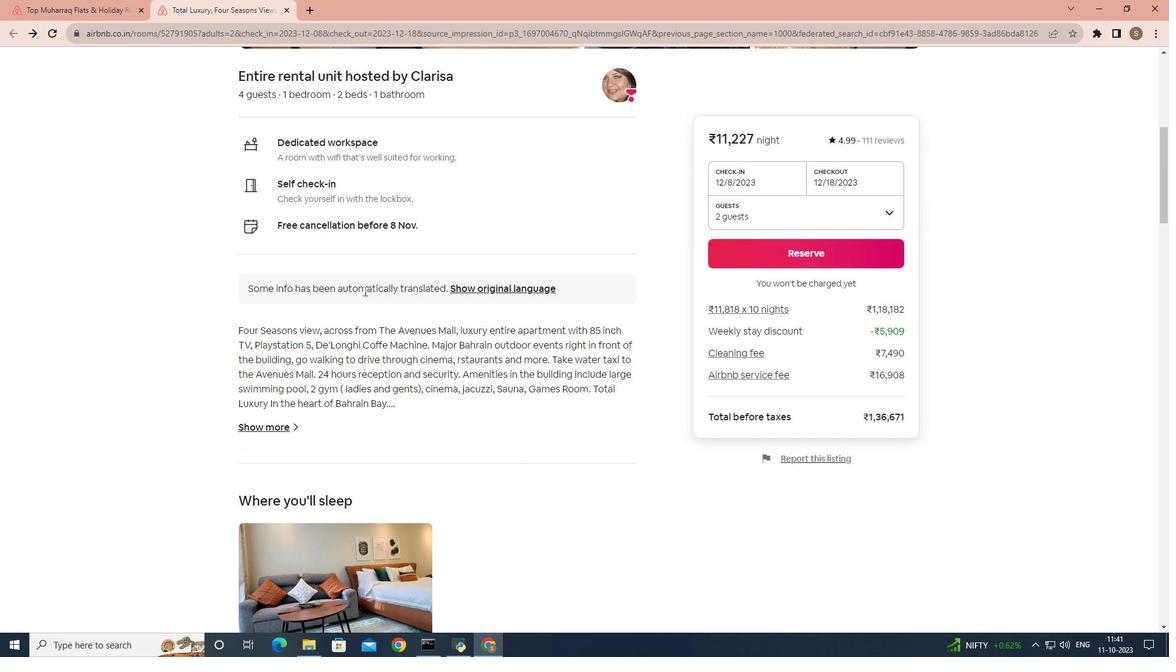 
Action: Mouse scrolled (369, 279) with delta (0, 0)
Screenshot: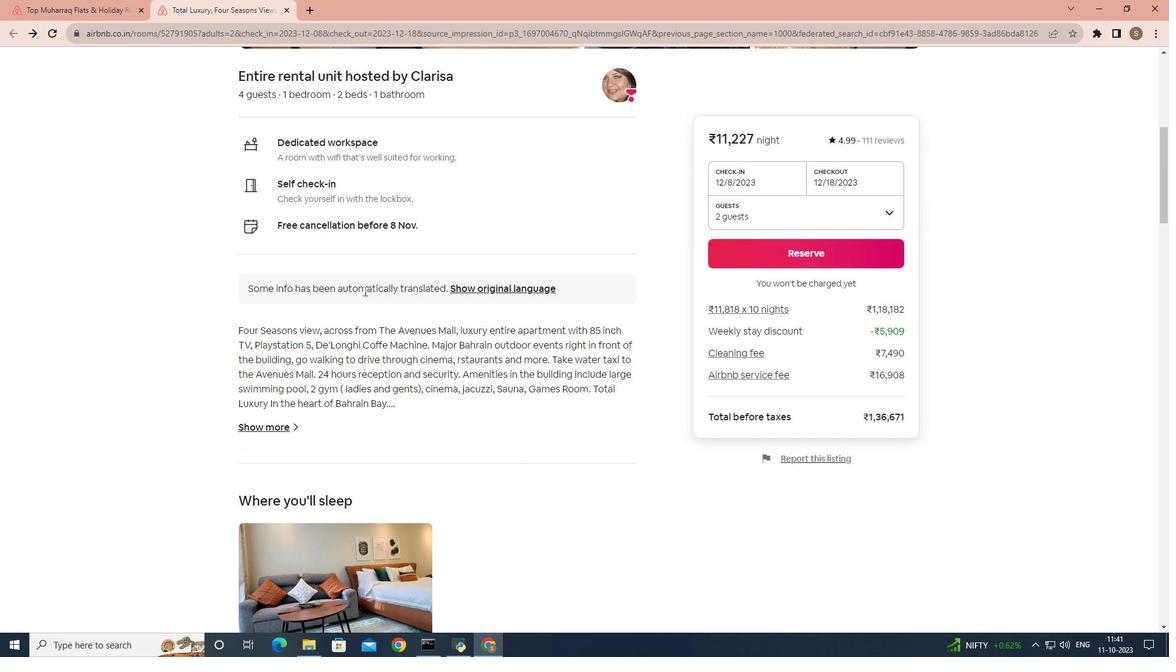 
Action: Mouse moved to (281, 370)
Screenshot: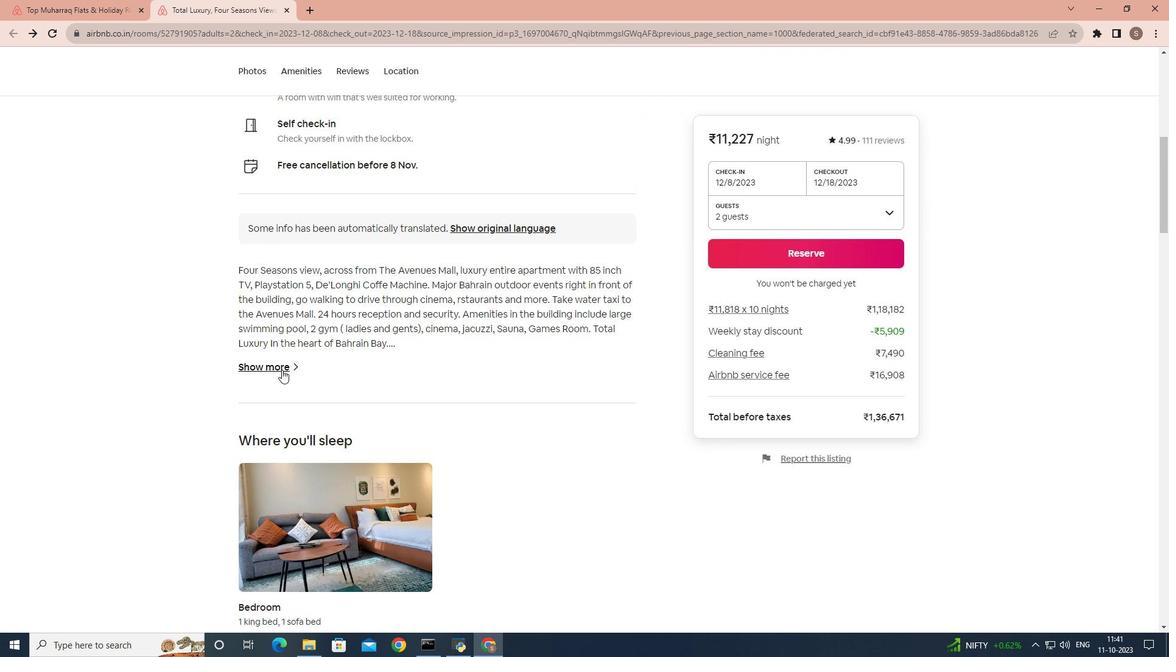 
Action: Mouse pressed left at (281, 370)
Screenshot: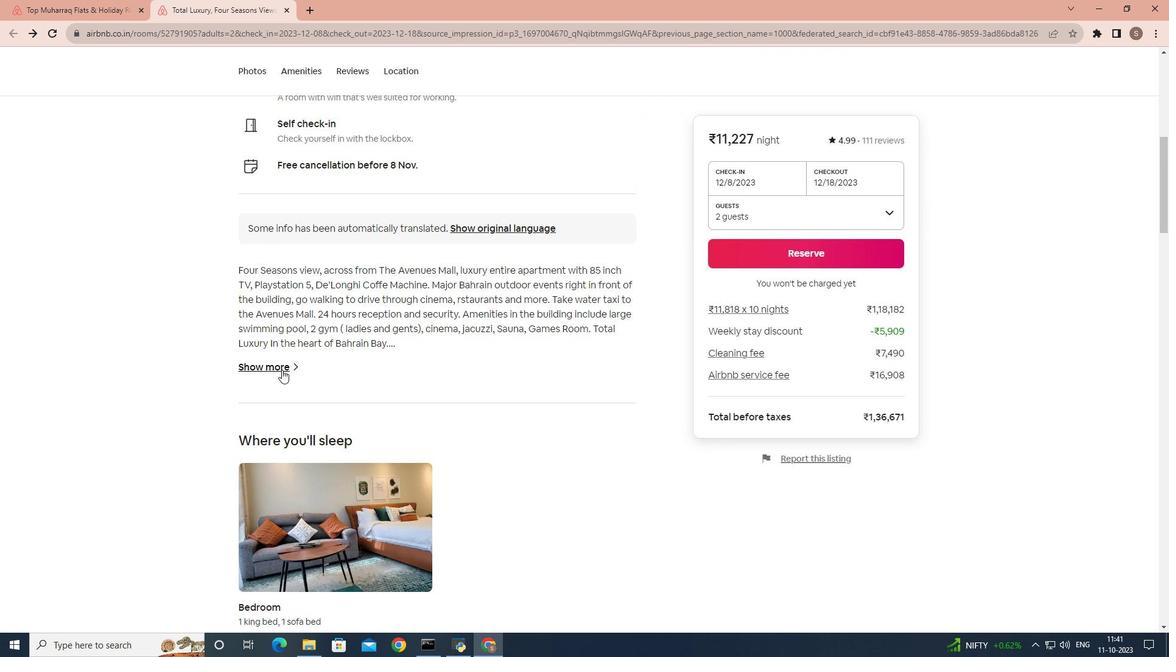 
Action: Mouse moved to (473, 321)
Screenshot: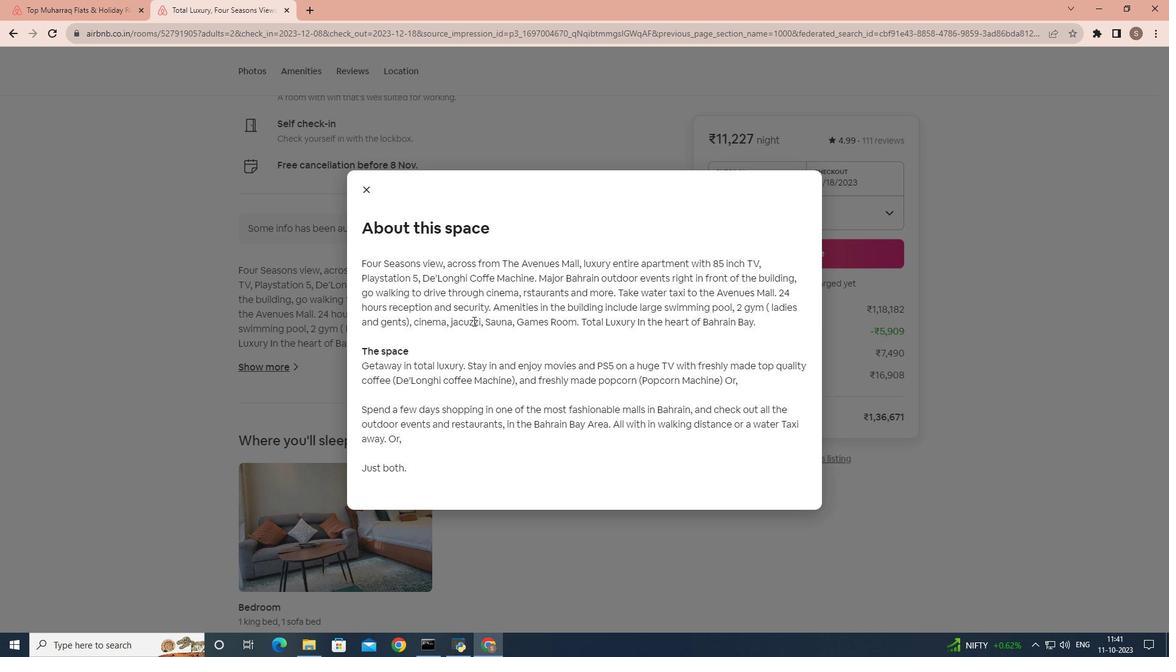 
Action: Mouse scrolled (473, 320) with delta (0, 0)
Screenshot: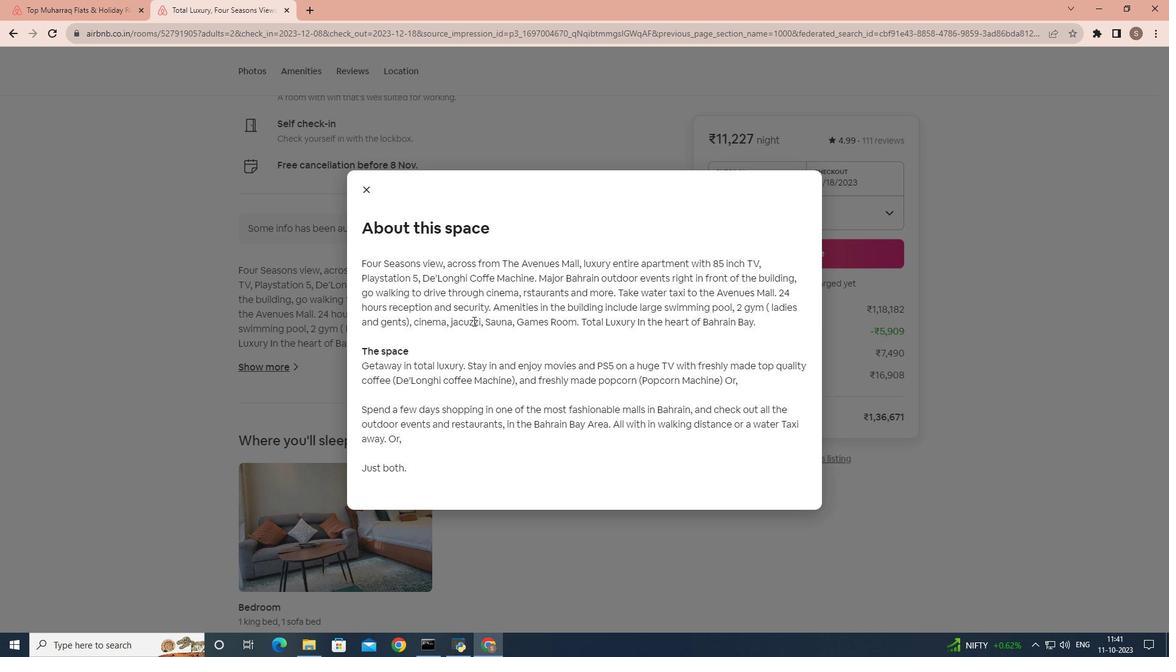 
Action: Mouse moved to (365, 186)
Screenshot: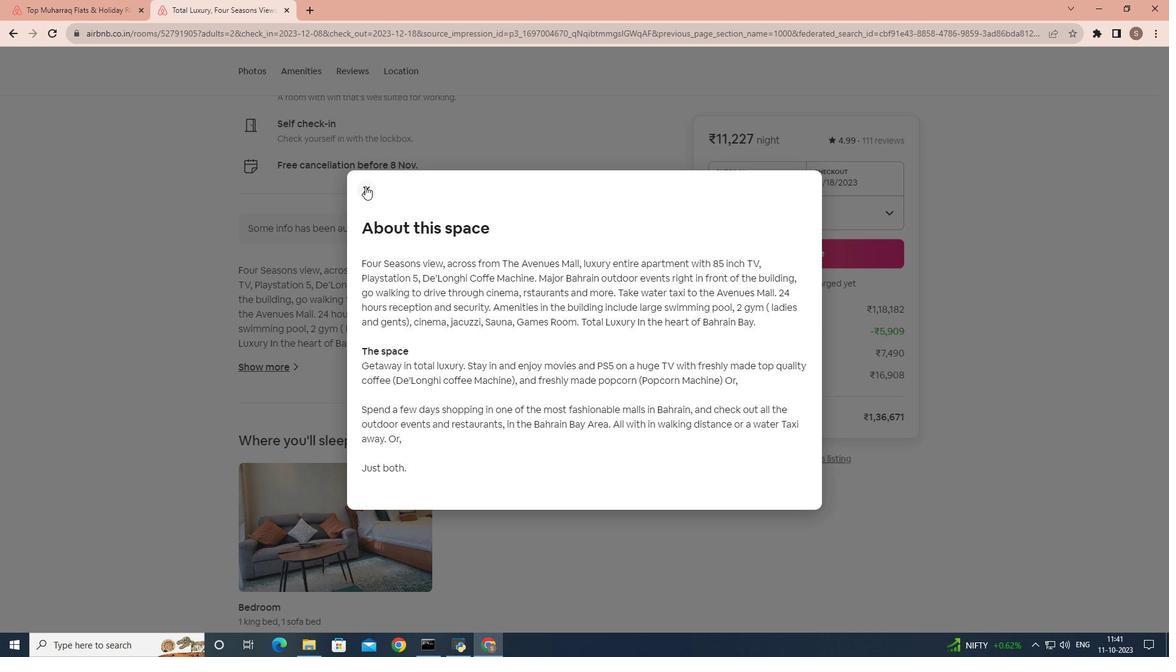 
Action: Mouse pressed left at (365, 186)
Screenshot: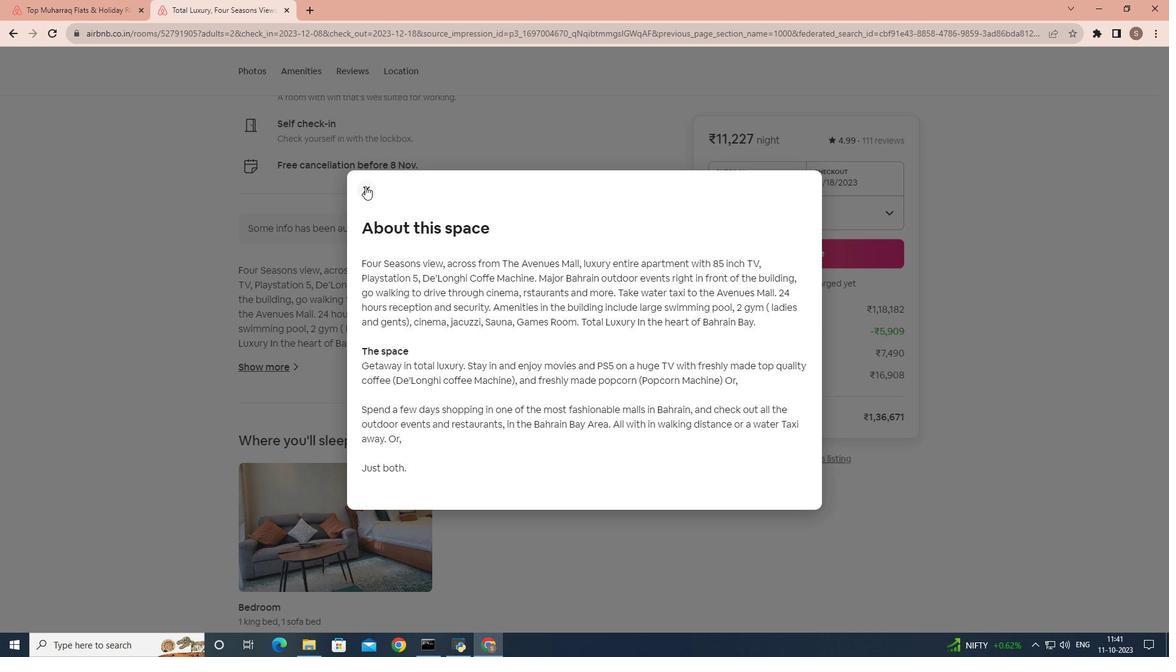 
Action: Mouse moved to (350, 292)
Screenshot: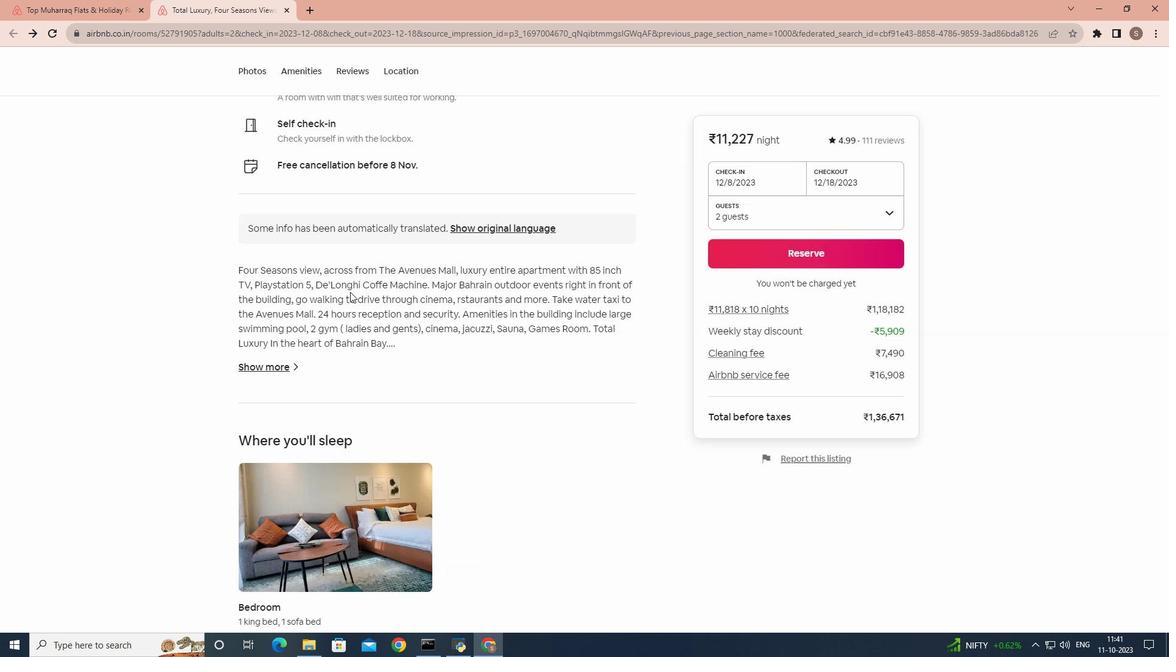 
Action: Mouse scrolled (350, 291) with delta (0, 0)
Screenshot: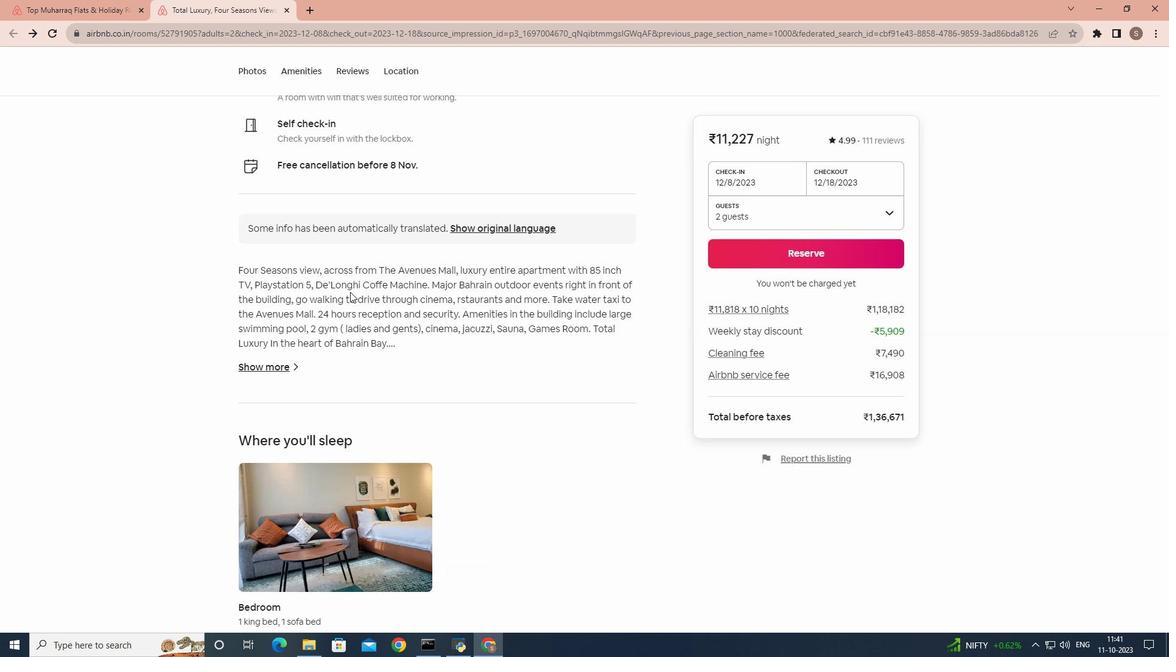 
Action: Mouse moved to (350, 294)
Screenshot: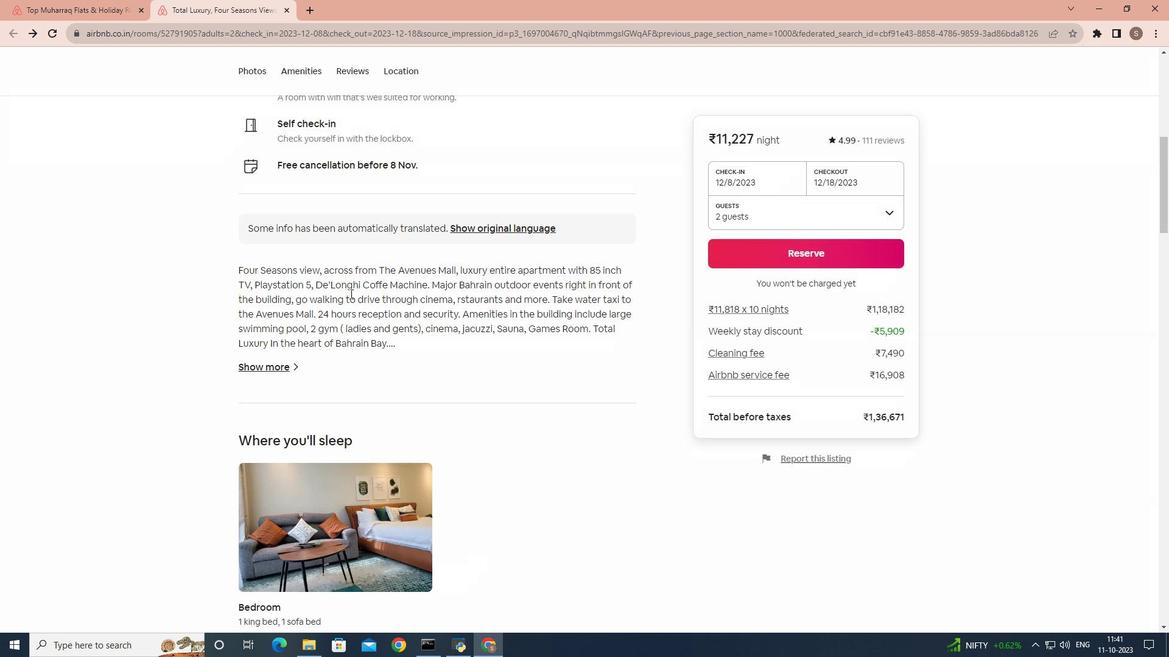 
Action: Mouse scrolled (350, 293) with delta (0, 0)
Screenshot: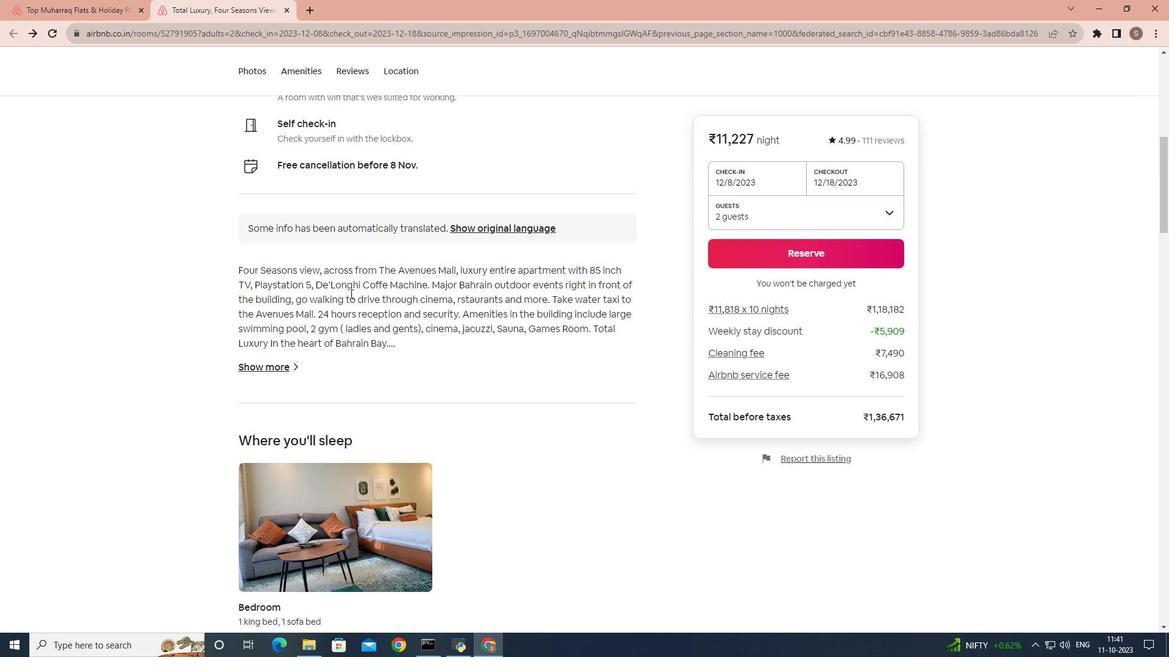 
Action: Mouse scrolled (350, 293) with delta (0, 0)
Screenshot: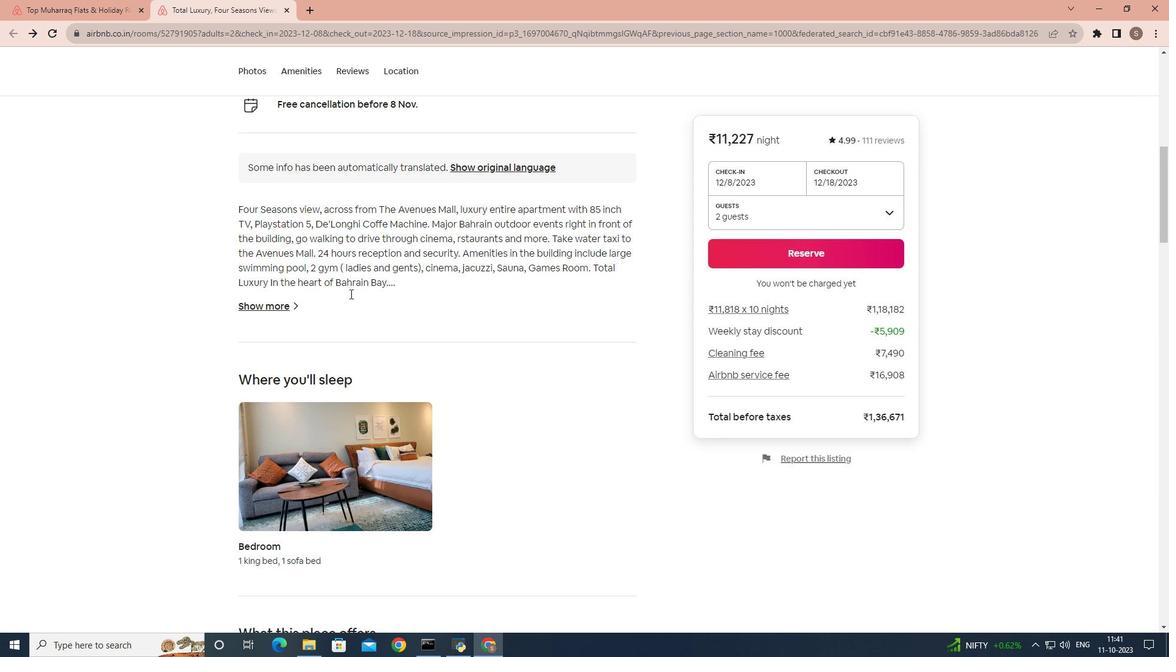 
Action: Mouse scrolled (350, 293) with delta (0, 0)
Screenshot: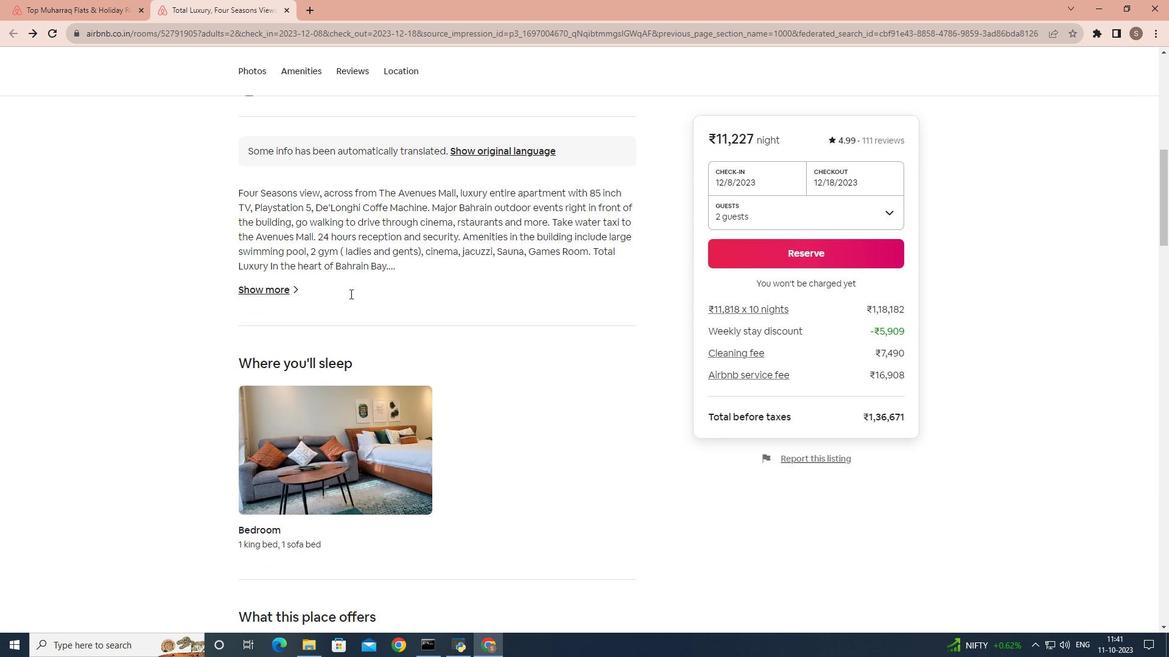 
Action: Mouse scrolled (350, 293) with delta (0, 0)
Screenshot: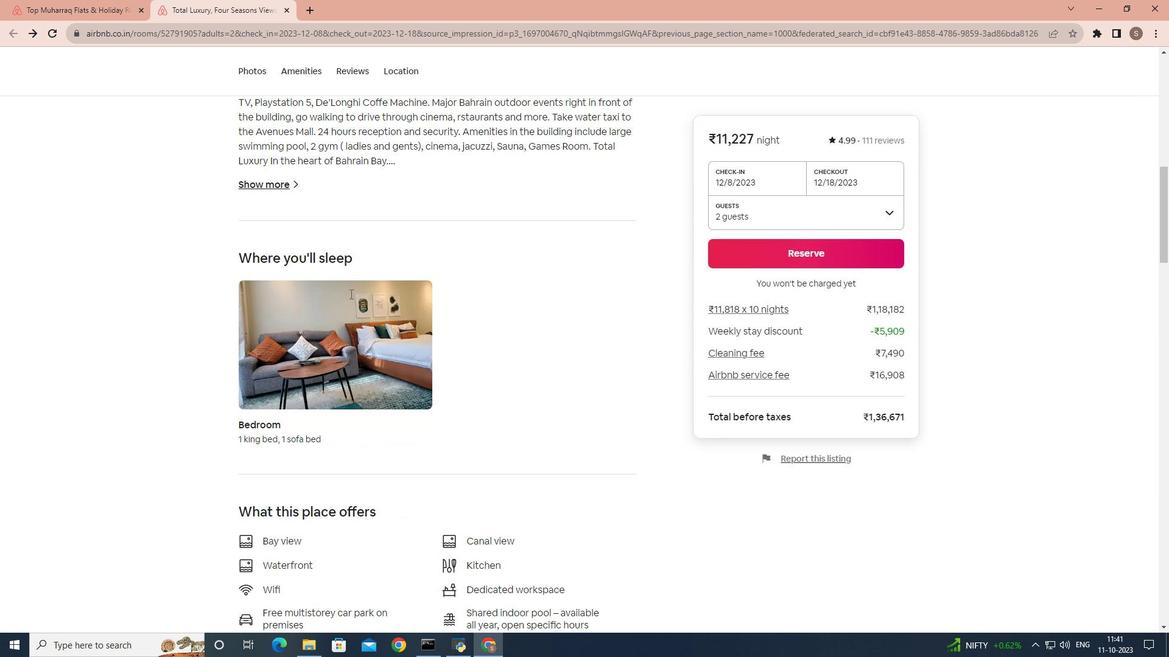 
Action: Mouse scrolled (350, 293) with delta (0, 0)
Screenshot: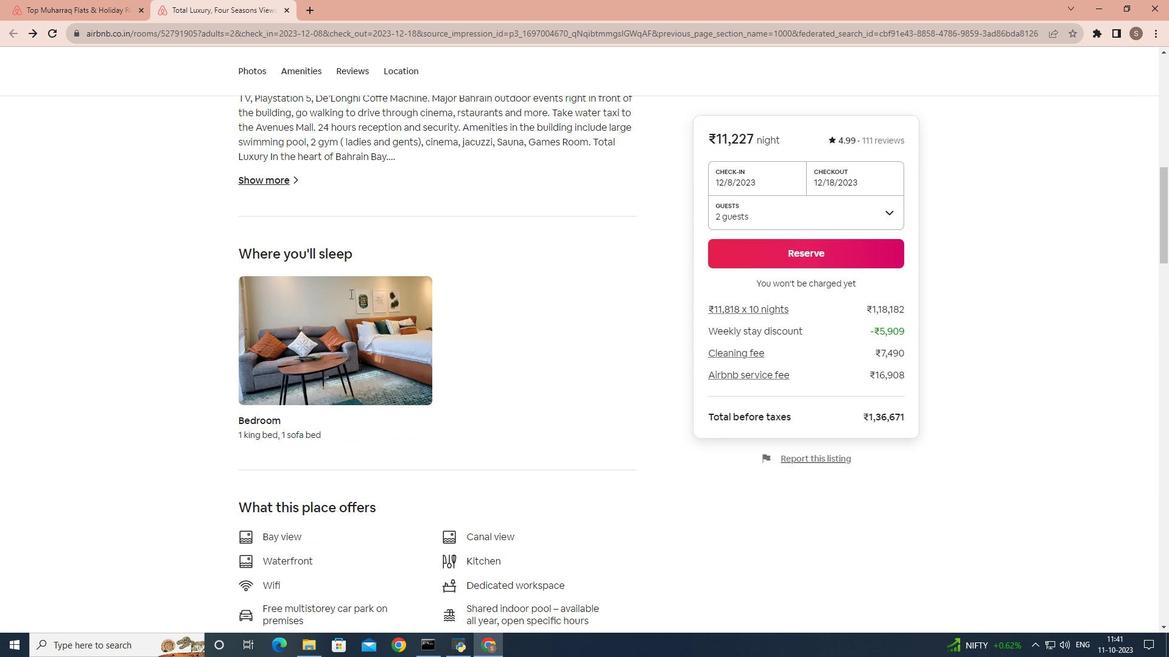 
Action: Mouse moved to (361, 303)
Screenshot: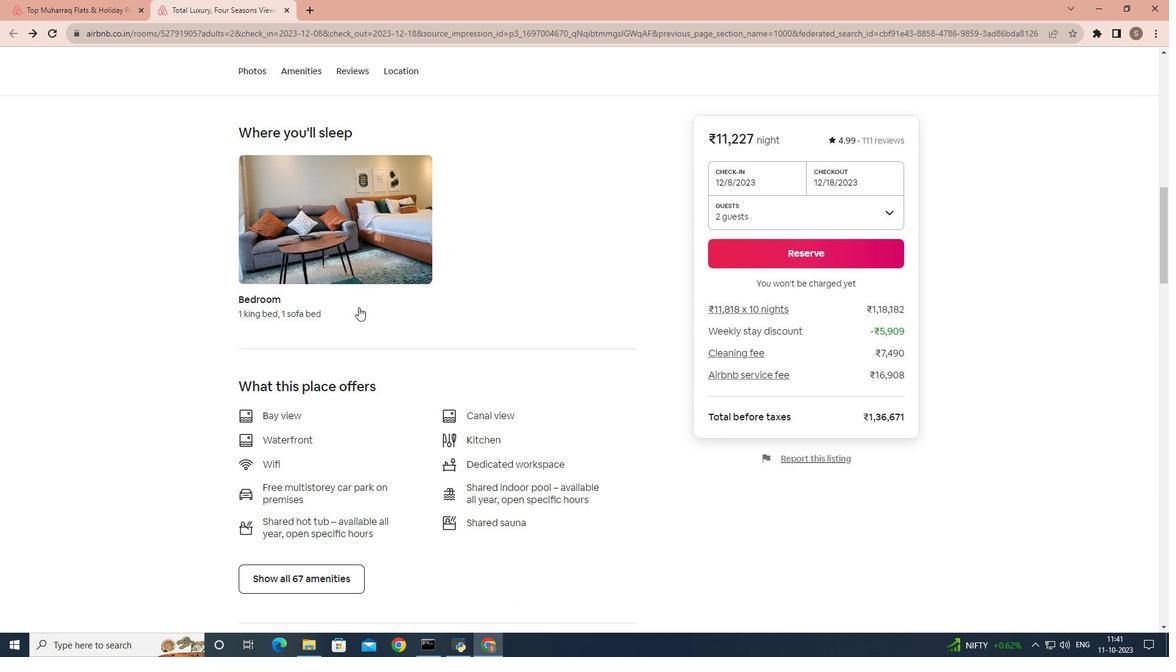 
Action: Mouse scrolled (361, 302) with delta (0, 0)
Screenshot: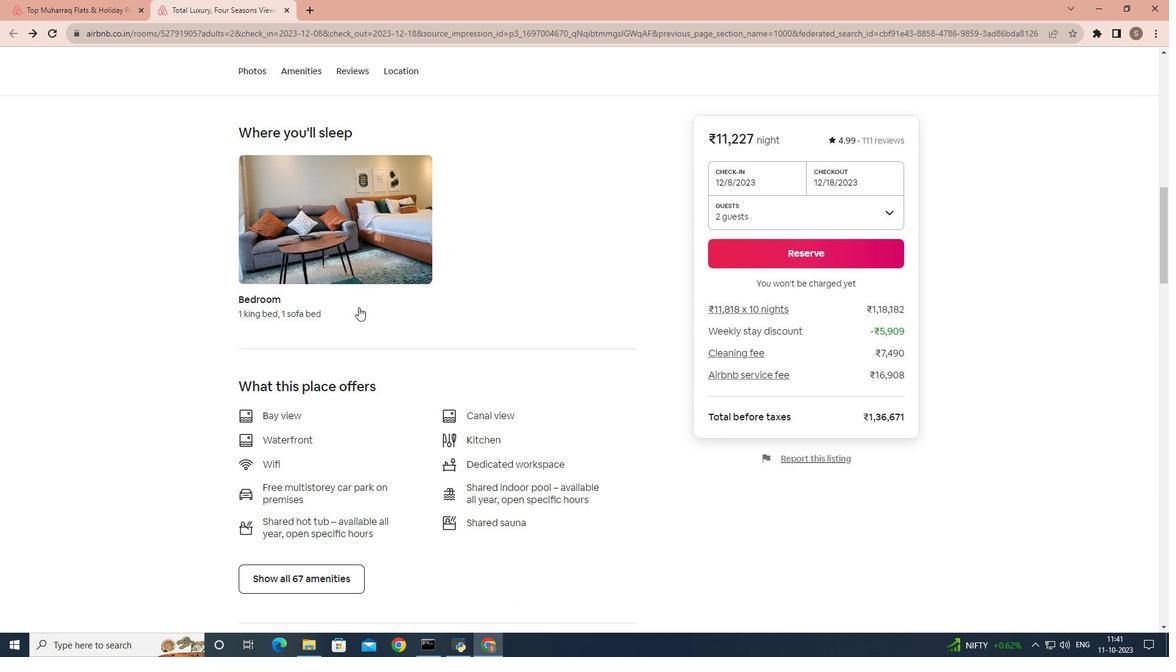 
Action: Mouse moved to (359, 306)
Screenshot: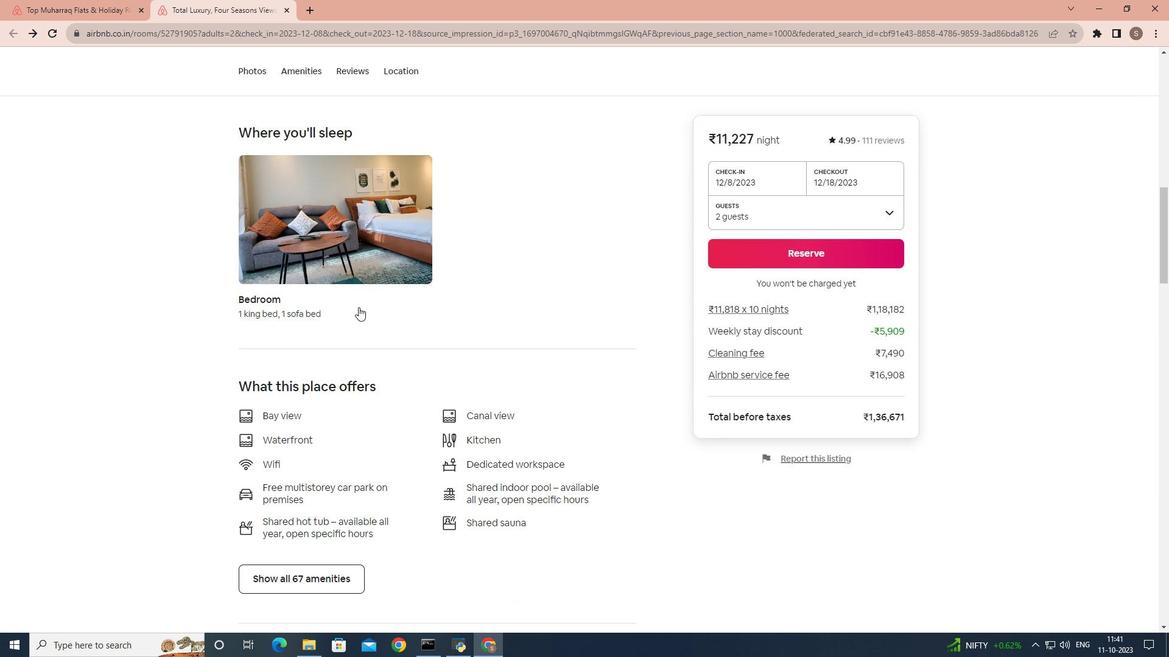 
Action: Mouse scrolled (359, 305) with delta (0, 0)
Screenshot: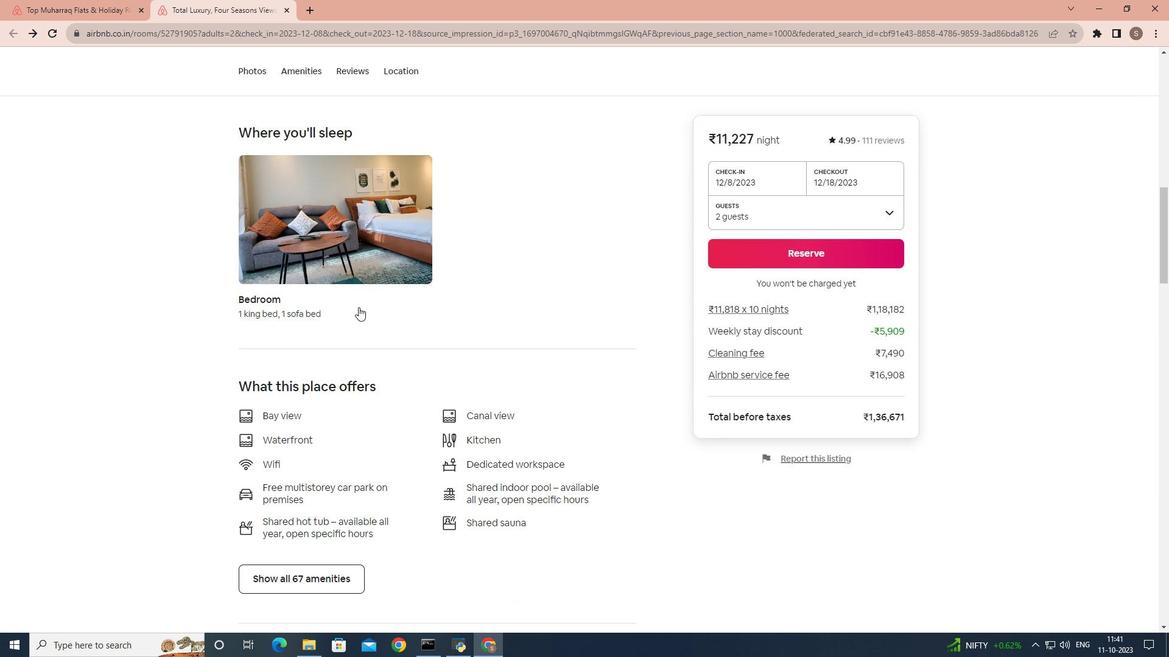 
Action: Mouse moved to (353, 350)
Screenshot: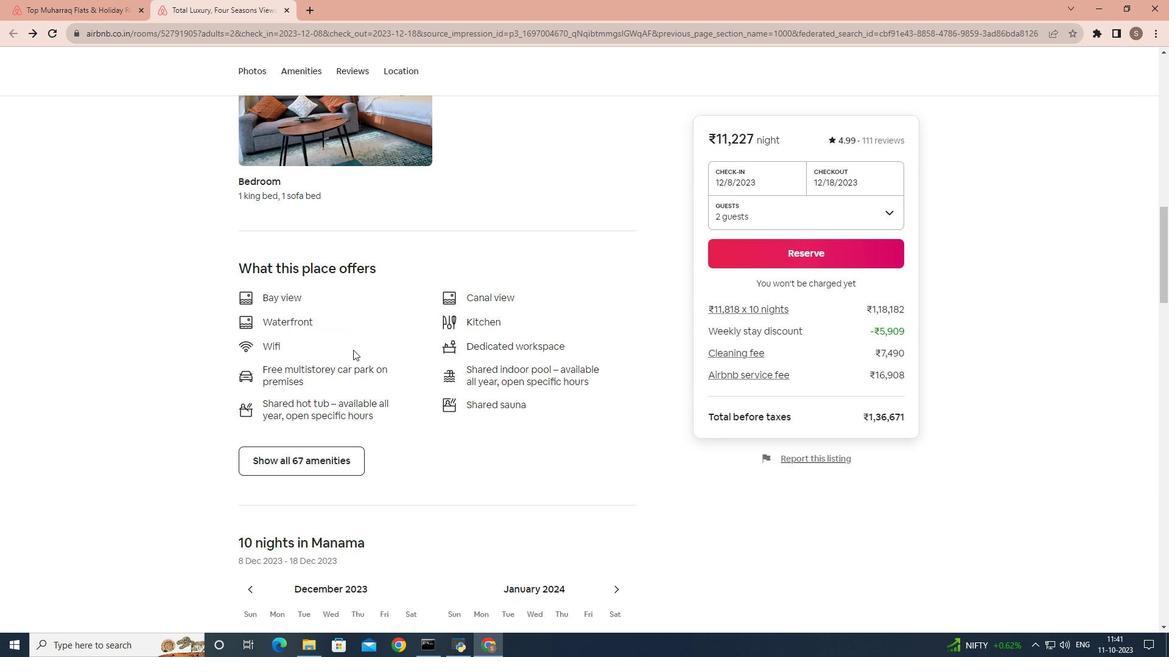 
Action: Mouse scrolled (353, 349) with delta (0, 0)
Screenshot: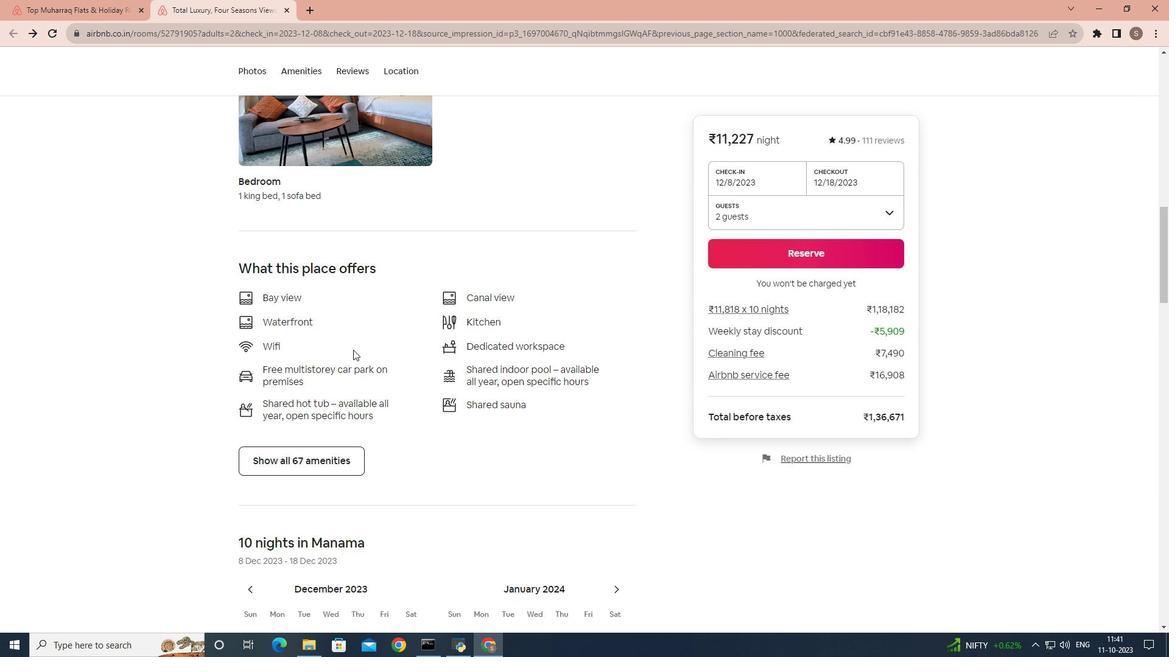 
Action: Mouse scrolled (353, 349) with delta (0, 0)
Screenshot: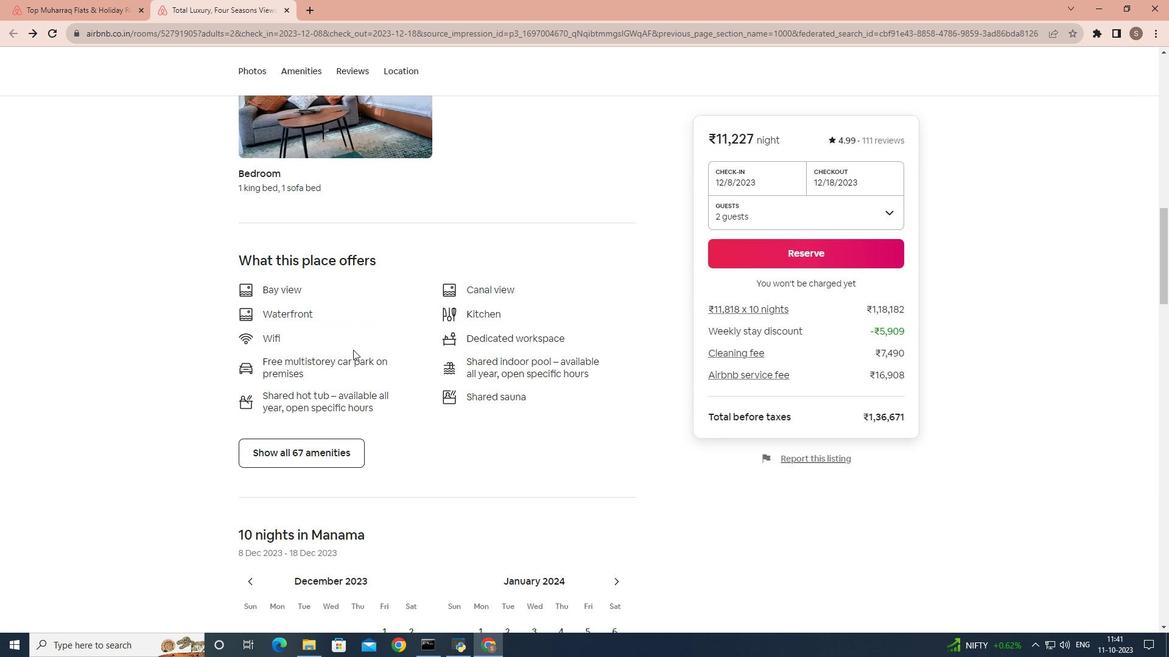 
Action: Mouse moved to (336, 335)
Screenshot: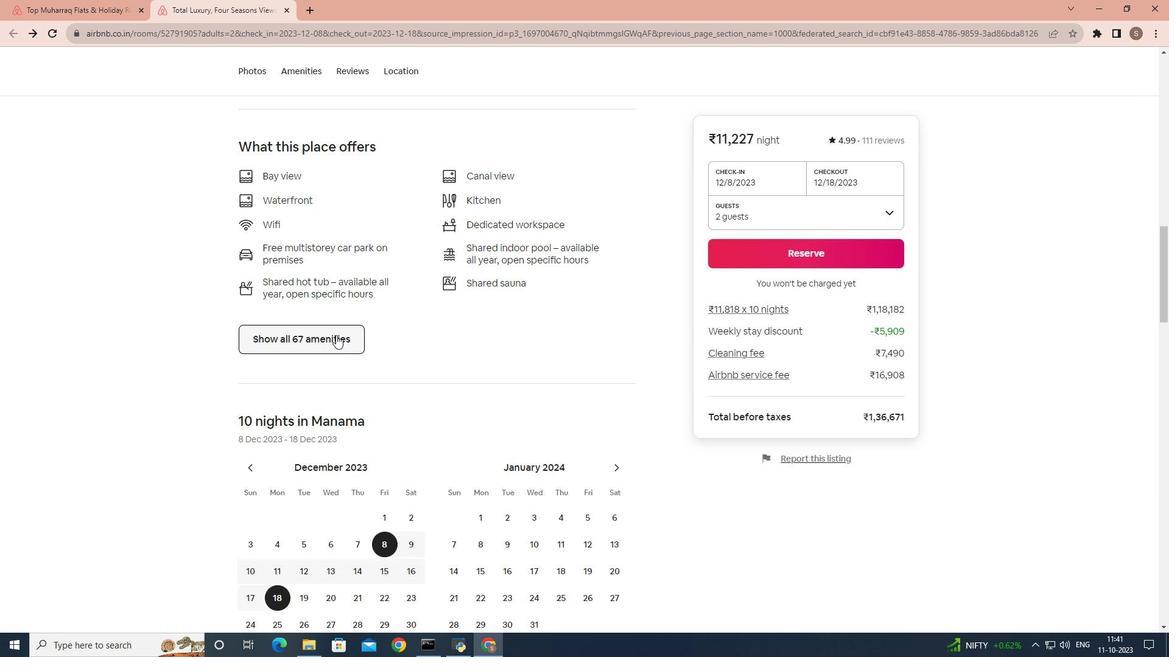 
Action: Mouse pressed left at (336, 335)
Screenshot: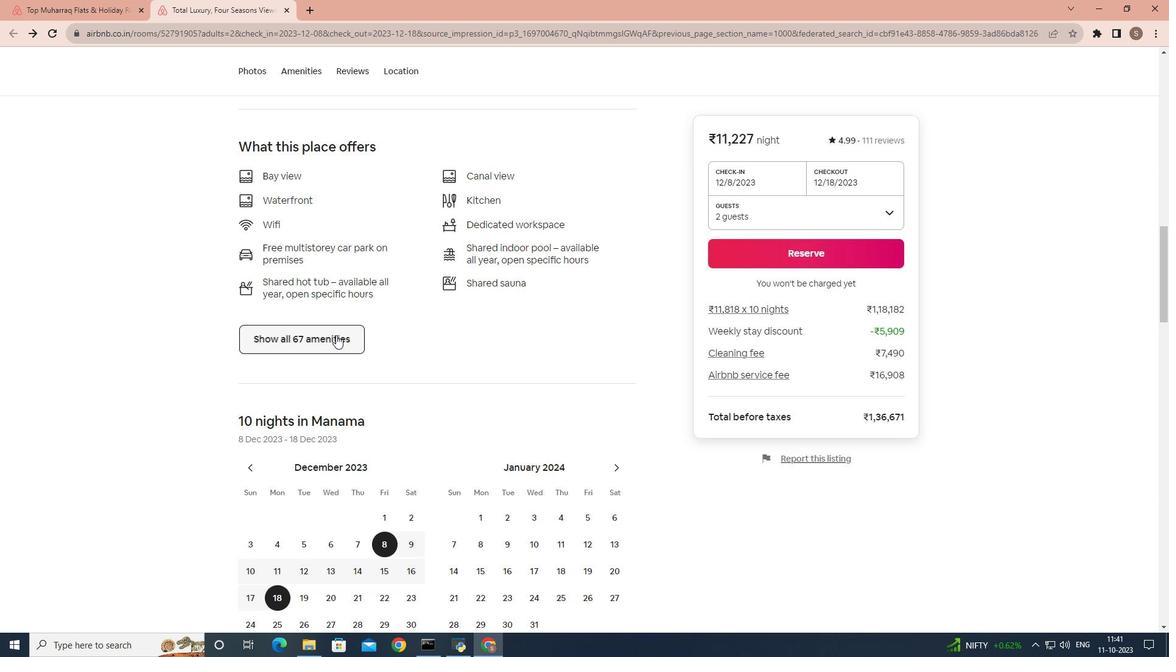 
Action: Mouse moved to (577, 336)
Screenshot: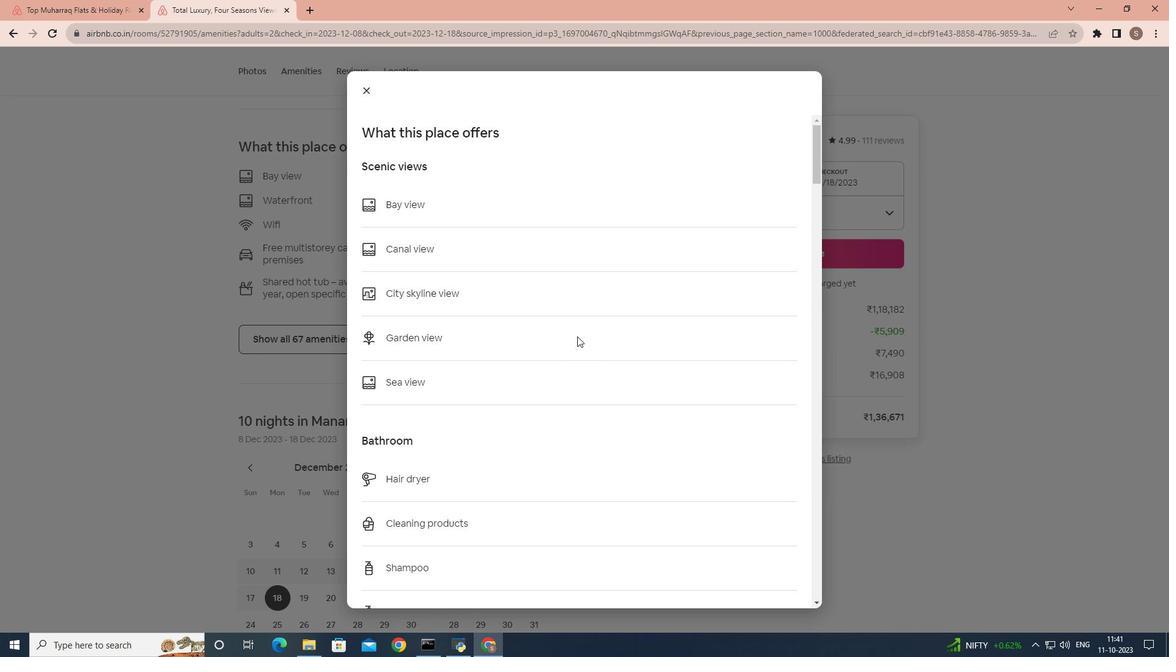 
Action: Mouse scrolled (577, 336) with delta (0, 0)
Screenshot: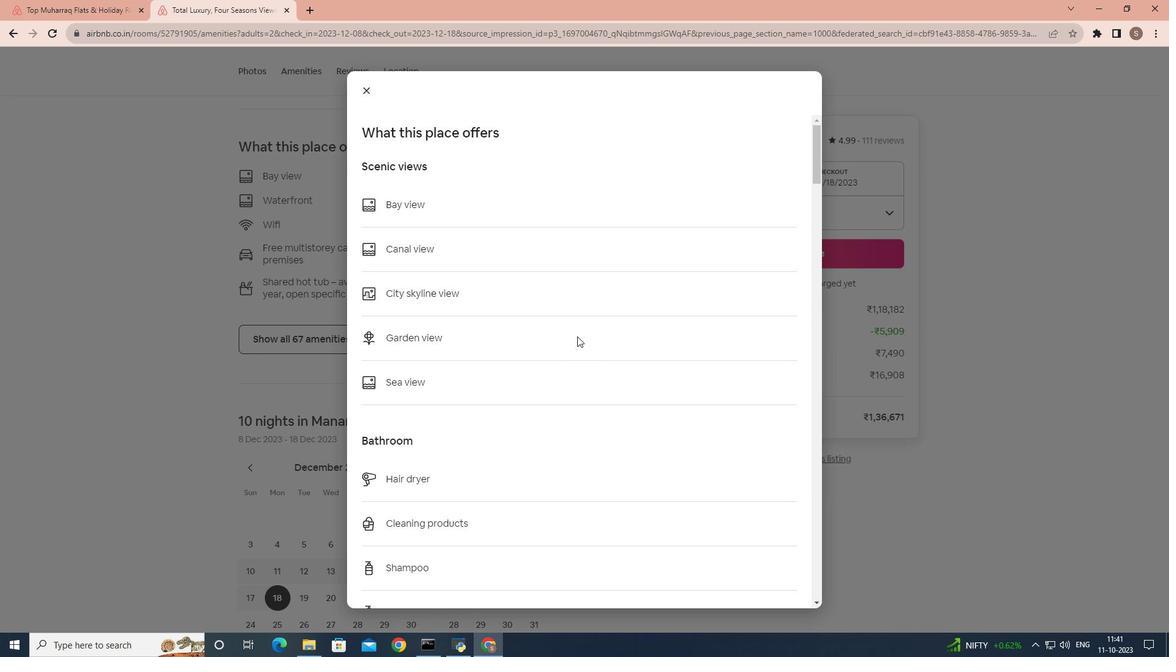 
Action: Mouse scrolled (577, 336) with delta (0, 0)
Screenshot: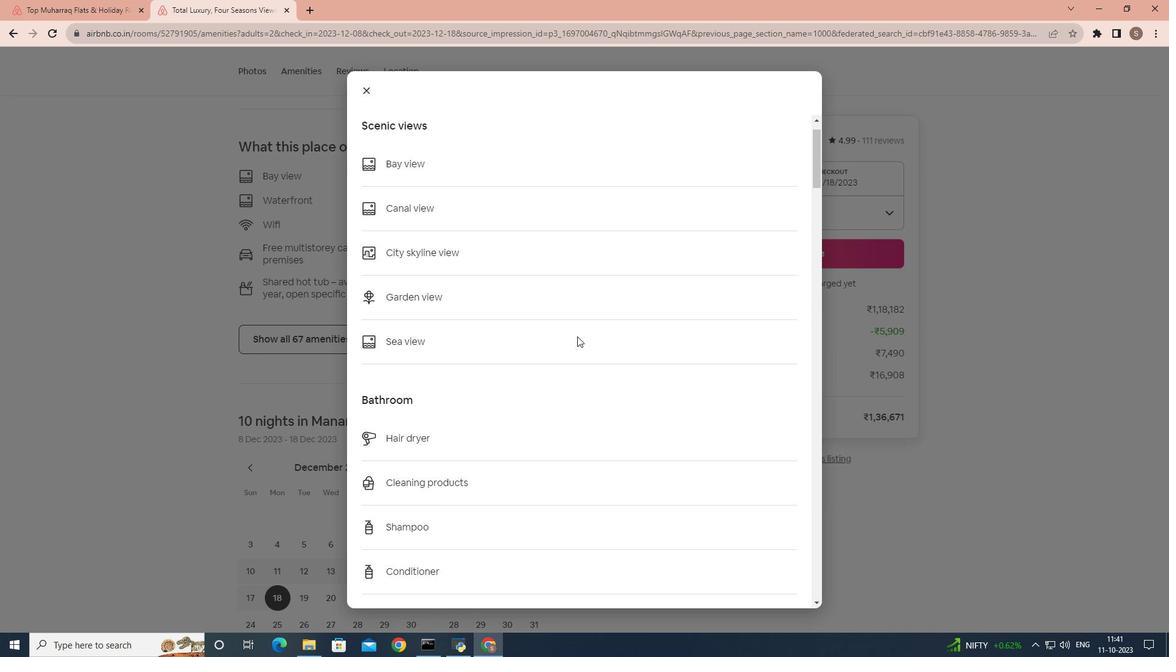 
Action: Mouse scrolled (577, 336) with delta (0, 0)
Screenshot: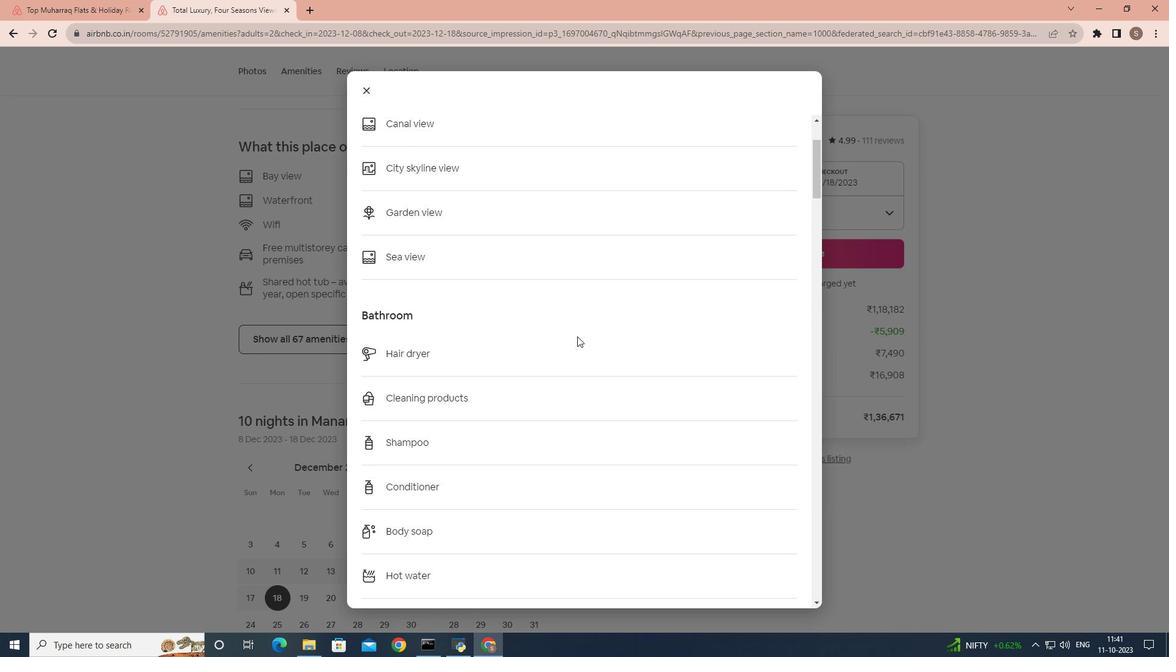 
Action: Mouse scrolled (577, 336) with delta (0, 0)
Screenshot: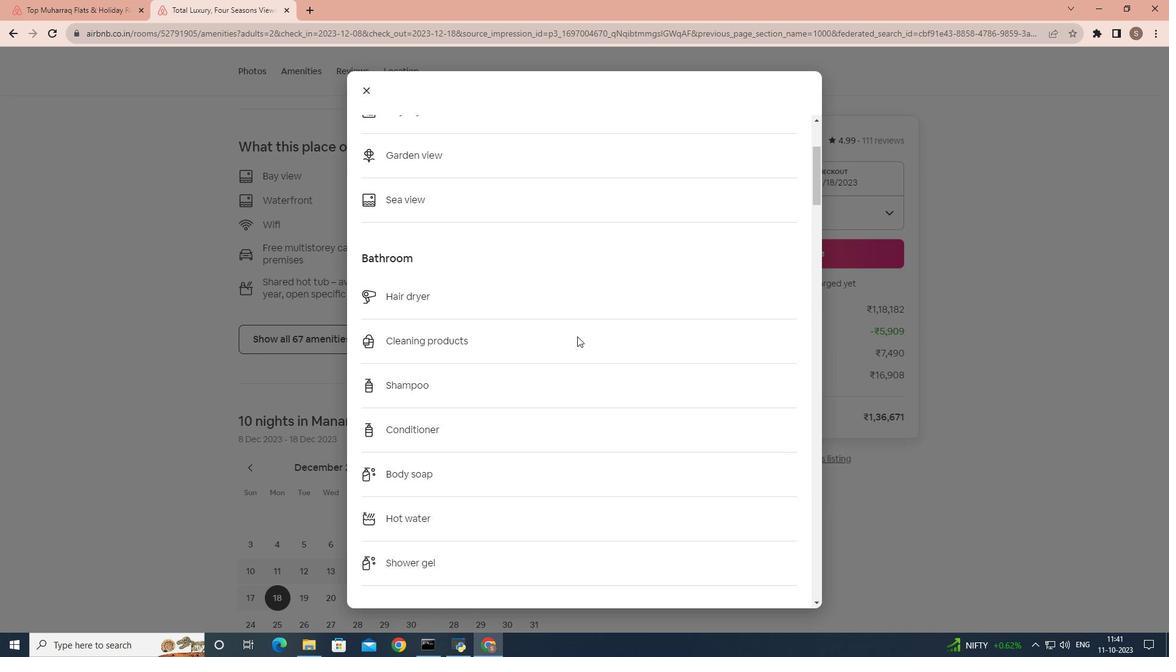 
Action: Mouse scrolled (577, 336) with delta (0, 0)
Screenshot: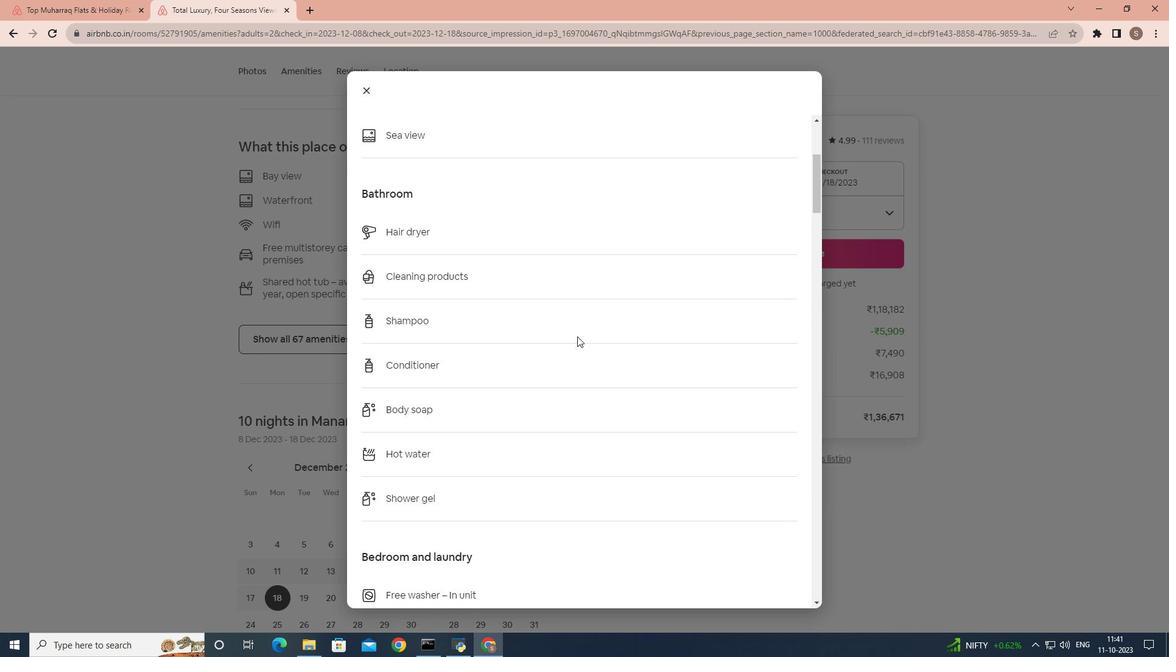 
Action: Mouse scrolled (577, 336) with delta (0, 0)
Screenshot: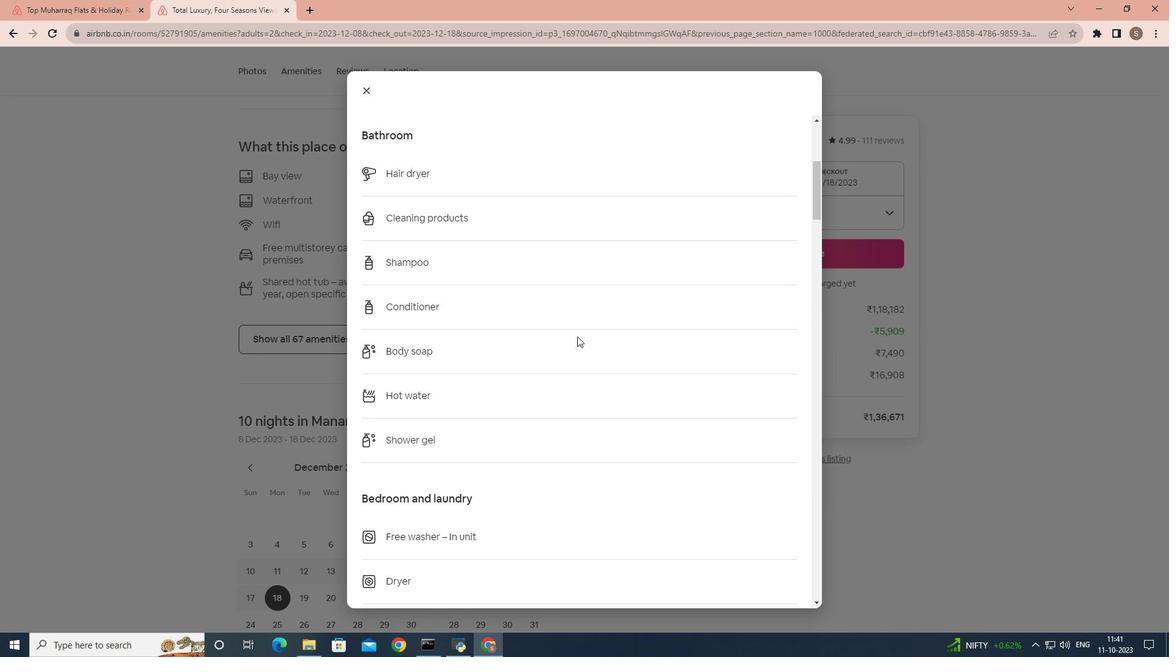 
Action: Mouse scrolled (577, 336) with delta (0, 0)
Screenshot: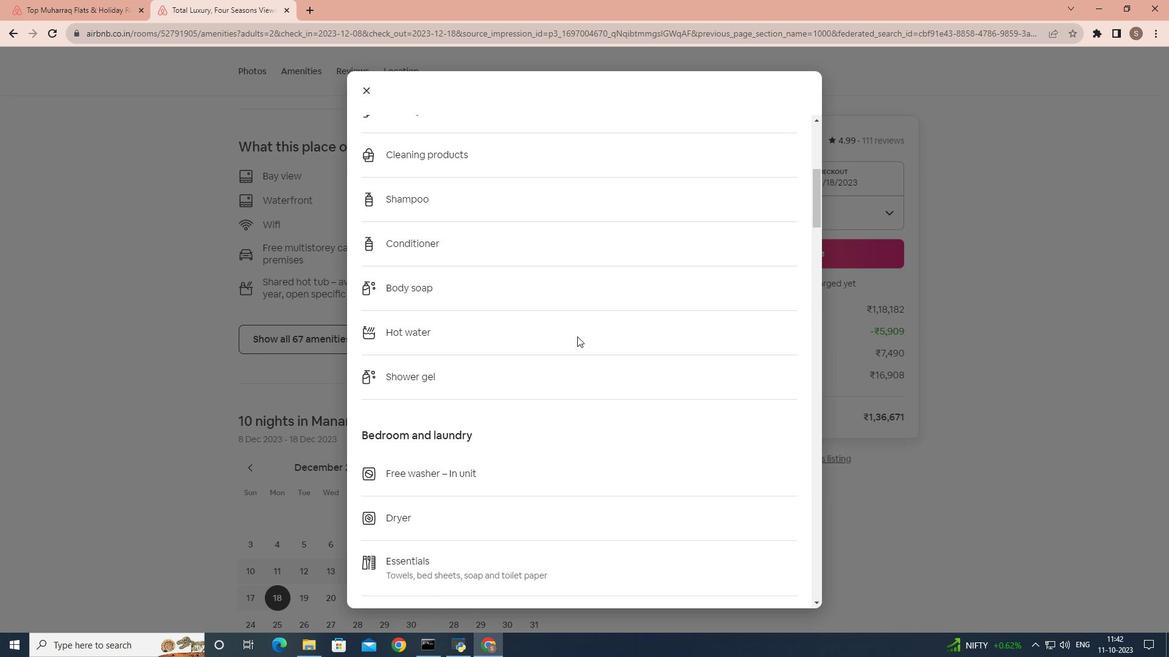 
Action: Mouse scrolled (577, 336) with delta (0, 0)
Screenshot: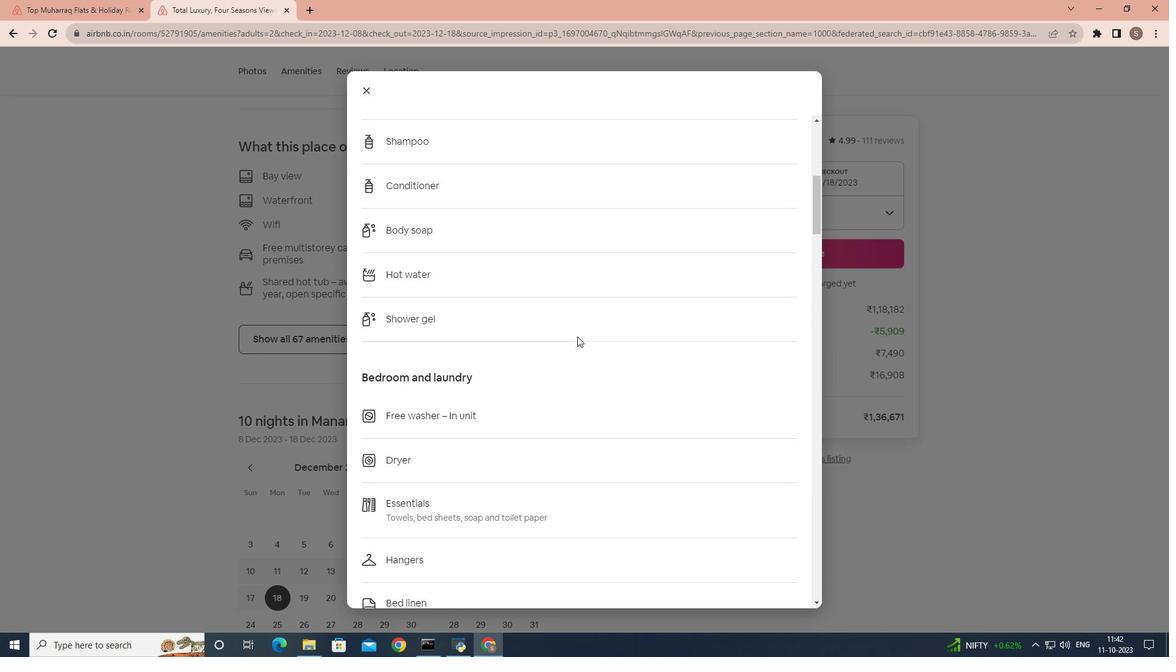 
Action: Mouse scrolled (577, 336) with delta (0, 0)
Screenshot: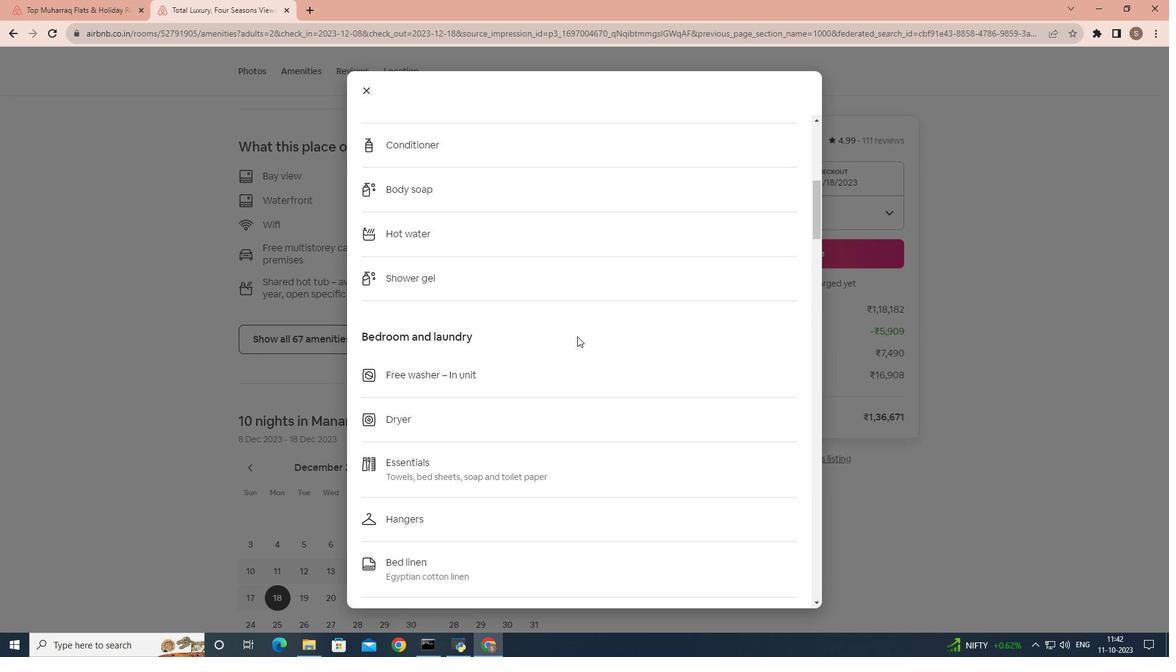 
Action: Mouse scrolled (577, 336) with delta (0, 0)
Screenshot: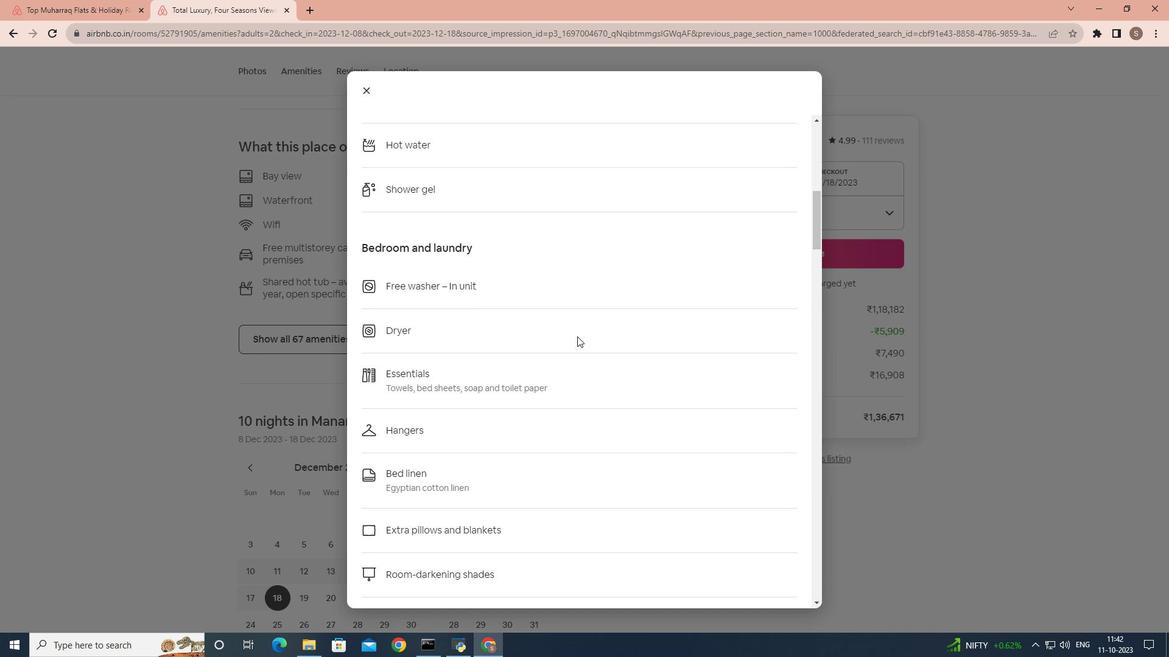 
Action: Mouse scrolled (577, 336) with delta (0, 0)
Screenshot: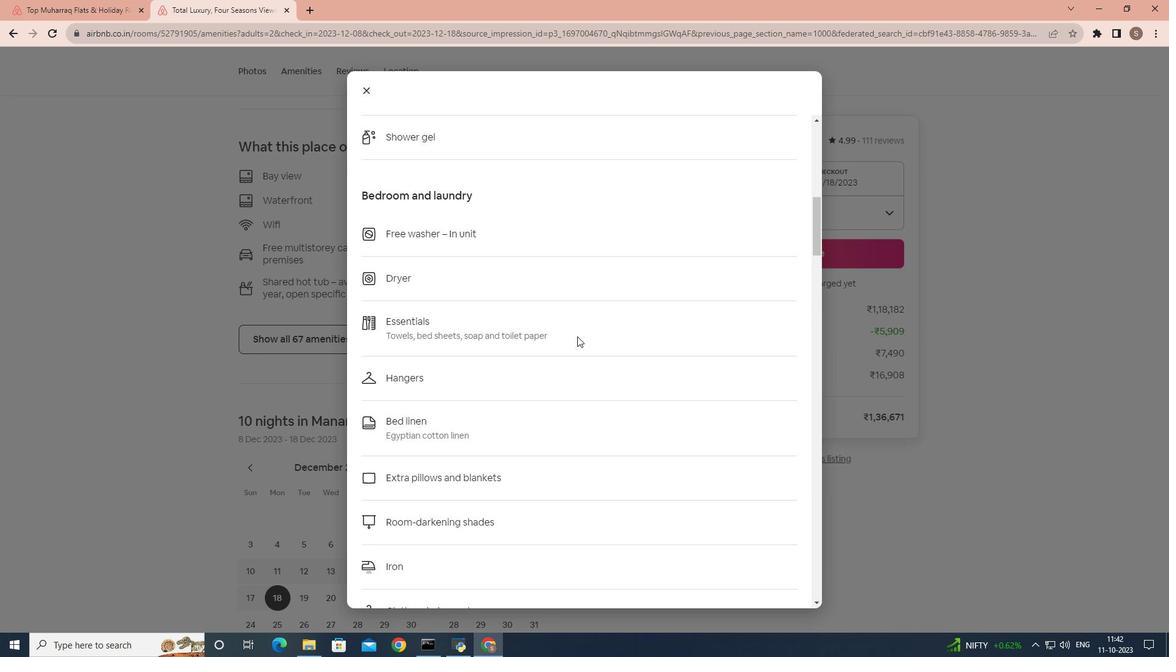 
Action: Mouse scrolled (577, 336) with delta (0, 0)
Screenshot: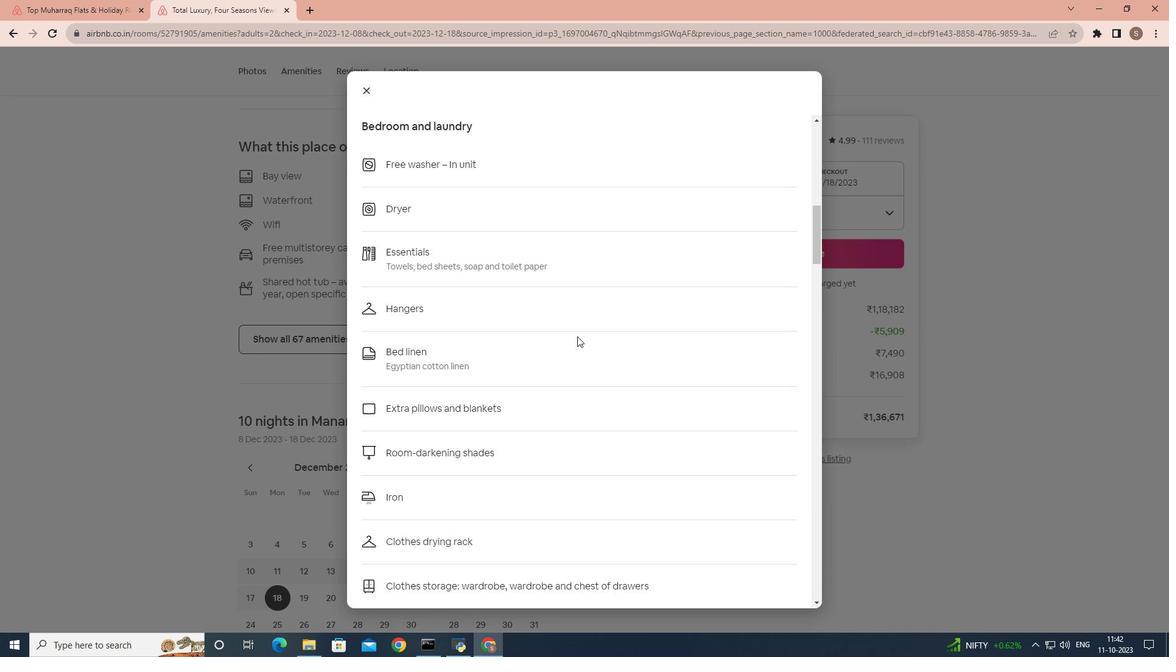 
Action: Mouse scrolled (577, 336) with delta (0, 0)
Screenshot: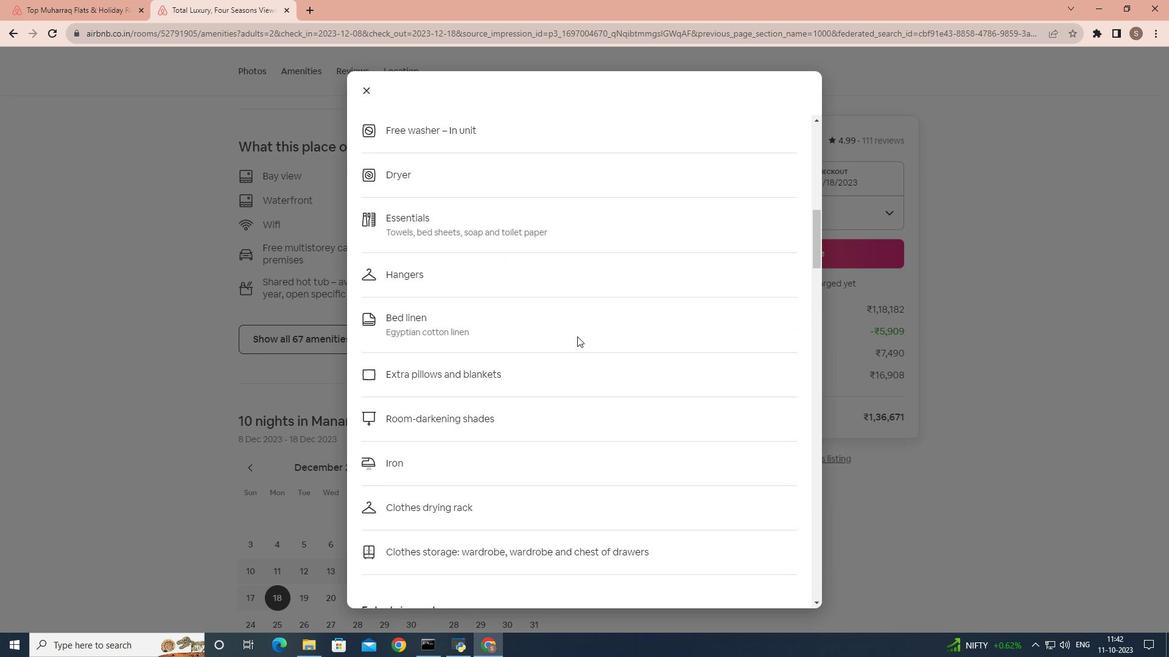 
Action: Mouse scrolled (577, 336) with delta (0, 0)
Screenshot: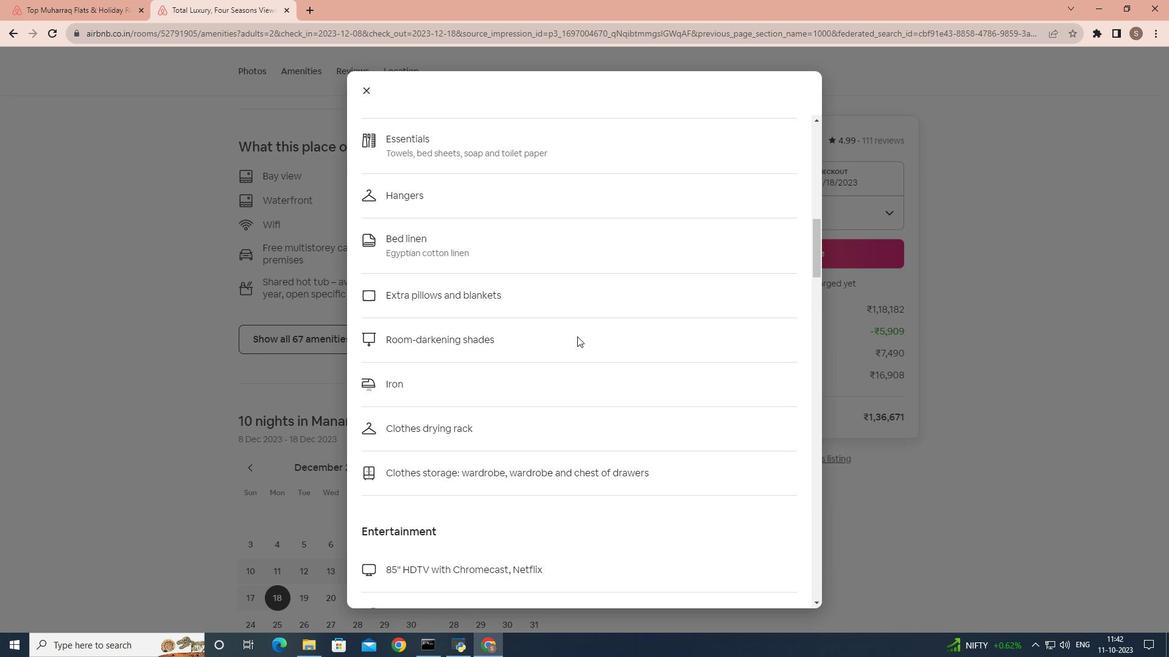 
Action: Mouse scrolled (577, 336) with delta (0, 0)
Screenshot: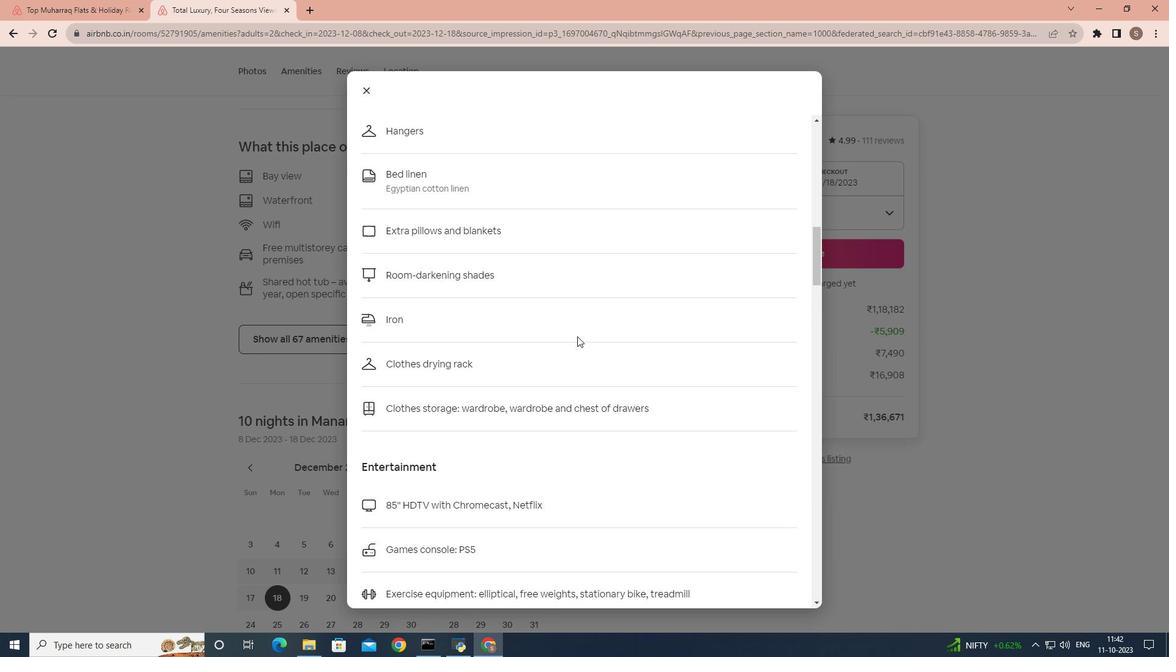 
Action: Mouse scrolled (577, 336) with delta (0, 0)
Screenshot: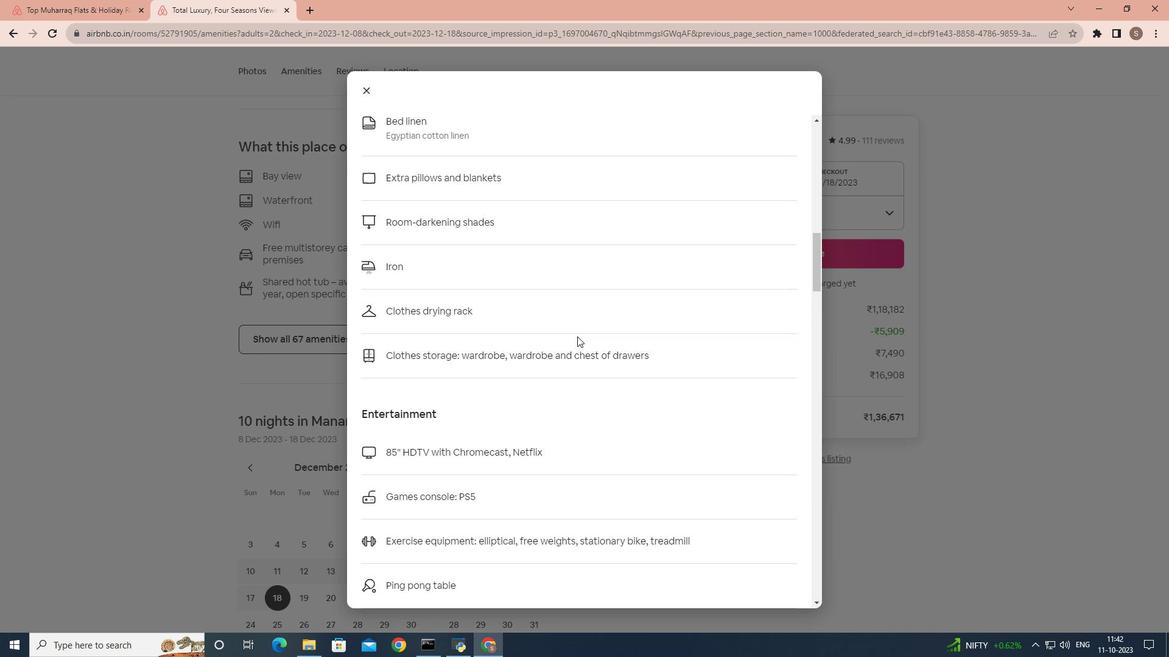 
Action: Mouse scrolled (577, 336) with delta (0, 0)
Screenshot: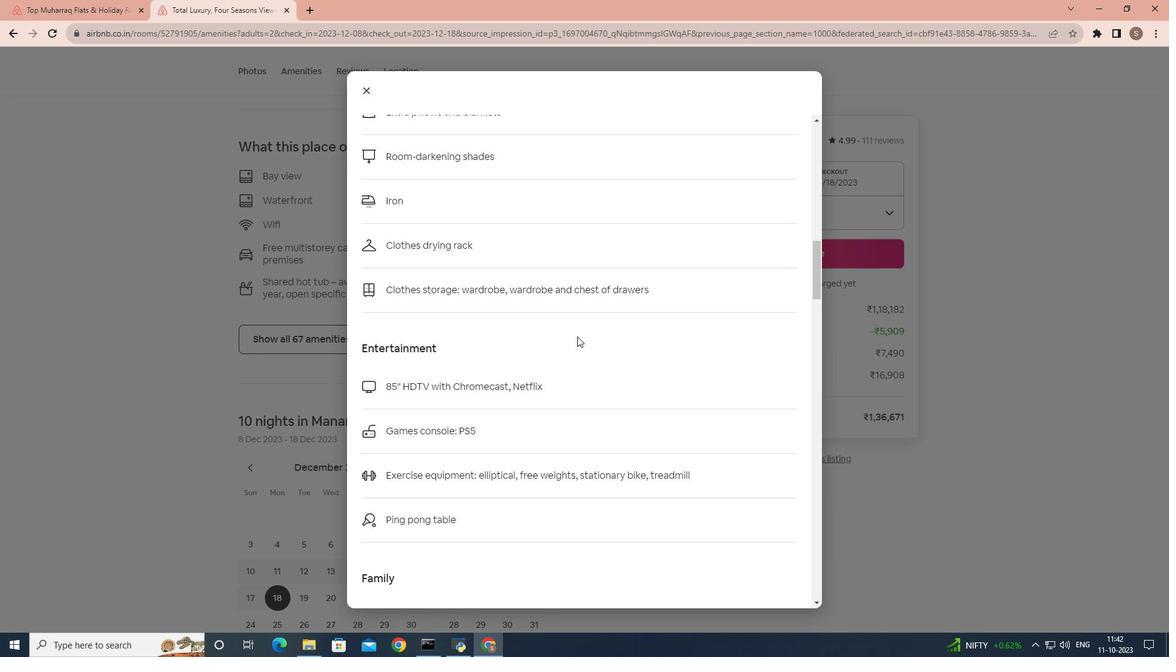 
Action: Mouse scrolled (577, 336) with delta (0, 0)
Screenshot: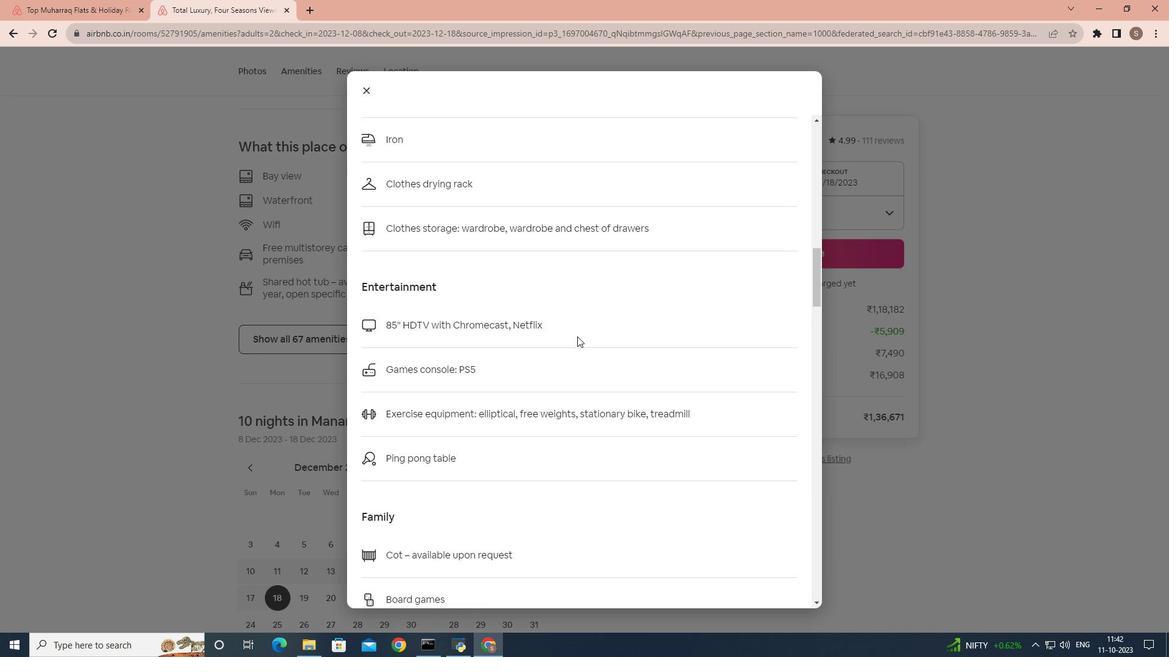 
Action: Mouse scrolled (577, 336) with delta (0, 0)
Screenshot: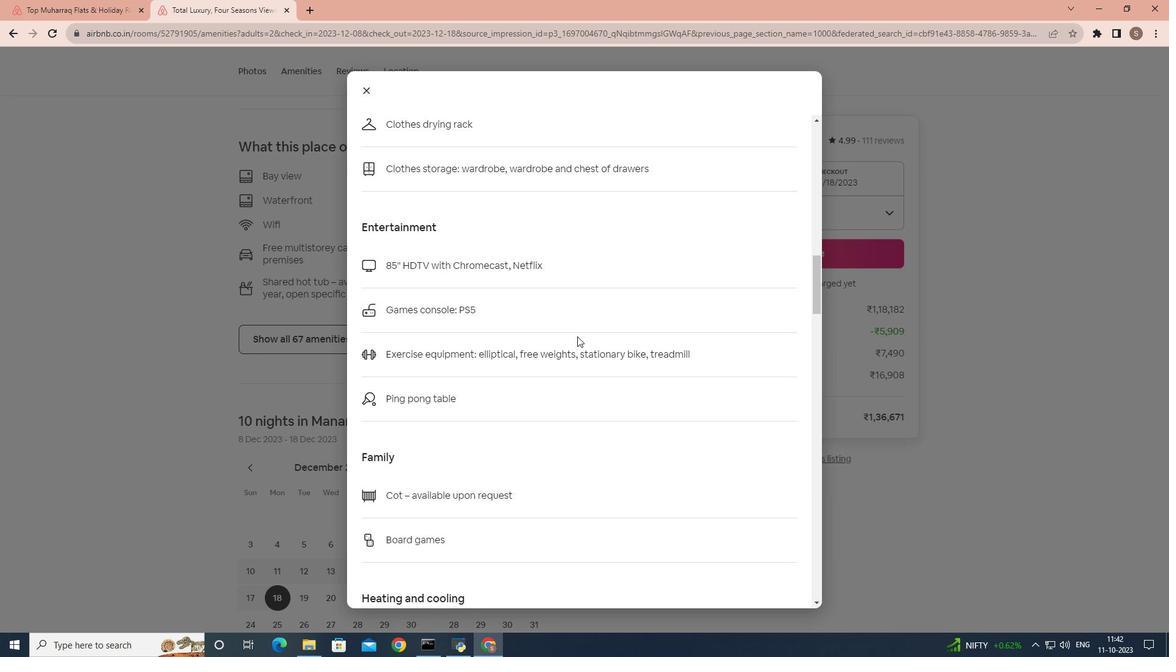 
Action: Mouse scrolled (577, 336) with delta (0, 0)
Screenshot: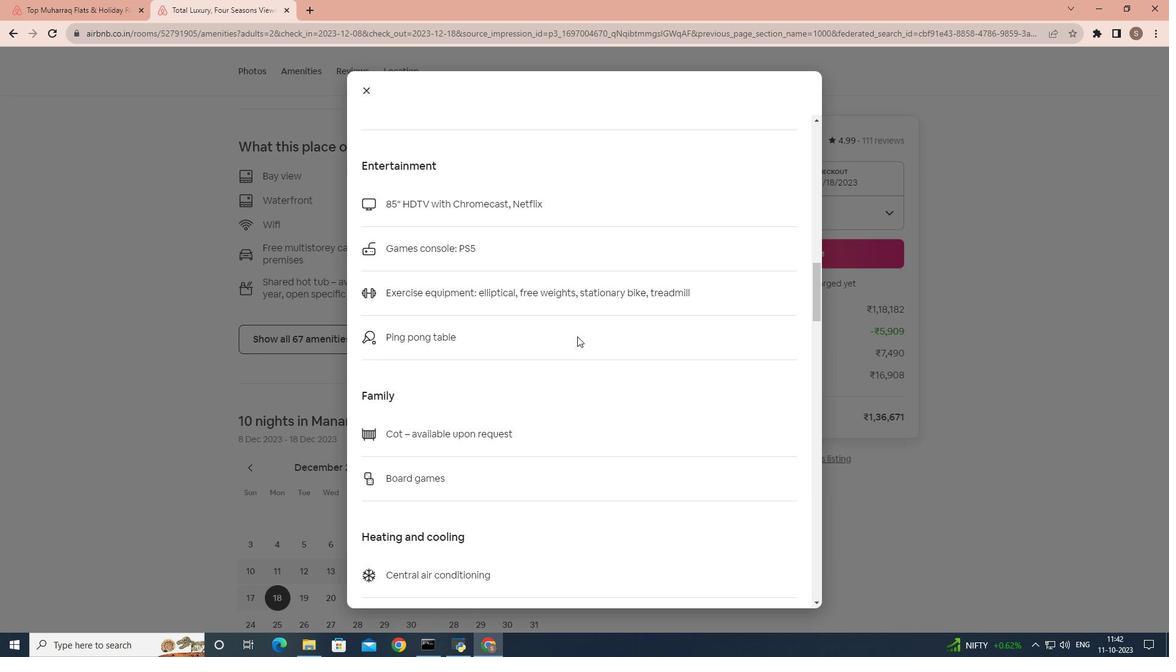 
Action: Mouse scrolled (577, 336) with delta (0, 0)
Screenshot: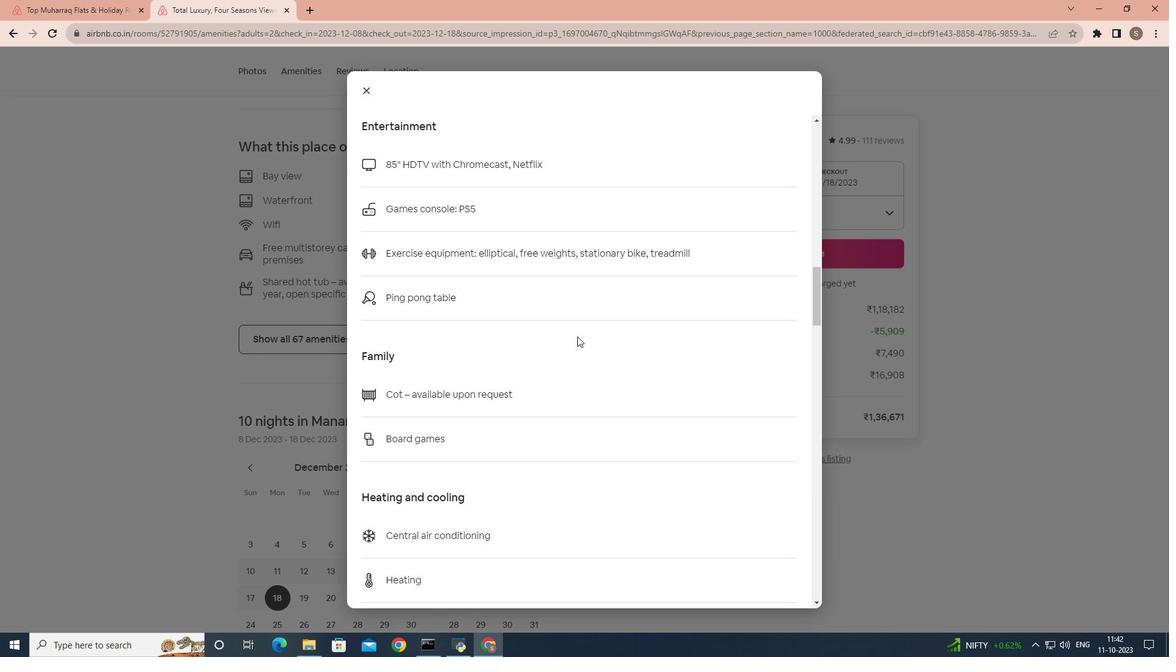 
Action: Mouse scrolled (577, 336) with delta (0, 0)
Screenshot: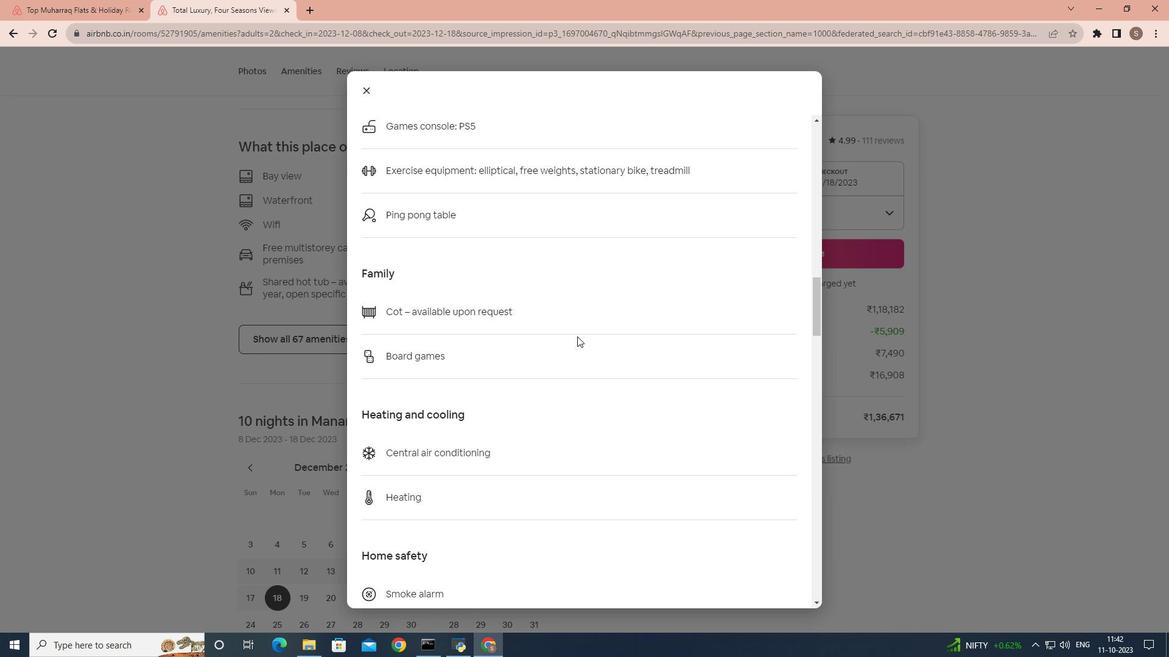 
Action: Mouse scrolled (577, 336) with delta (0, 0)
Screenshot: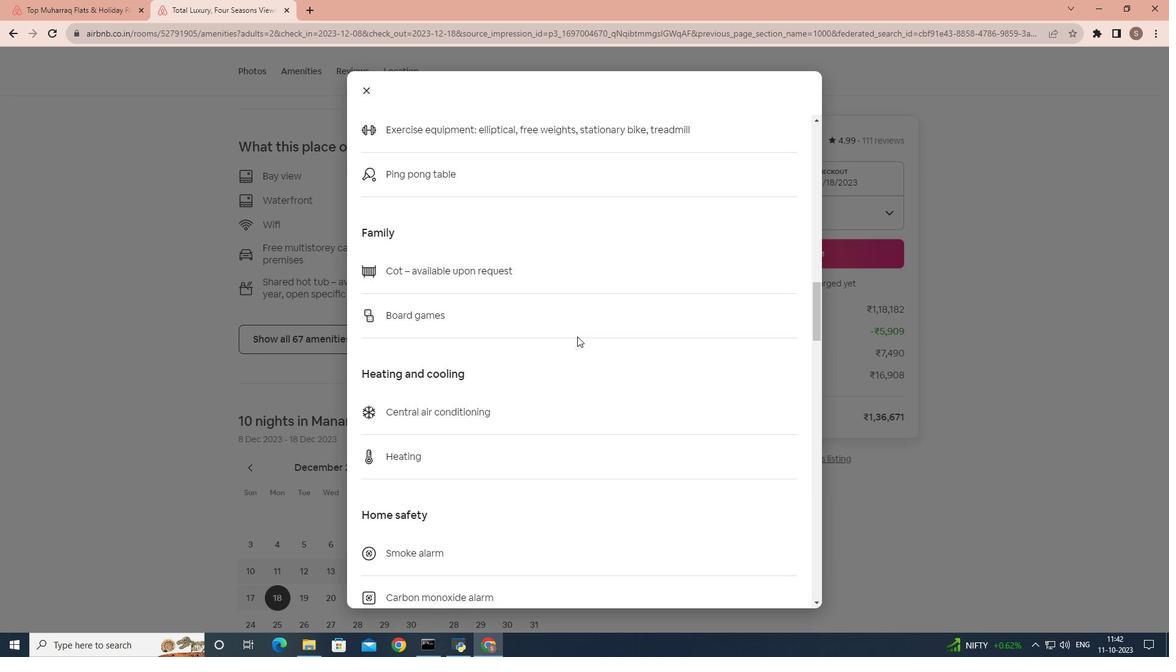 
Action: Mouse scrolled (577, 336) with delta (0, 0)
Screenshot: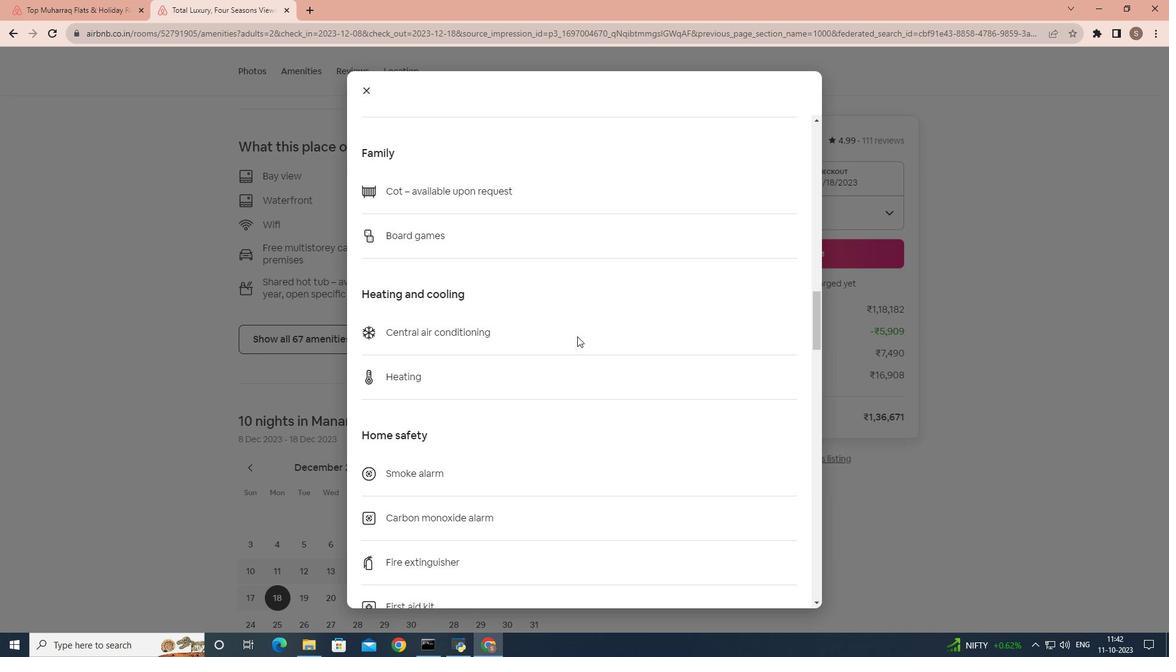 
Action: Mouse scrolled (577, 336) with delta (0, 0)
Screenshot: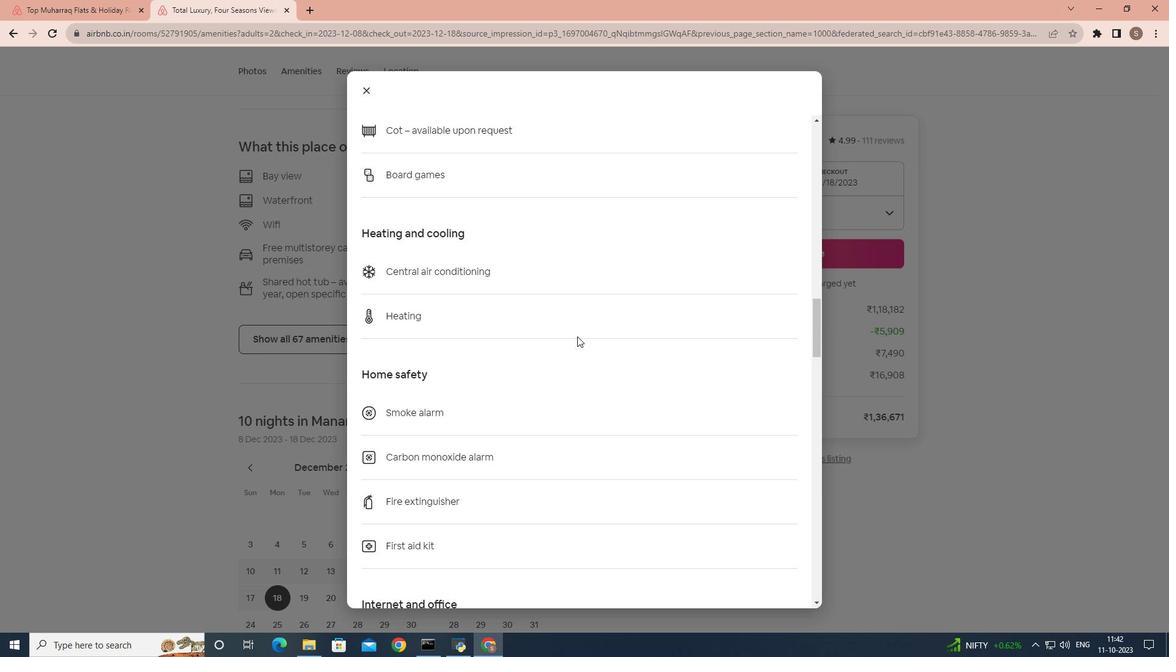 
Action: Mouse scrolled (577, 336) with delta (0, 0)
Screenshot: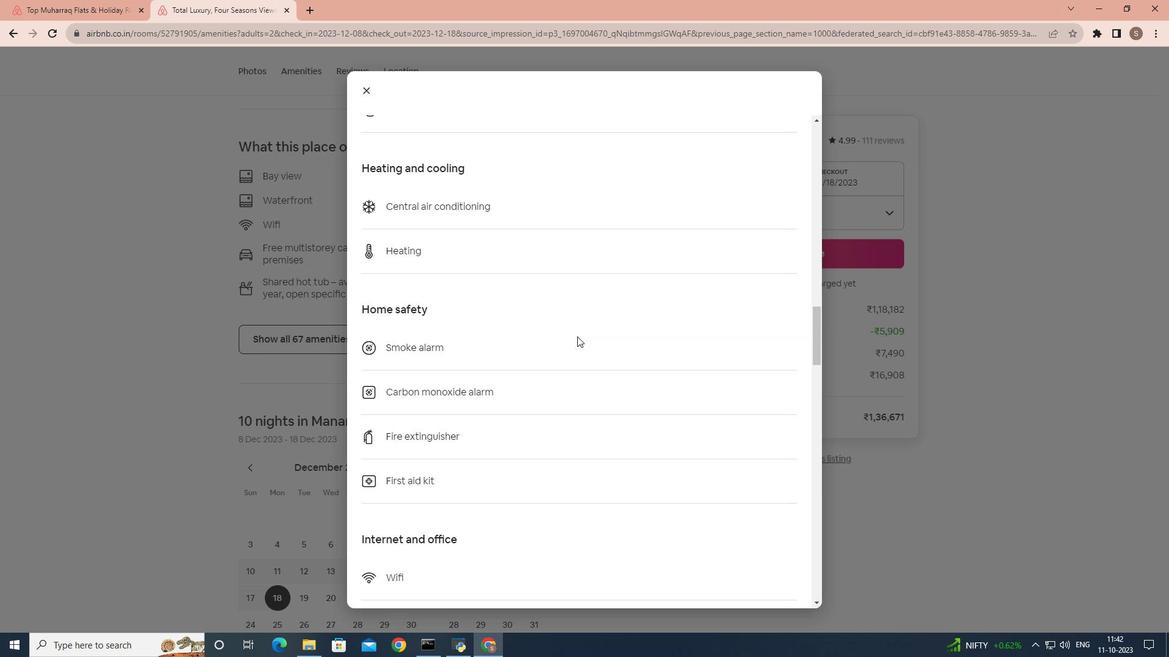 
Action: Mouse scrolled (577, 336) with delta (0, 0)
Screenshot: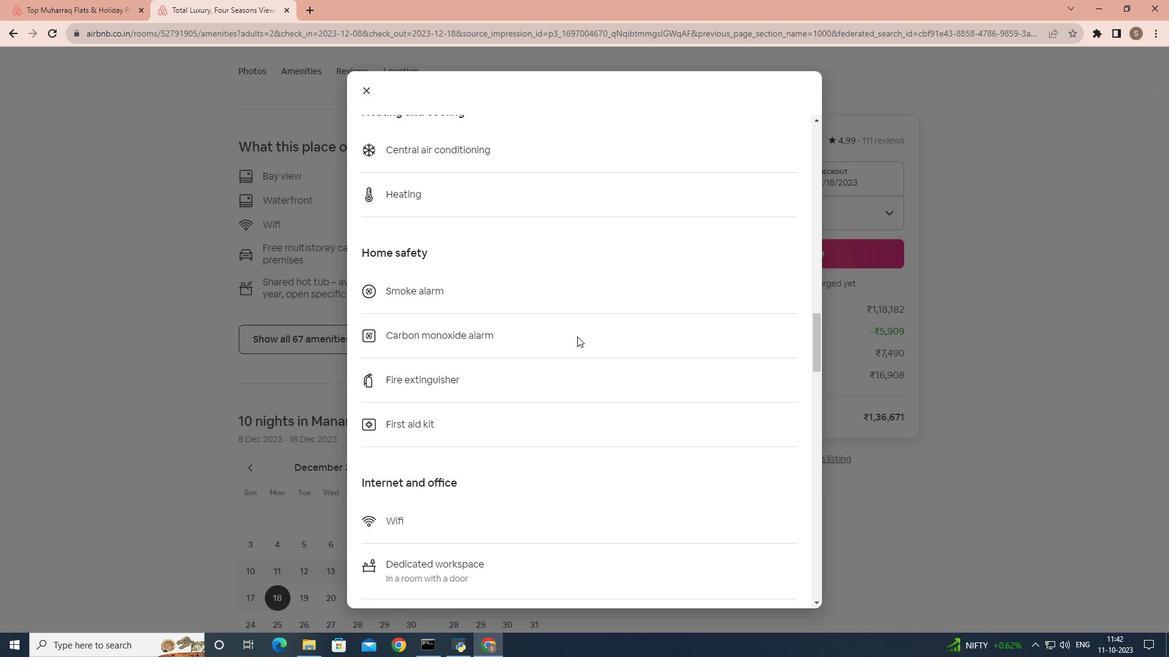 
Action: Mouse scrolled (577, 336) with delta (0, 0)
Screenshot: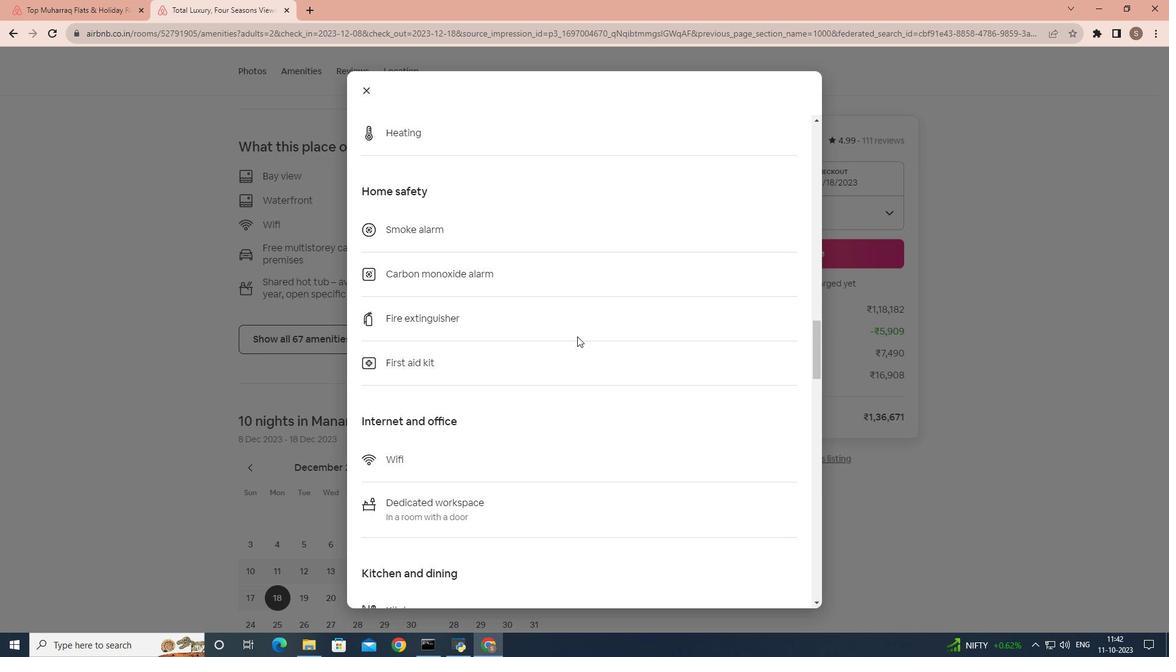 
Action: Mouse scrolled (577, 336) with delta (0, 0)
Screenshot: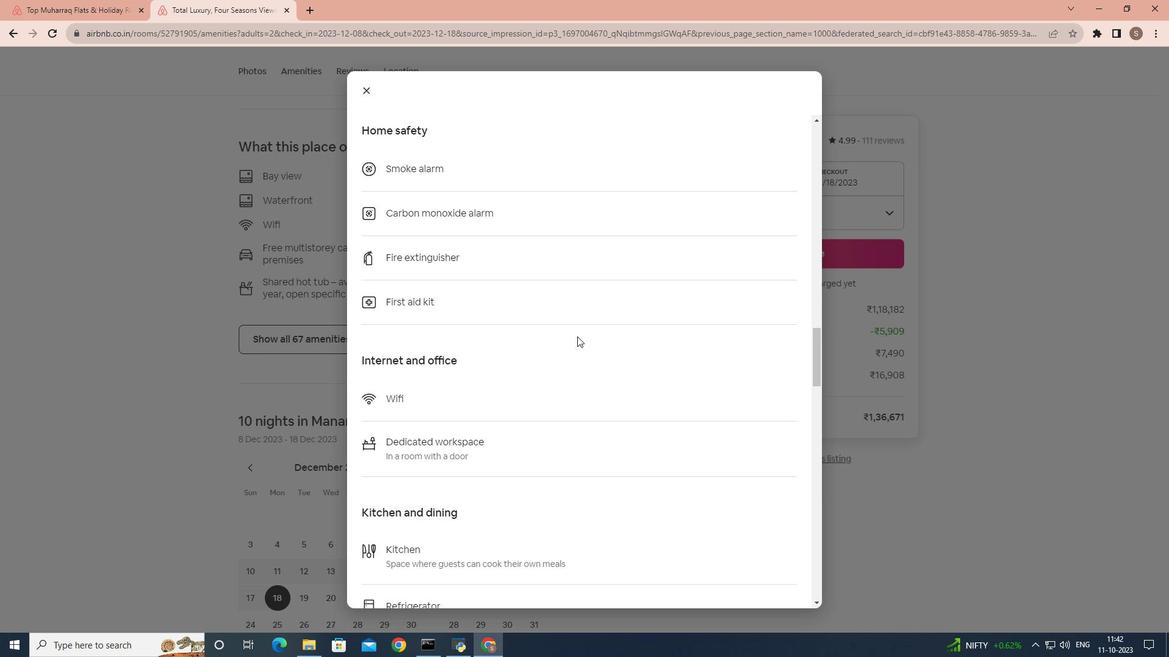 
Action: Mouse scrolled (577, 336) with delta (0, 0)
Screenshot: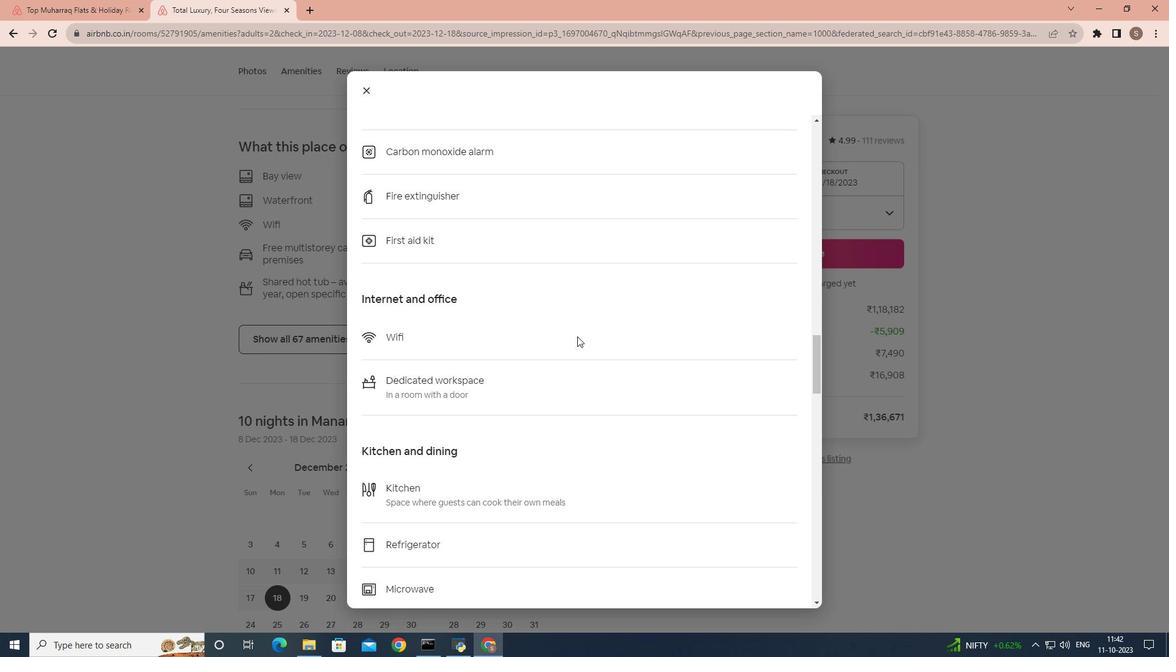 
Action: Mouse scrolled (577, 336) with delta (0, 0)
Screenshot: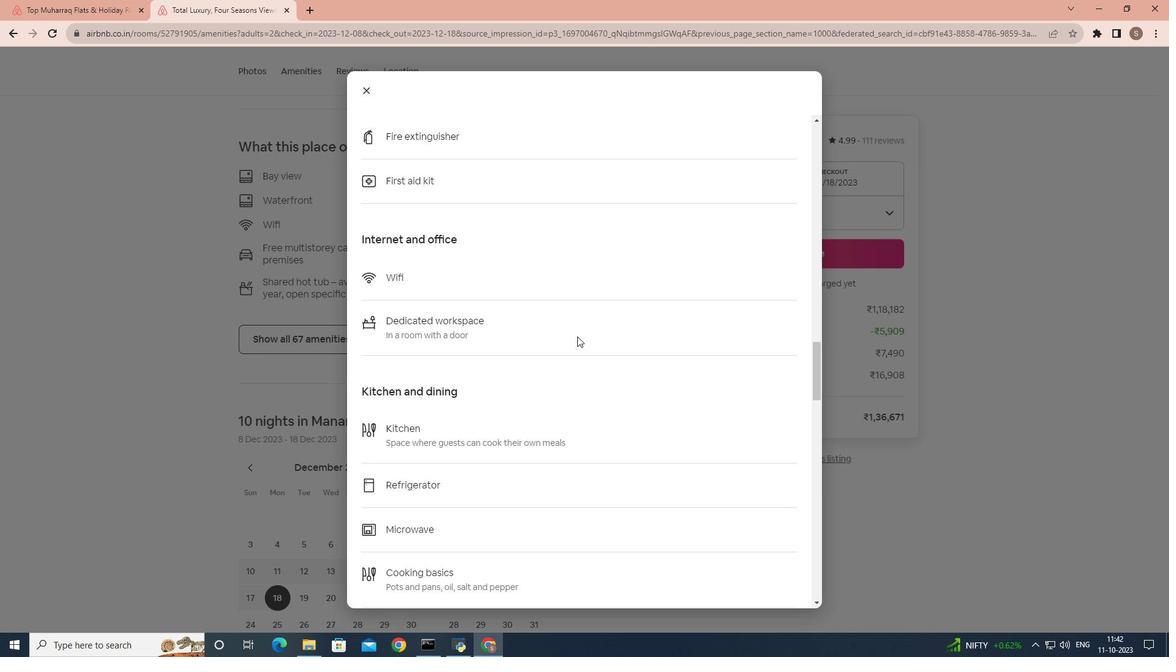 
Action: Mouse scrolled (577, 336) with delta (0, 0)
Screenshot: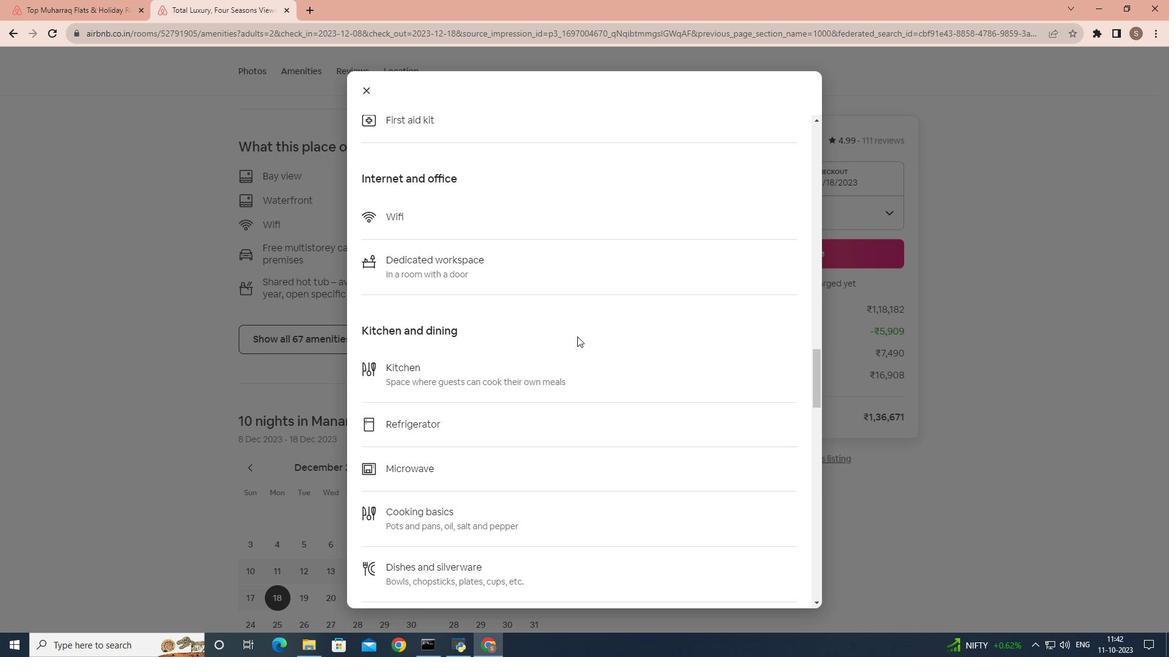 
Action: Mouse scrolled (577, 336) with delta (0, 0)
Screenshot: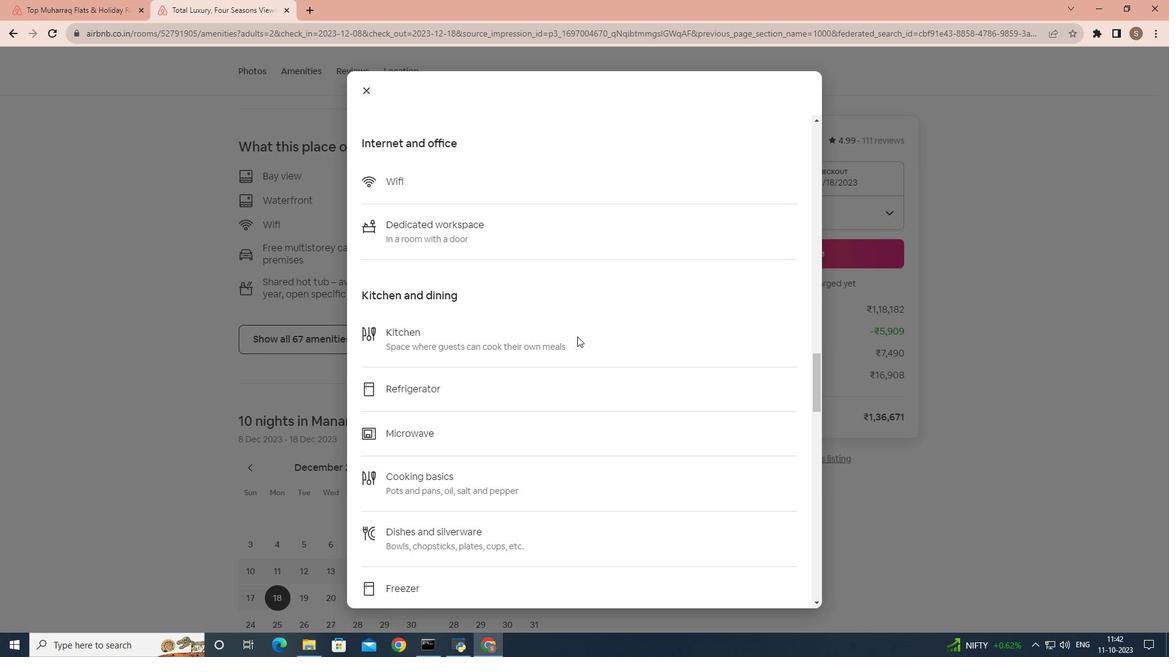 
Action: Mouse scrolled (577, 336) with delta (0, 0)
Screenshot: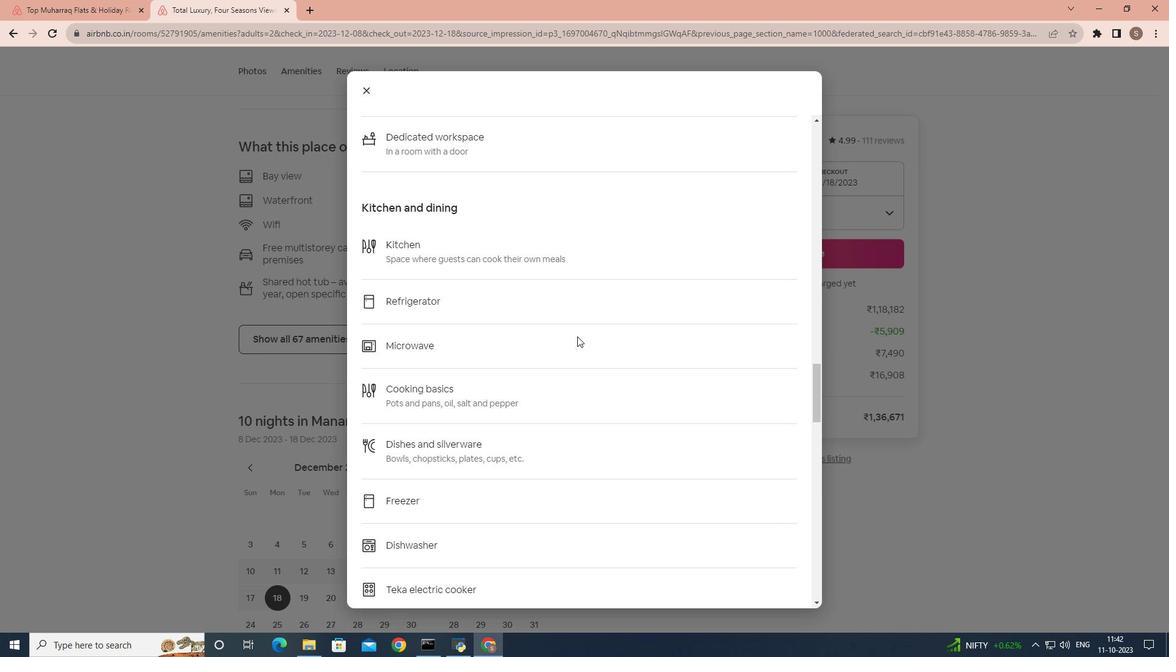 
Action: Mouse scrolled (577, 336) with delta (0, 0)
Screenshot: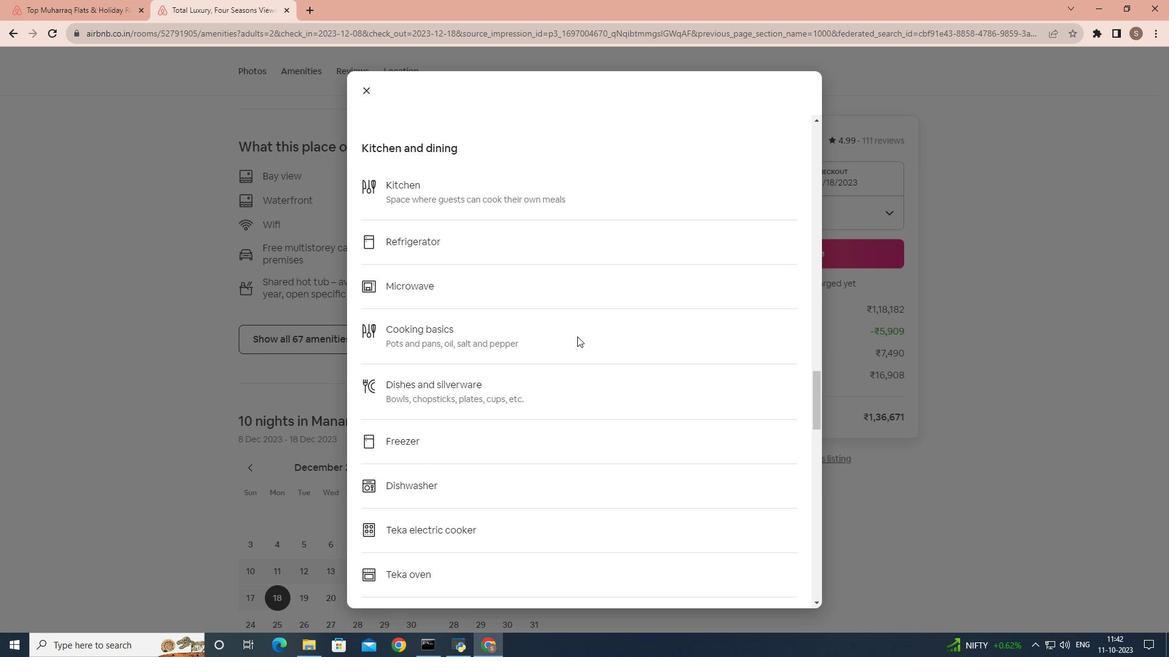 
Action: Mouse scrolled (577, 336) with delta (0, 0)
Screenshot: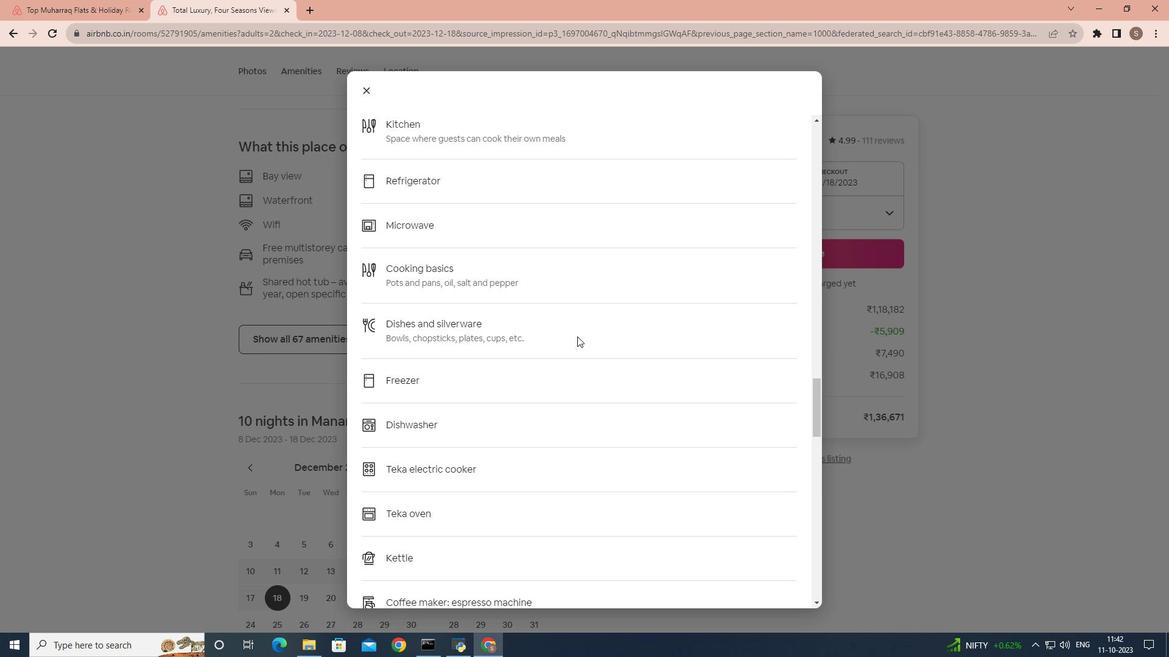 
Action: Mouse scrolled (577, 336) with delta (0, 0)
Screenshot: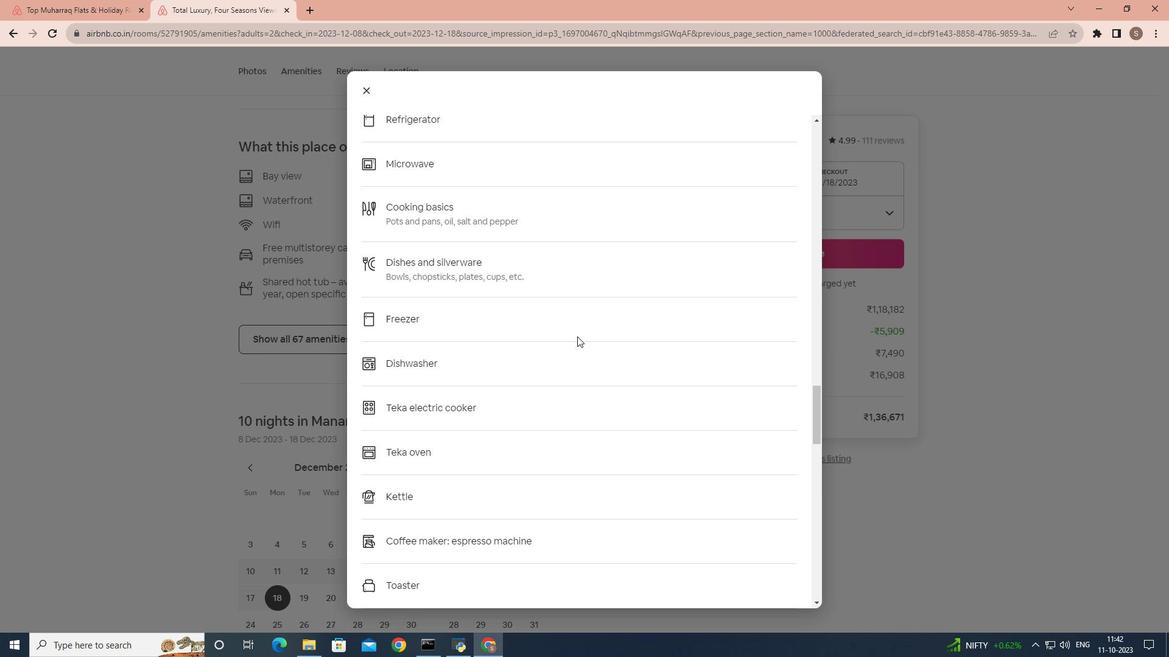
Action: Mouse scrolled (577, 336) with delta (0, 0)
Screenshot: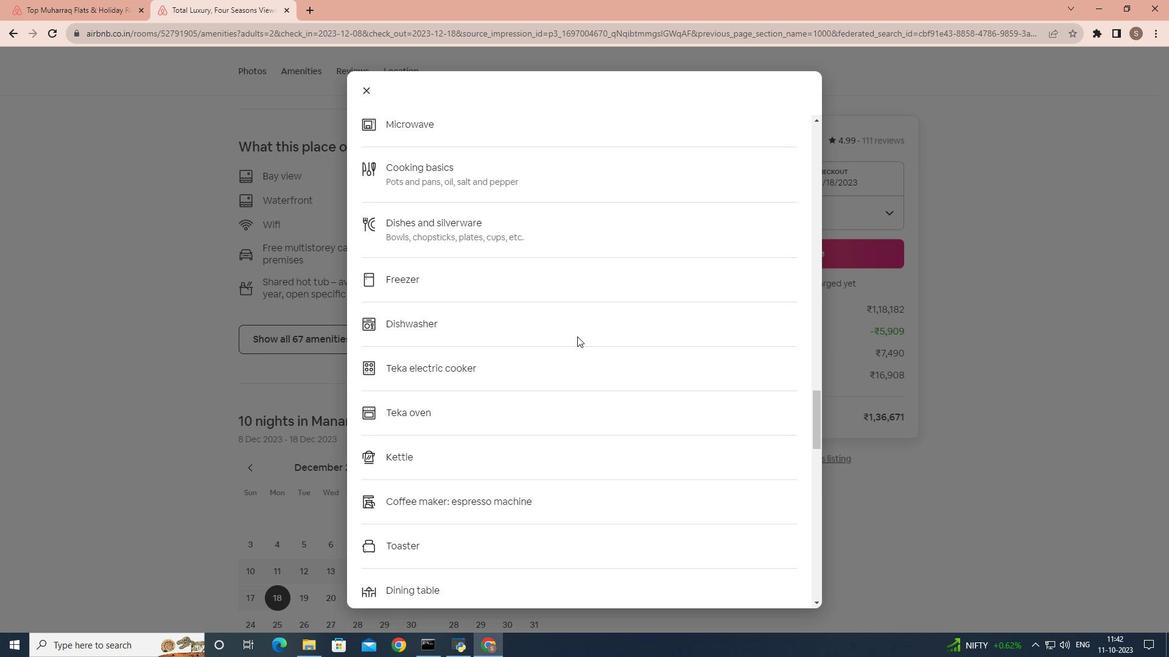 
Action: Mouse scrolled (577, 336) with delta (0, 0)
Screenshot: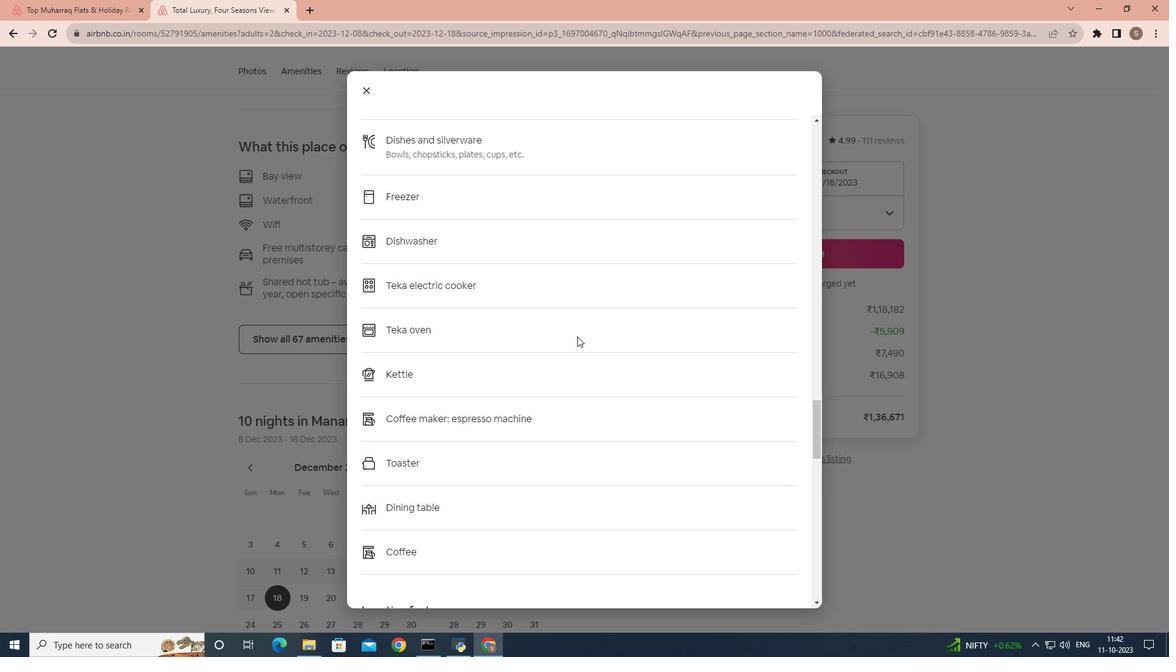 
Action: Mouse scrolled (577, 336) with delta (0, 0)
Screenshot: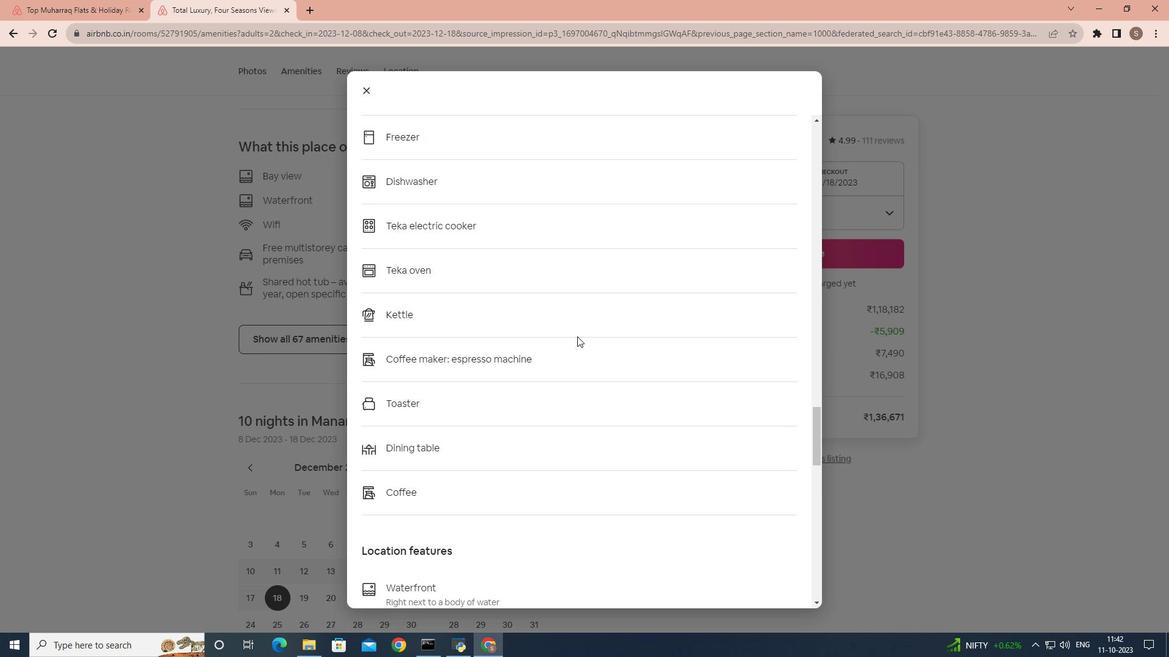 
Action: Mouse scrolled (577, 336) with delta (0, 0)
Screenshot: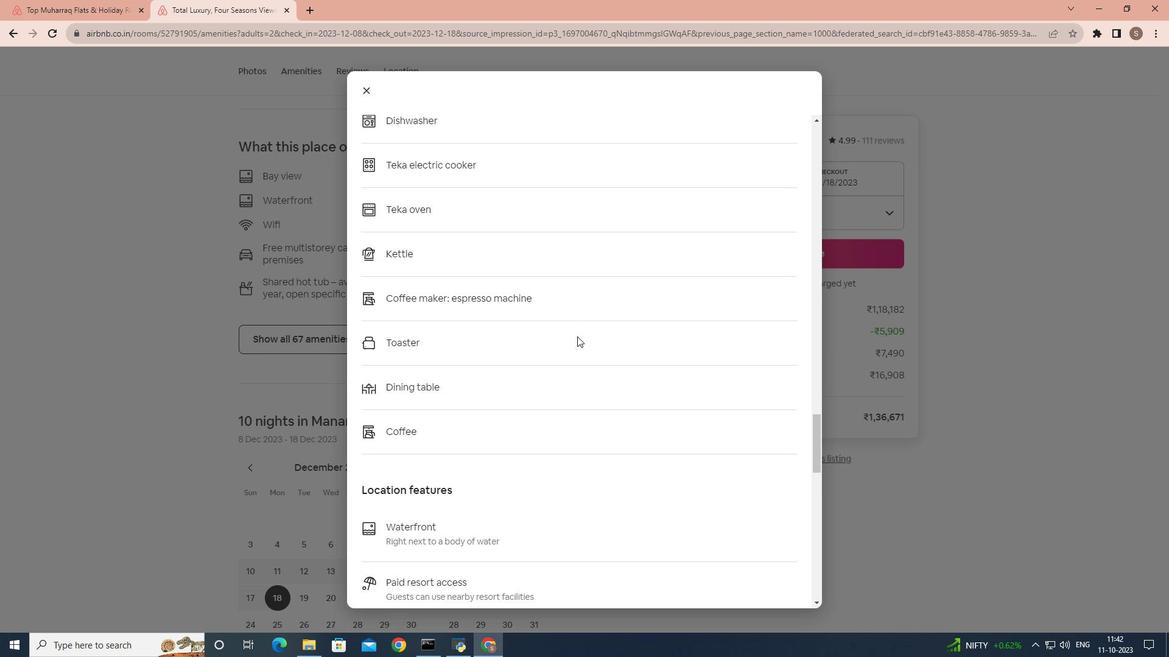 
Action: Mouse scrolled (577, 336) with delta (0, 0)
Screenshot: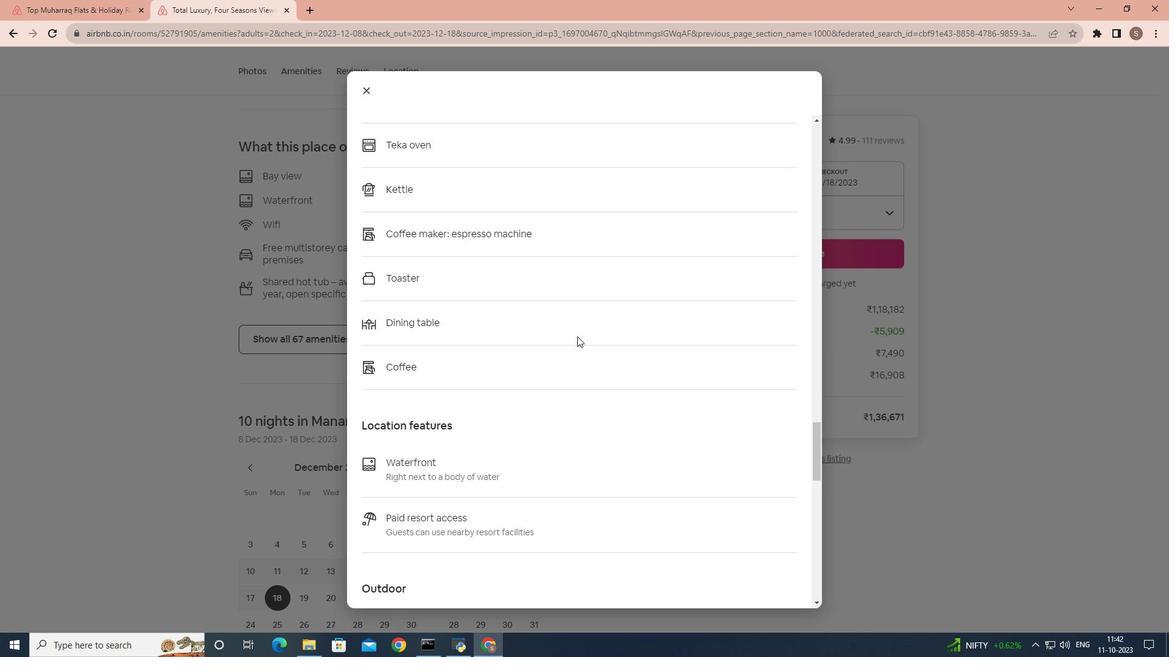 
Action: Mouse scrolled (577, 336) with delta (0, 0)
